 Task: Get directions from Baltimore, Maryland, United States to Joshua Tree National Park, California, United States  and explore the nearby hospitals
Action: Mouse moved to (248, 78)
Screenshot: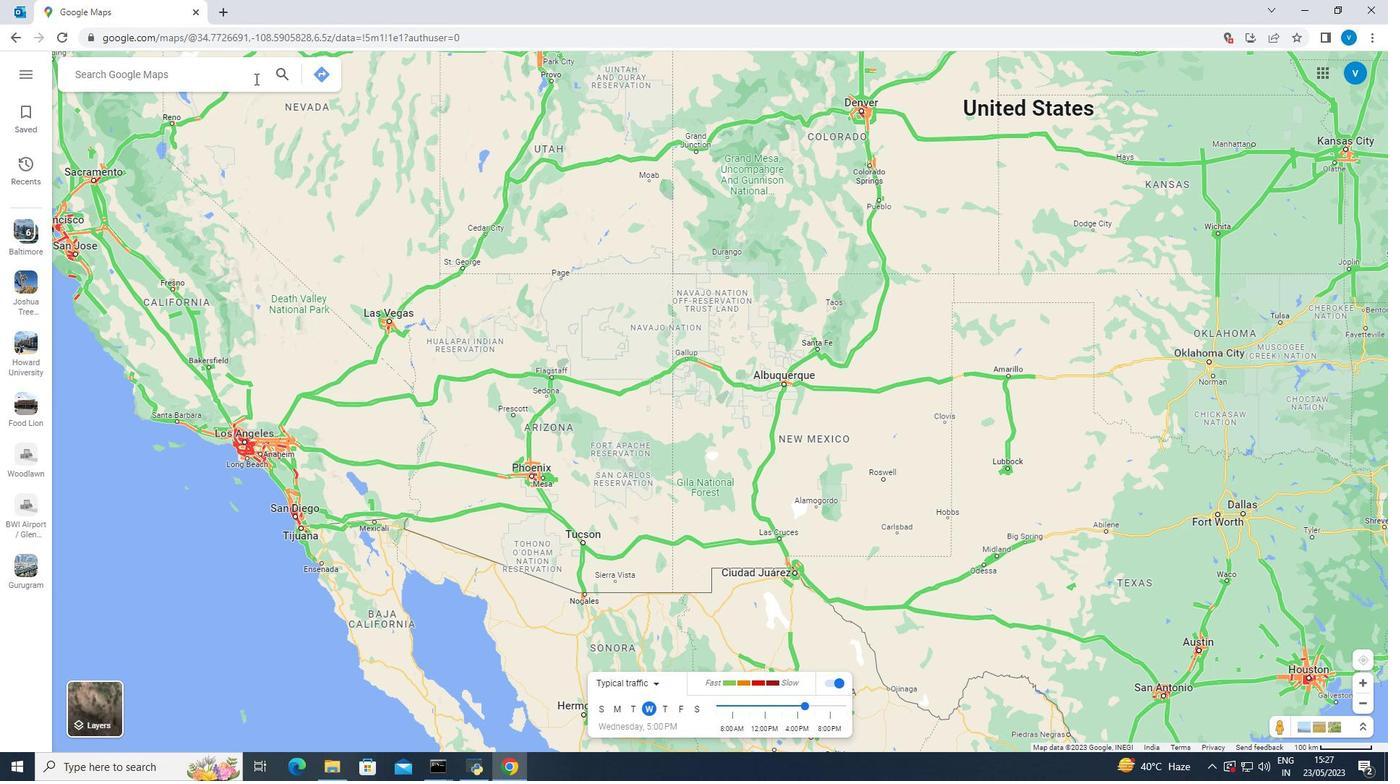 
Action: Mouse pressed left at (248, 78)
Screenshot: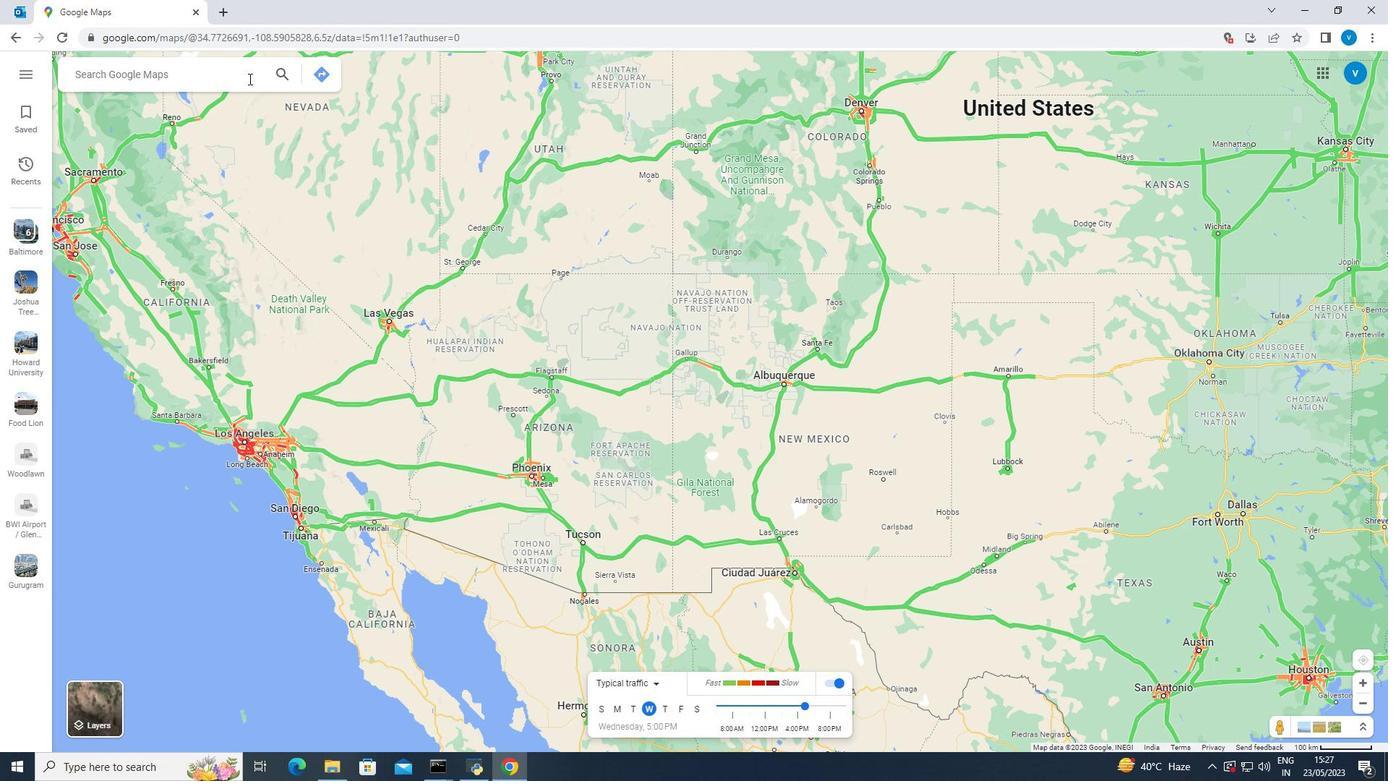 
Action: Mouse moved to (326, 71)
Screenshot: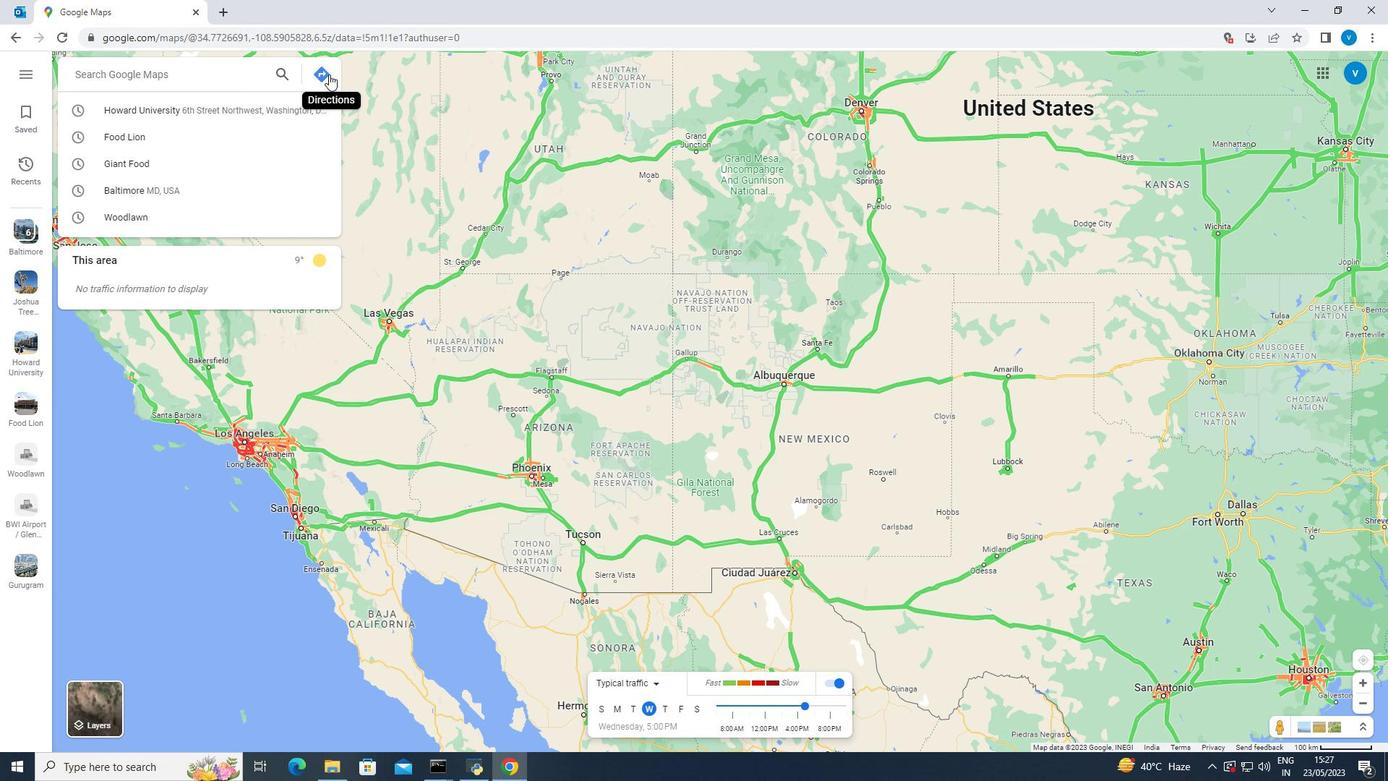 
Action: Mouse pressed left at (326, 71)
Screenshot: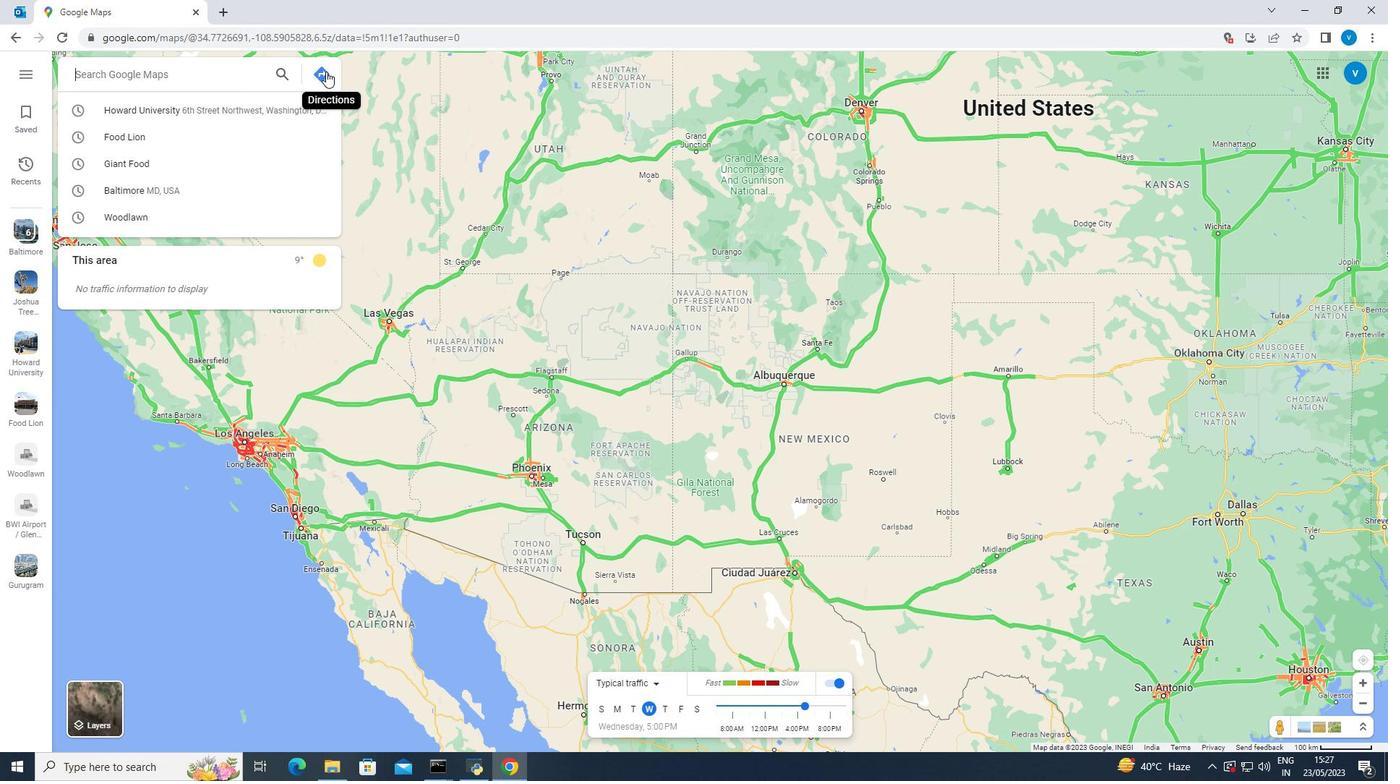 
Action: Mouse moved to (224, 118)
Screenshot: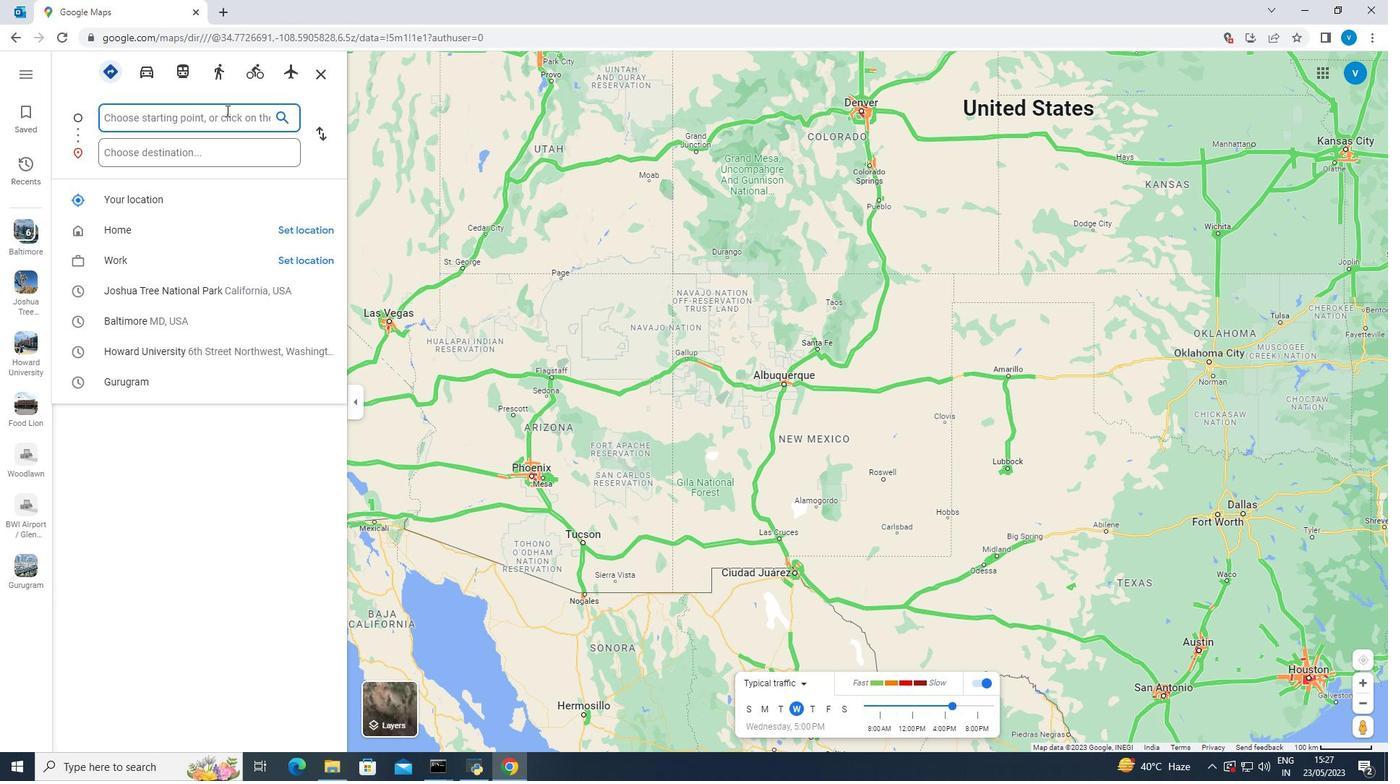 
Action: Mouse pressed left at (224, 118)
Screenshot: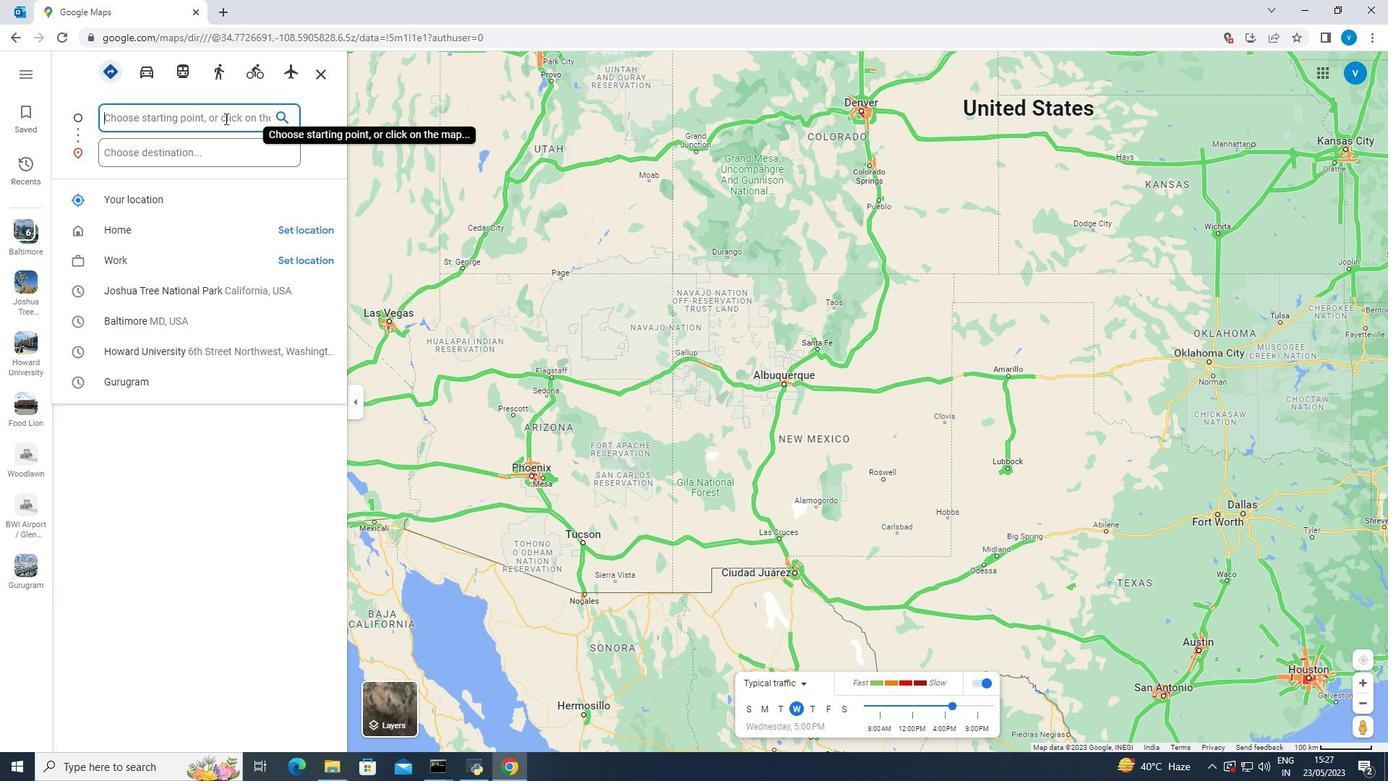 
Action: Key pressed <Key.shift><Key.shift><Key.shift><Key.shift><Key.shift><Key.shift><Key.shift>Baltimore,<Key.space><Key.shift><Key.shift><Key.shift><Key.shift>Maryland,
Screenshot: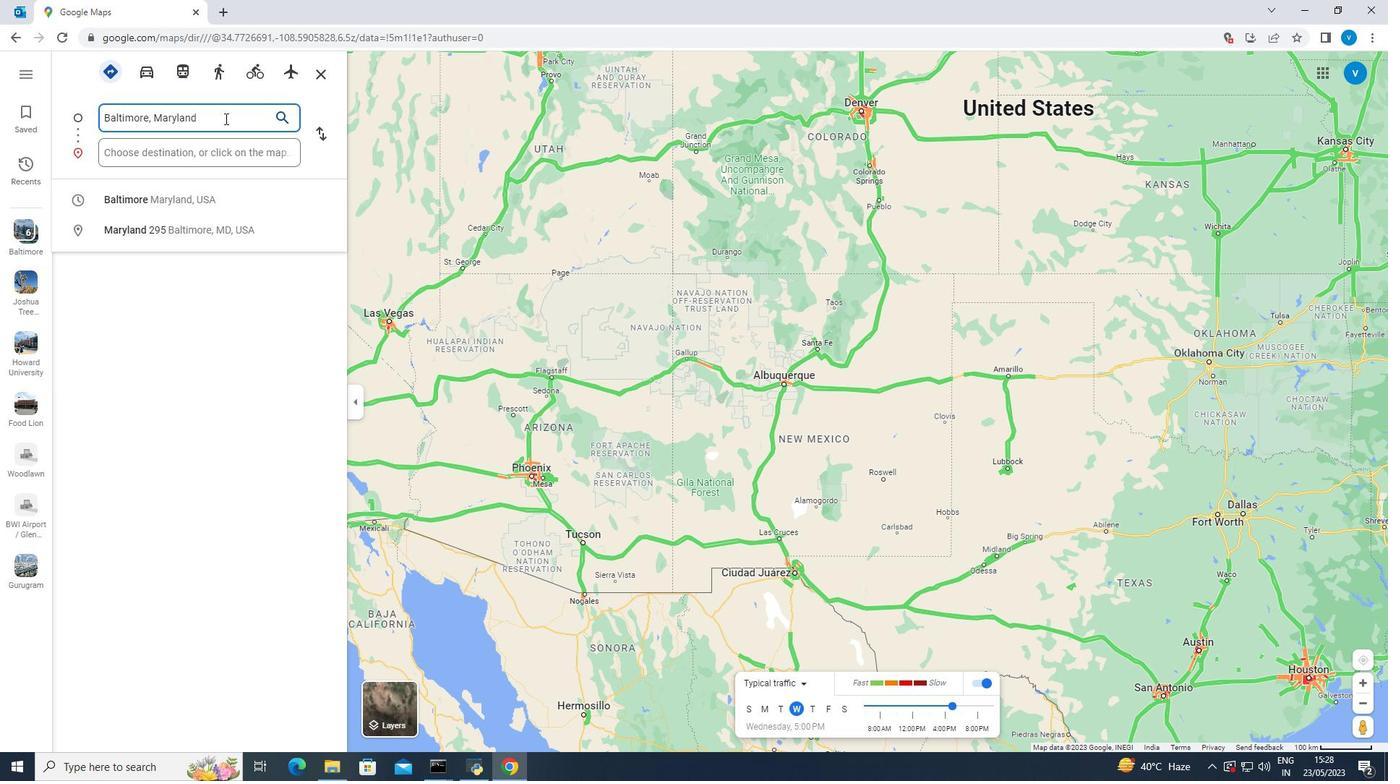 
Action: Mouse moved to (213, 193)
Screenshot: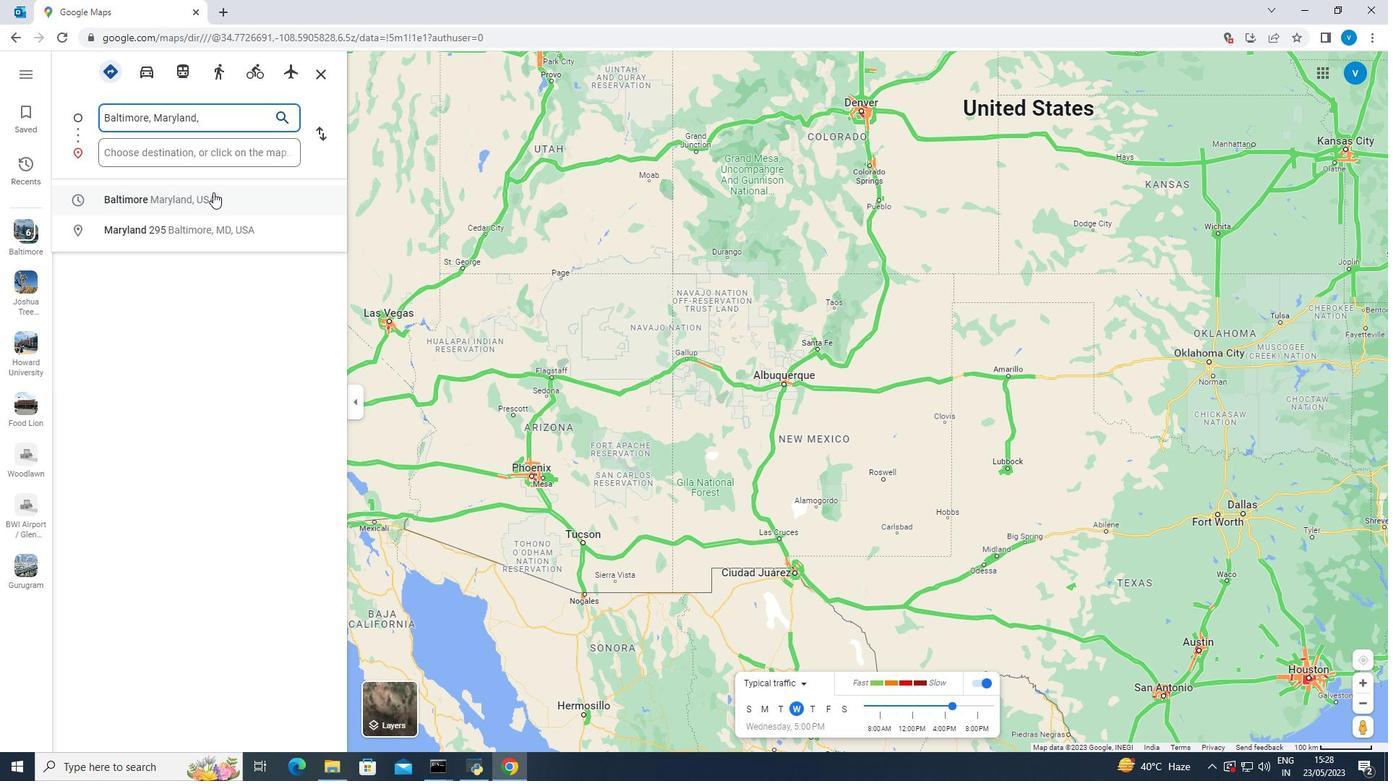 
Action: Mouse pressed left at (213, 193)
Screenshot: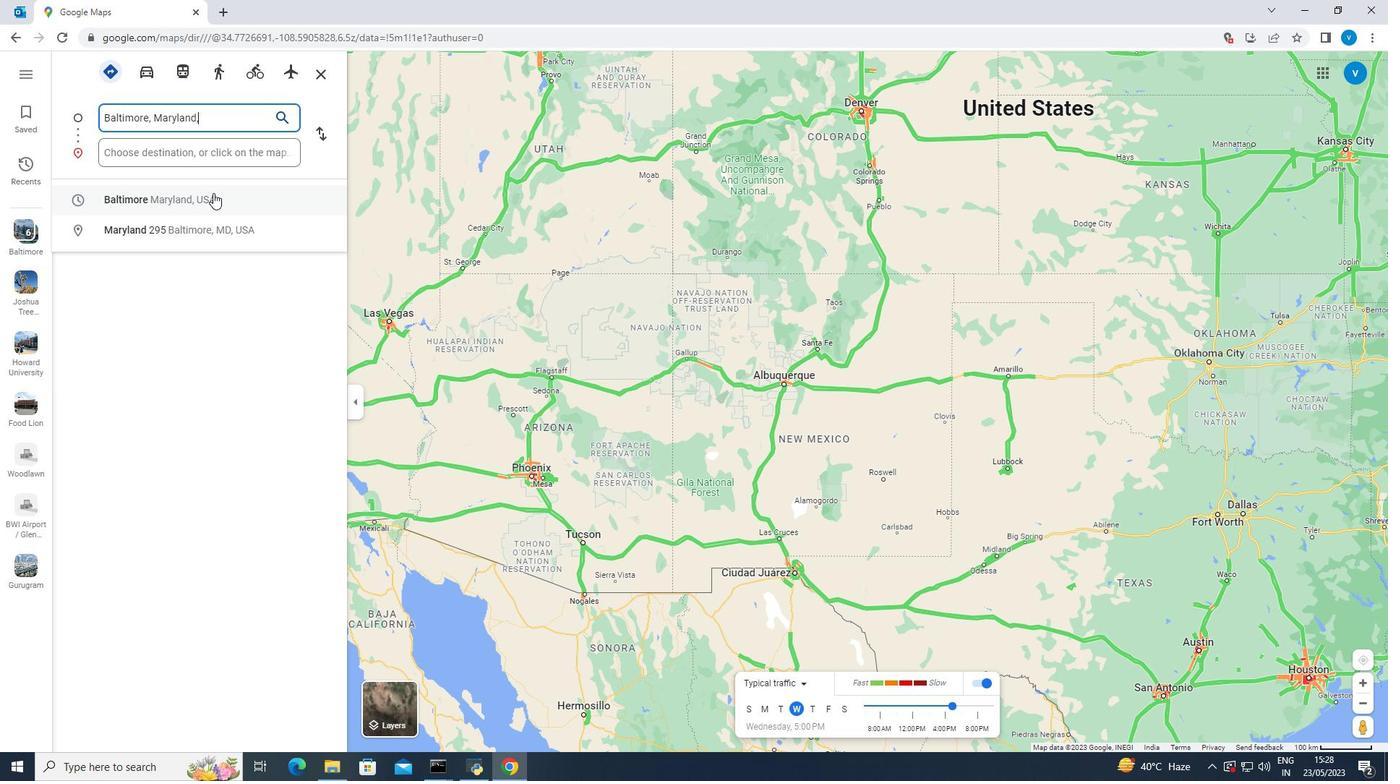 
Action: Mouse moved to (218, 148)
Screenshot: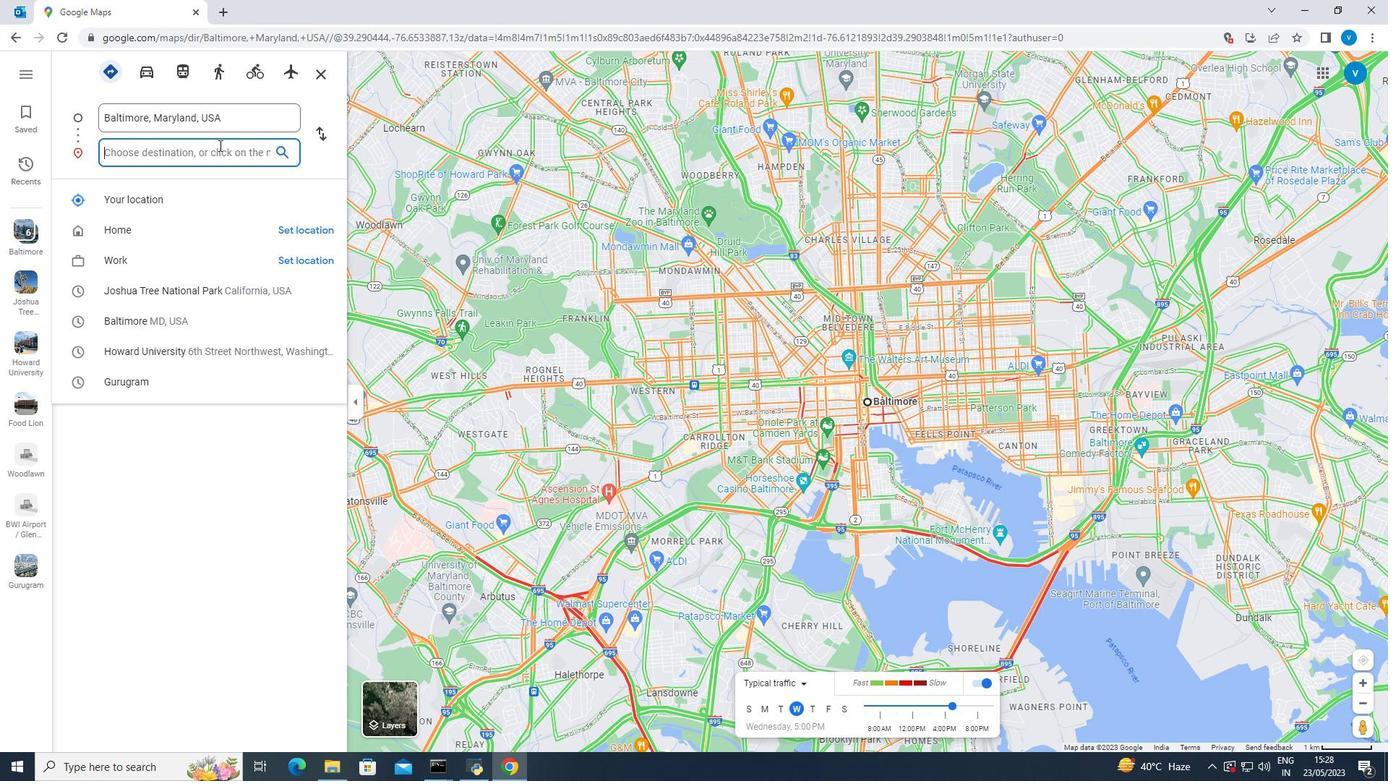
Action: Mouse pressed left at (218, 148)
Screenshot: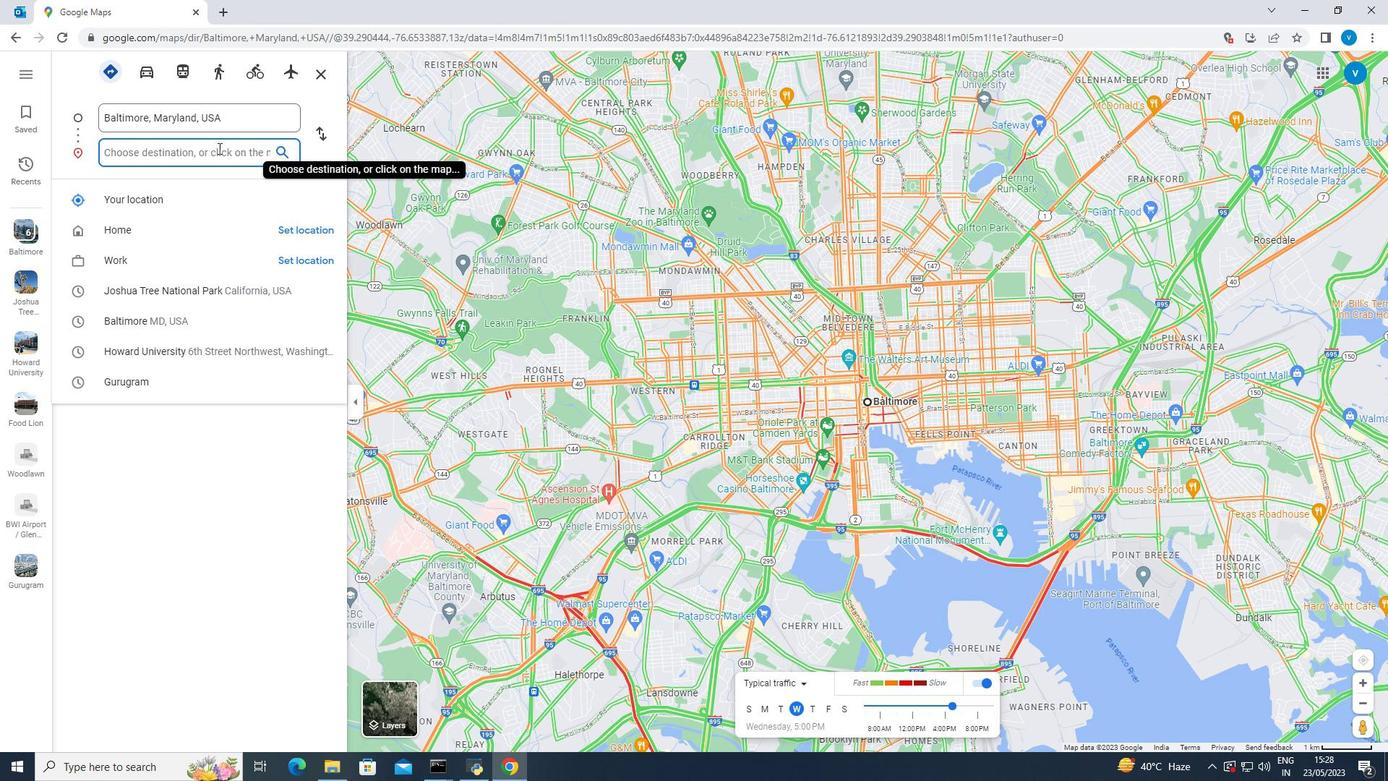 
Action: Mouse moved to (218, 148)
Screenshot: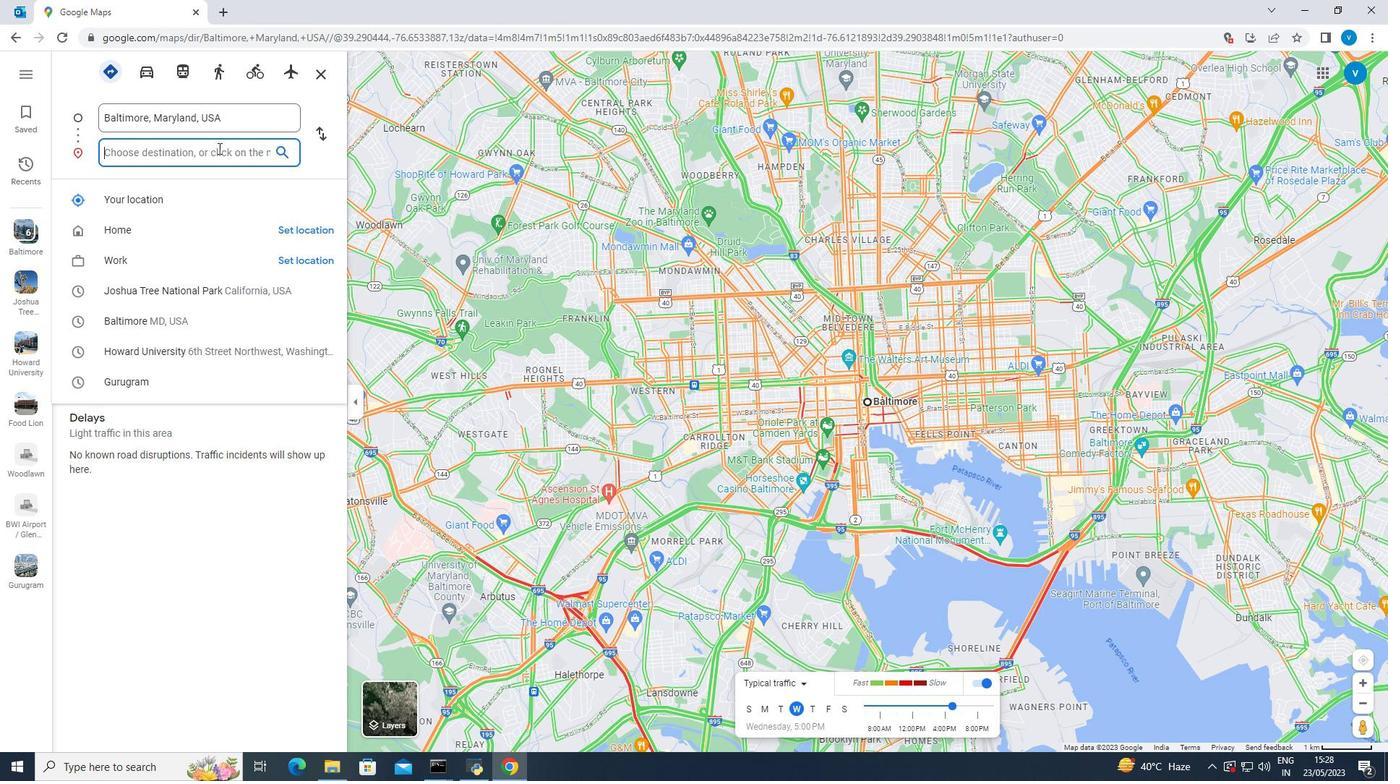 
Action: Key pressed <Key.shift><Key.shift><Key.shift><Key.shift><Key.shift><Key.shift><Key.shift>Joshua<Key.space><Key.shift><Key.shift><Key.shift><Key.shift><Key.shift><Key.shift><Key.shift><Key.shift><Key.shift><Key.shift><Key.shift>Tree<Key.space><Key.shift><Key.shift><Key.shift><Key.shift><Key.shift>National
Screenshot: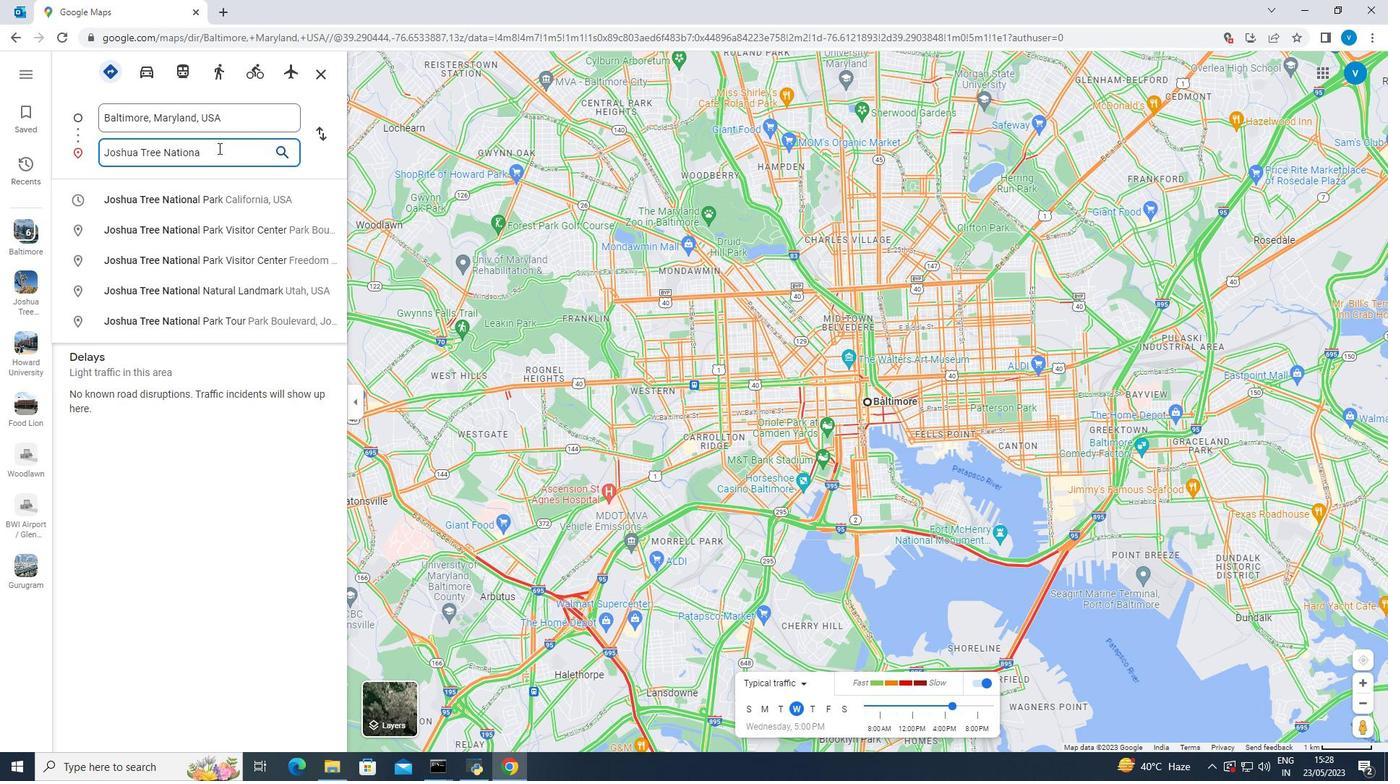 
Action: Mouse moved to (217, 198)
Screenshot: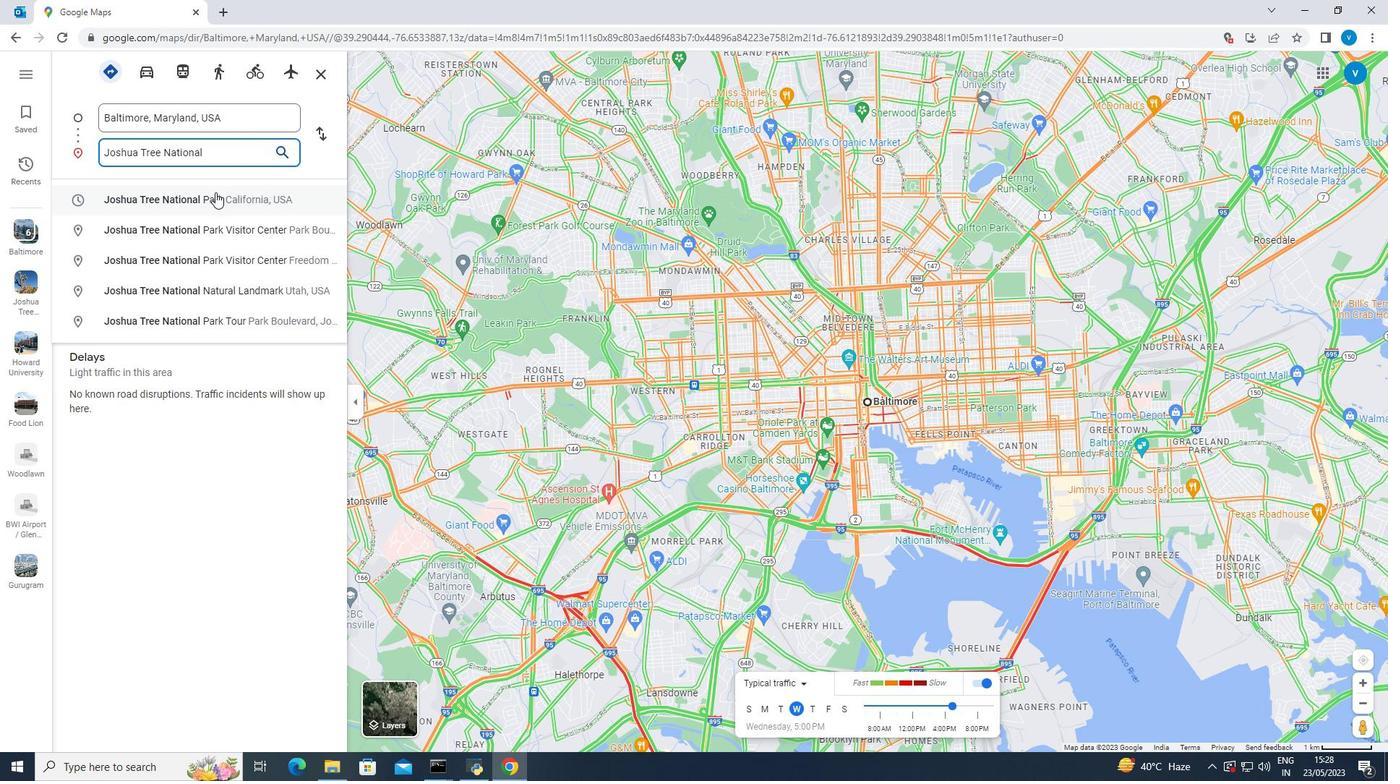 
Action: Mouse pressed left at (217, 198)
Screenshot: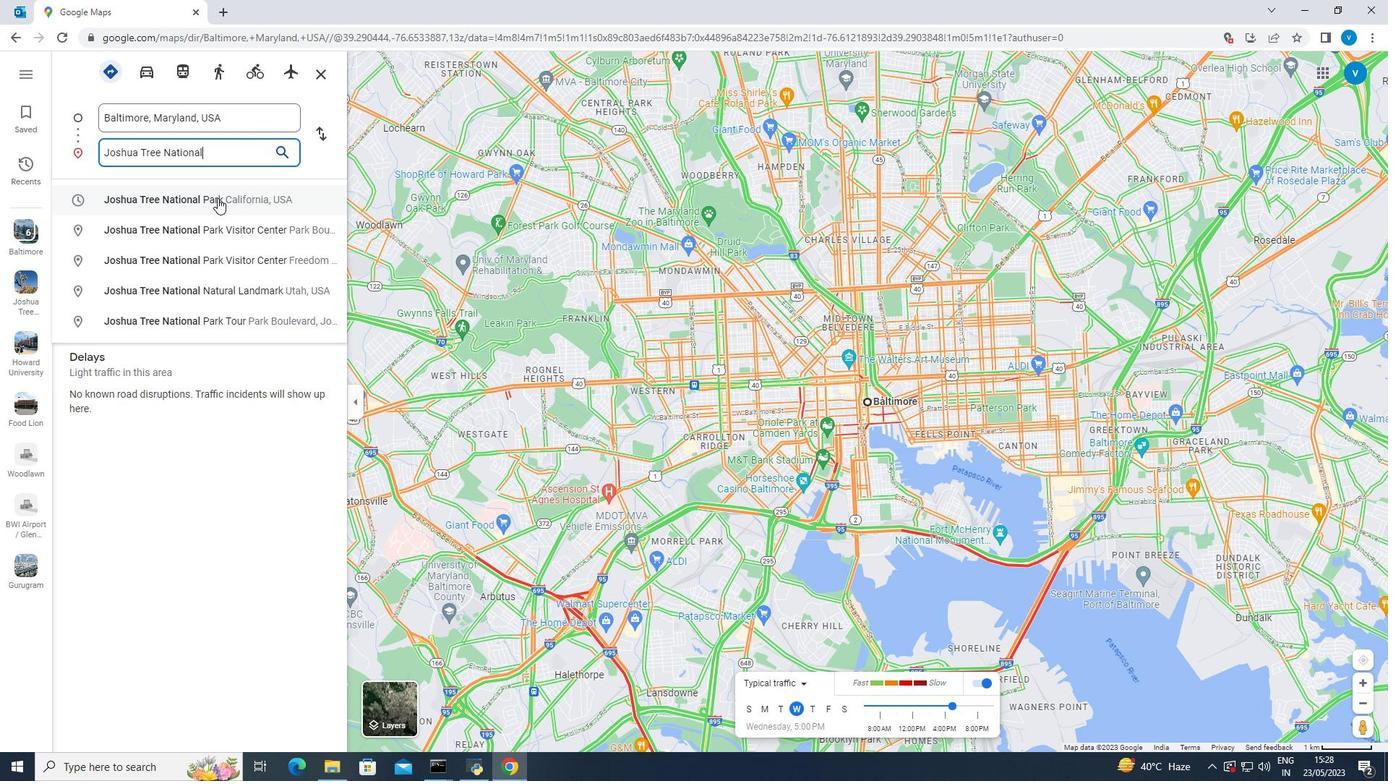 
Action: Mouse moved to (551, 497)
Screenshot: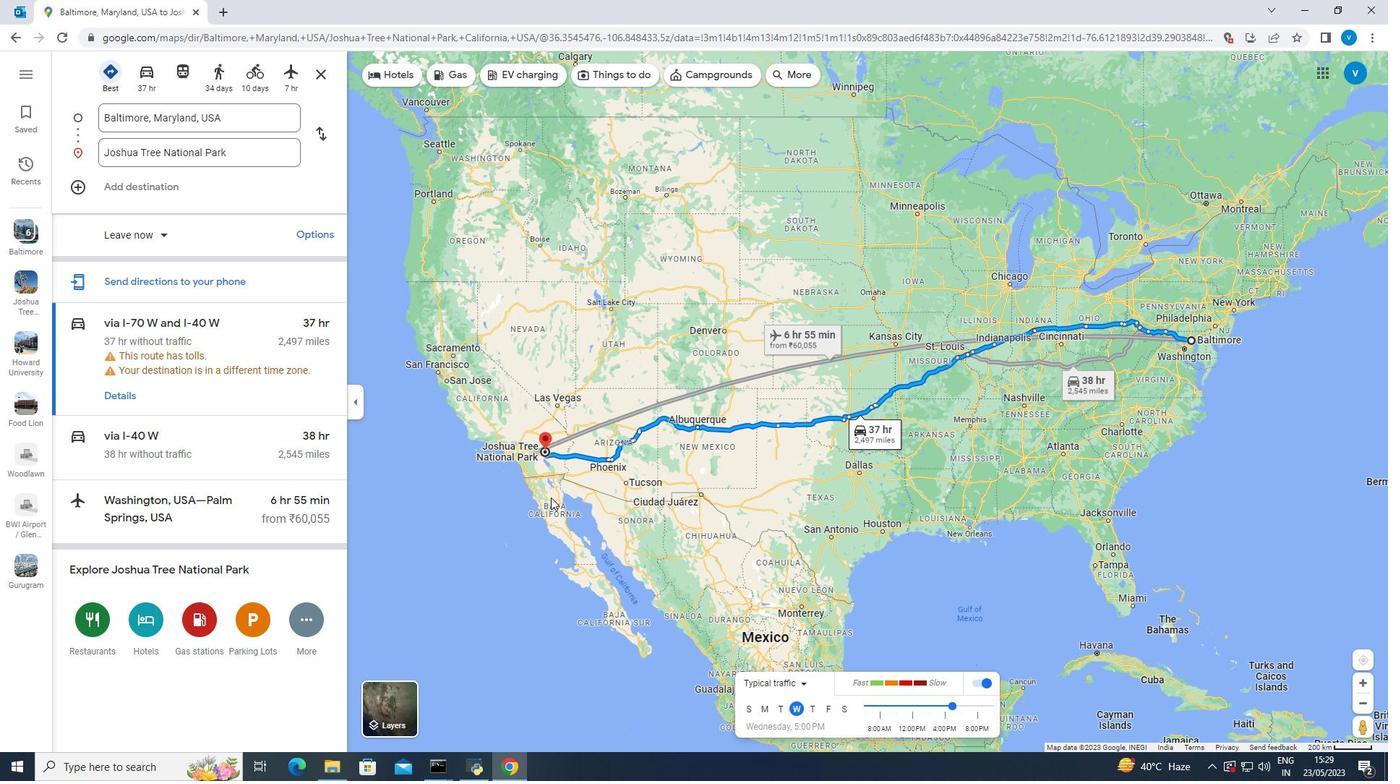 
Action: Mouse scrolled (551, 498) with delta (0, 0)
Screenshot: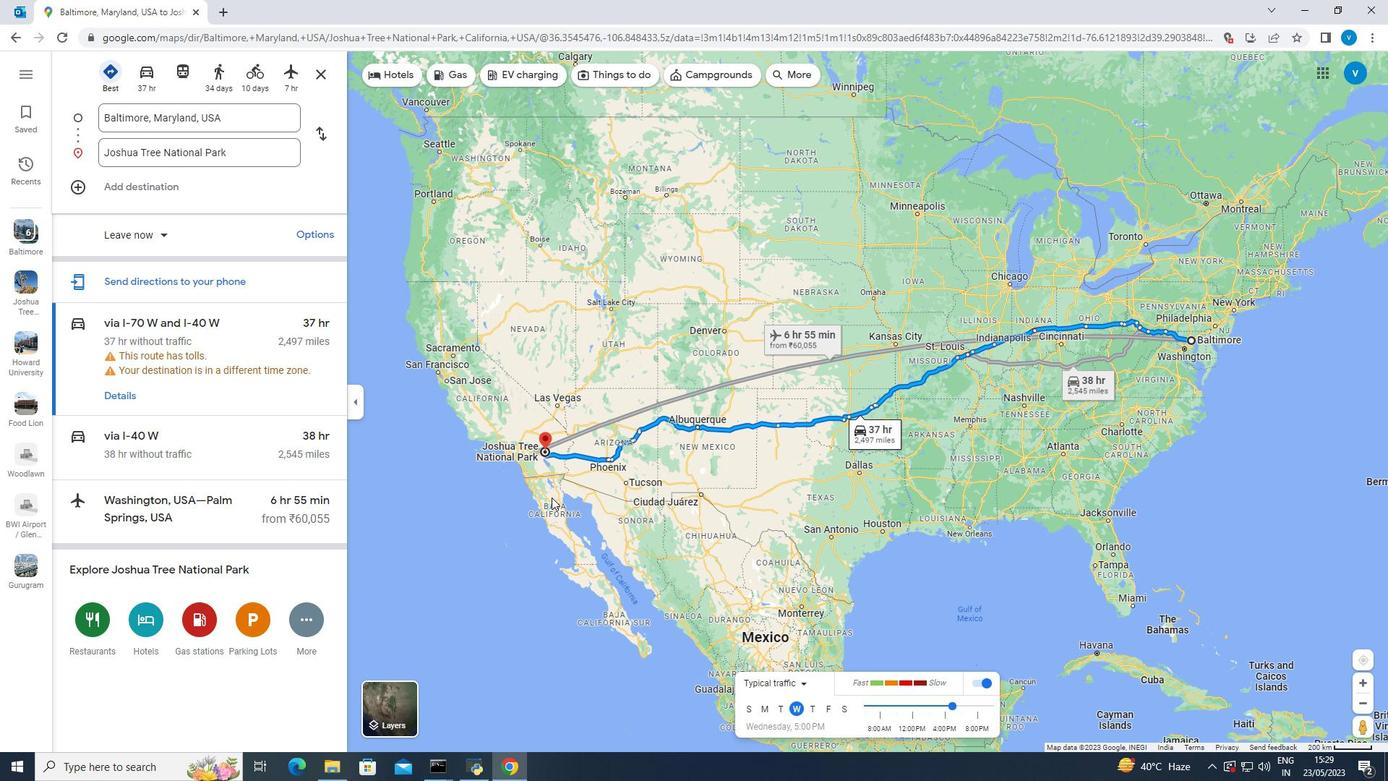 
Action: Mouse scrolled (551, 498) with delta (0, 0)
Screenshot: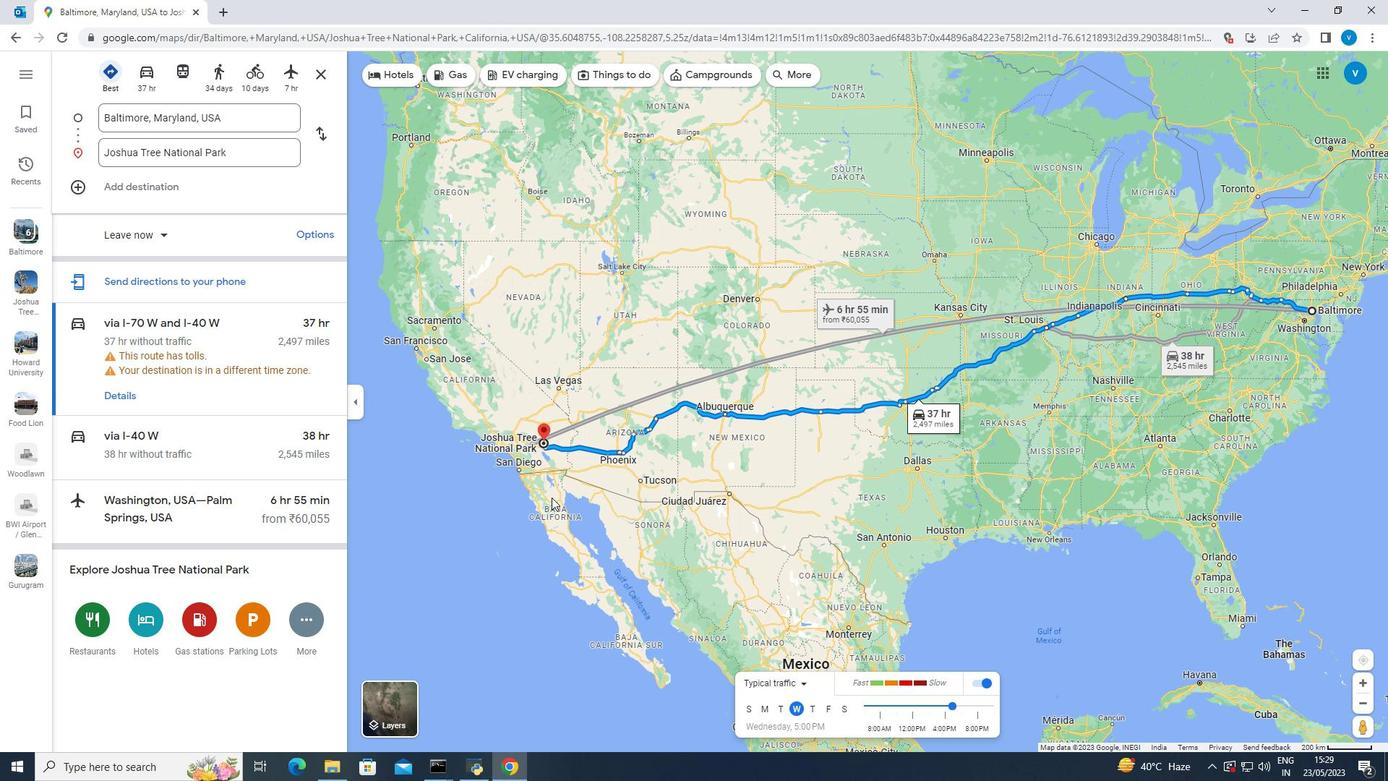 
Action: Mouse moved to (552, 481)
Screenshot: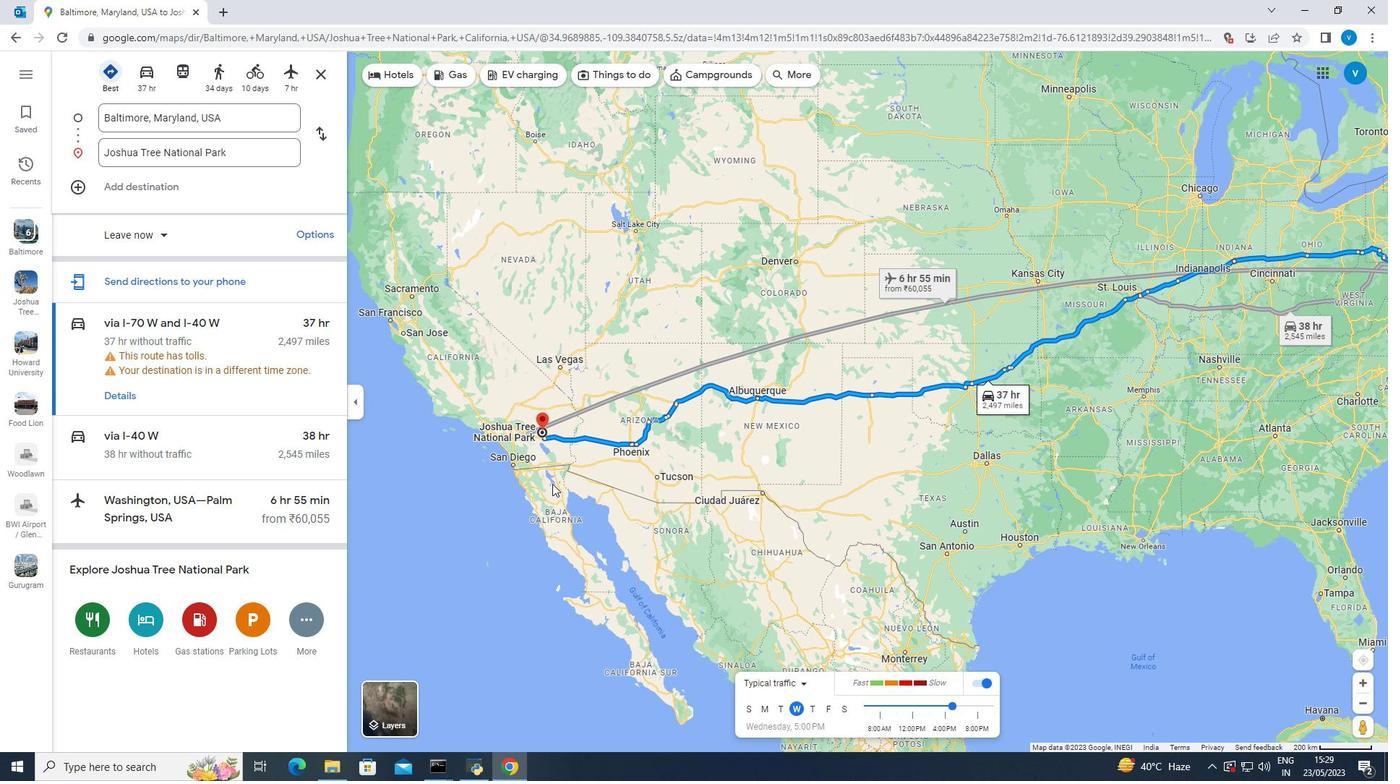 
Action: Mouse scrolled (552, 481) with delta (0, 0)
Screenshot: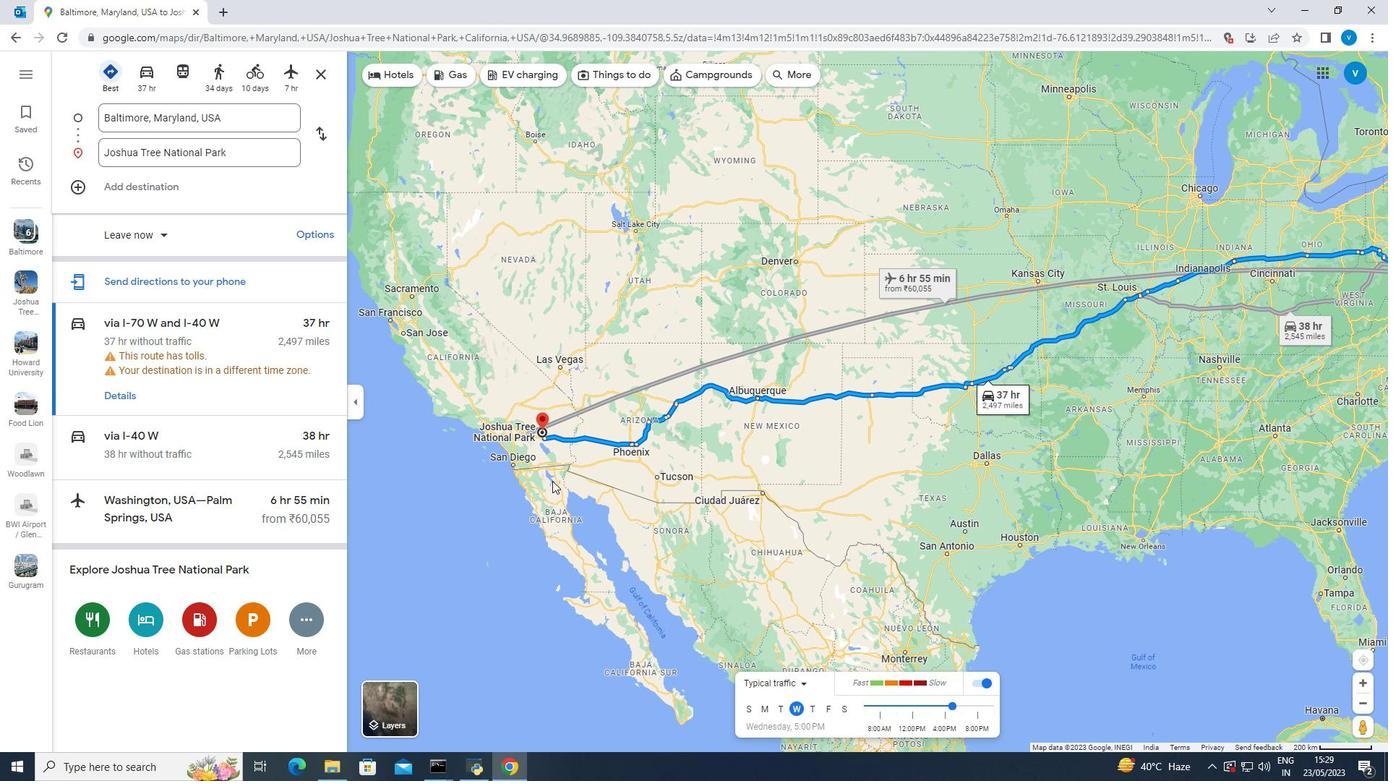 
Action: Mouse scrolled (552, 481) with delta (0, 0)
Screenshot: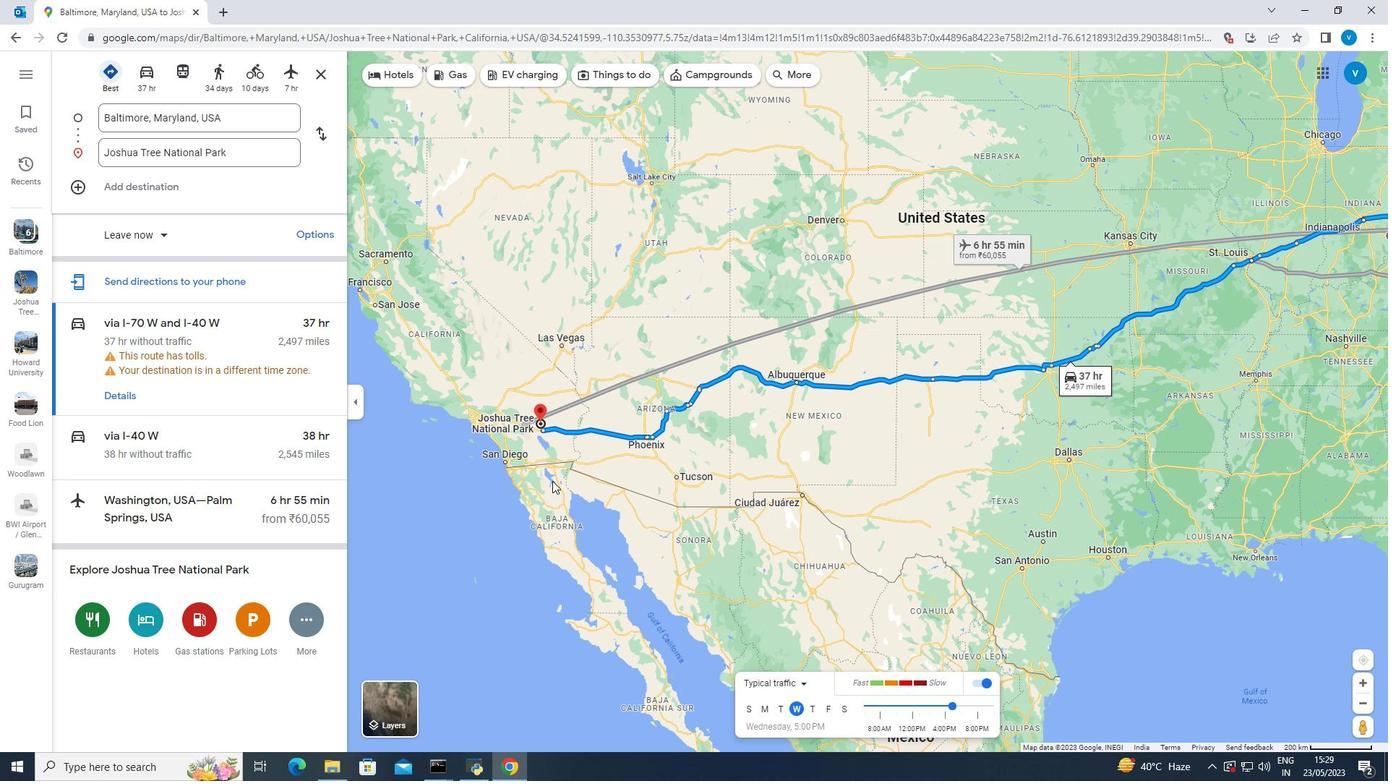 
Action: Mouse moved to (738, 457)
Screenshot: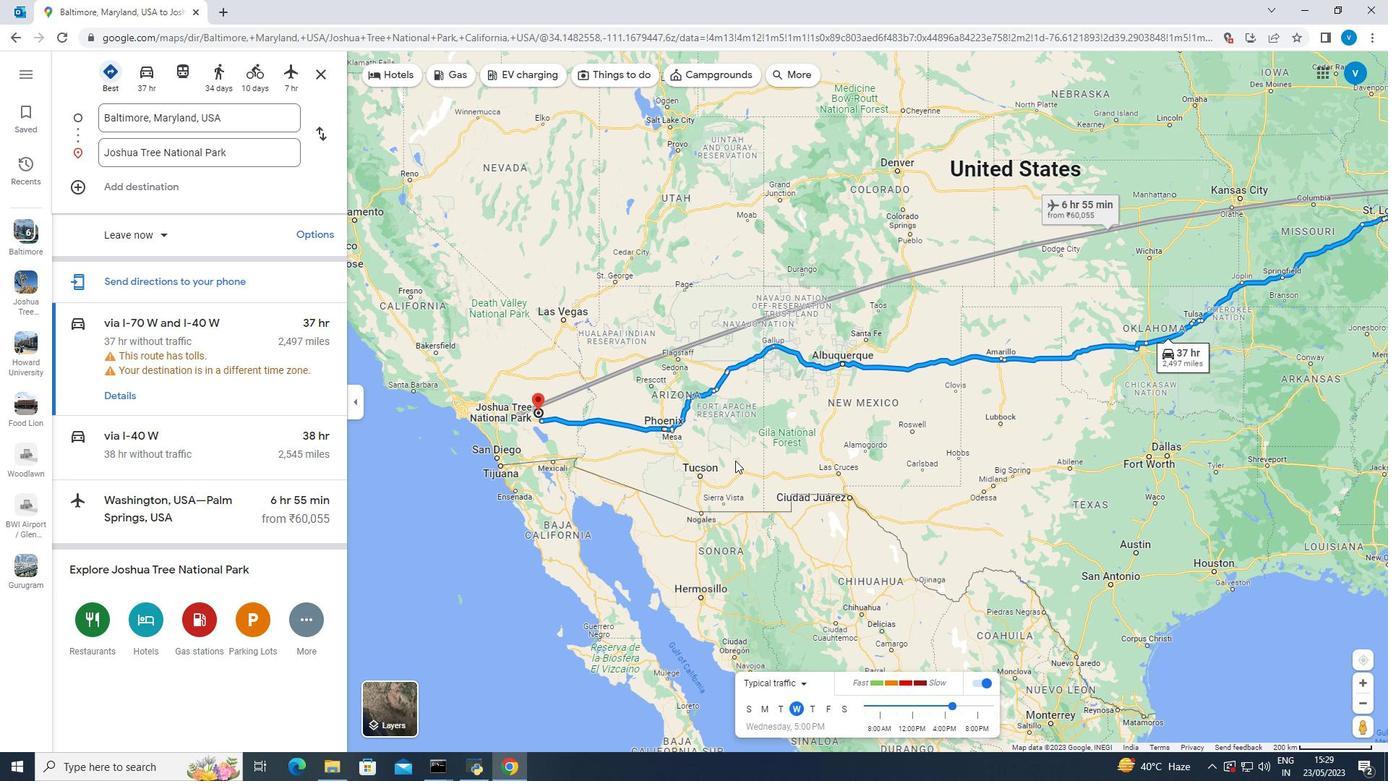 
Action: Mouse pressed left at (738, 457)
Screenshot: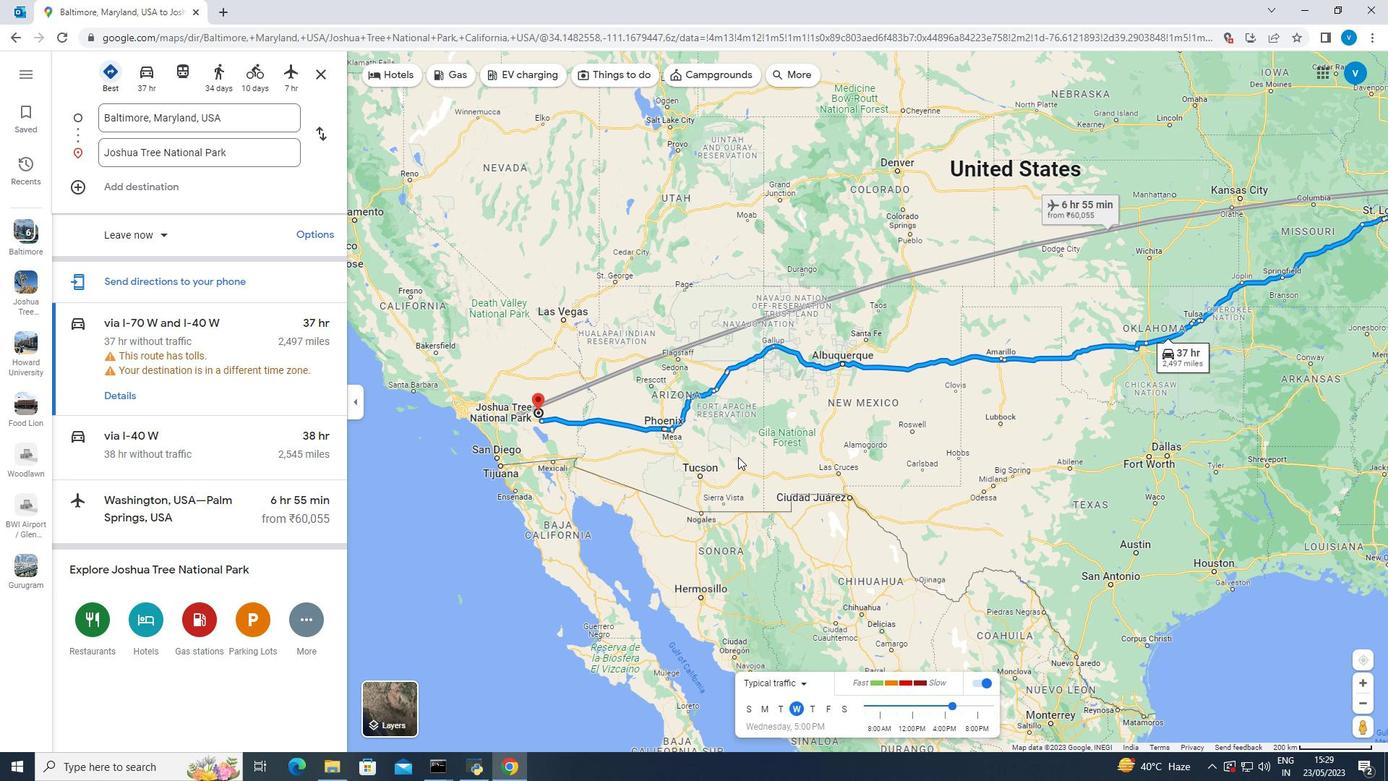 
Action: Mouse moved to (772, 420)
Screenshot: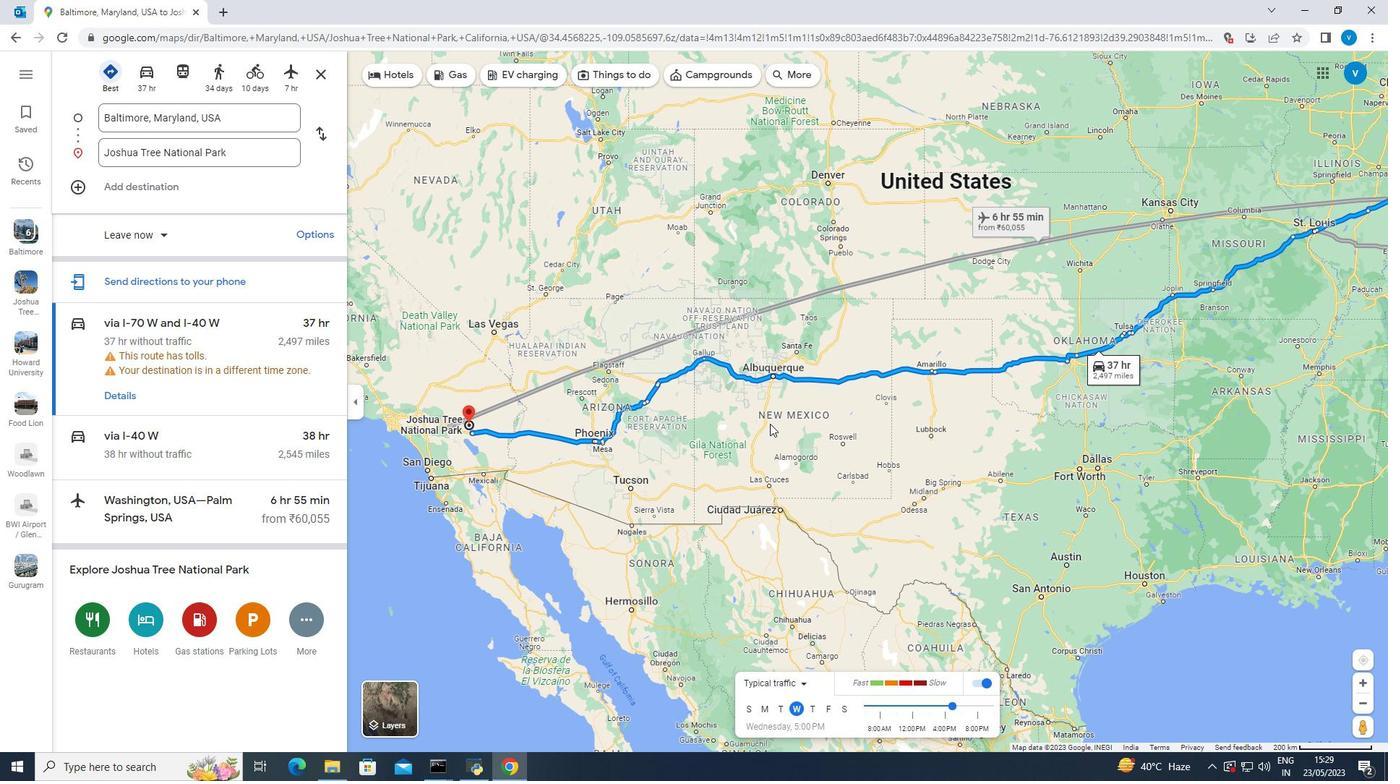 
Action: Mouse pressed left at (772, 420)
Screenshot: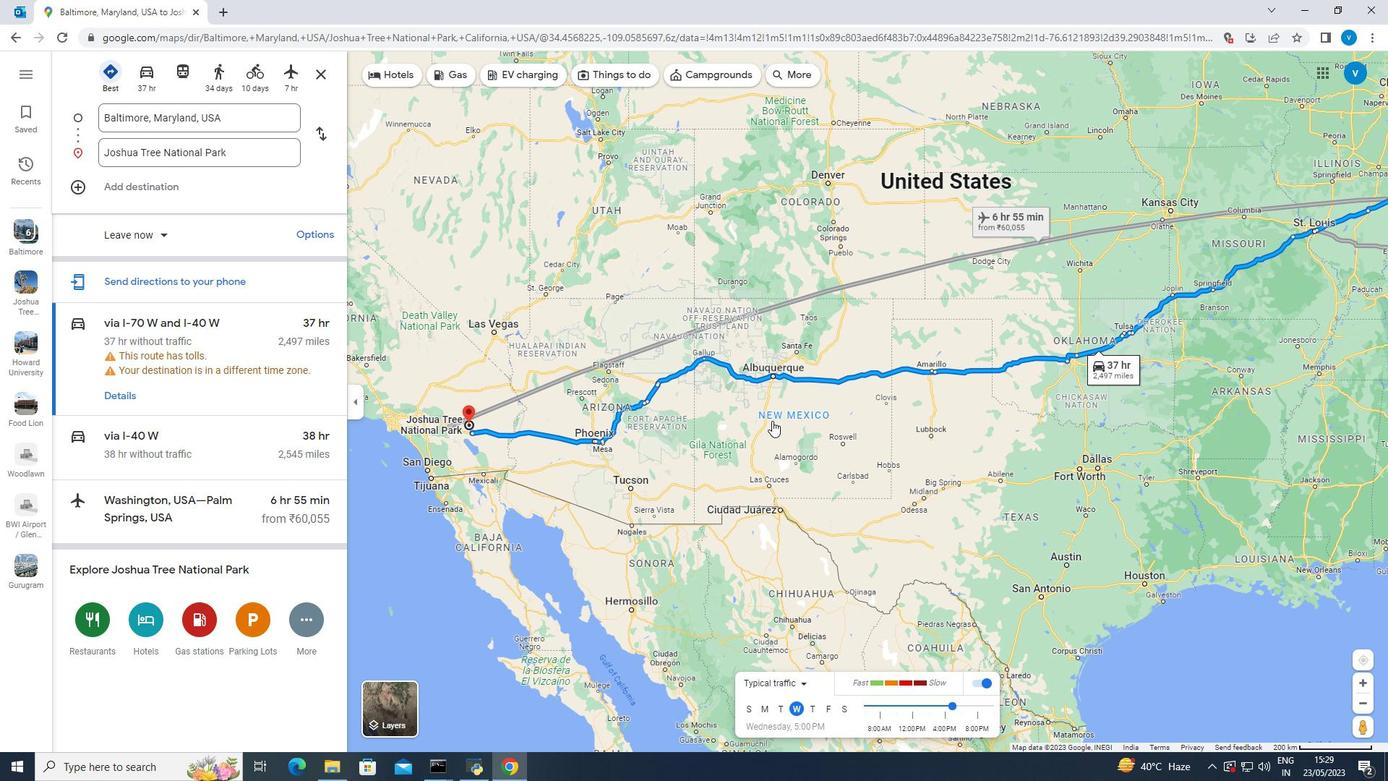 
Action: Mouse moved to (794, 433)
Screenshot: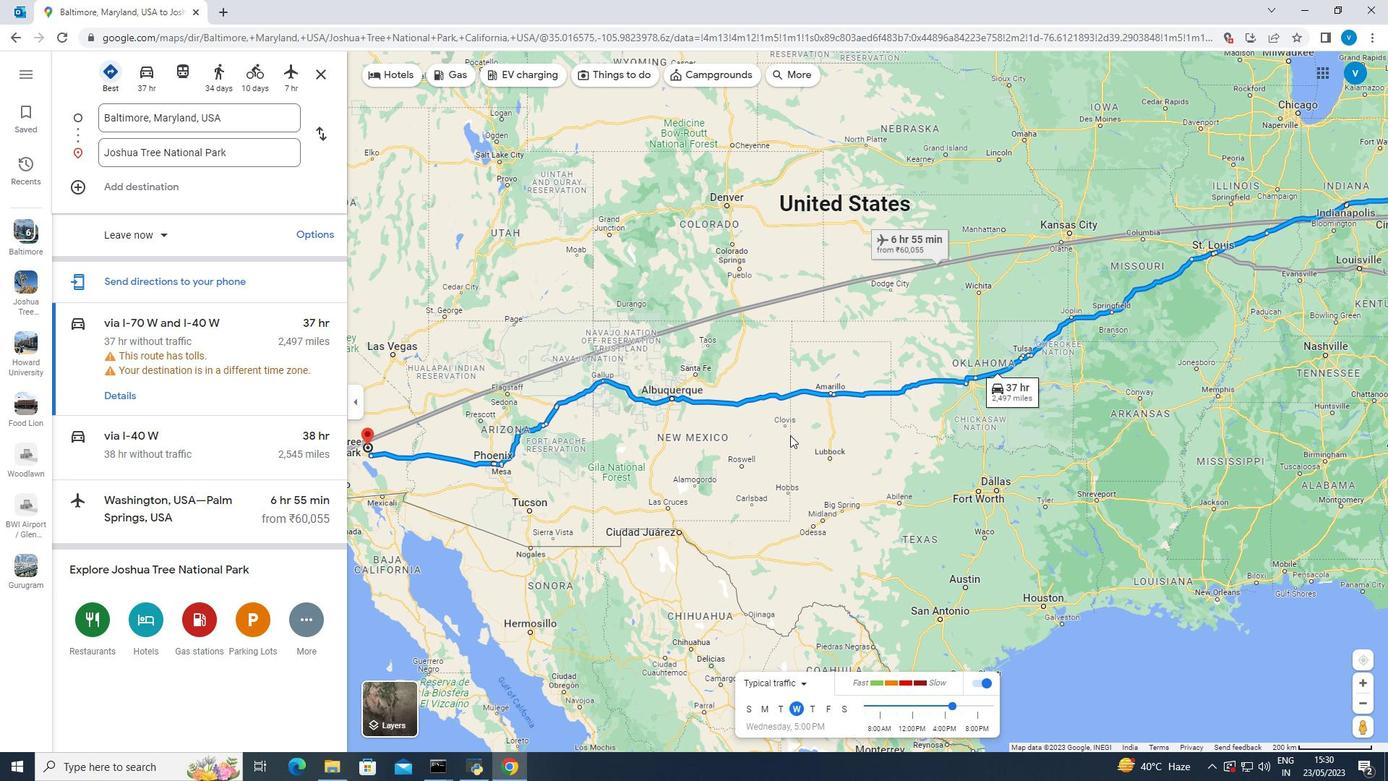 
Action: Mouse pressed left at (794, 433)
Screenshot: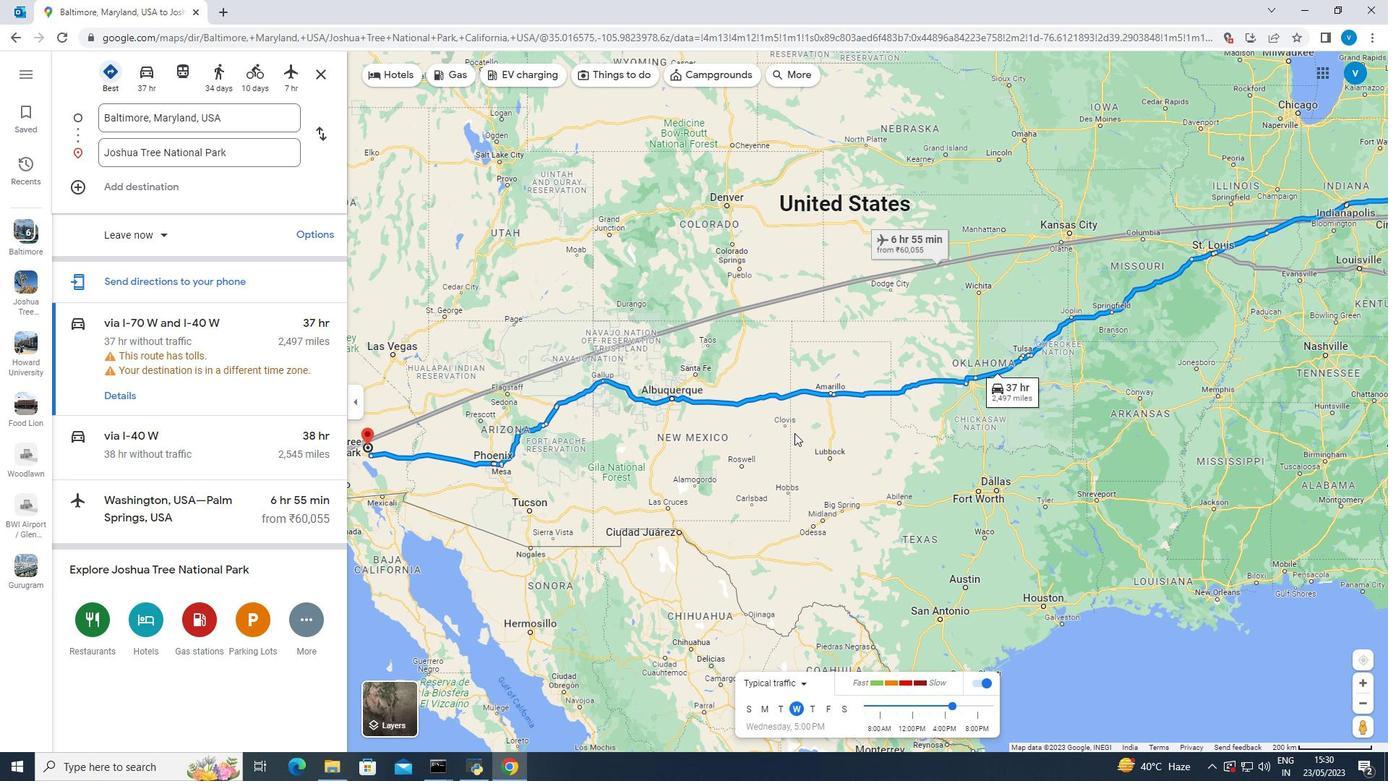 
Action: Mouse moved to (747, 435)
Screenshot: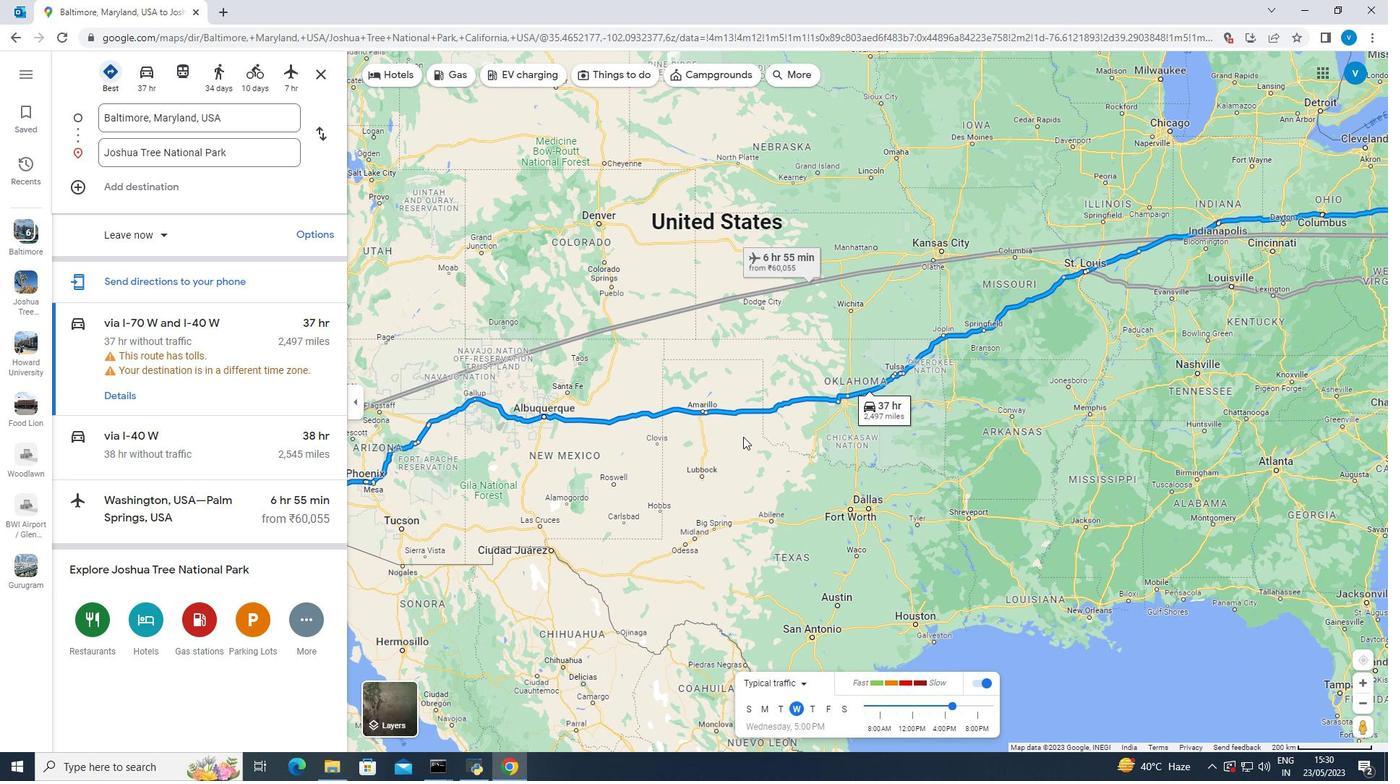 
Action: Mouse pressed left at (747, 435)
Screenshot: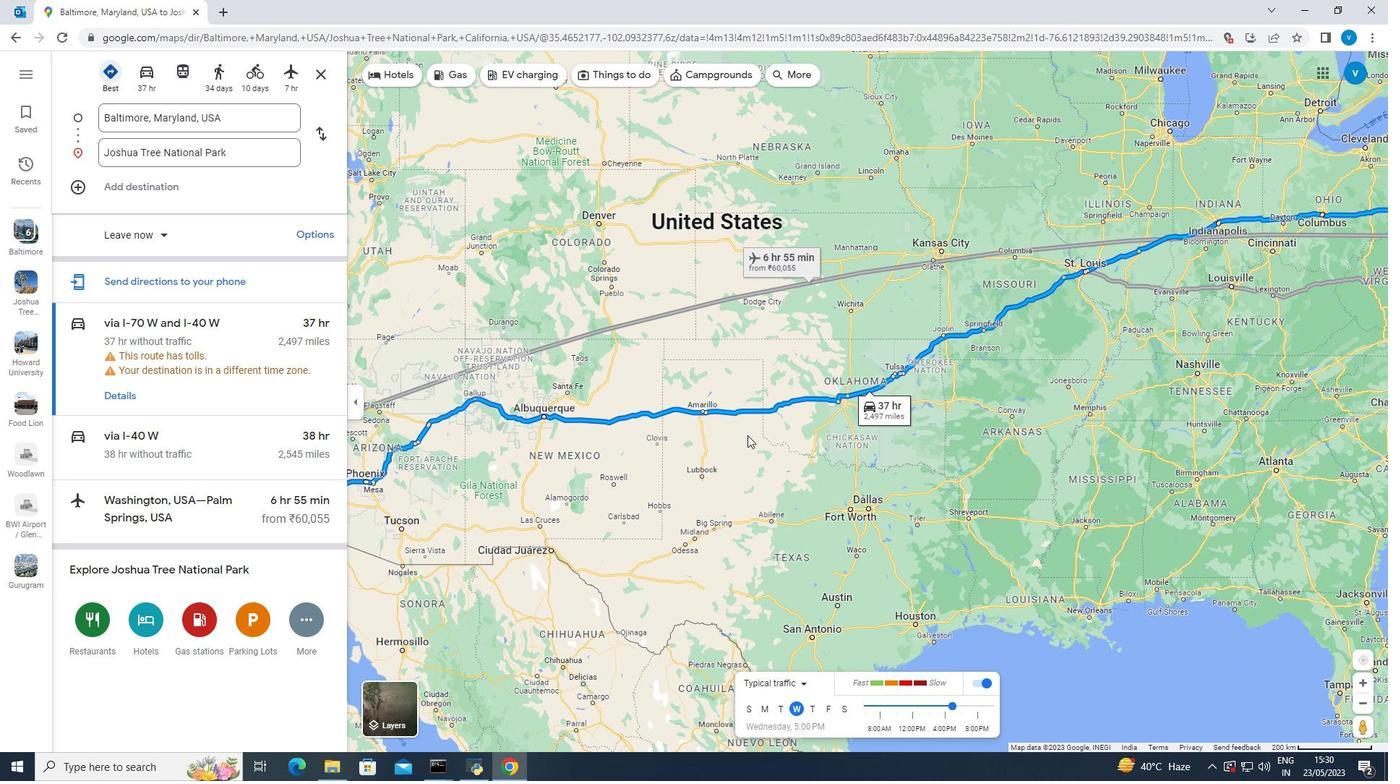 
Action: Mouse moved to (775, 442)
Screenshot: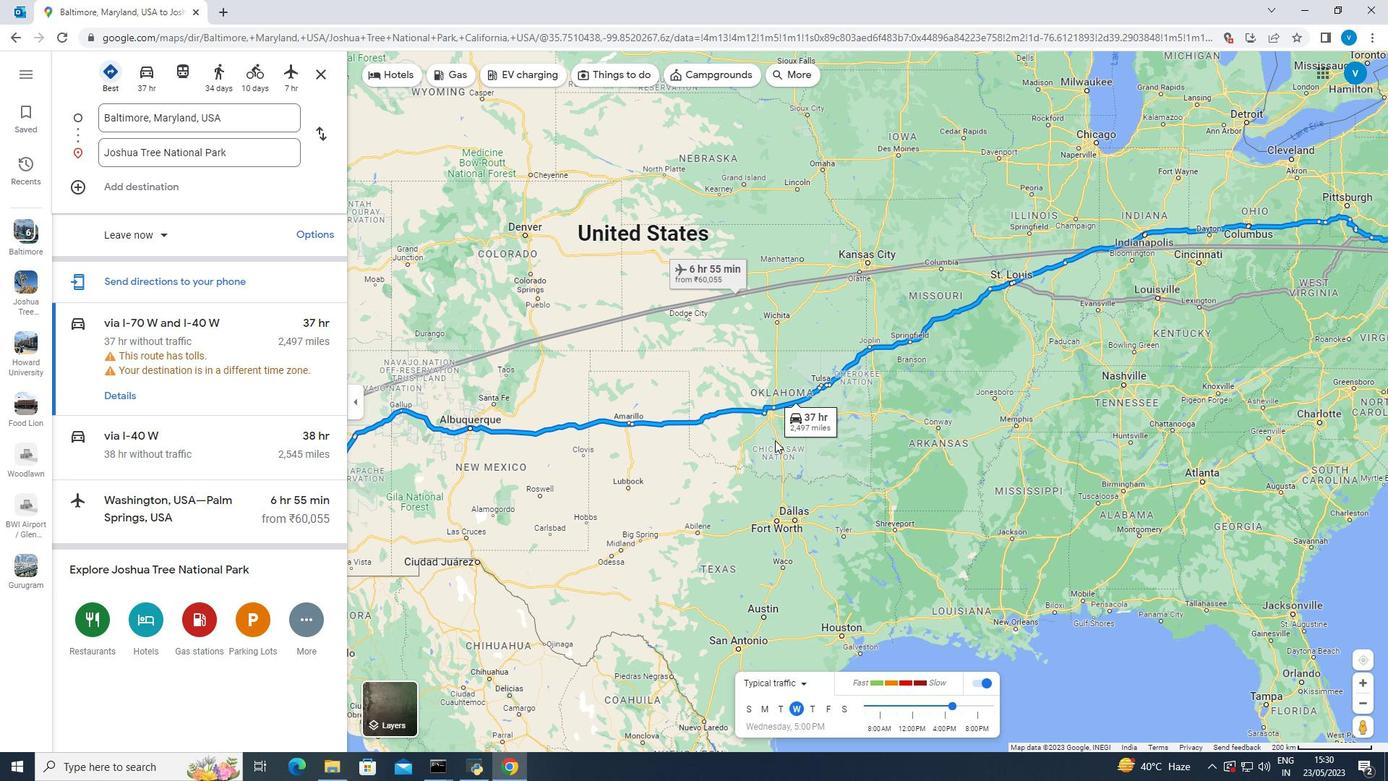 
Action: Mouse pressed left at (775, 442)
Screenshot: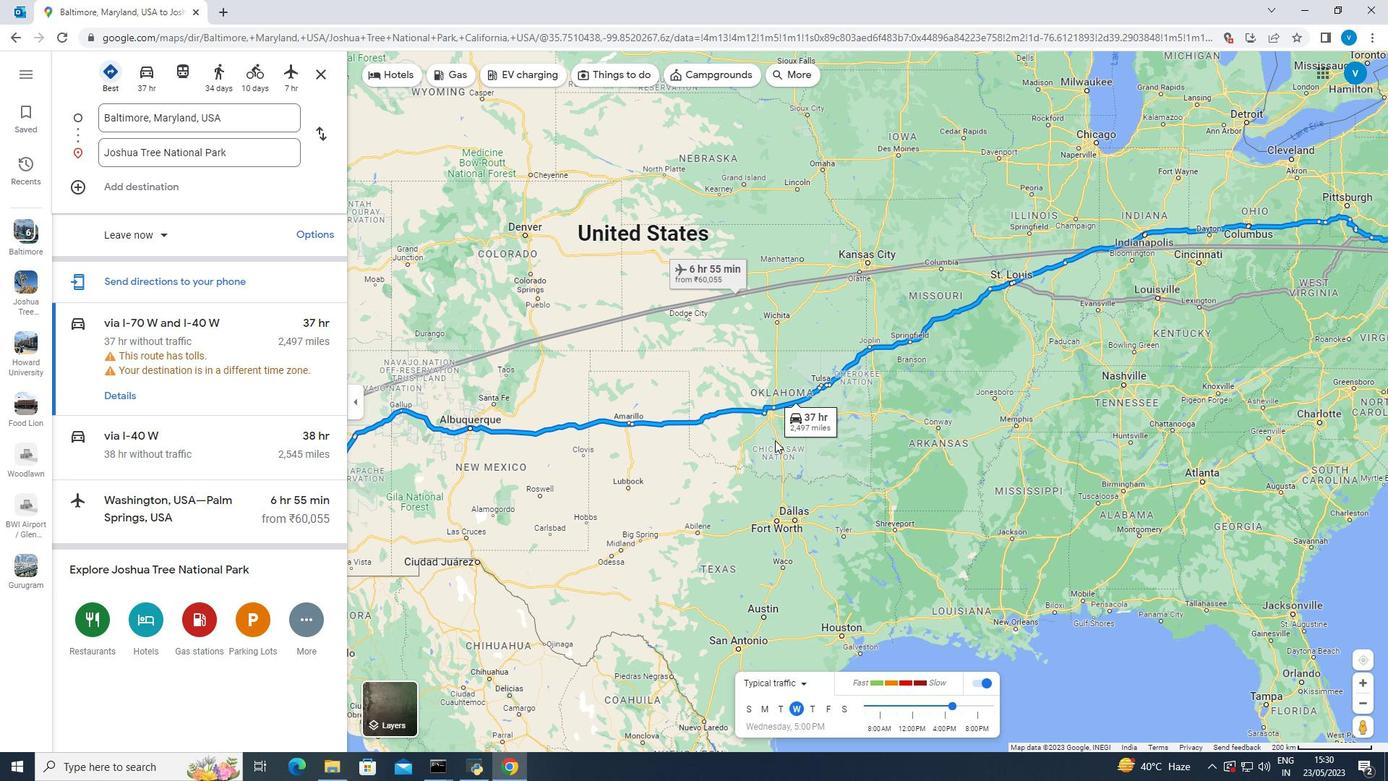 
Action: Mouse moved to (792, 411)
Screenshot: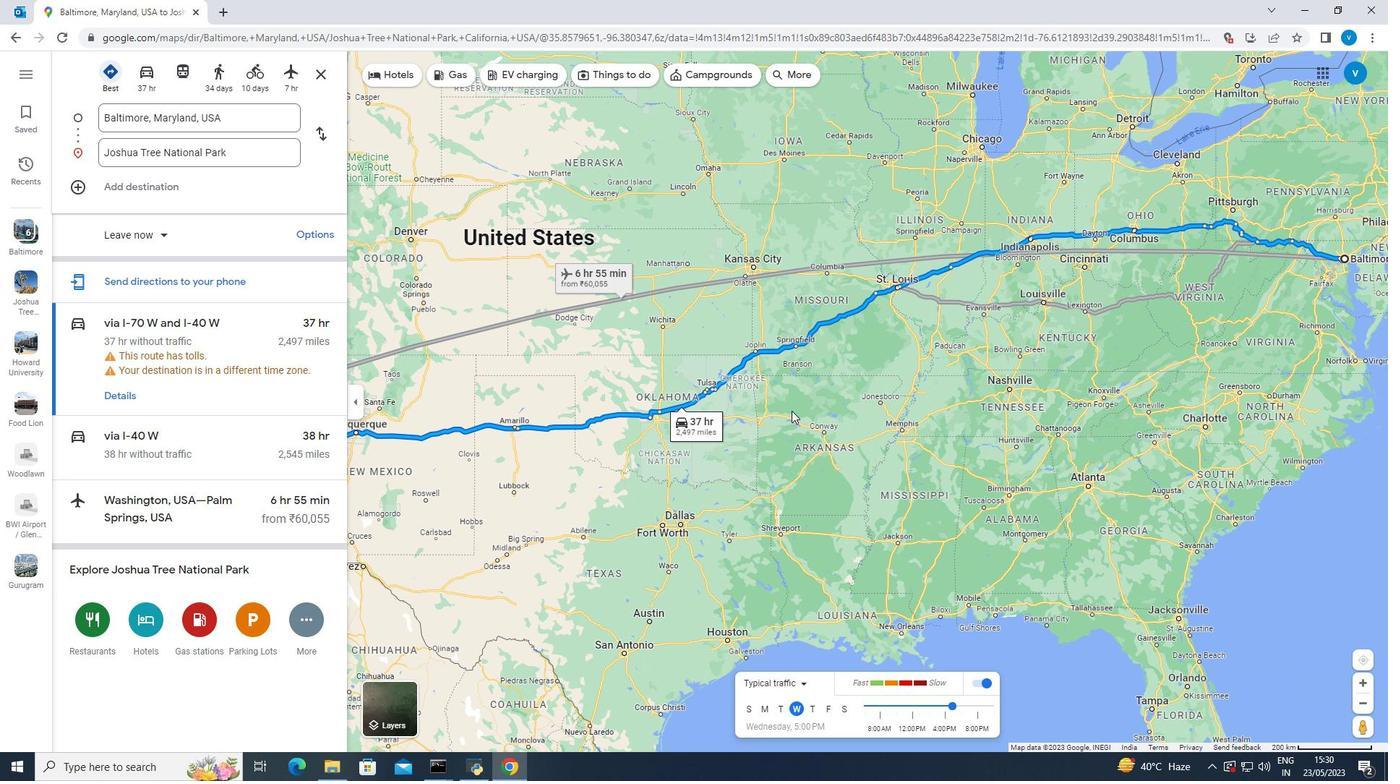 
Action: Mouse pressed left at (792, 411)
Screenshot: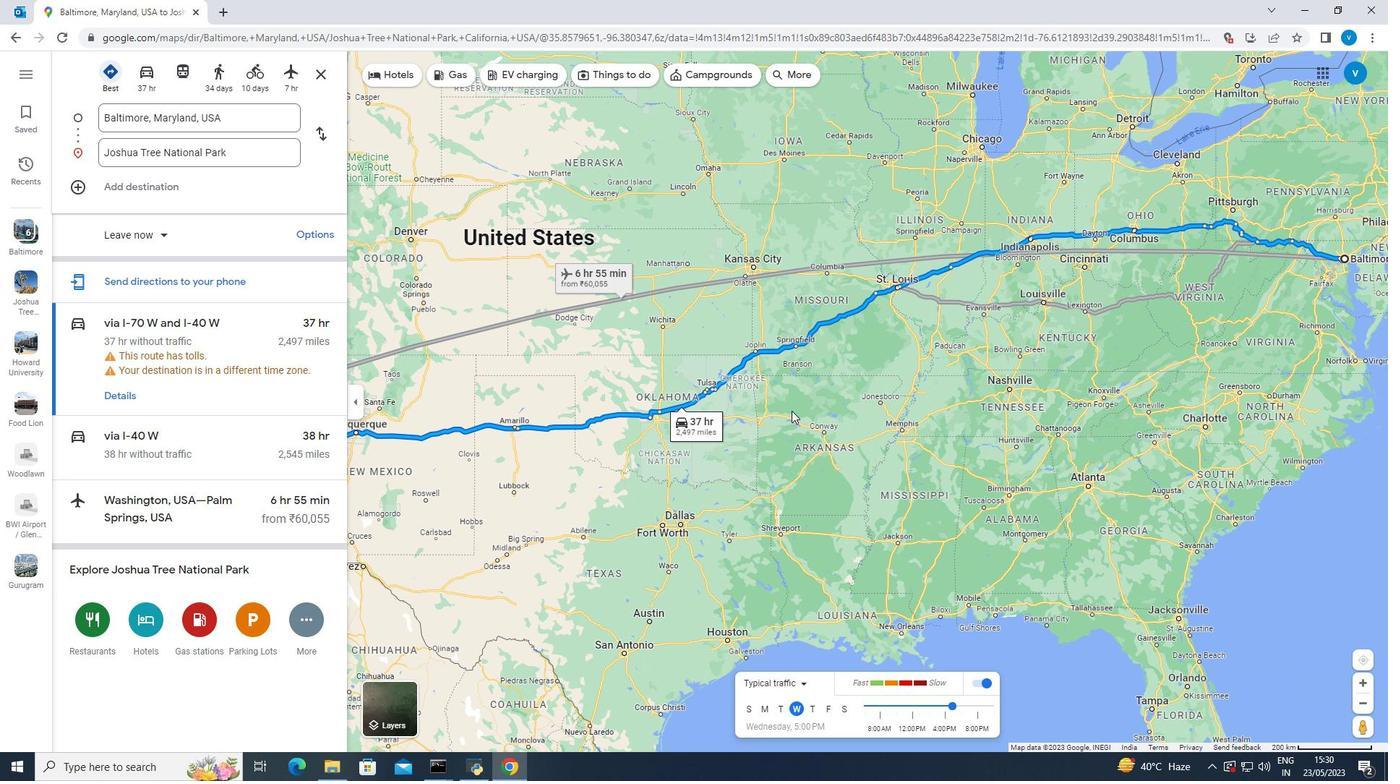 
Action: Mouse moved to (793, 420)
Screenshot: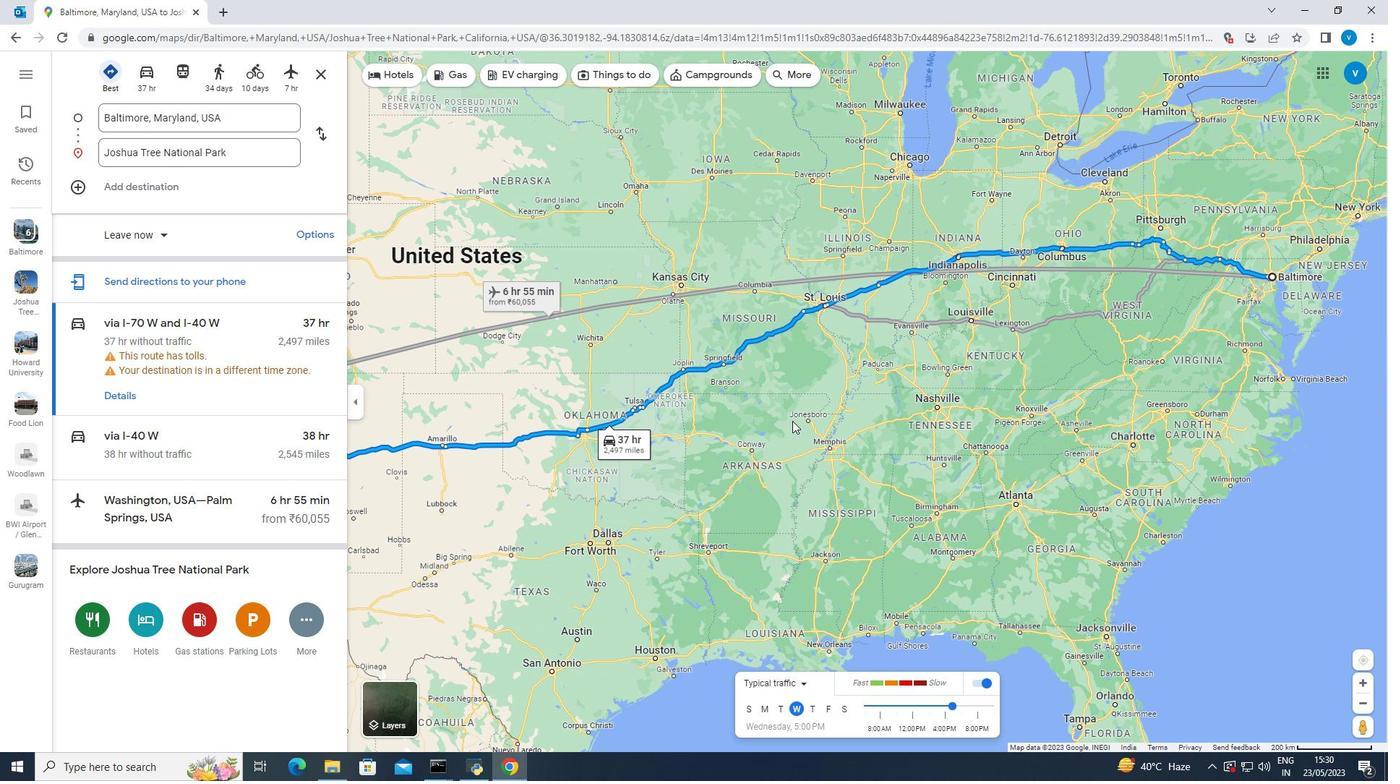 
Action: Mouse scrolled (793, 421) with delta (0, 0)
Screenshot: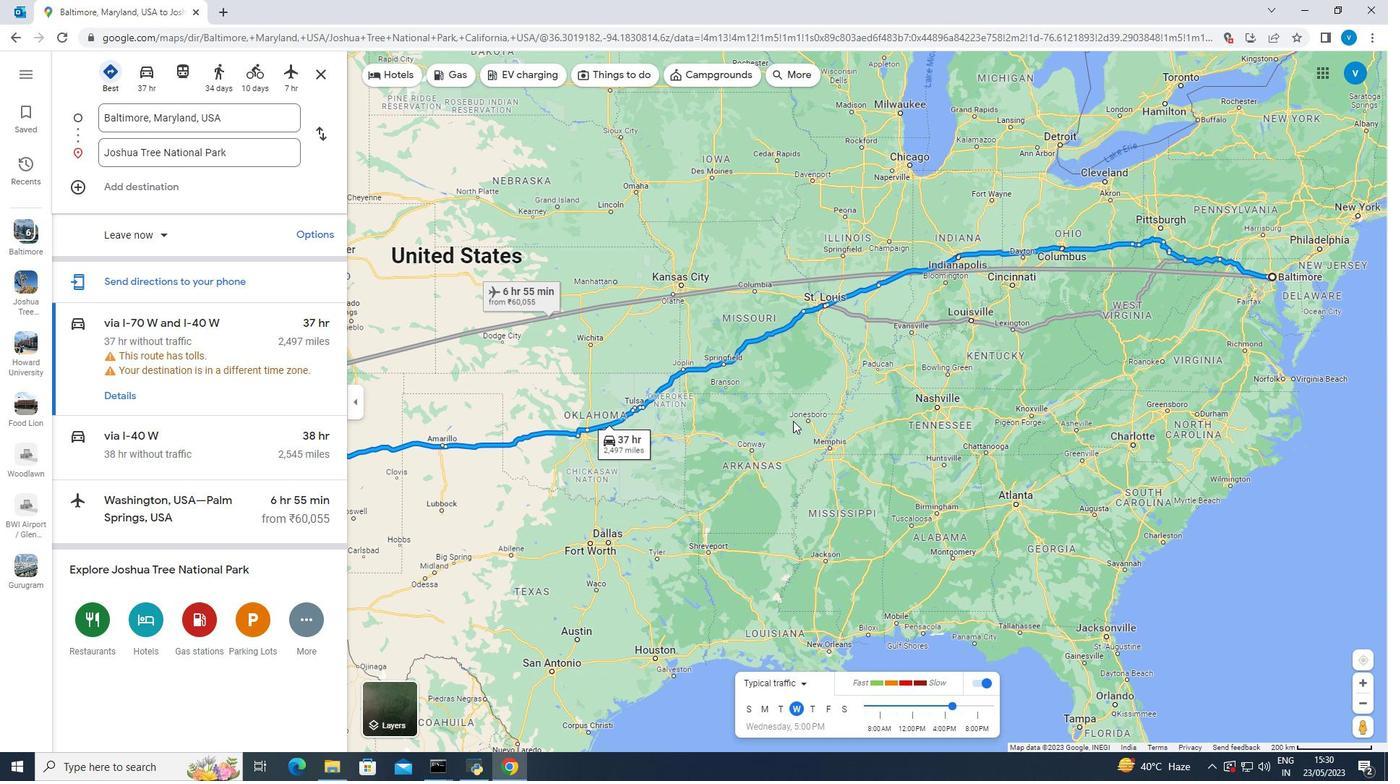 
Action: Mouse scrolled (793, 421) with delta (0, 0)
Screenshot: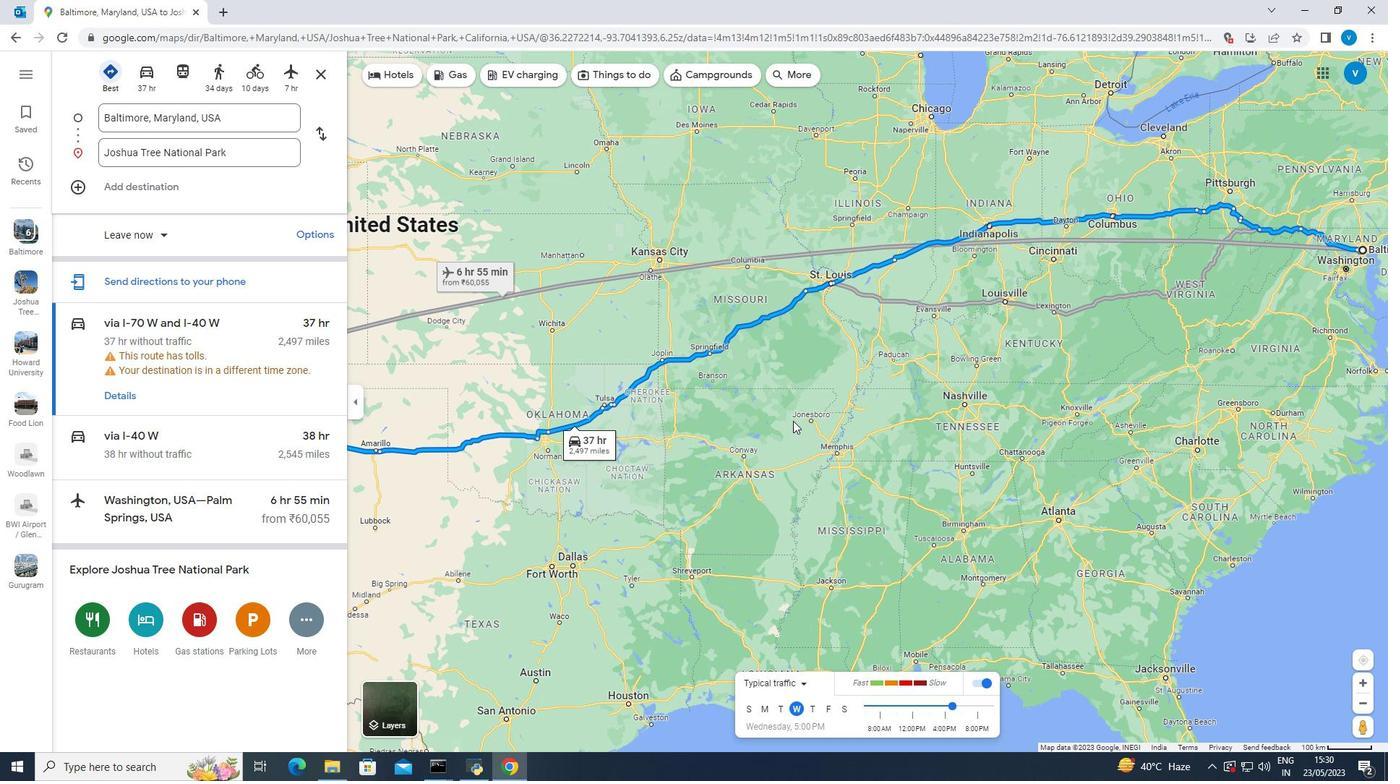 
Action: Mouse moved to (1011, 261)
Screenshot: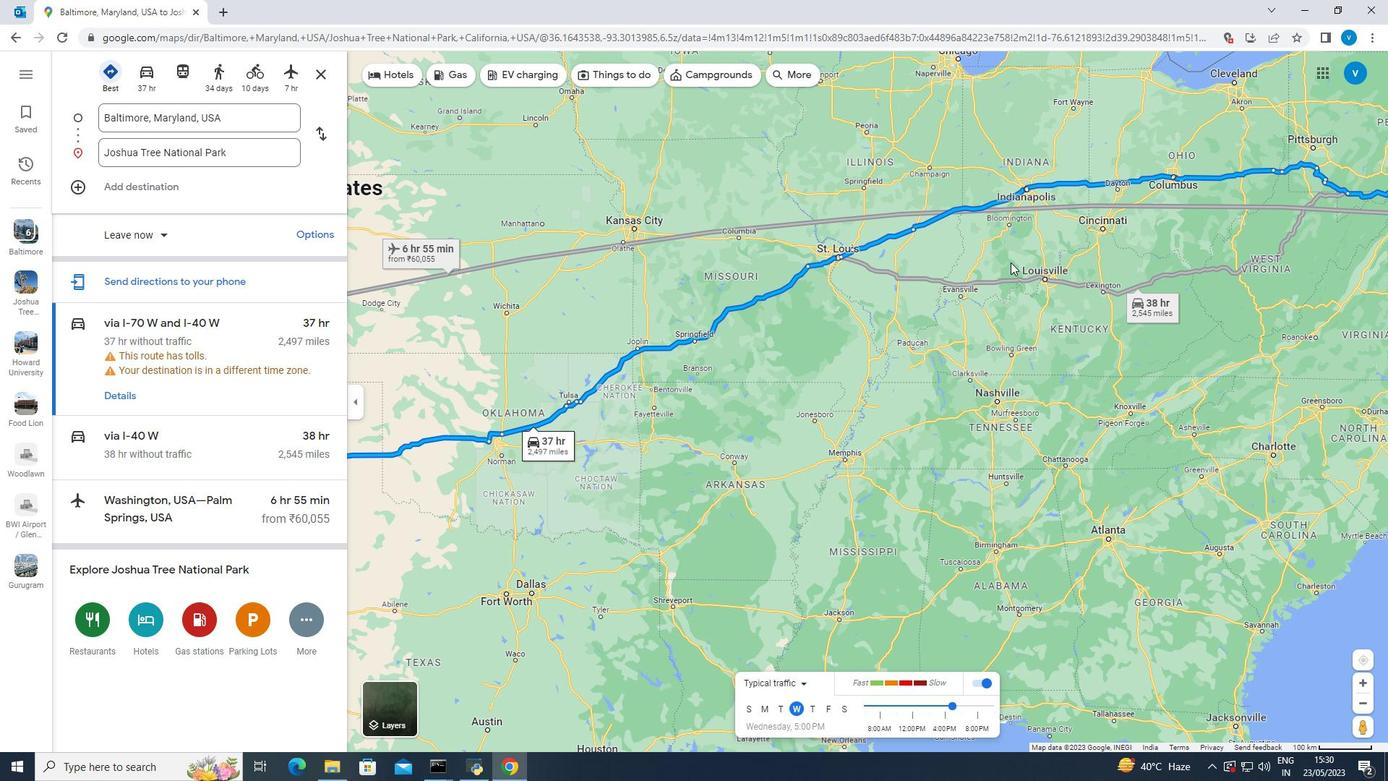 
Action: Mouse scrolled (1011, 262) with delta (0, 0)
Screenshot: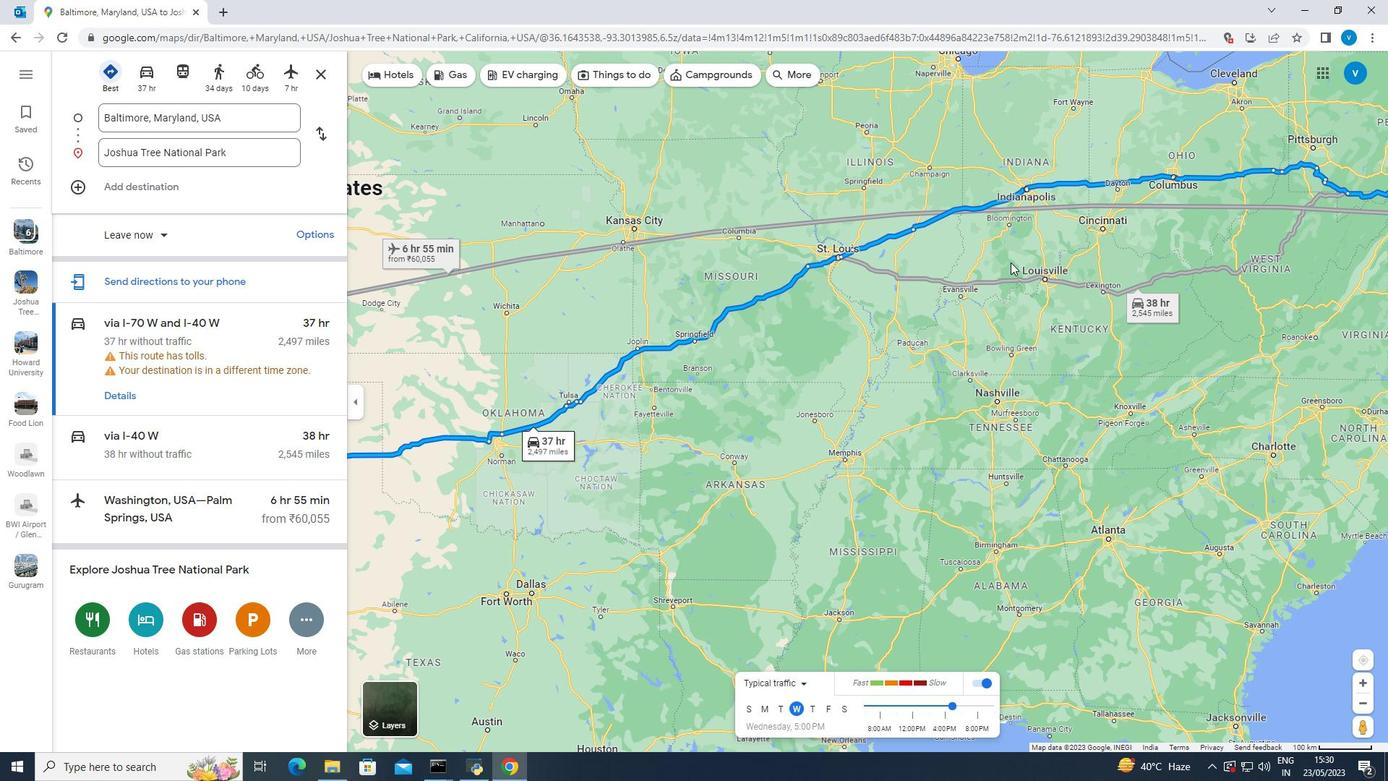 
Action: Mouse moved to (1104, 258)
Screenshot: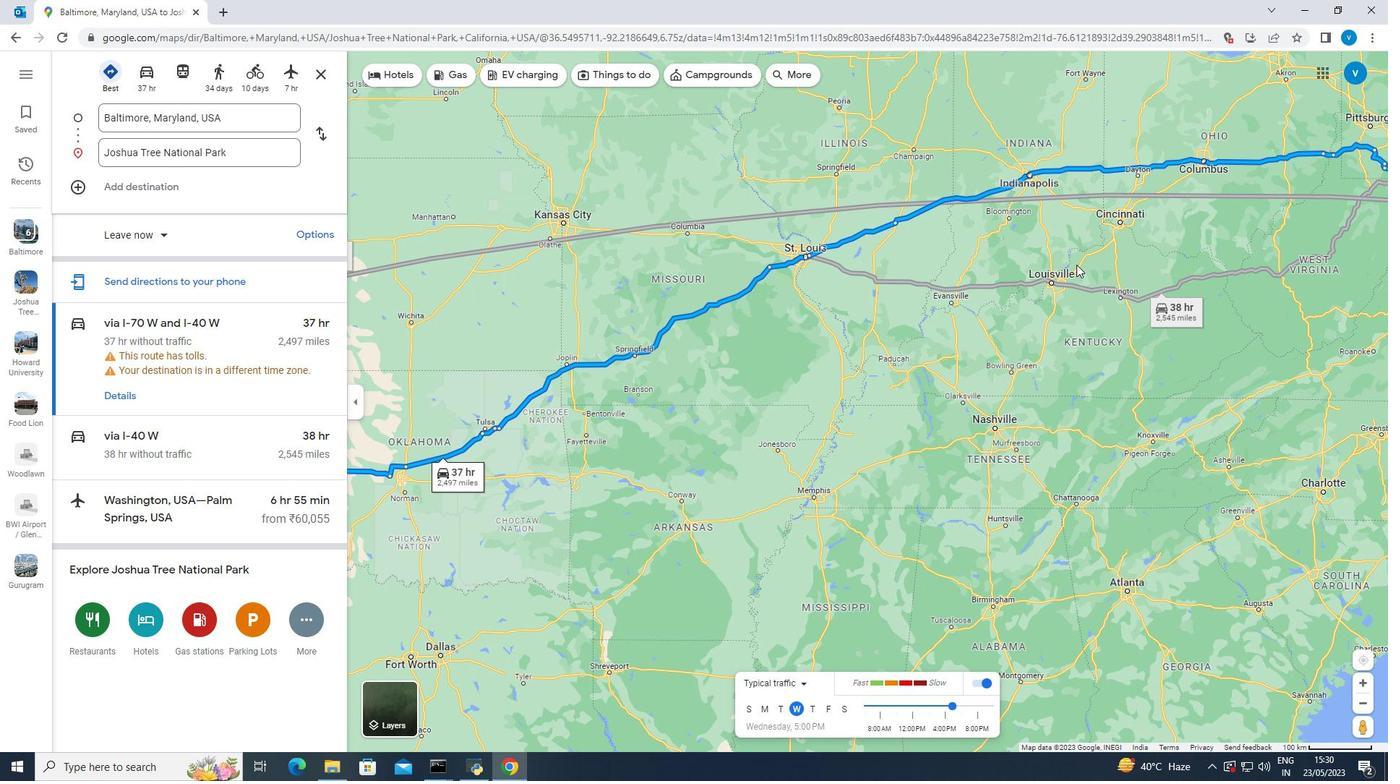 
Action: Mouse pressed left at (1104, 258)
Screenshot: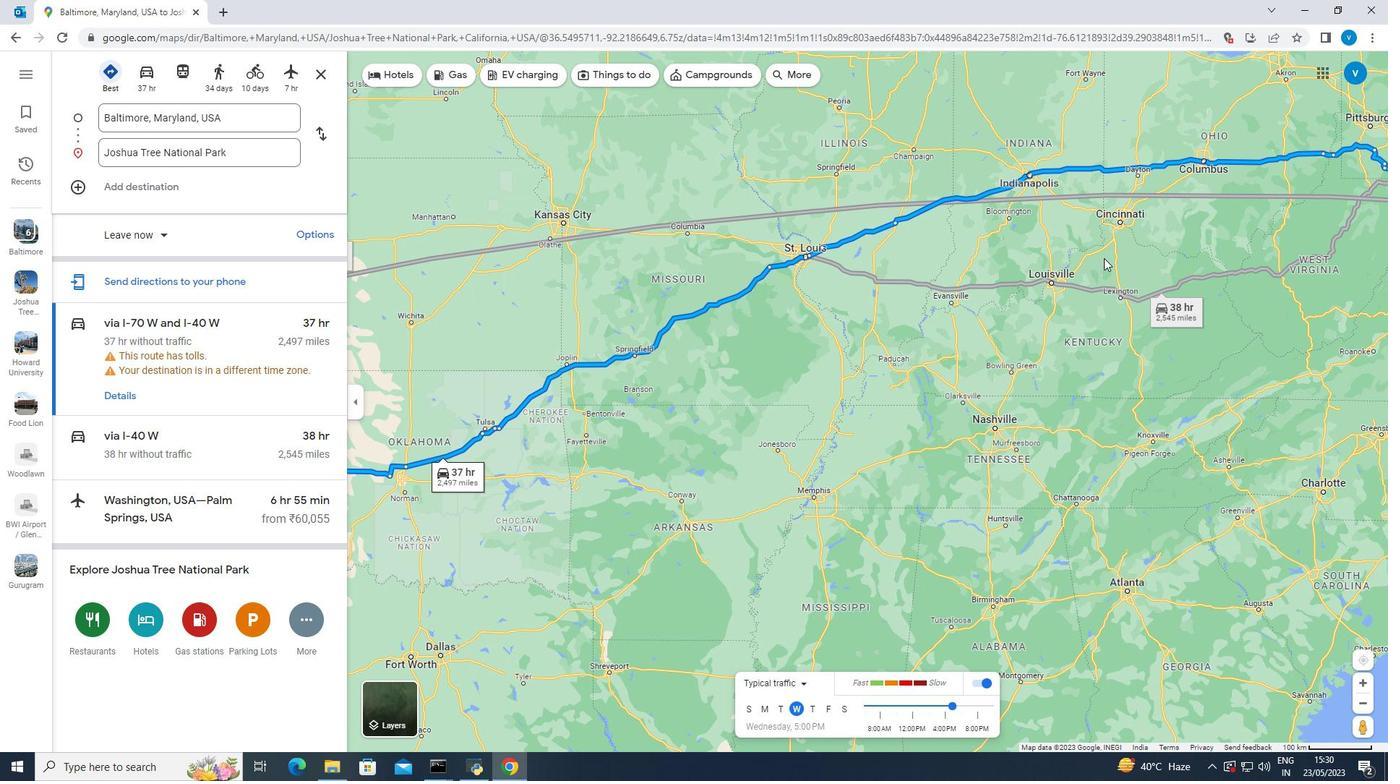 
Action: Mouse moved to (1140, 254)
Screenshot: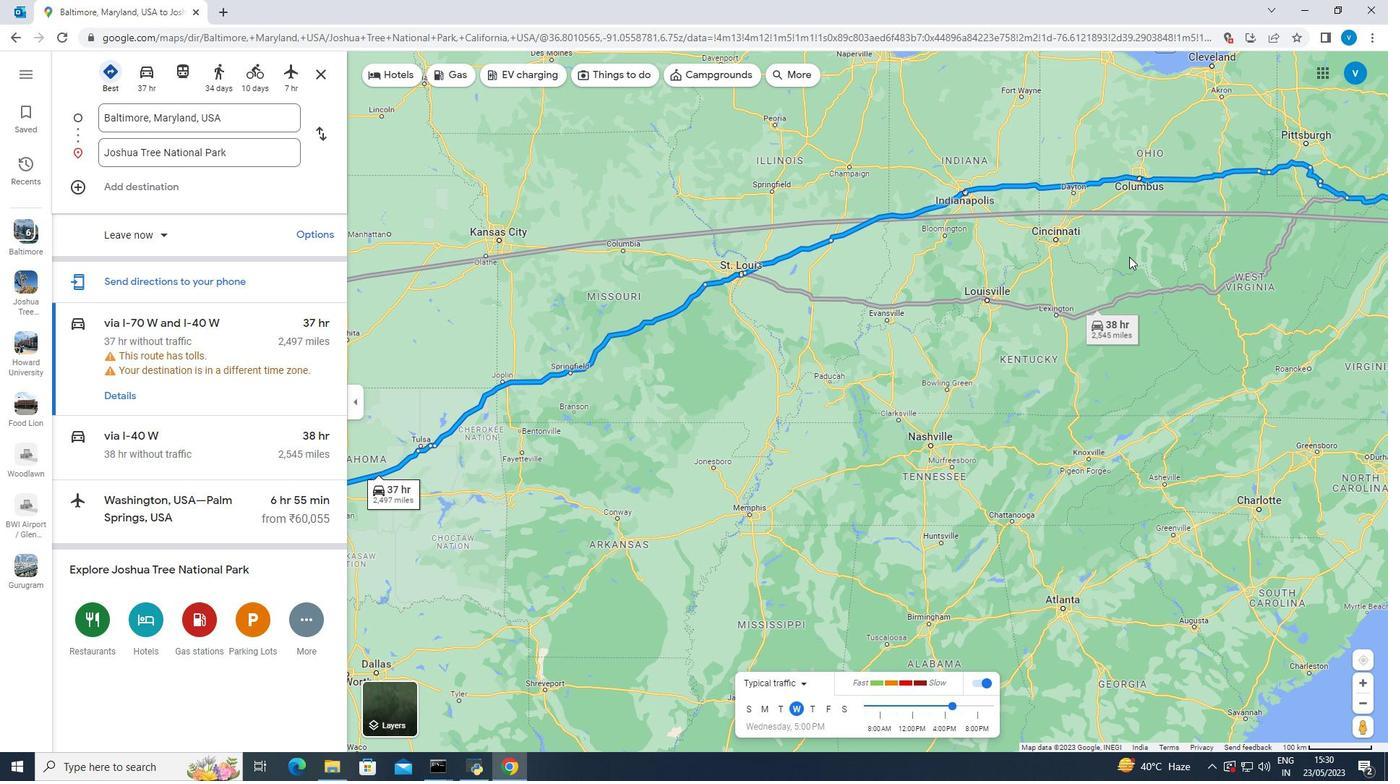 
Action: Mouse pressed left at (1140, 254)
Screenshot: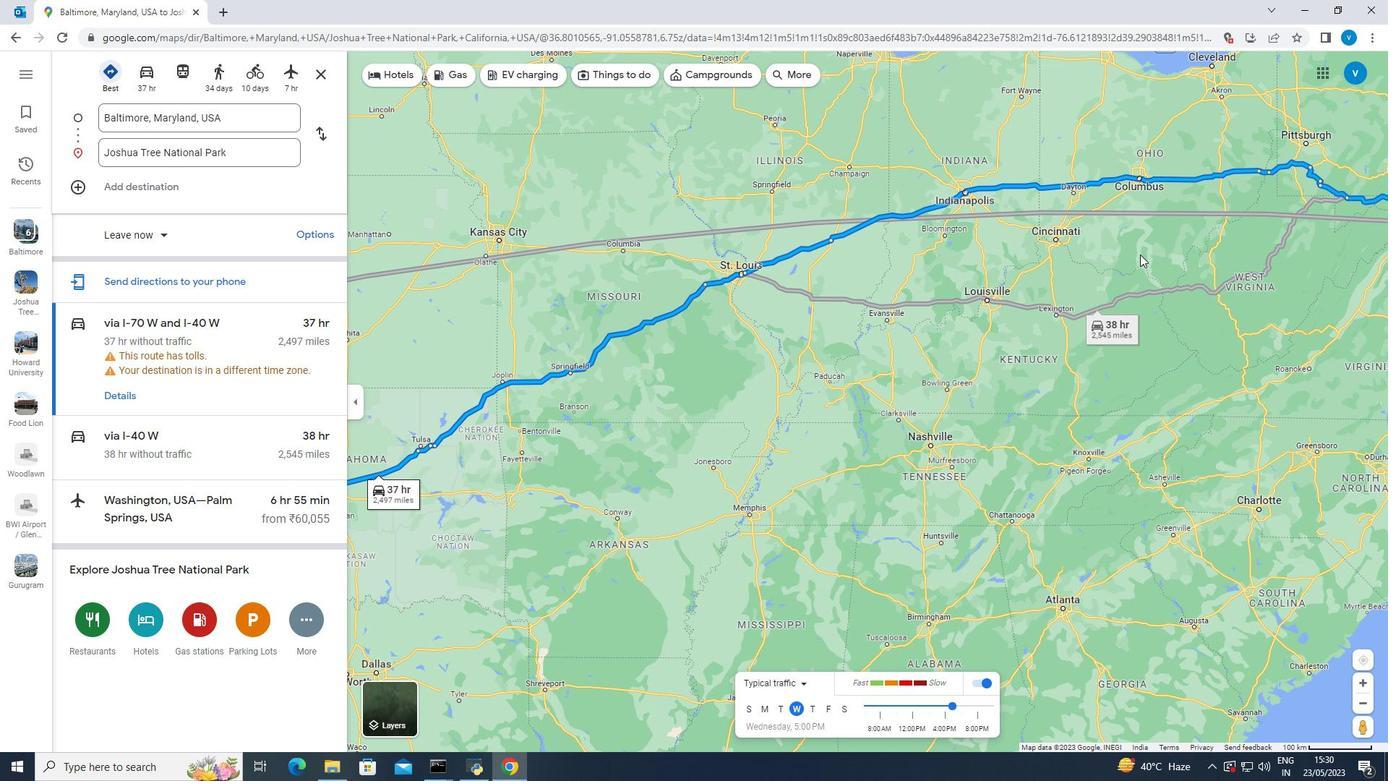 
Action: Mouse moved to (1176, 271)
Screenshot: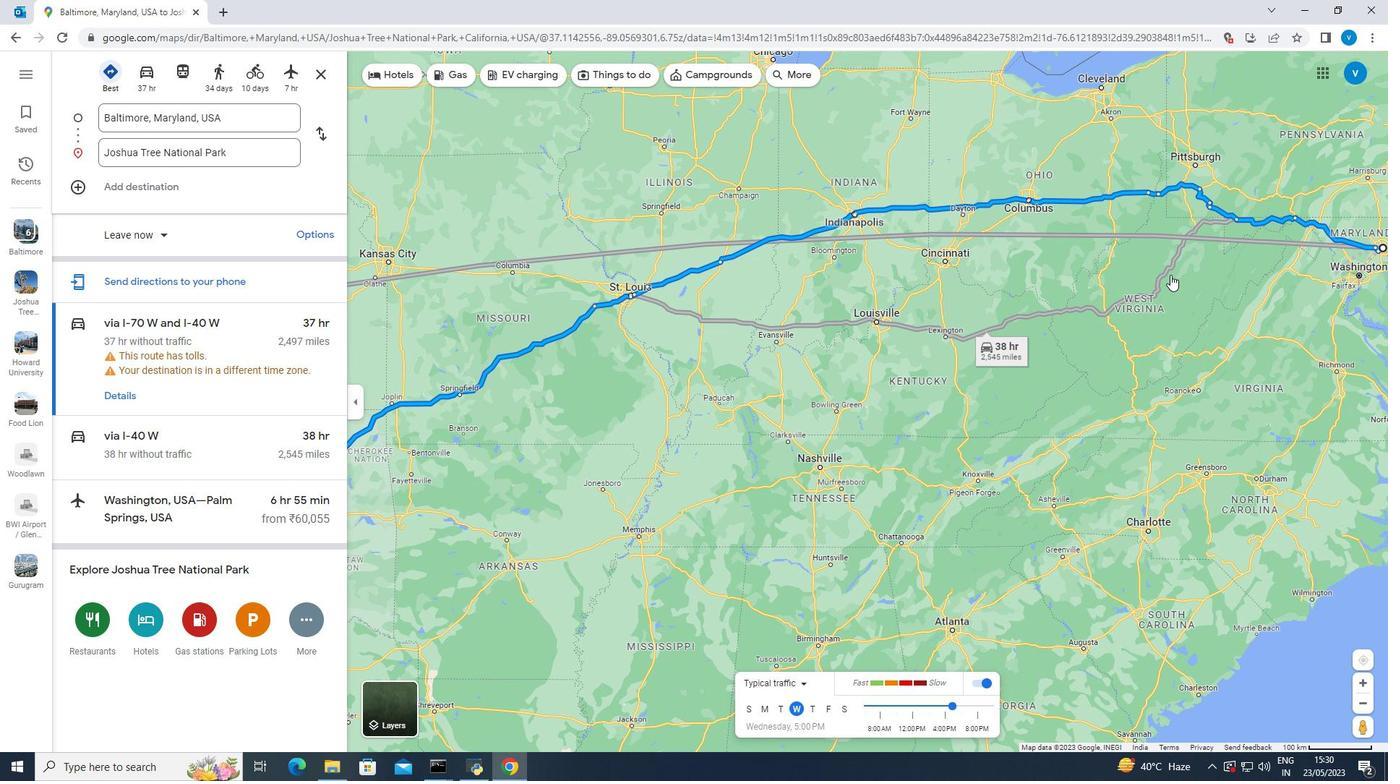 
Action: Mouse pressed left at (1176, 271)
Screenshot: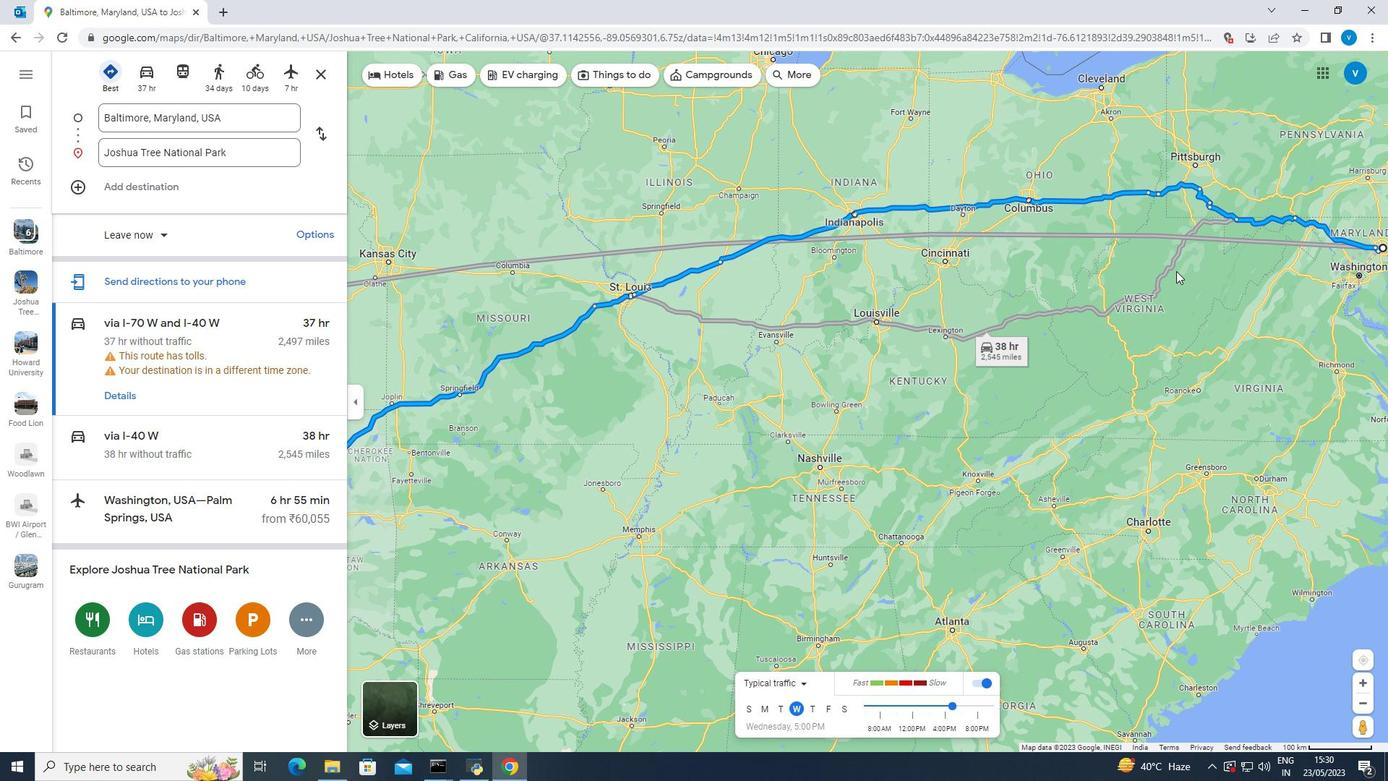 
Action: Mouse moved to (1202, 271)
Screenshot: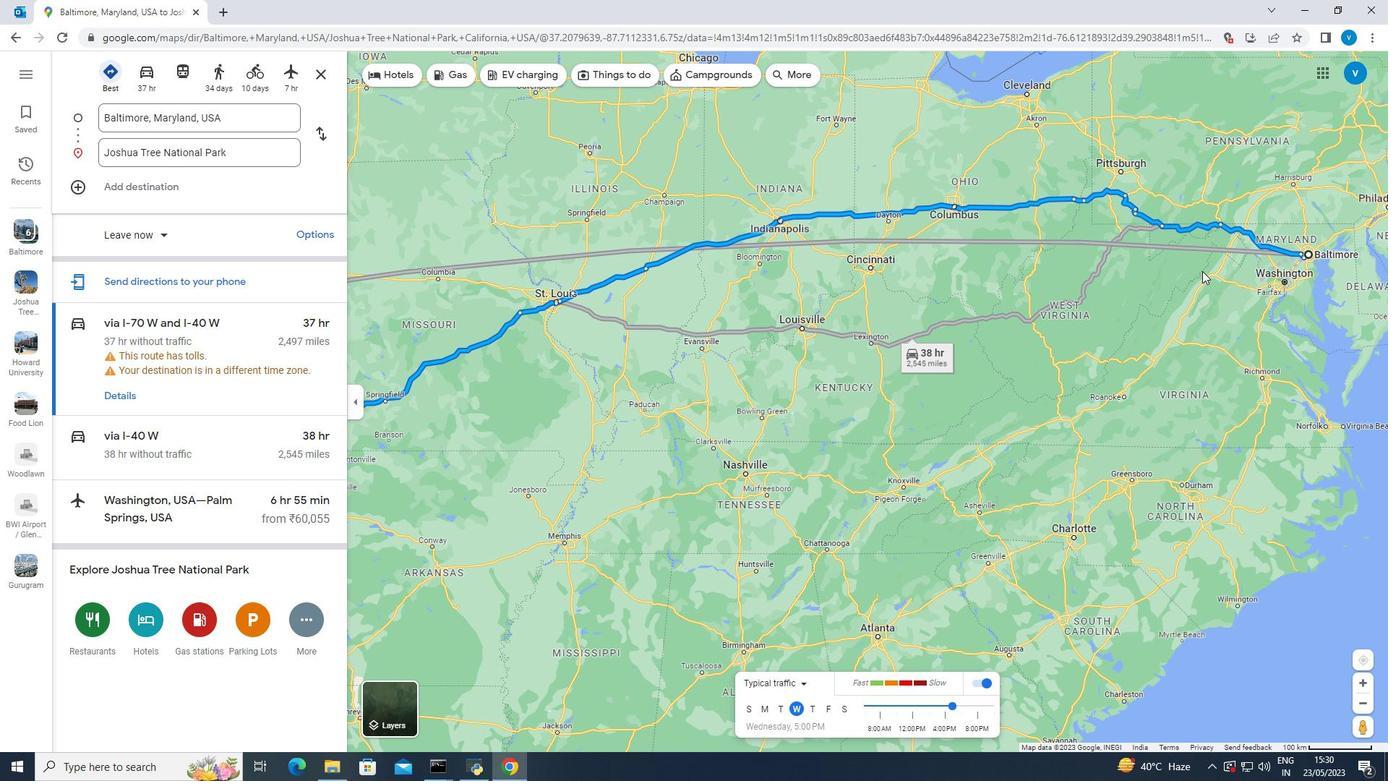 
Action: Mouse scrolled (1202, 271) with delta (0, 0)
Screenshot: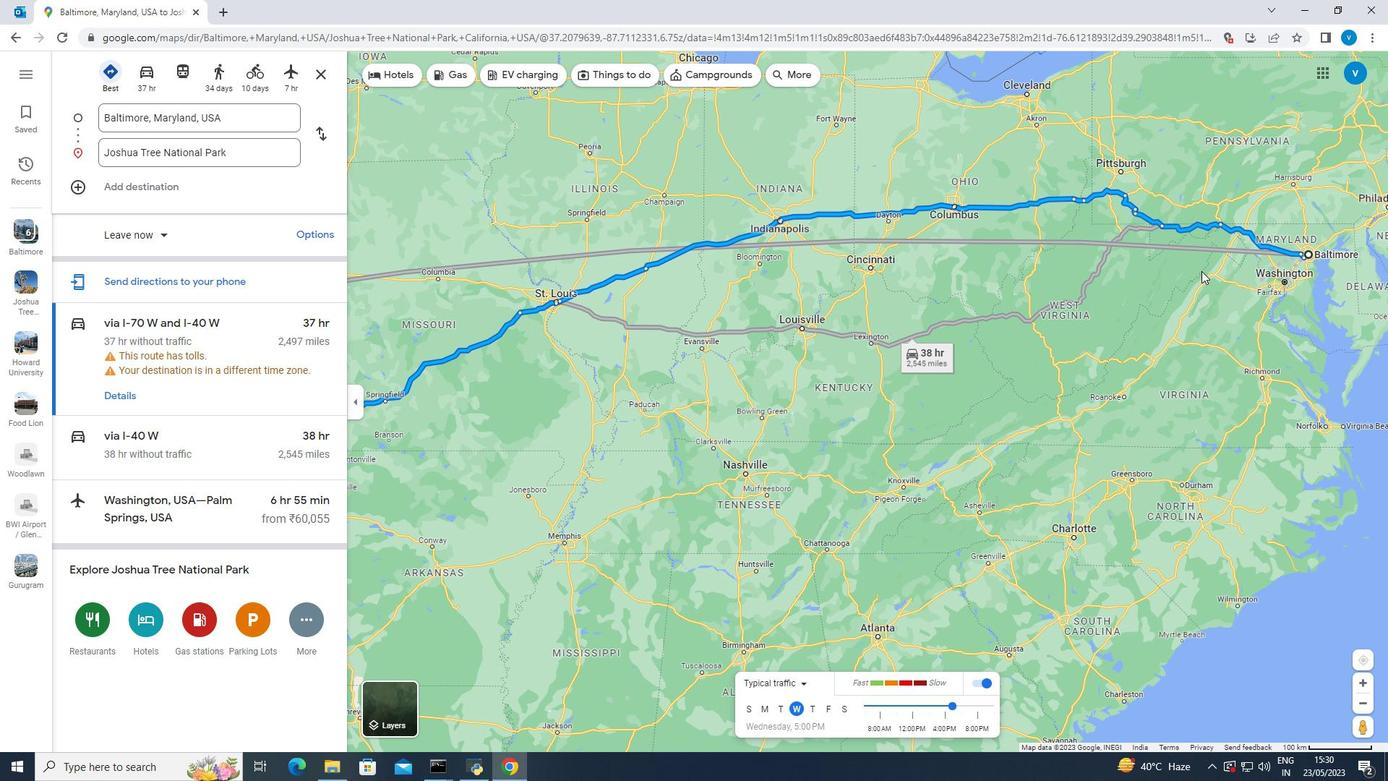 
Action: Mouse moved to (305, 630)
Screenshot: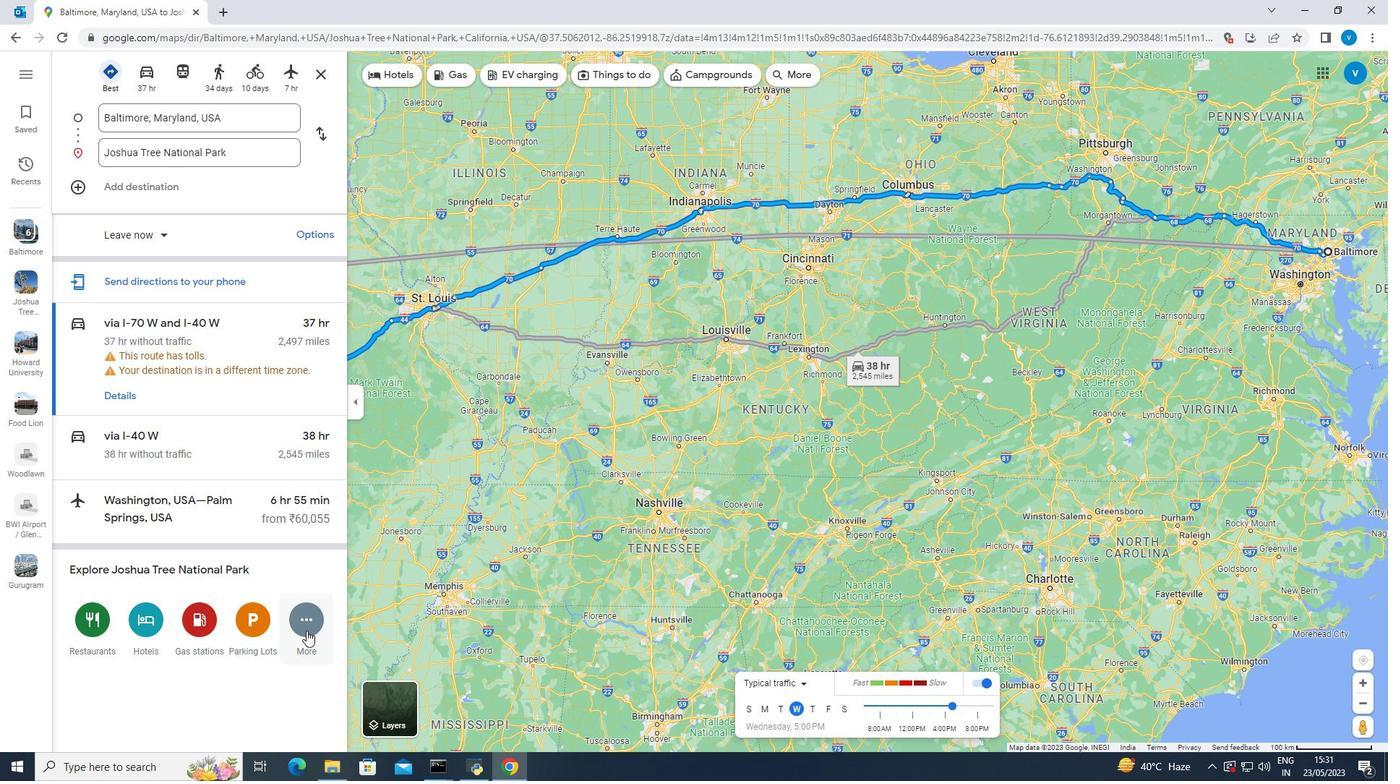 
Action: Mouse pressed left at (305, 630)
Screenshot: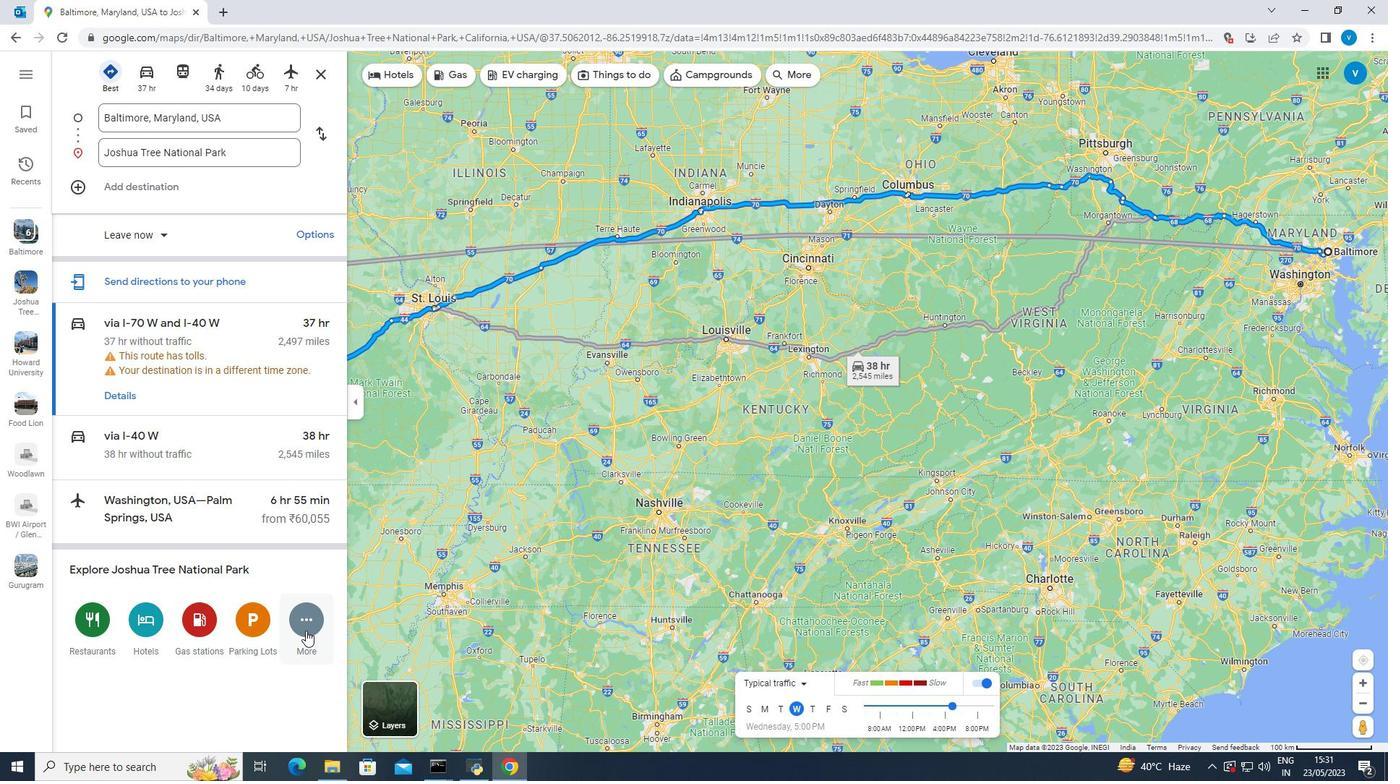 
Action: Mouse moved to (305, 630)
Screenshot: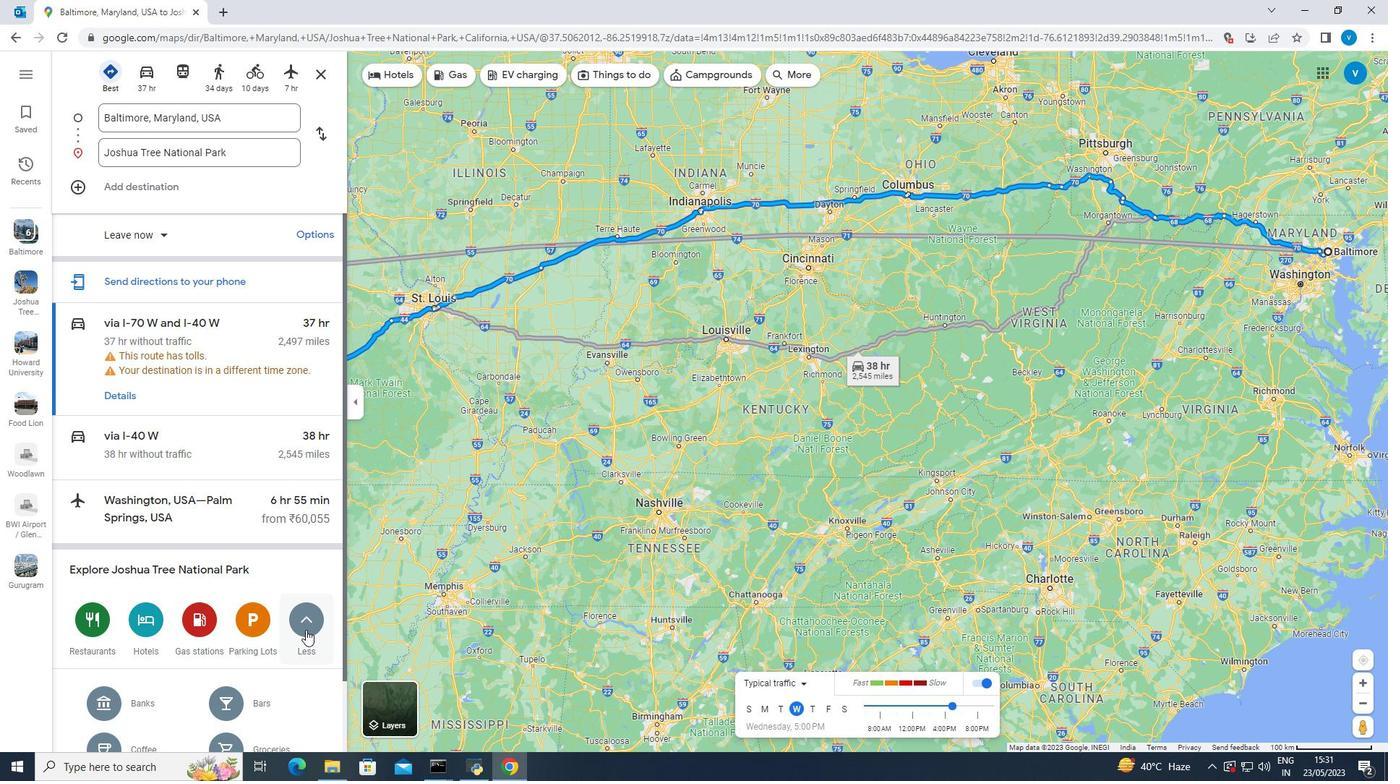 
Action: Mouse scrolled (305, 630) with delta (0, 0)
Screenshot: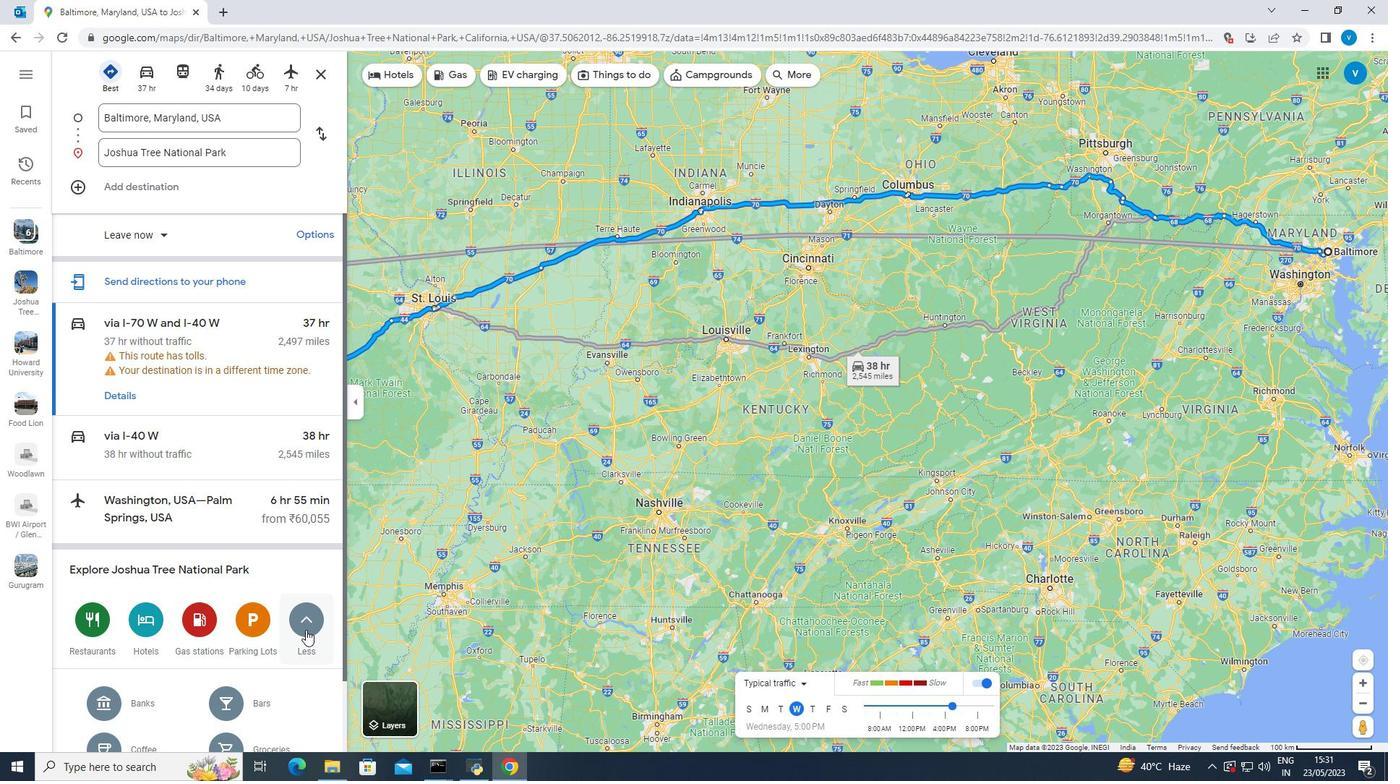 
Action: Mouse moved to (258, 641)
Screenshot: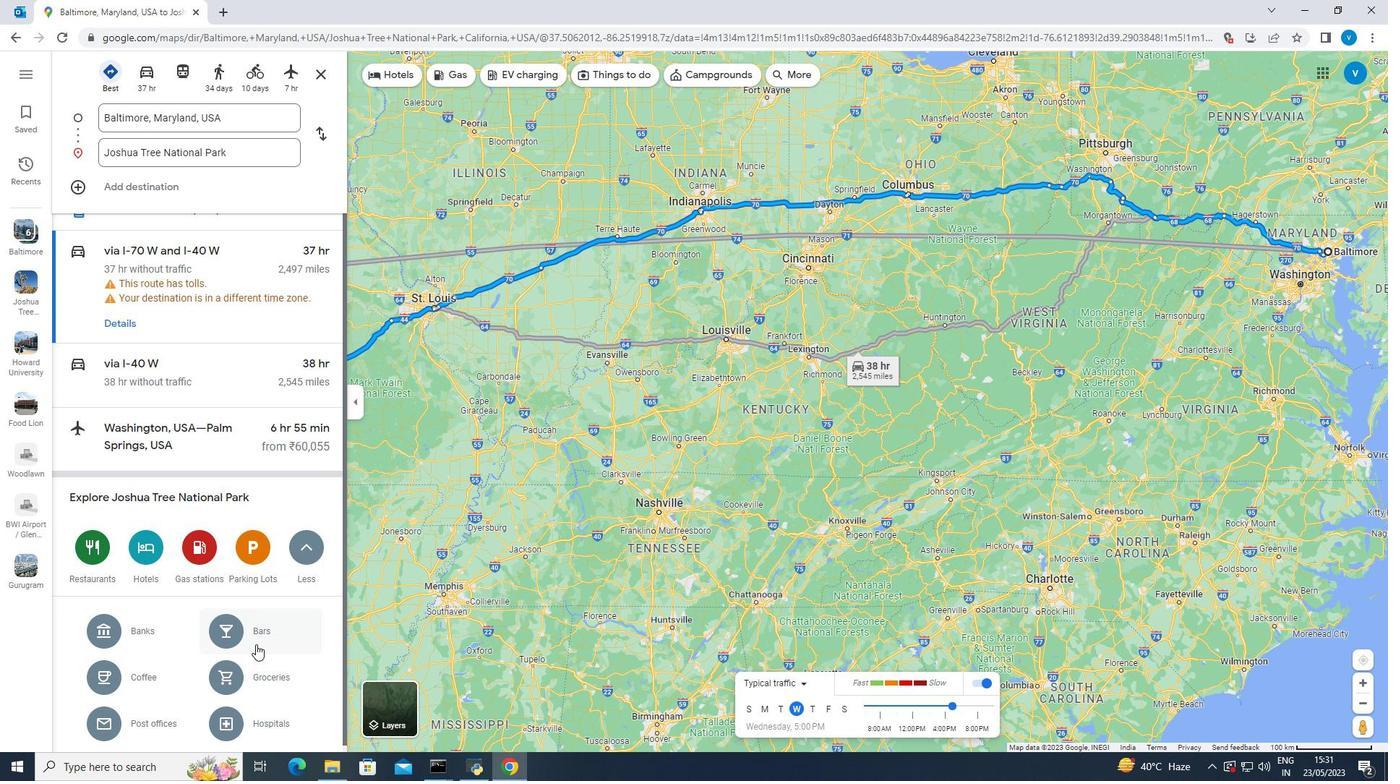 
Action: Mouse scrolled (258, 640) with delta (0, 0)
Screenshot: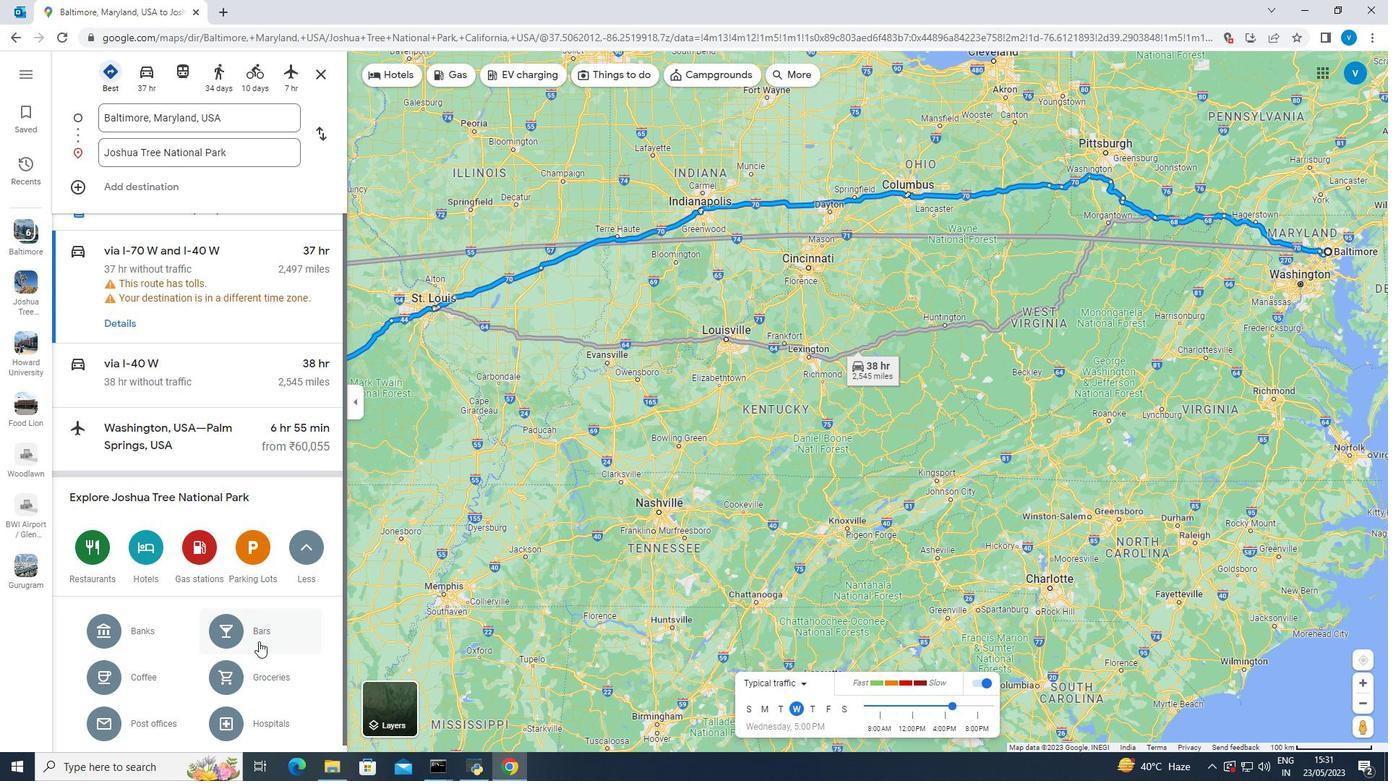 
Action: Mouse moved to (259, 638)
Screenshot: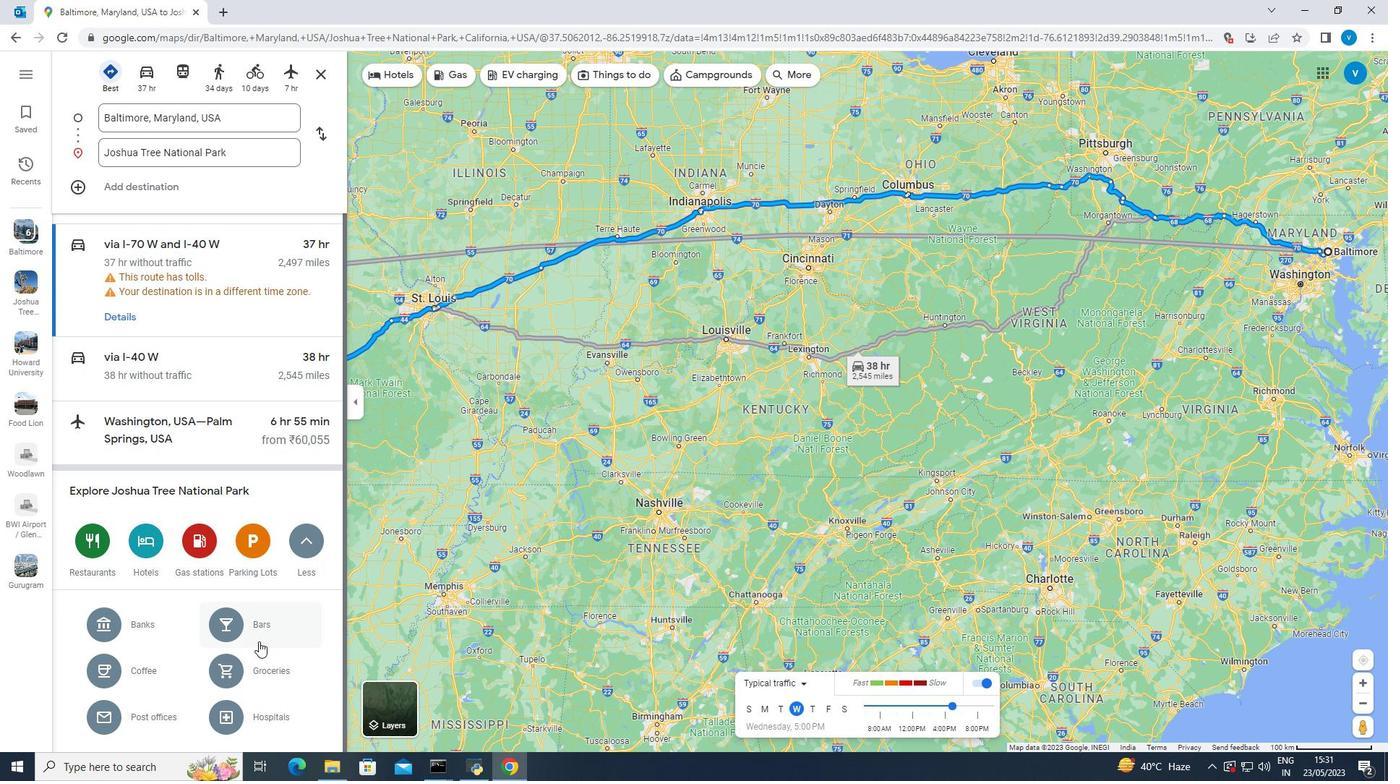
Action: Mouse scrolled (259, 637) with delta (0, 0)
Screenshot: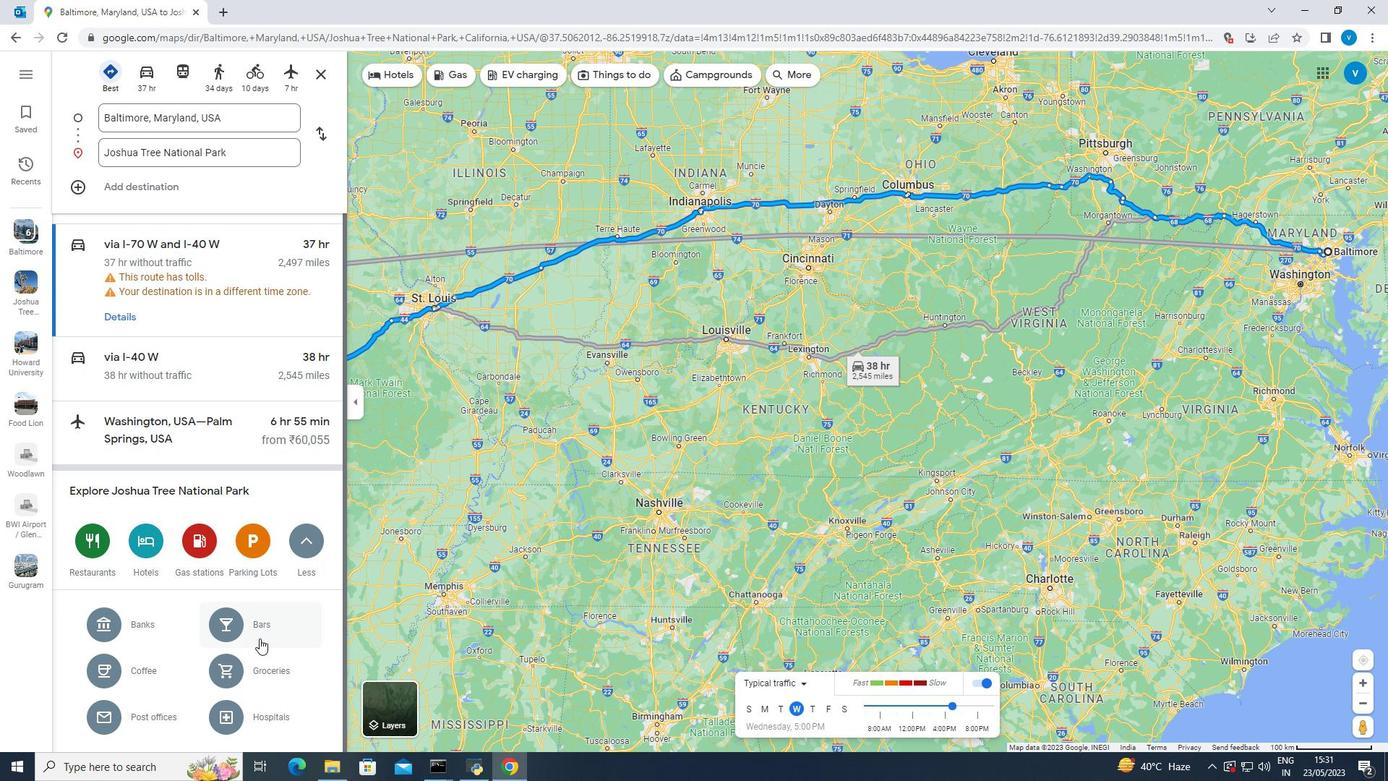 
Action: Mouse scrolled (259, 637) with delta (0, 0)
Screenshot: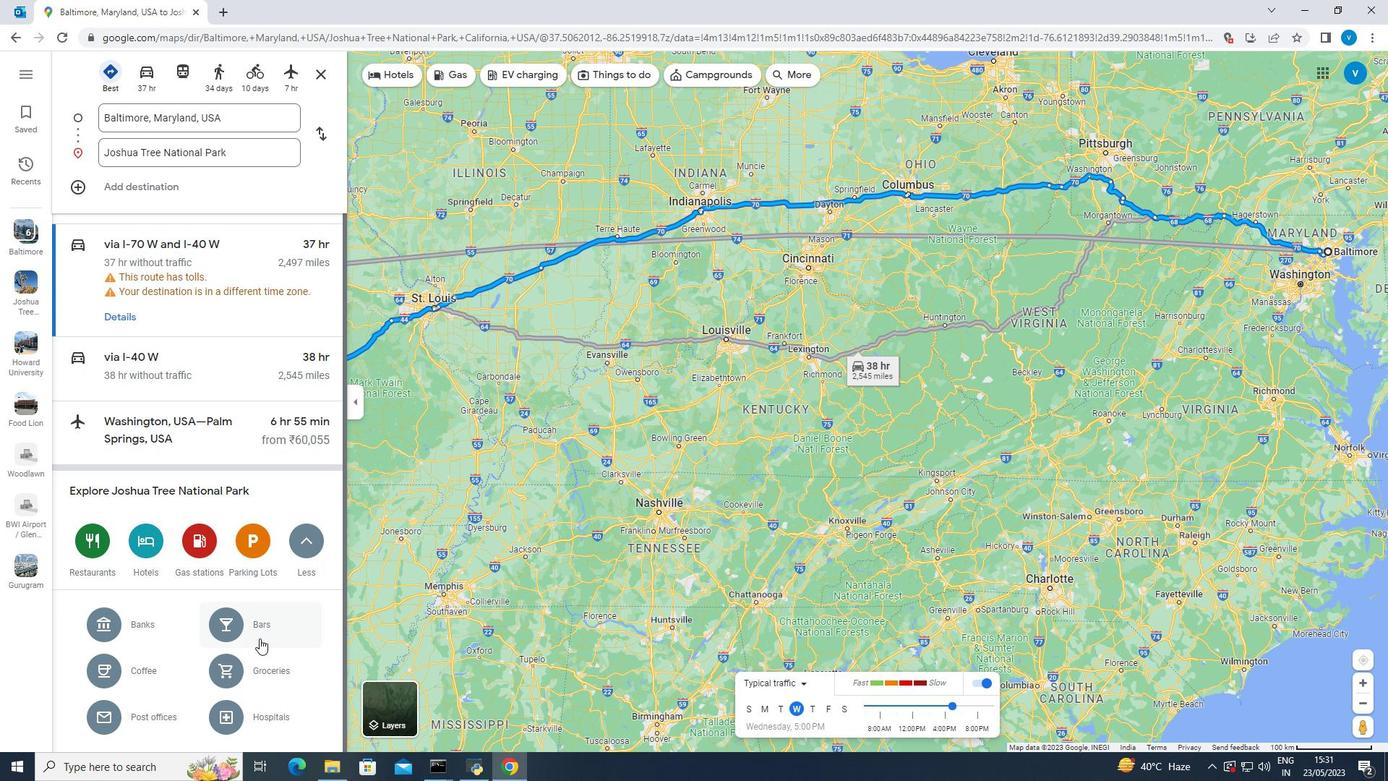 
Action: Mouse moved to (258, 638)
Screenshot: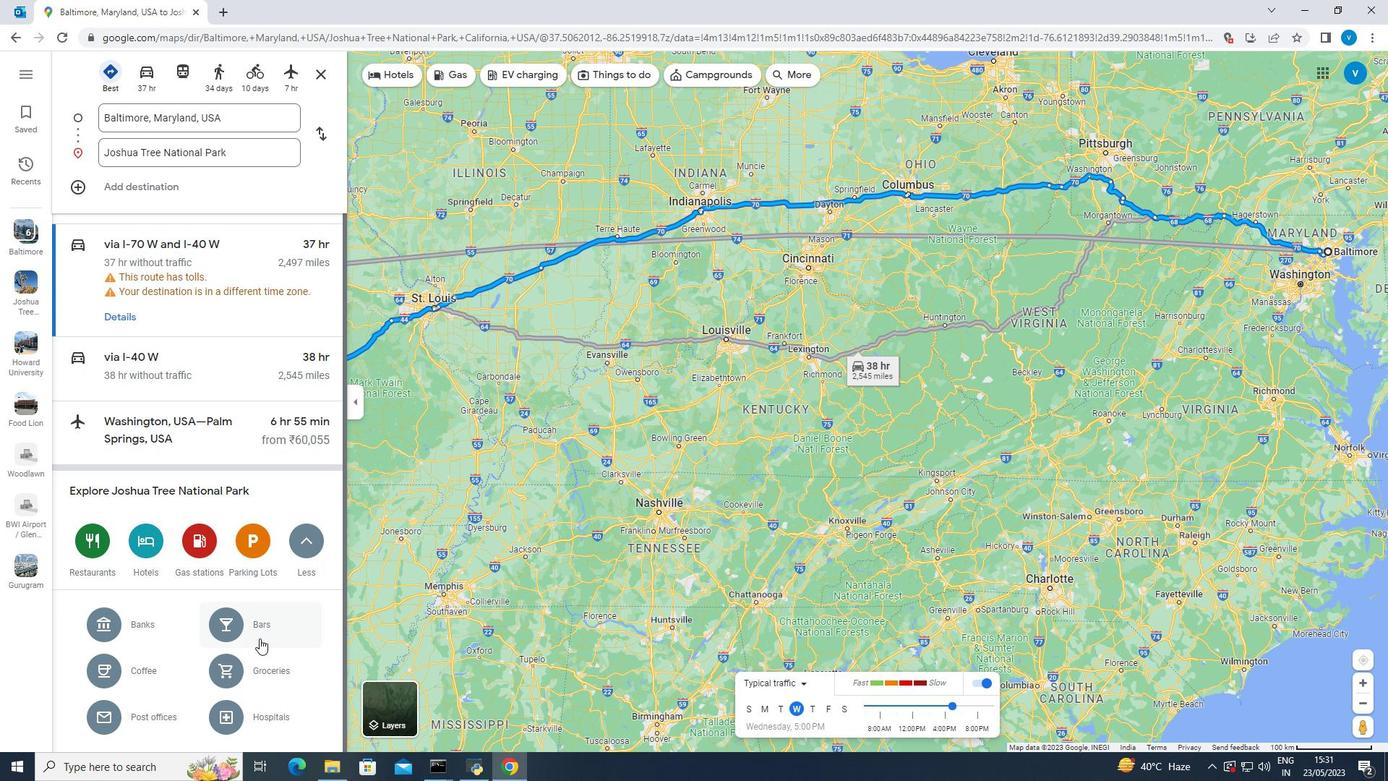 
Action: Mouse scrolled (258, 637) with delta (0, 0)
Screenshot: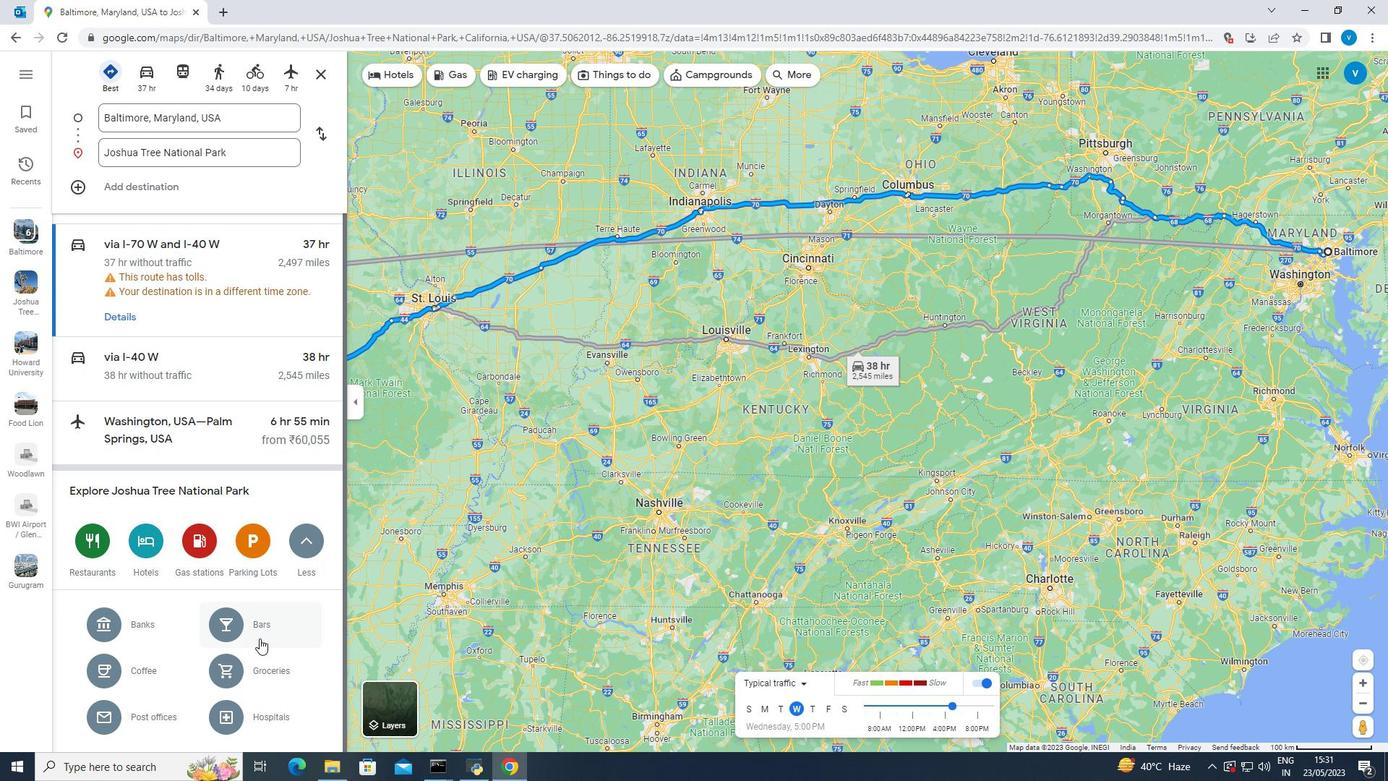 
Action: Mouse moved to (258, 638)
Screenshot: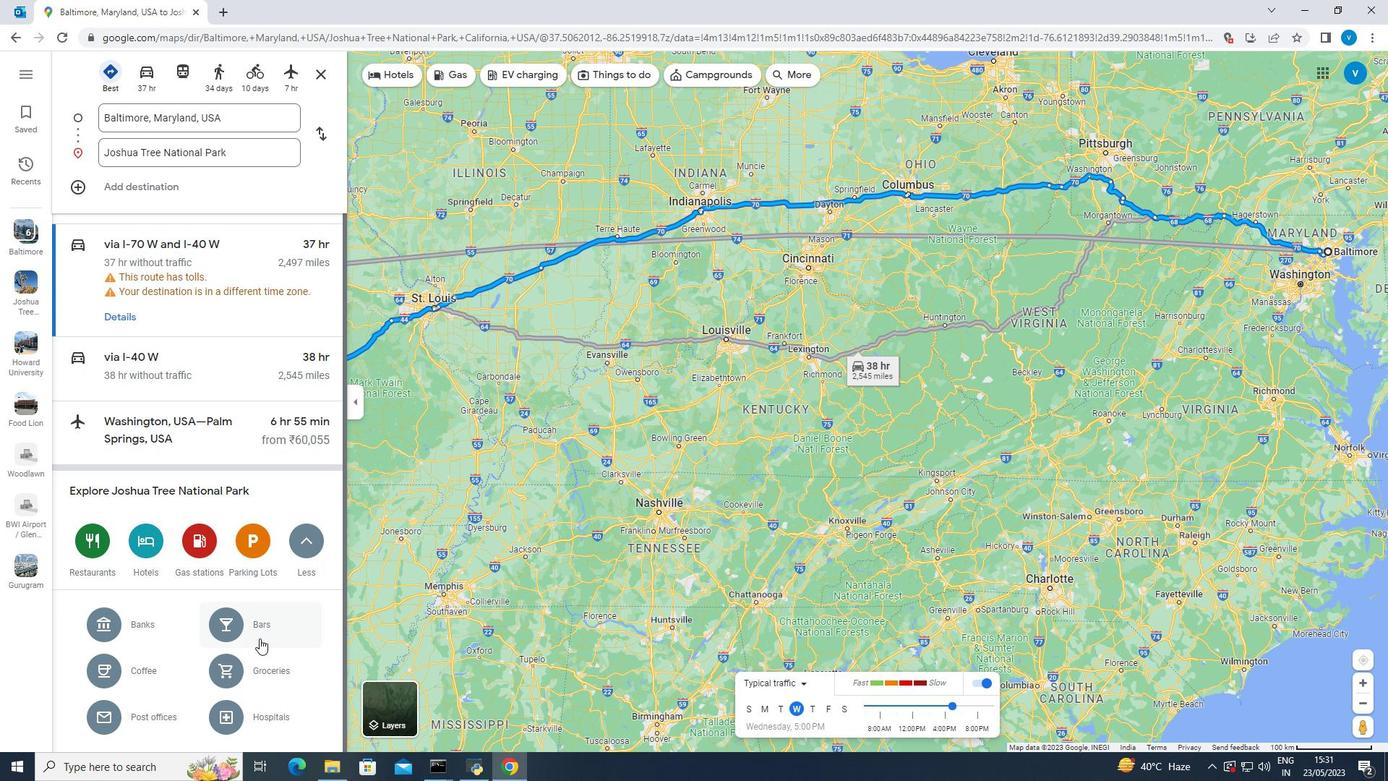 
Action: Mouse scrolled (258, 637) with delta (0, 0)
Screenshot: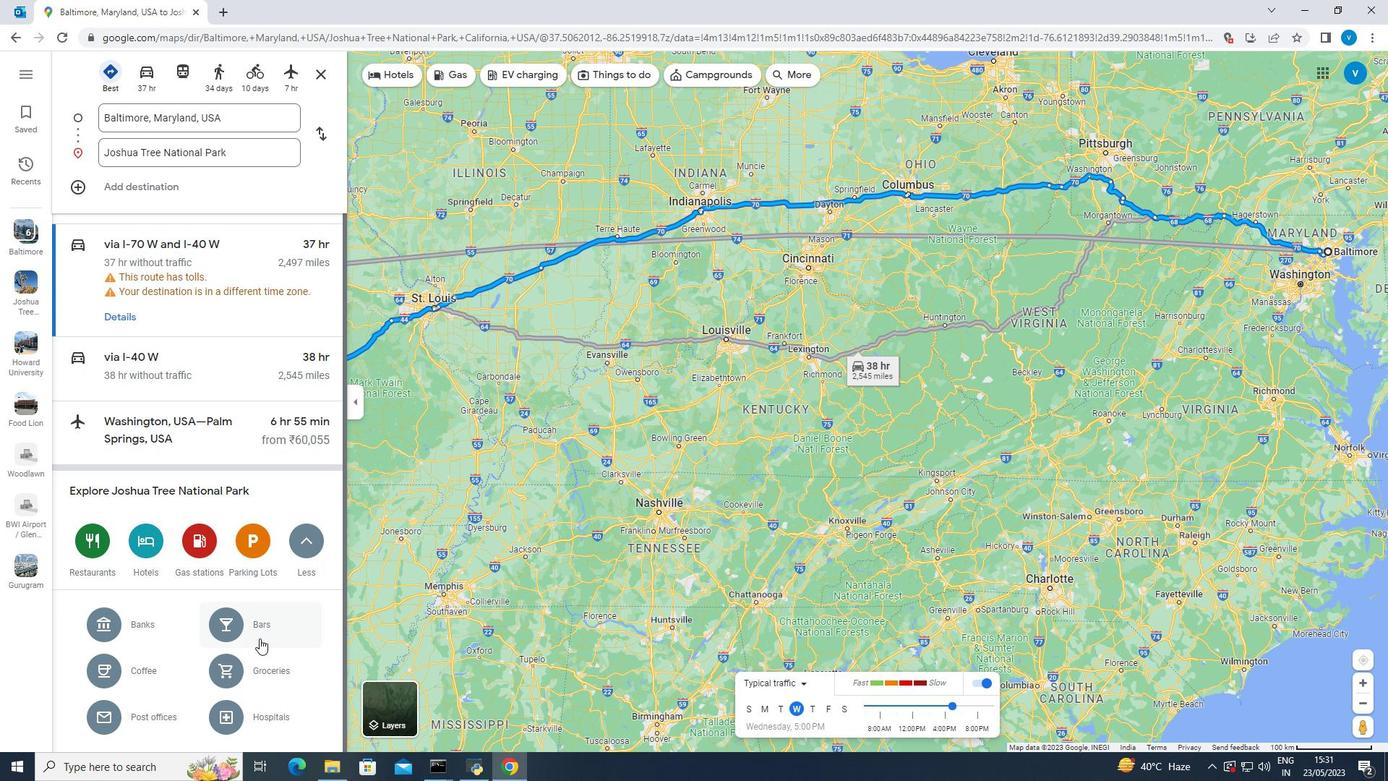 
Action: Mouse moved to (268, 721)
Screenshot: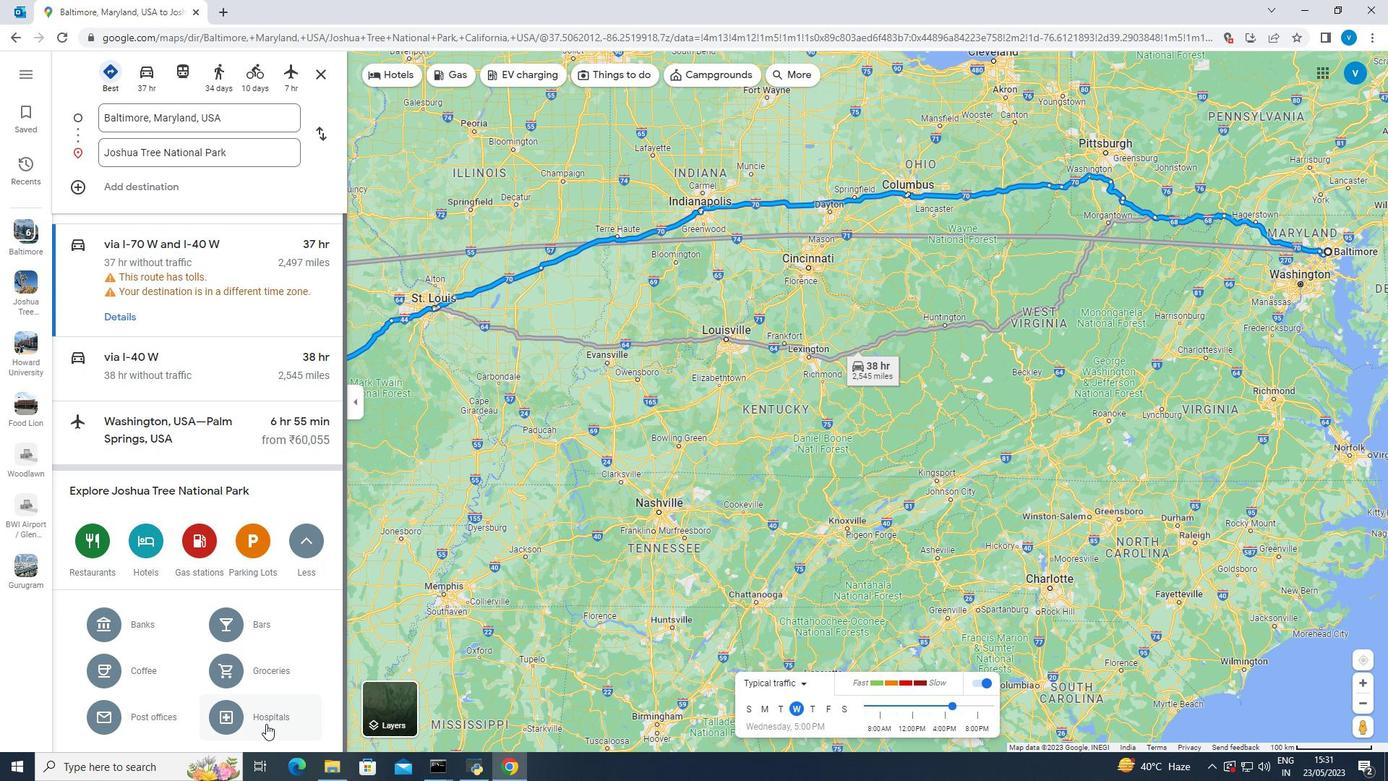 
Action: Mouse pressed left at (268, 721)
Screenshot: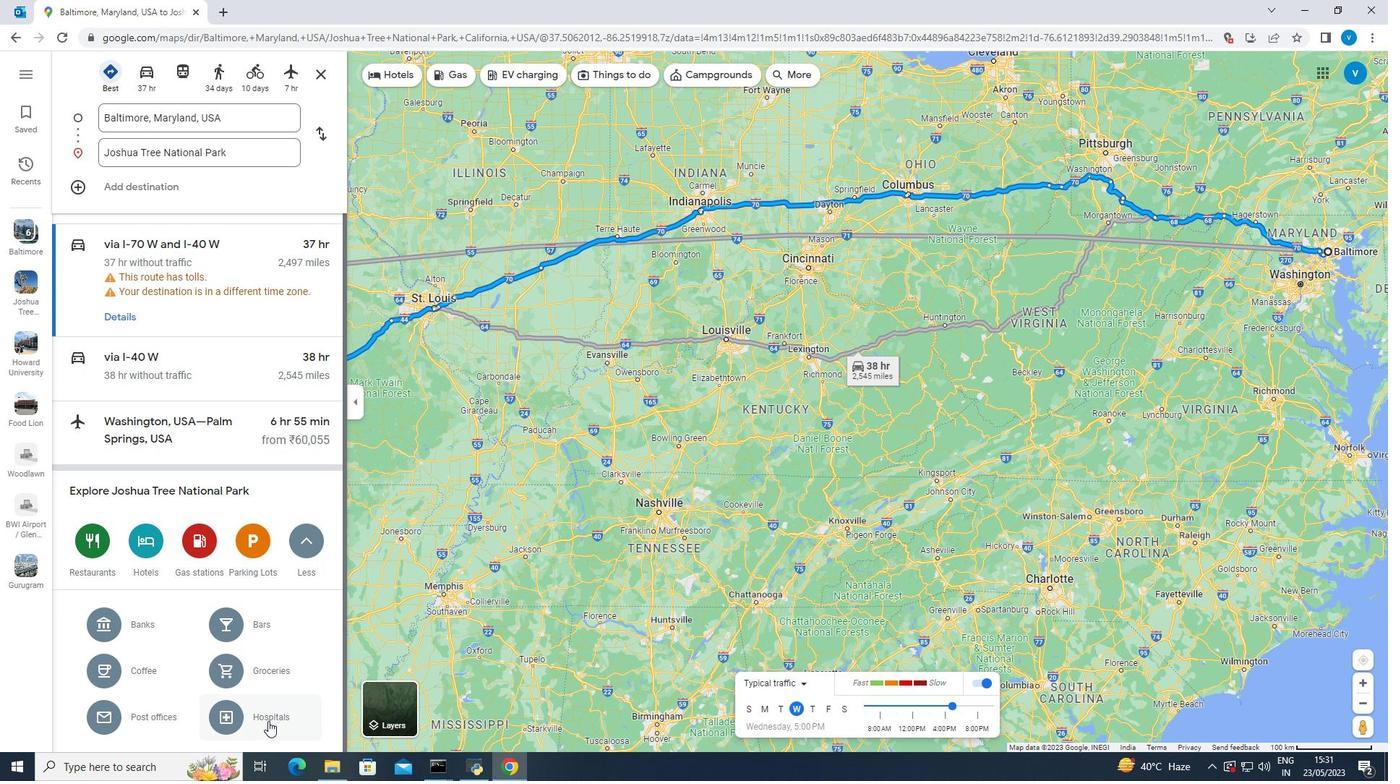 
Action: Mouse moved to (266, 317)
Screenshot: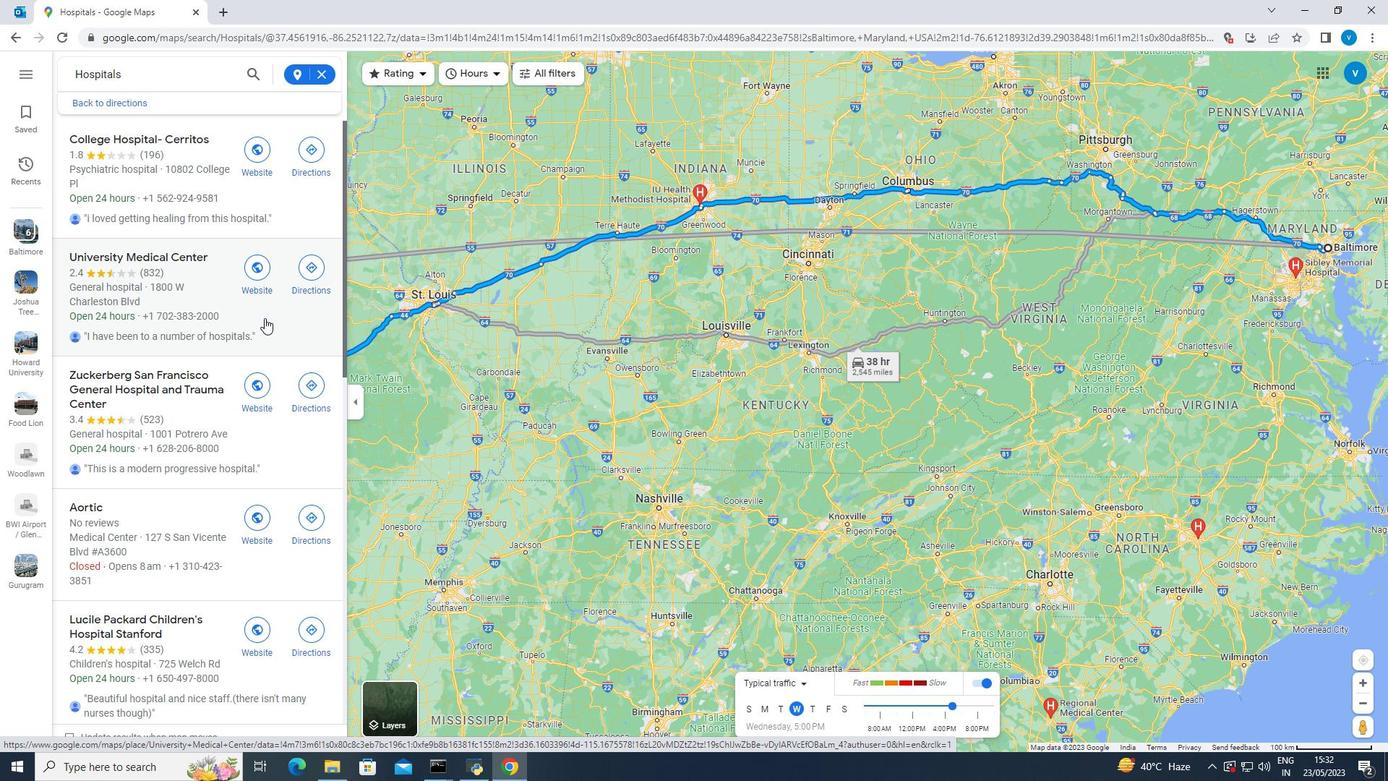 
Action: Mouse scrolled (266, 316) with delta (0, 0)
Screenshot: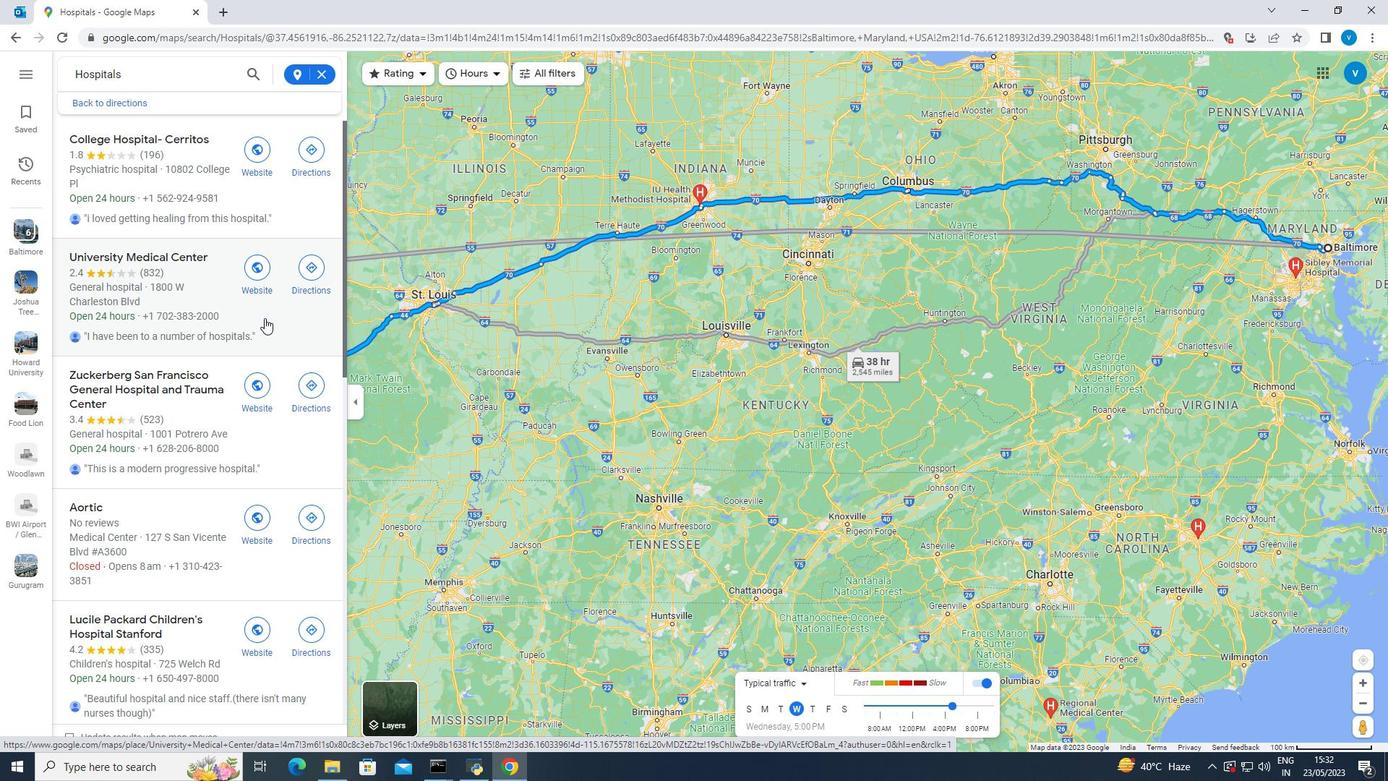 
Action: Mouse moved to (271, 326)
Screenshot: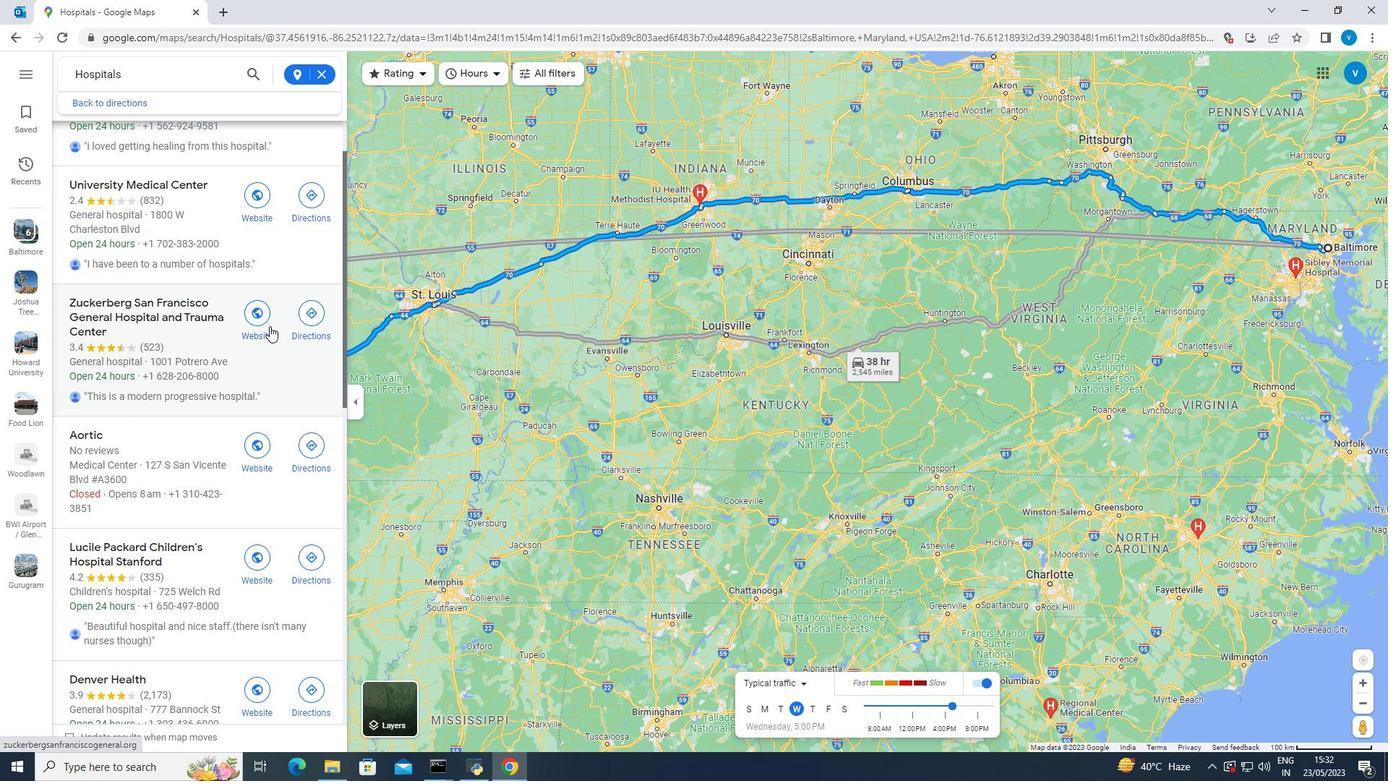 
Action: Mouse scrolled (271, 325) with delta (0, 0)
Screenshot: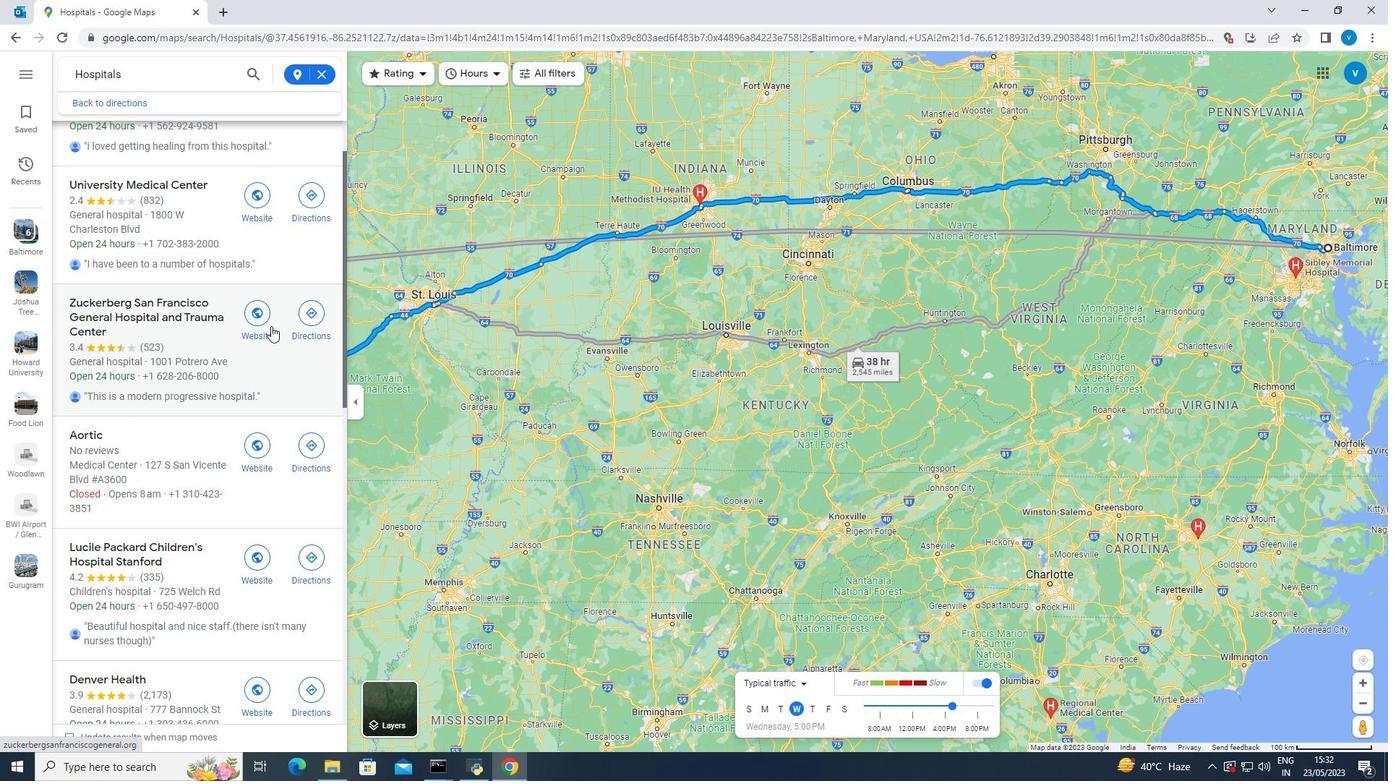 
Action: Mouse scrolled (271, 325) with delta (0, 0)
Screenshot: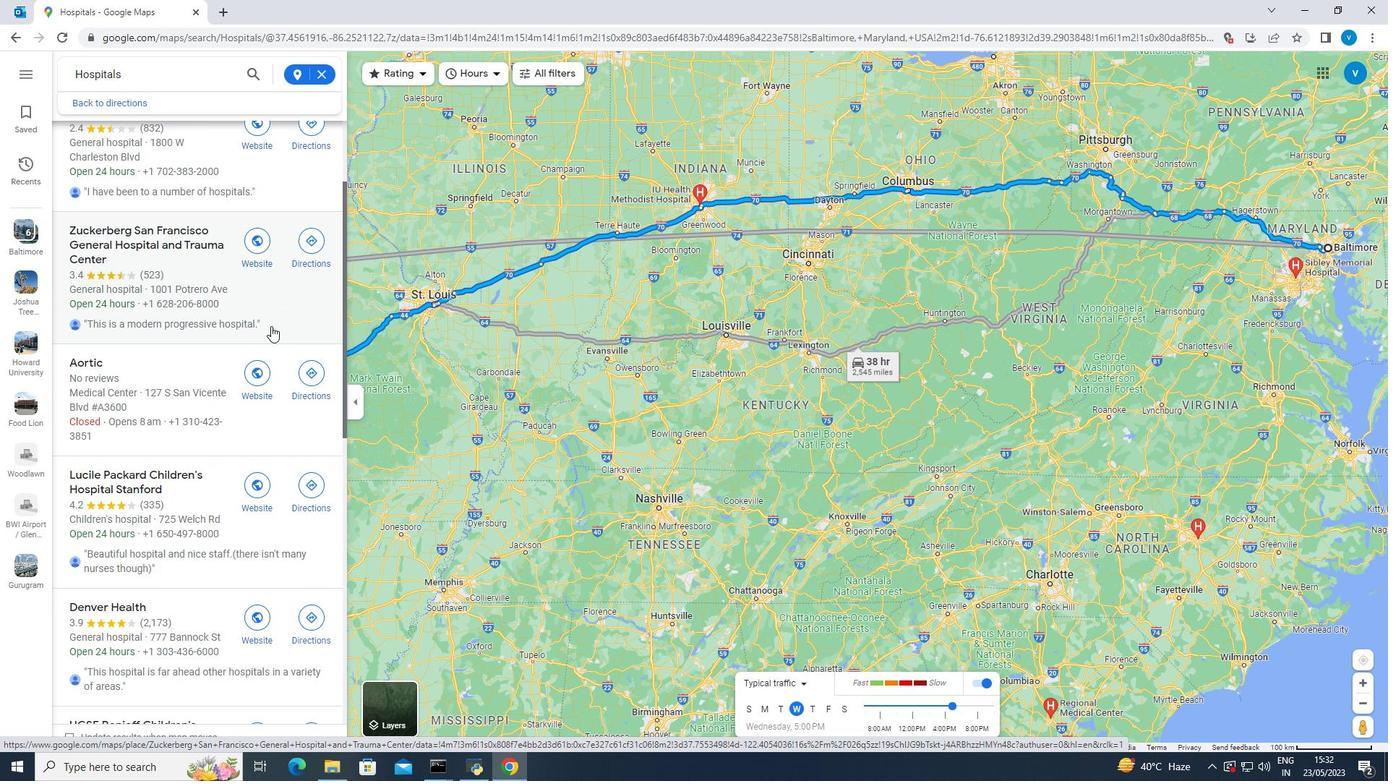 
Action: Mouse moved to (271, 326)
Screenshot: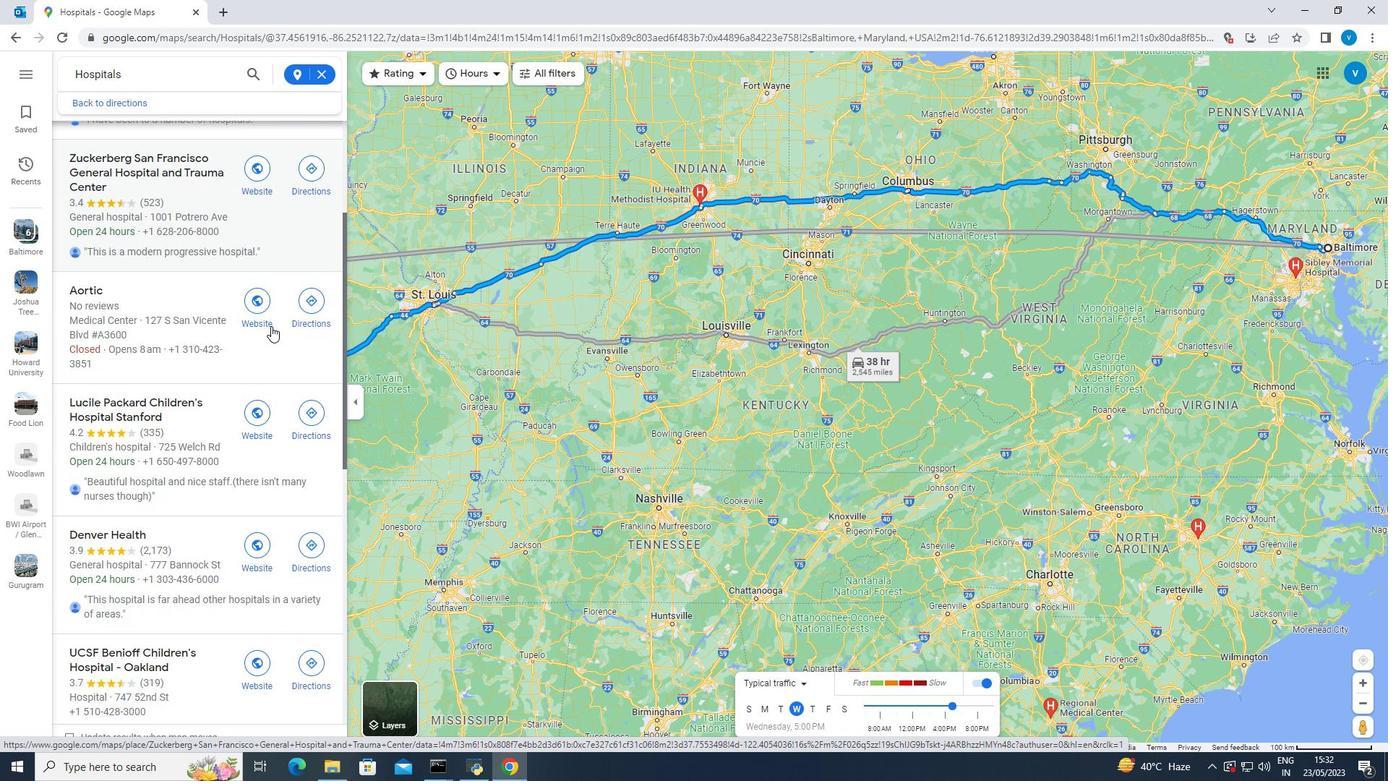 
Action: Mouse scrolled (271, 325) with delta (0, 0)
Screenshot: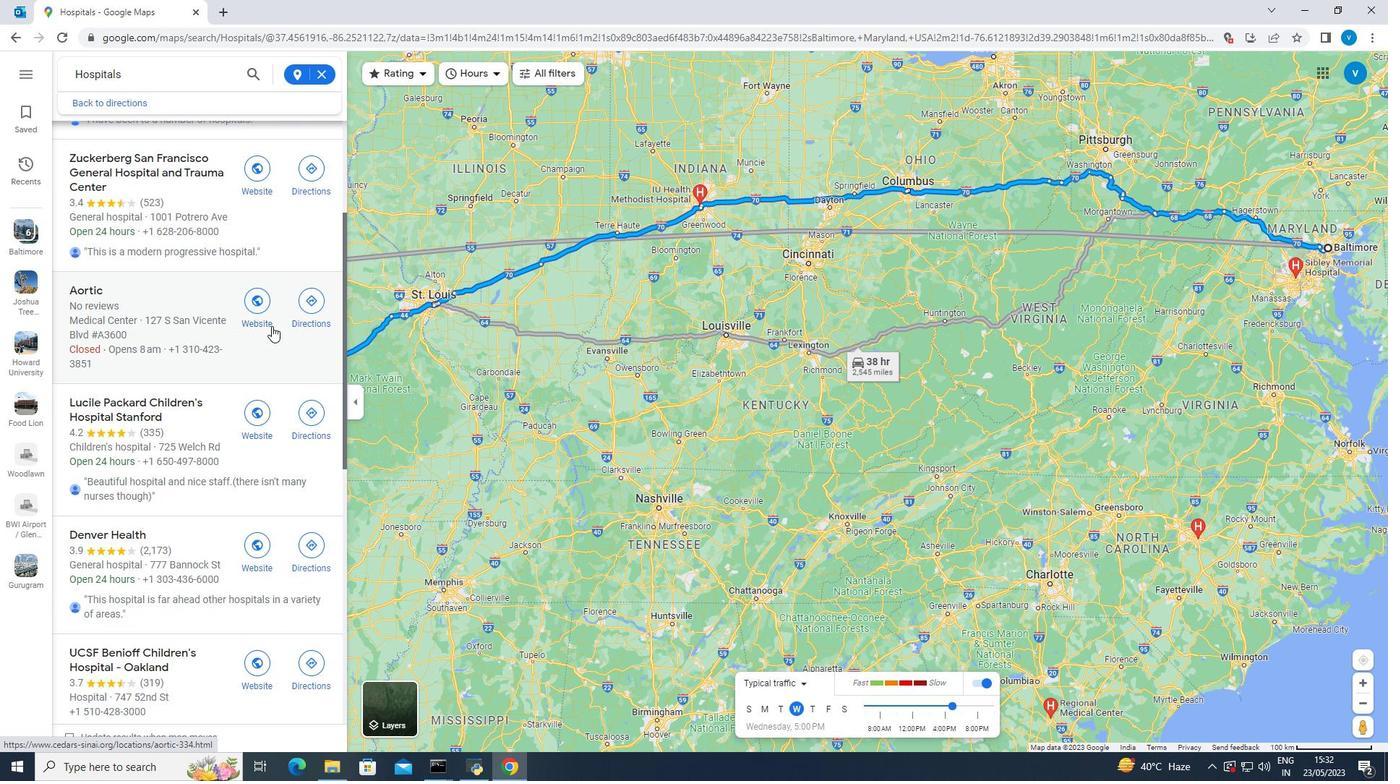 
Action: Mouse moved to (273, 326)
Screenshot: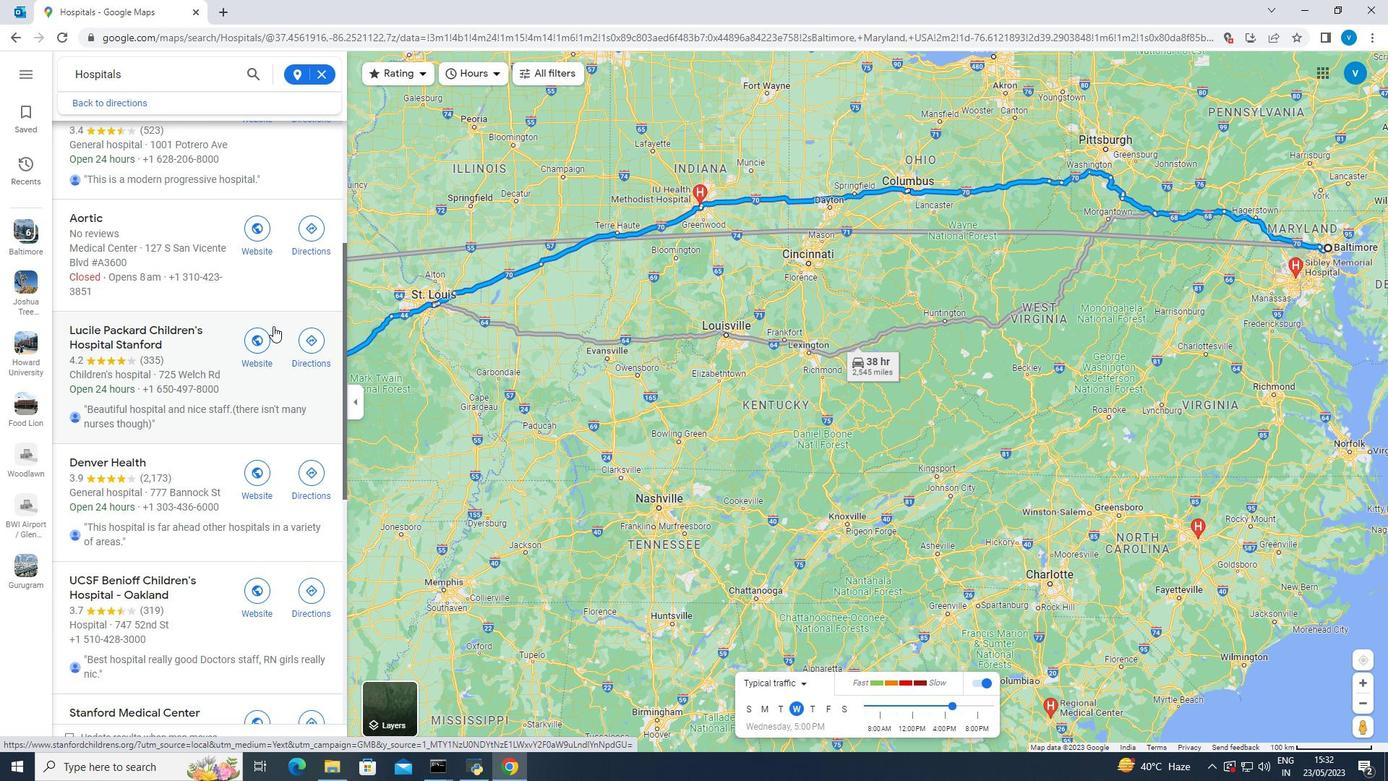 
Action: Mouse scrolled (273, 325) with delta (0, 0)
Screenshot: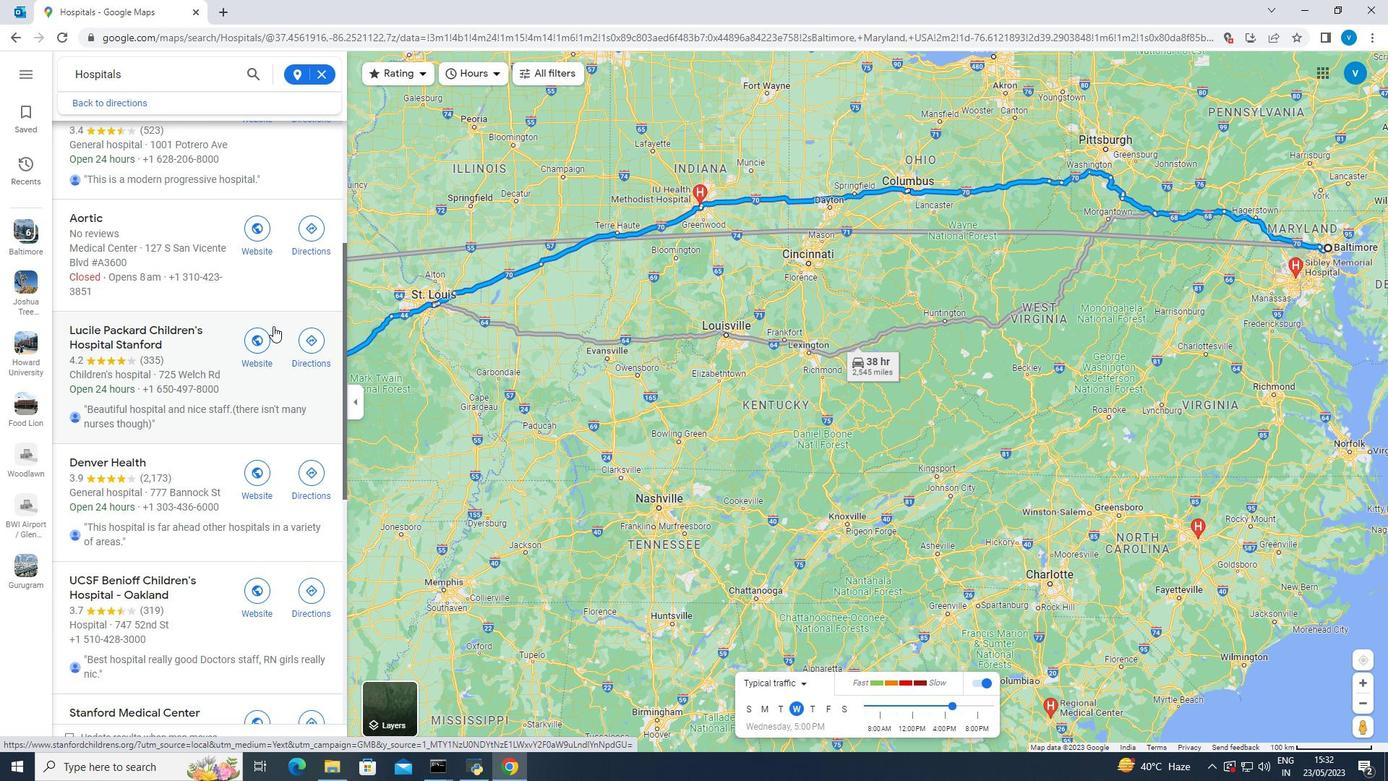 
Action: Mouse moved to (275, 324)
Screenshot: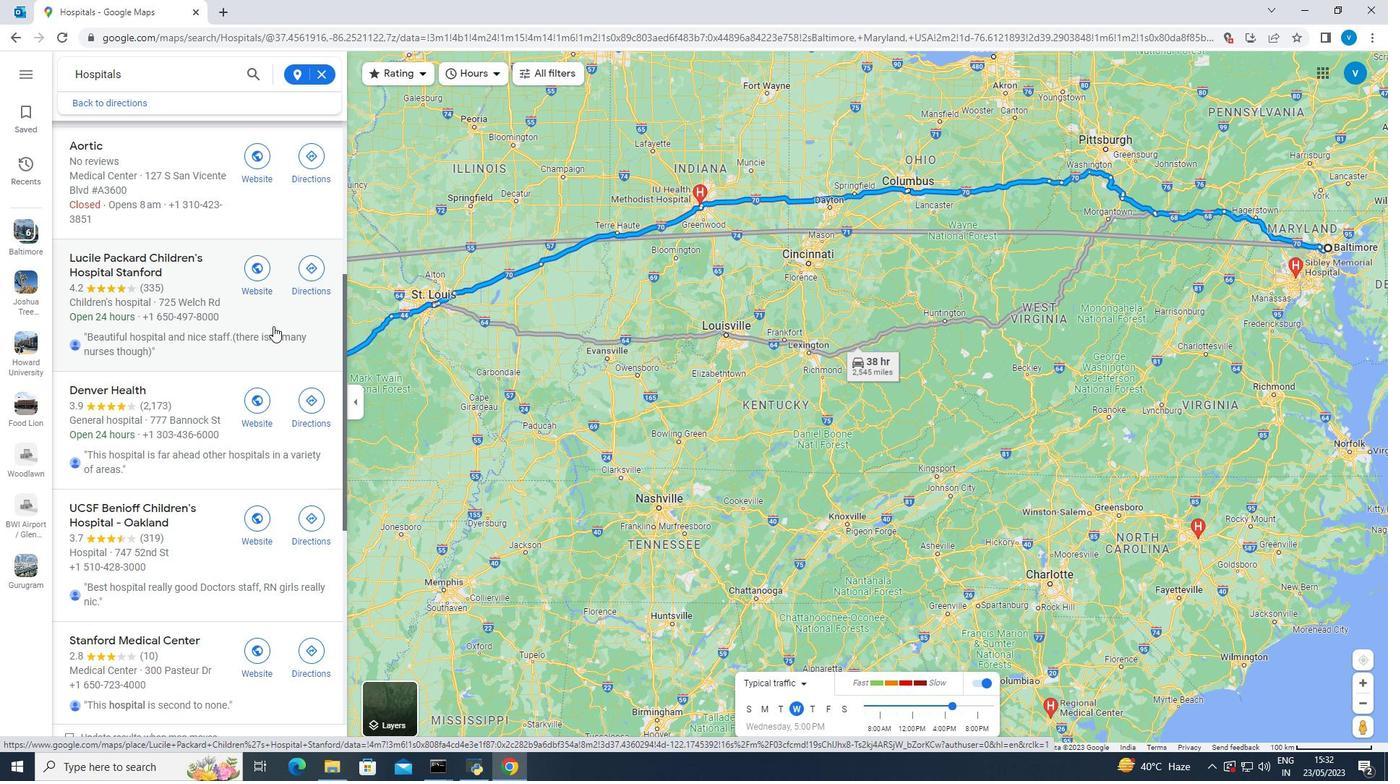 
Action: Mouse scrolled (275, 324) with delta (0, 0)
Screenshot: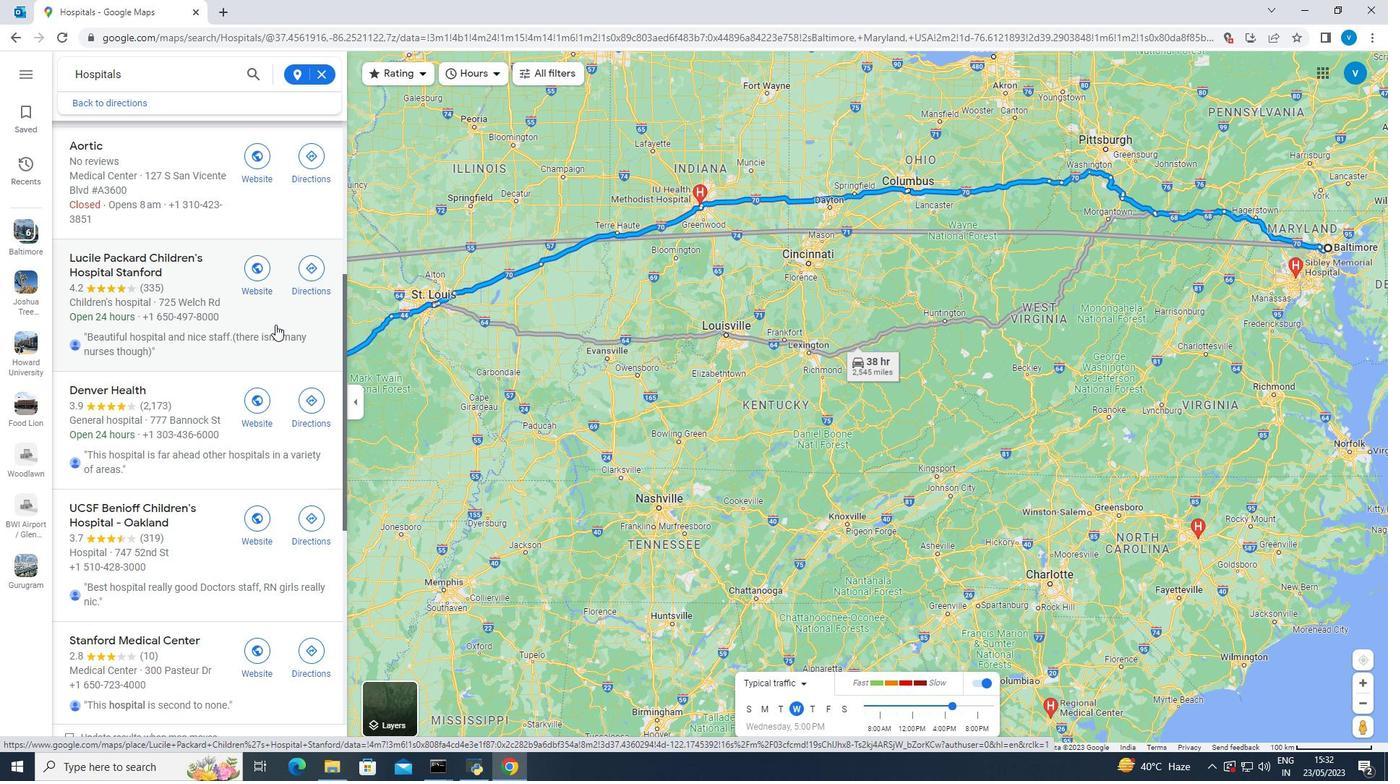 
Action: Mouse moved to (275, 324)
Screenshot: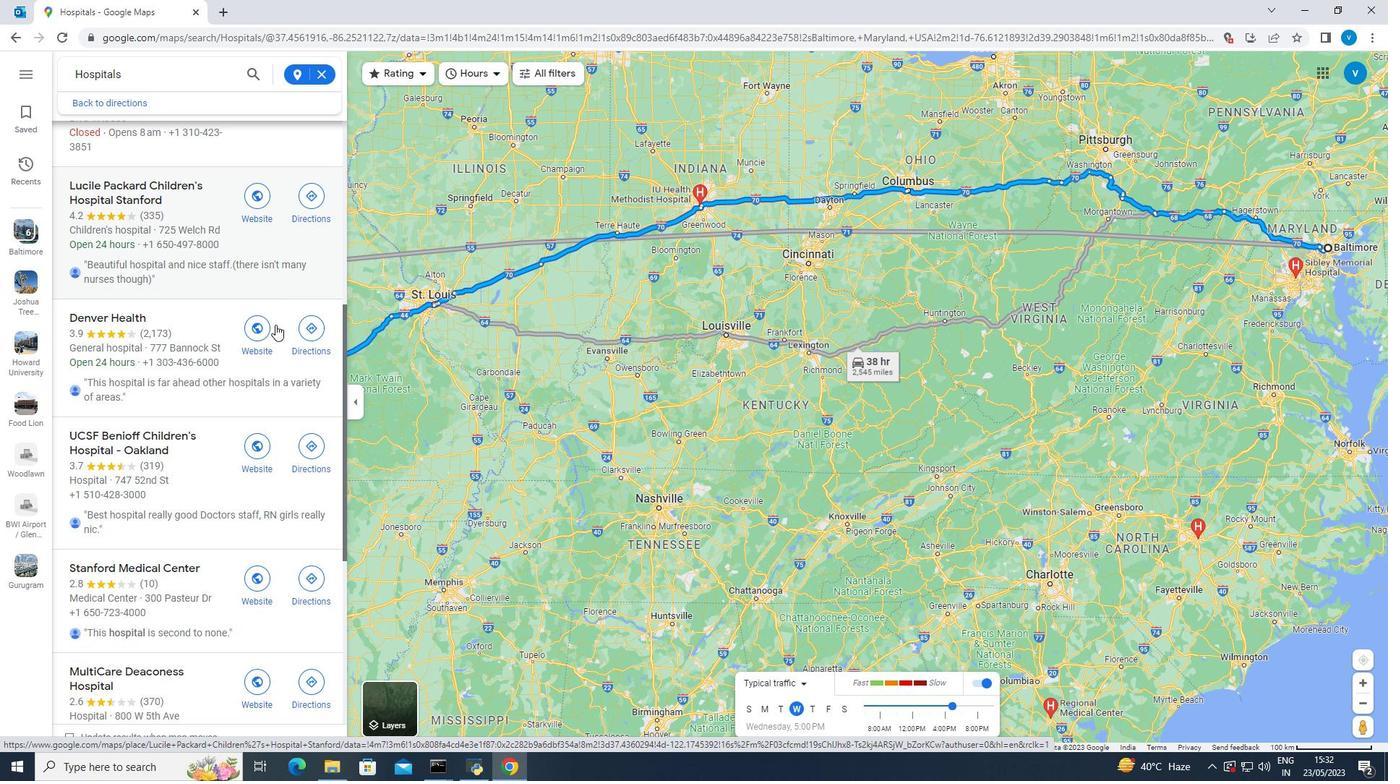 
Action: Mouse scrolled (275, 323) with delta (0, 0)
Screenshot: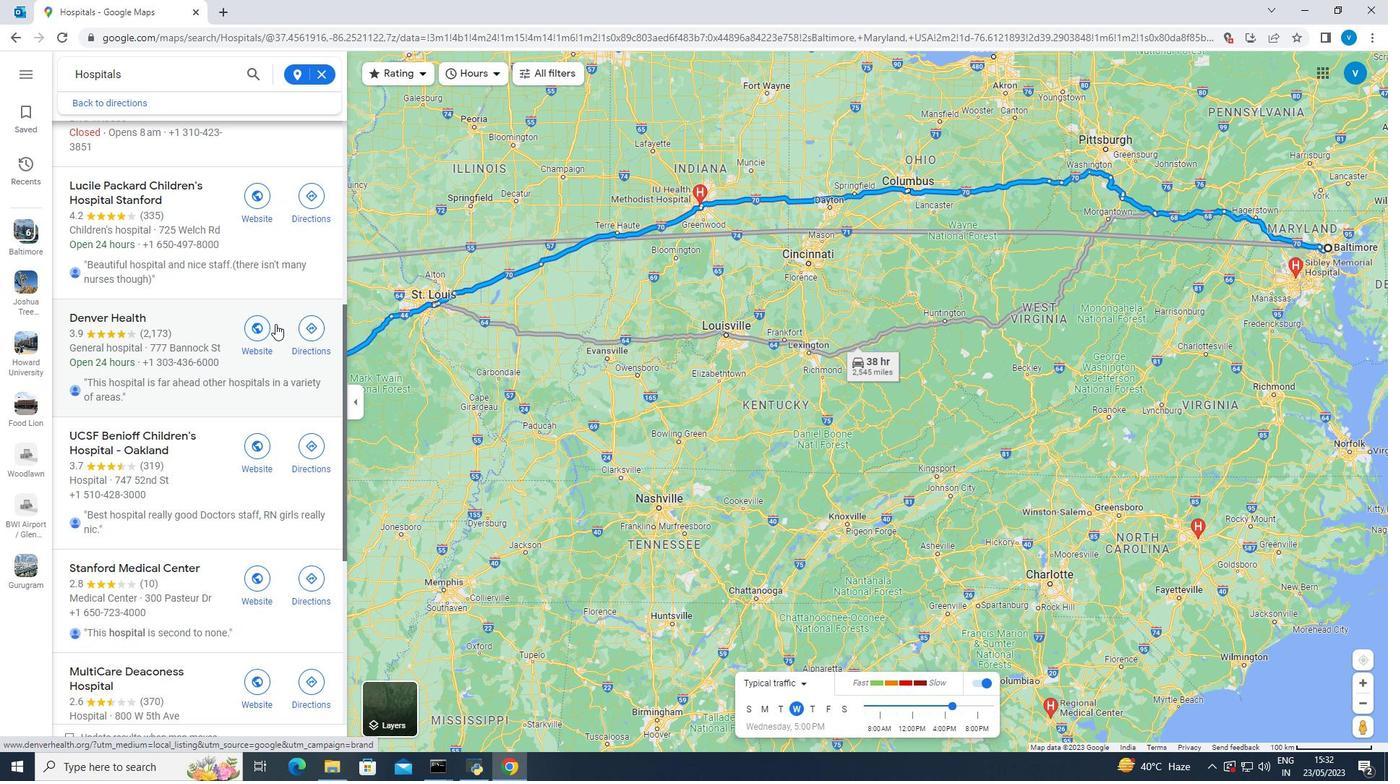 
Action: Mouse moved to (277, 323)
Screenshot: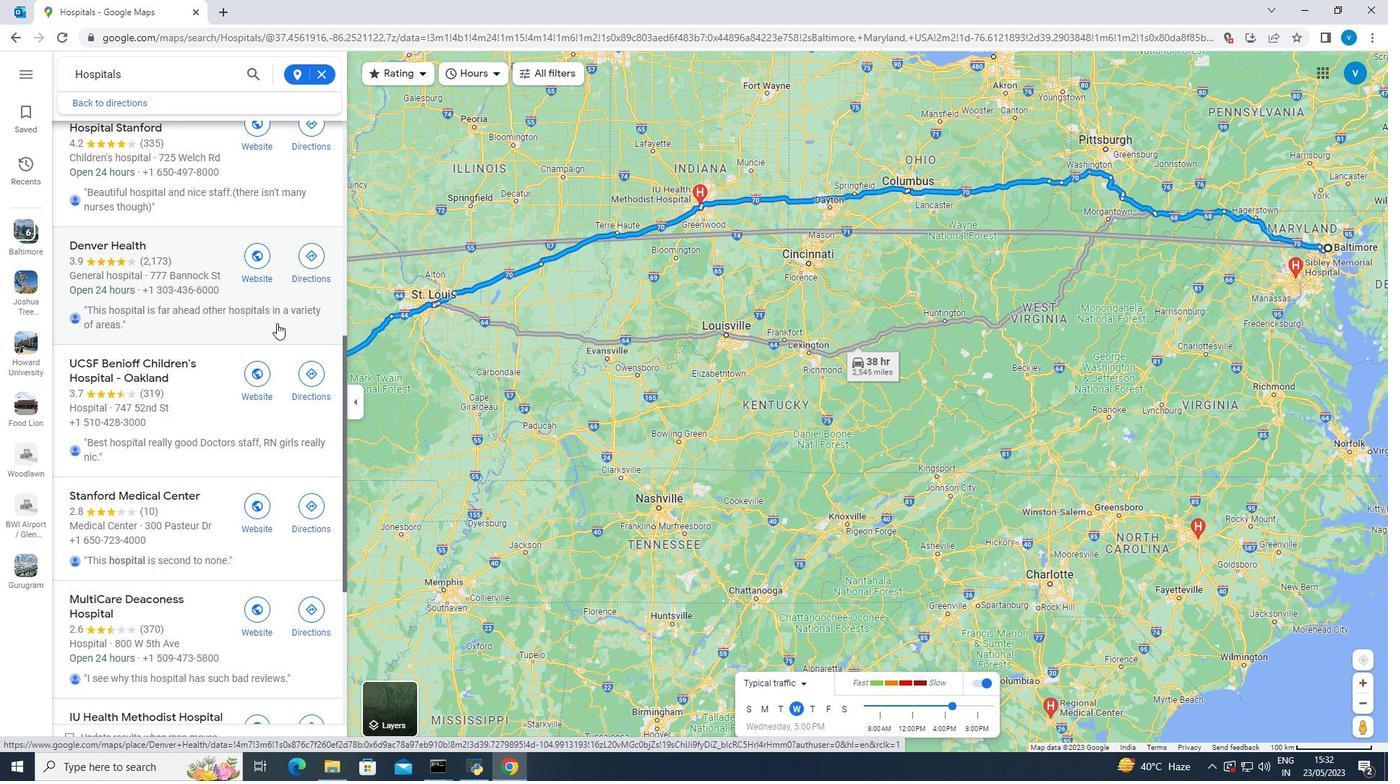 
Action: Mouse scrolled (277, 322) with delta (0, 0)
Screenshot: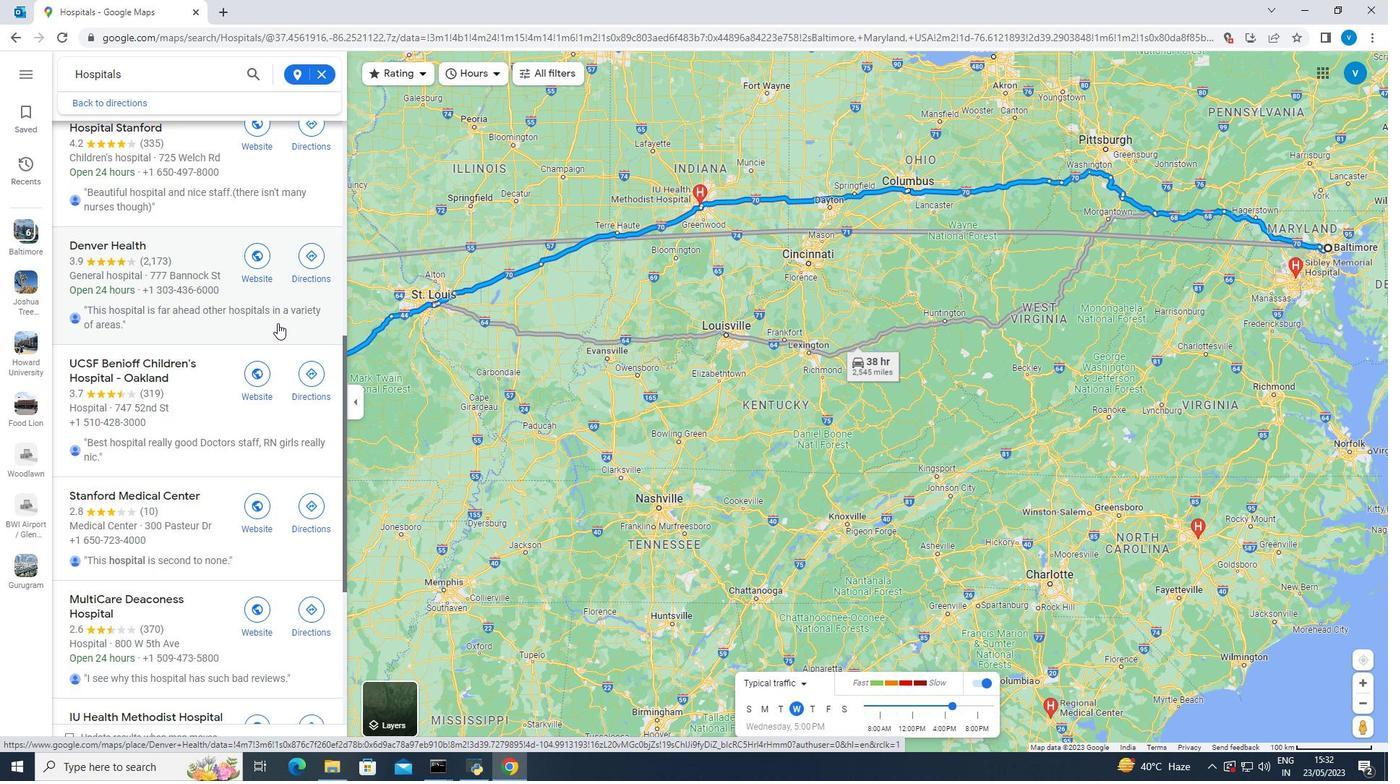 
Action: Mouse scrolled (277, 322) with delta (0, 0)
Screenshot: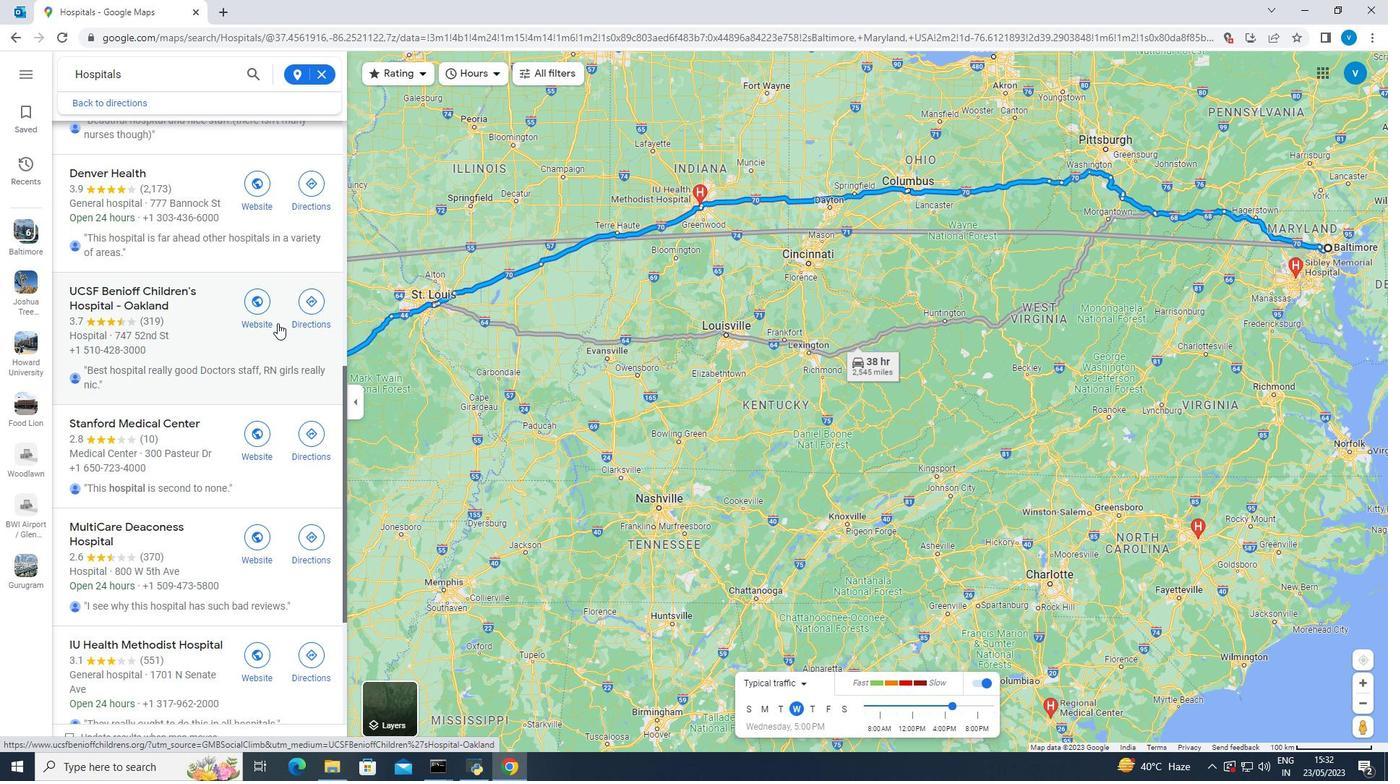 
Action: Mouse scrolled (277, 322) with delta (0, 0)
Screenshot: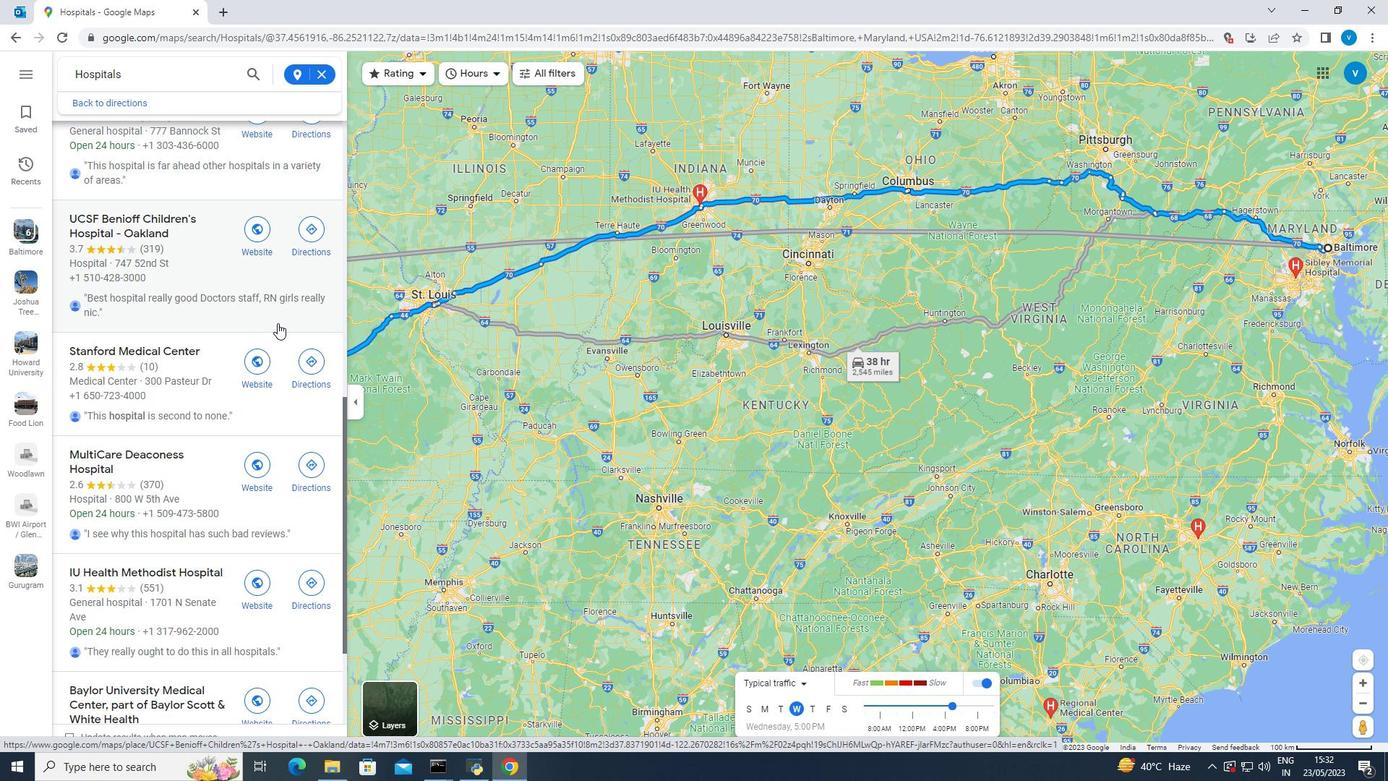 
Action: Mouse moved to (277, 321)
Screenshot: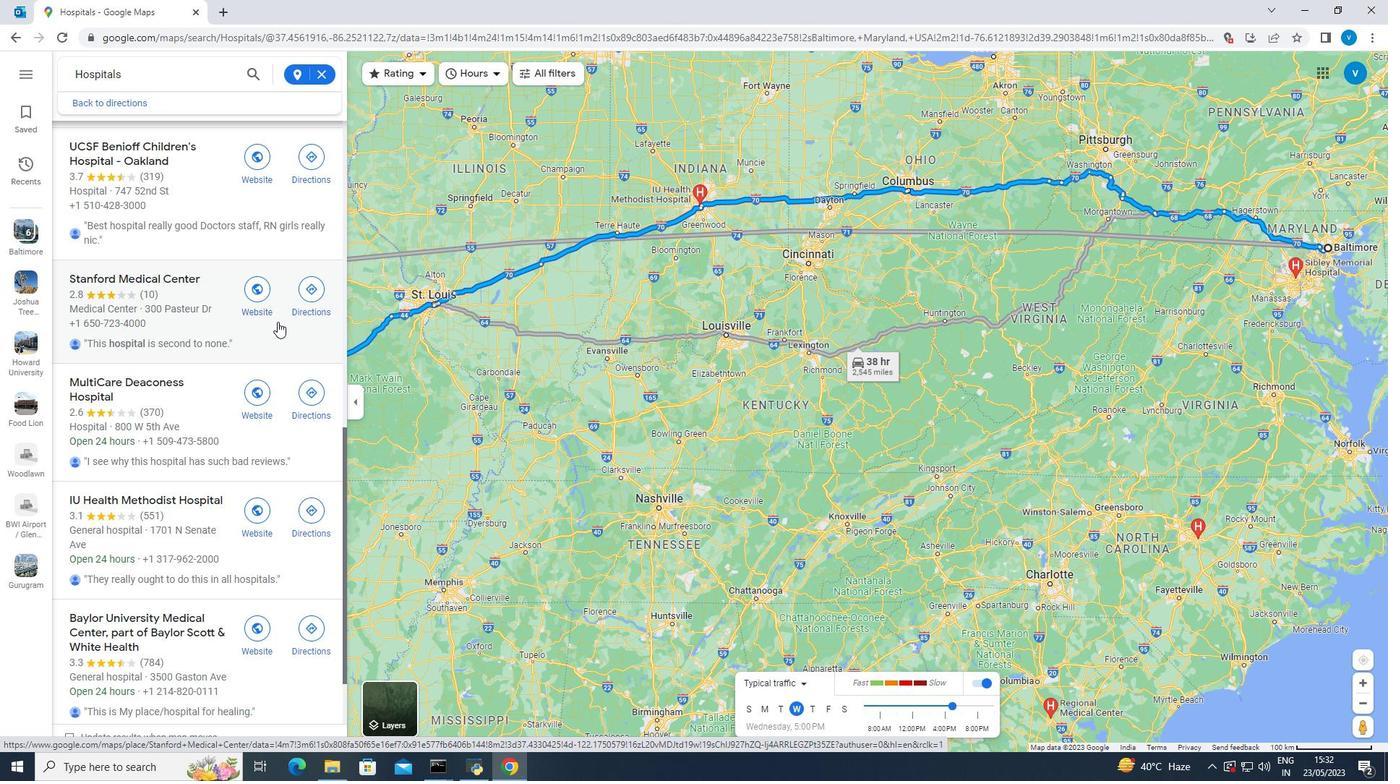 
Action: Mouse scrolled (277, 321) with delta (0, 0)
Screenshot: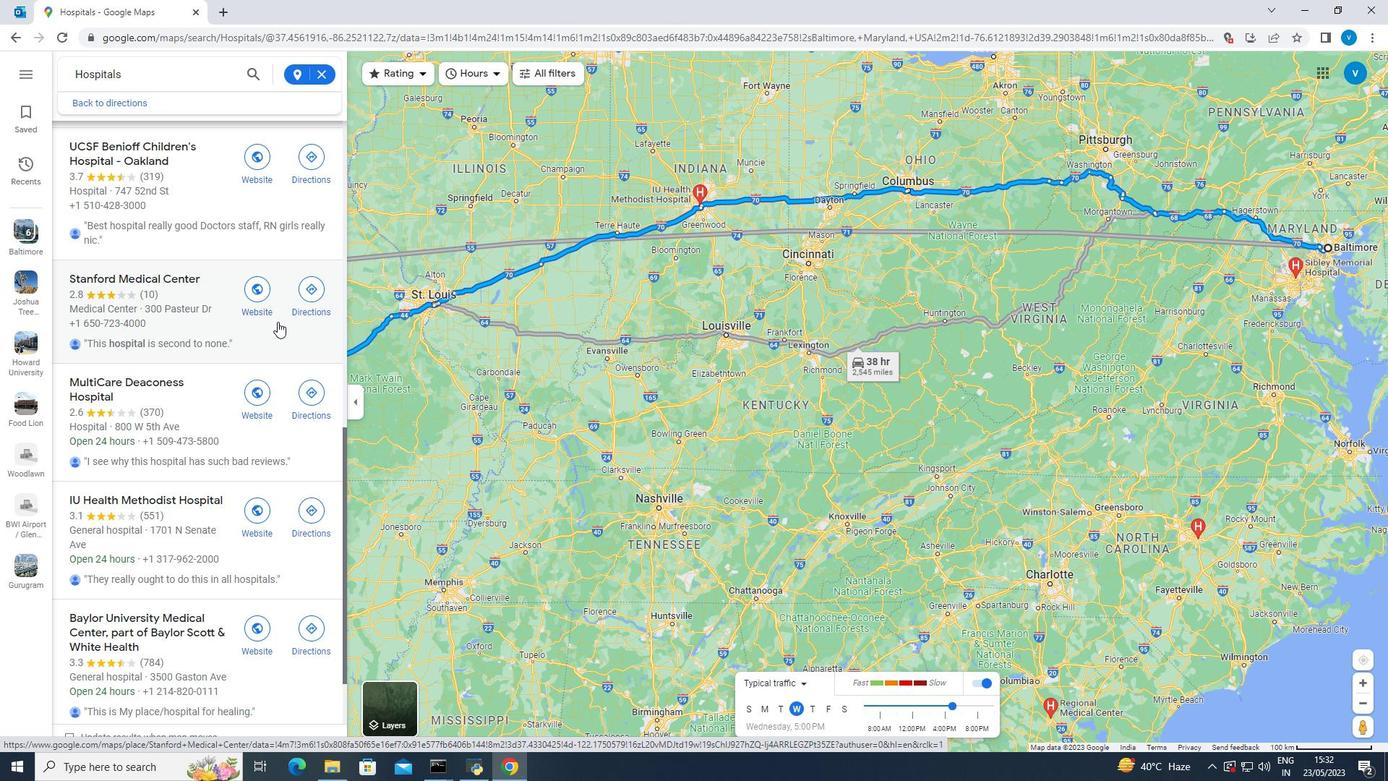 
Action: Mouse moved to (279, 320)
Screenshot: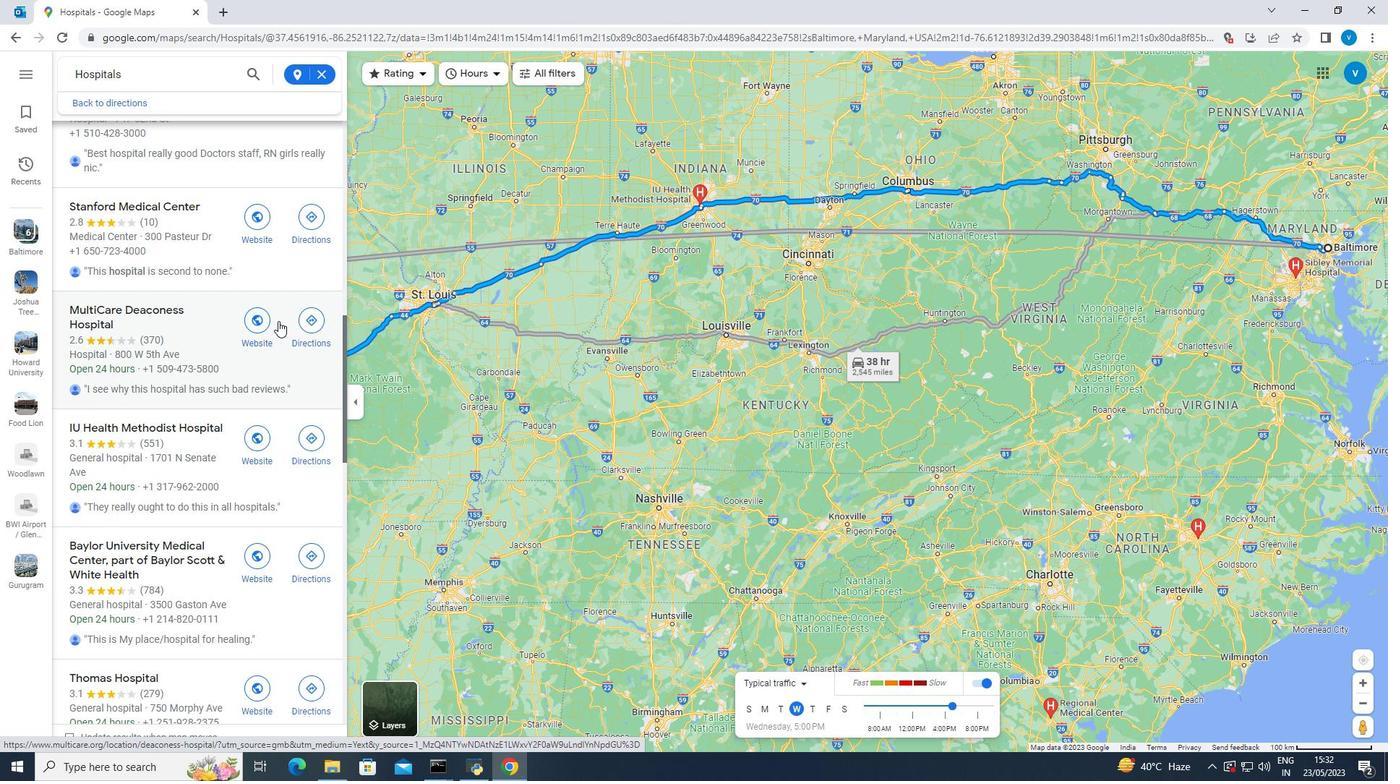 
Action: Mouse scrolled (279, 319) with delta (0, 0)
Screenshot: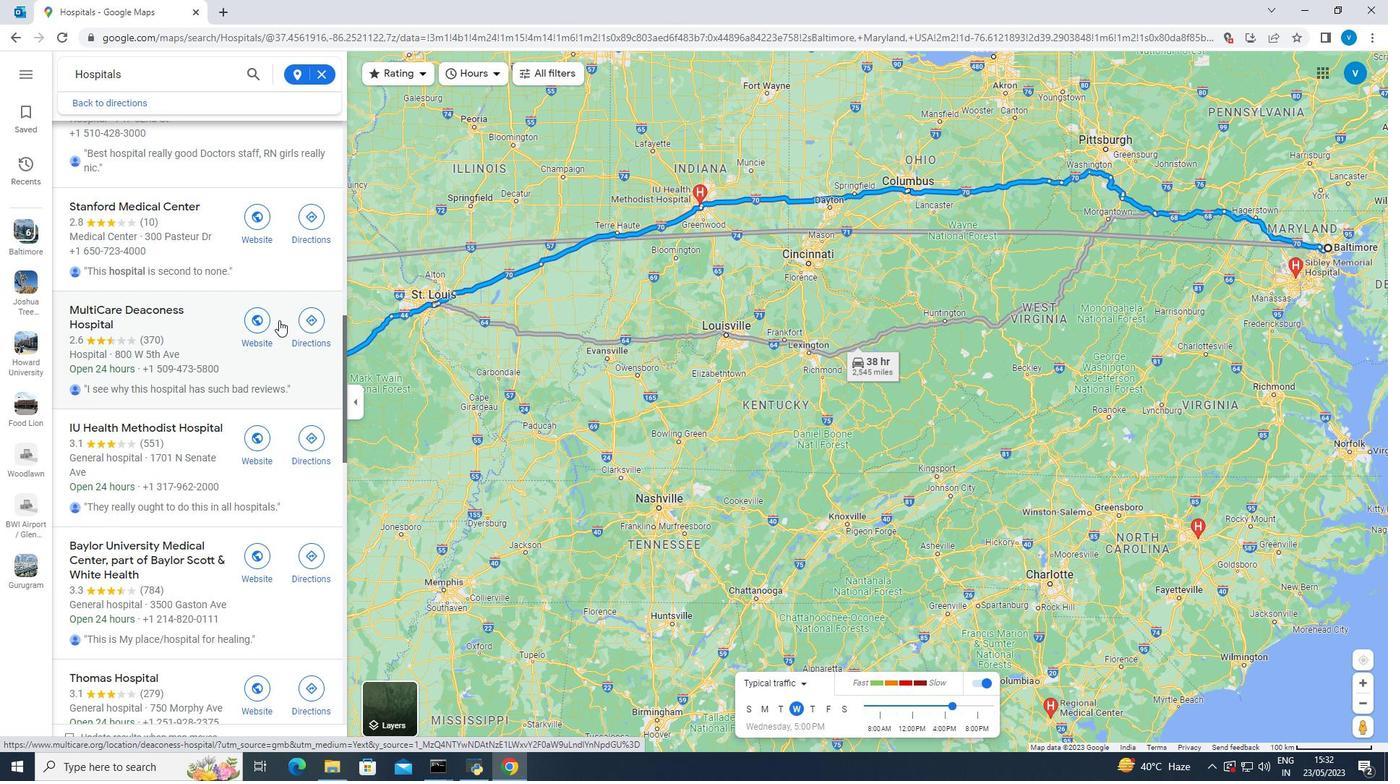 
Action: Mouse moved to (279, 319)
Screenshot: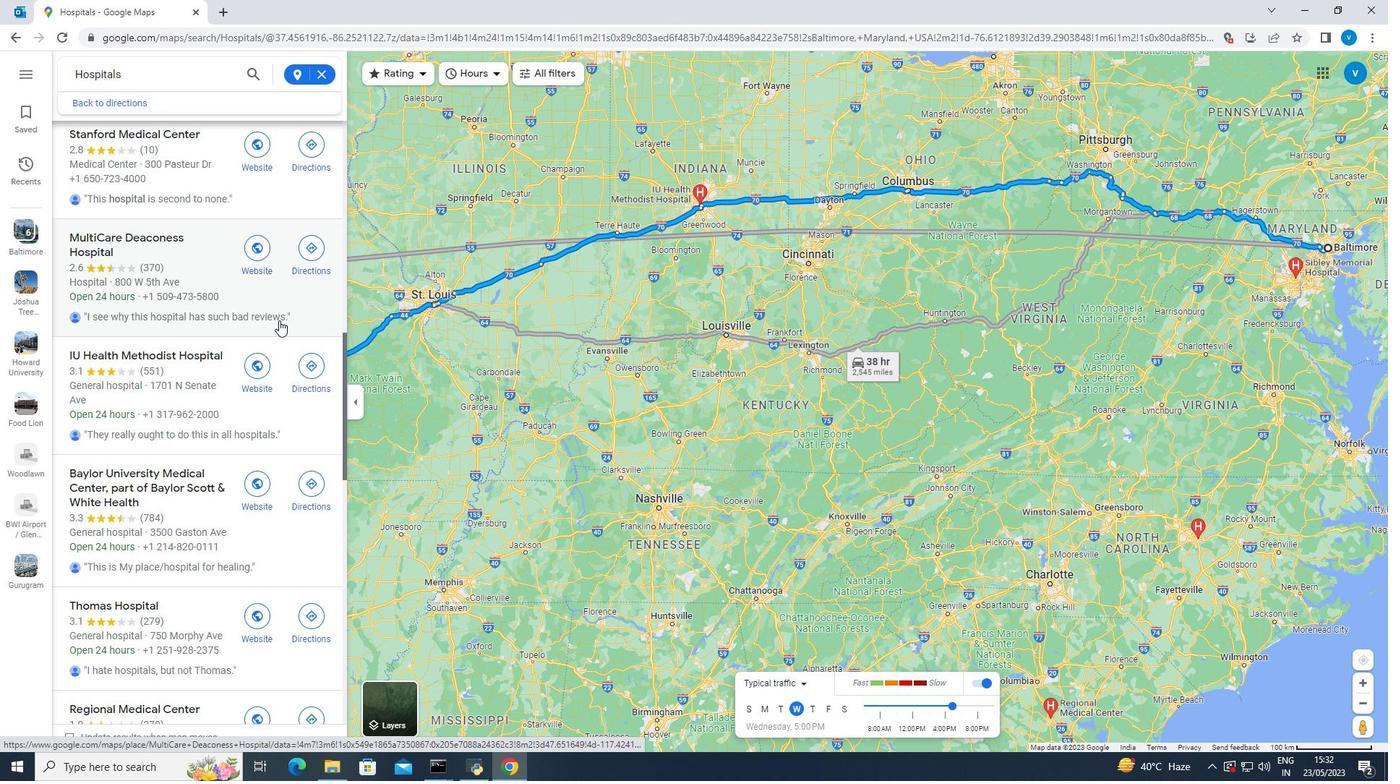 
Action: Mouse scrolled (279, 318) with delta (0, 0)
Screenshot: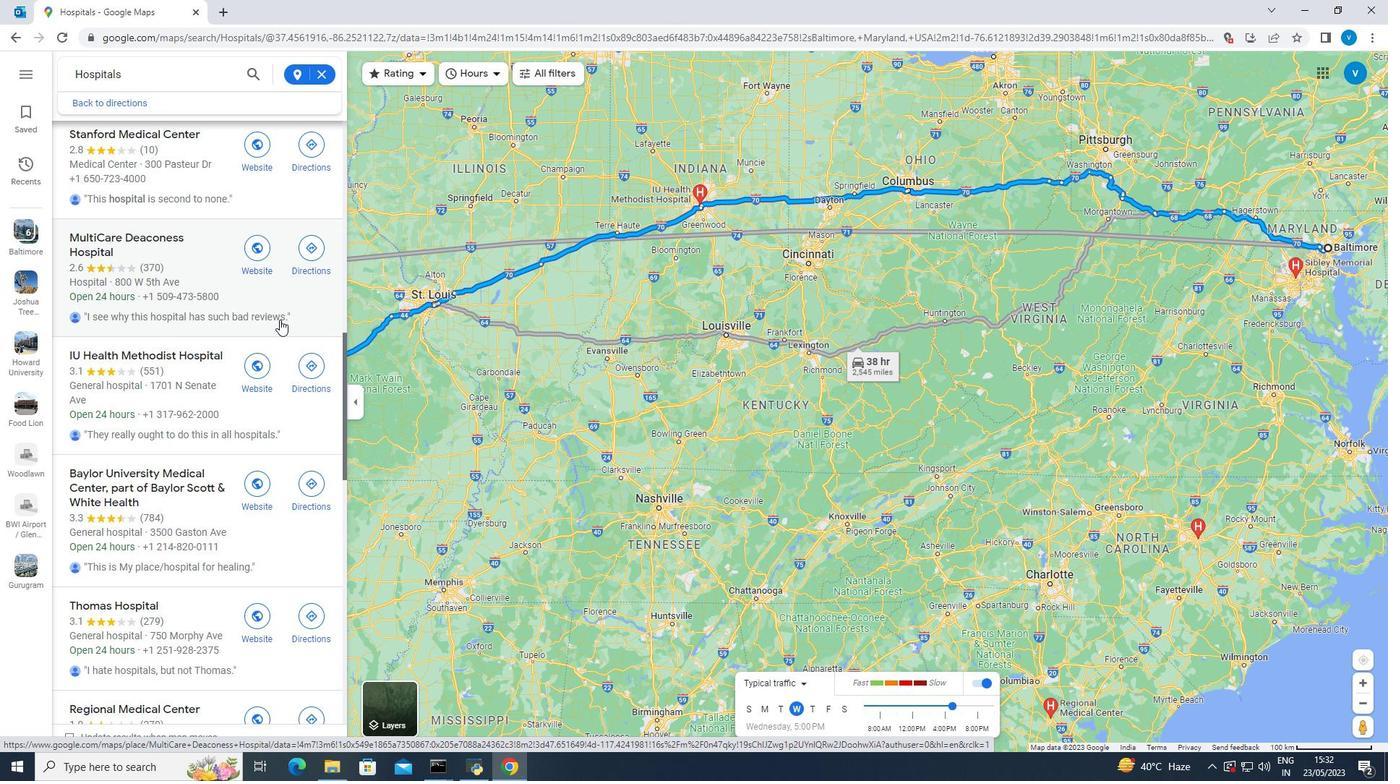 
Action: Mouse scrolled (279, 318) with delta (0, 0)
Screenshot: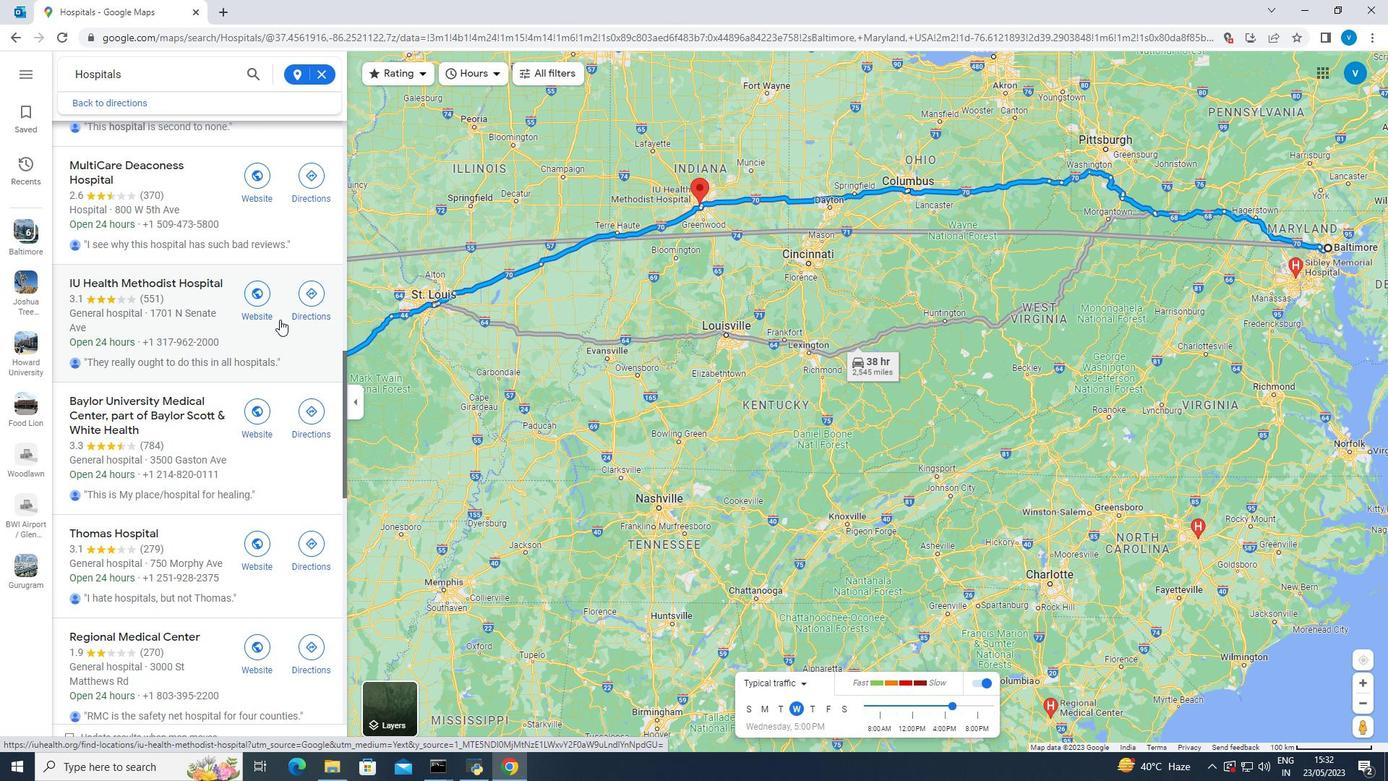 
Action: Mouse scrolled (279, 318) with delta (0, 0)
Screenshot: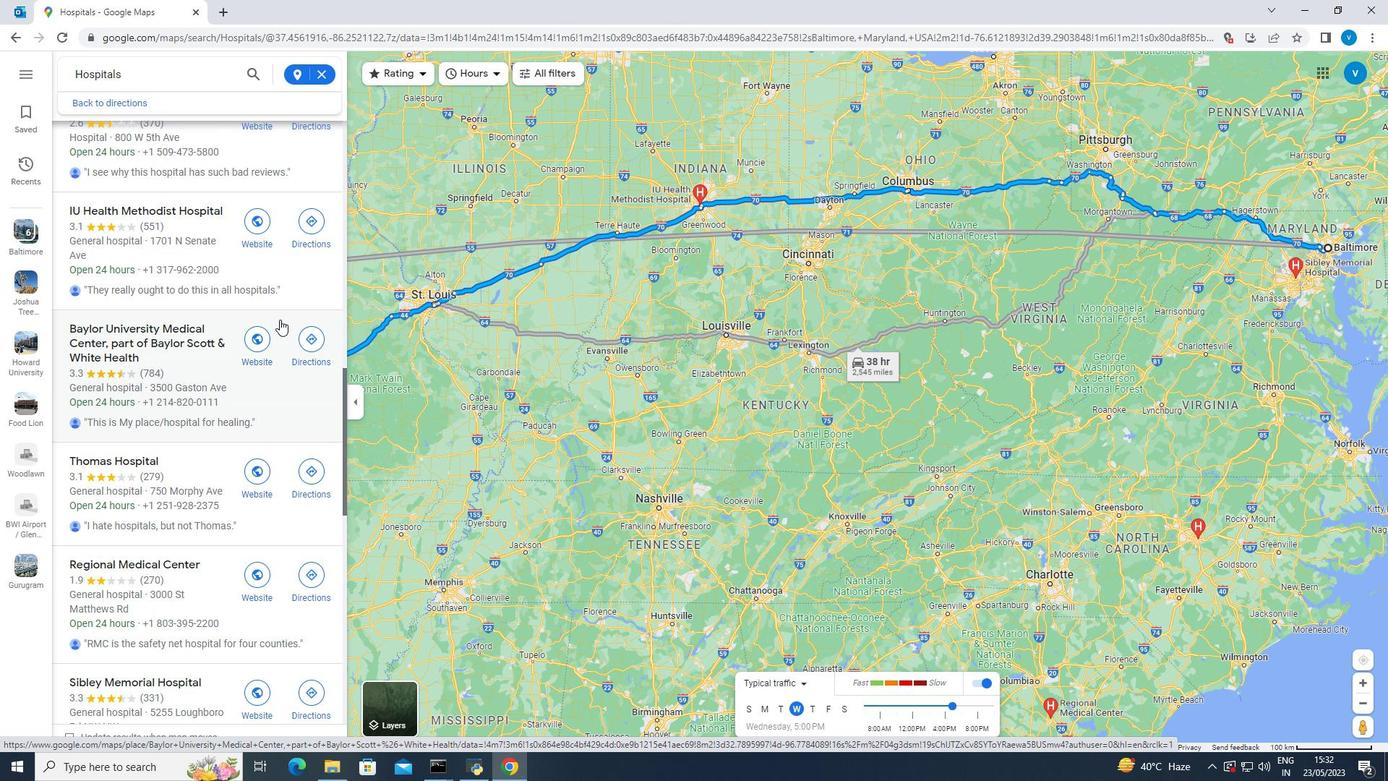 
Action: Mouse scrolled (279, 318) with delta (0, 0)
Screenshot: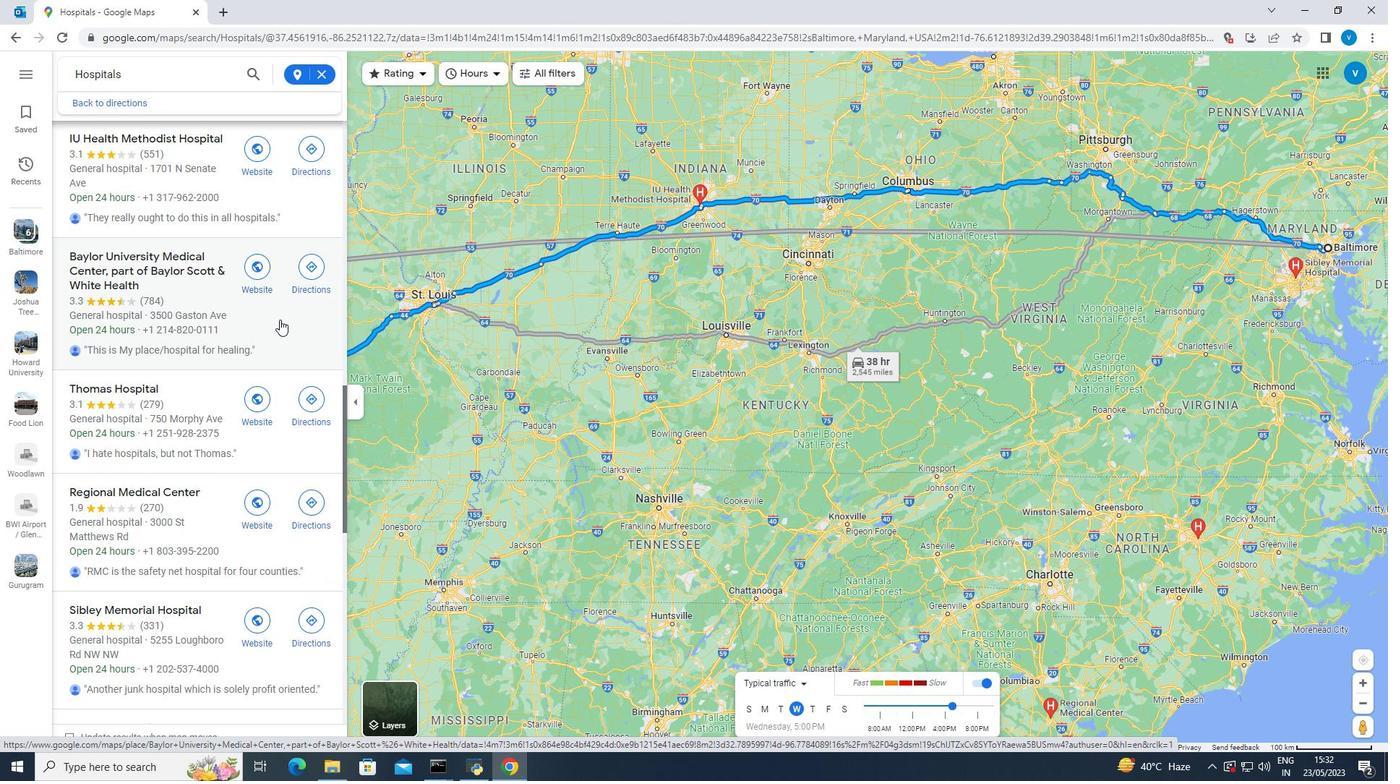 
Action: Mouse scrolled (279, 318) with delta (0, 0)
Screenshot: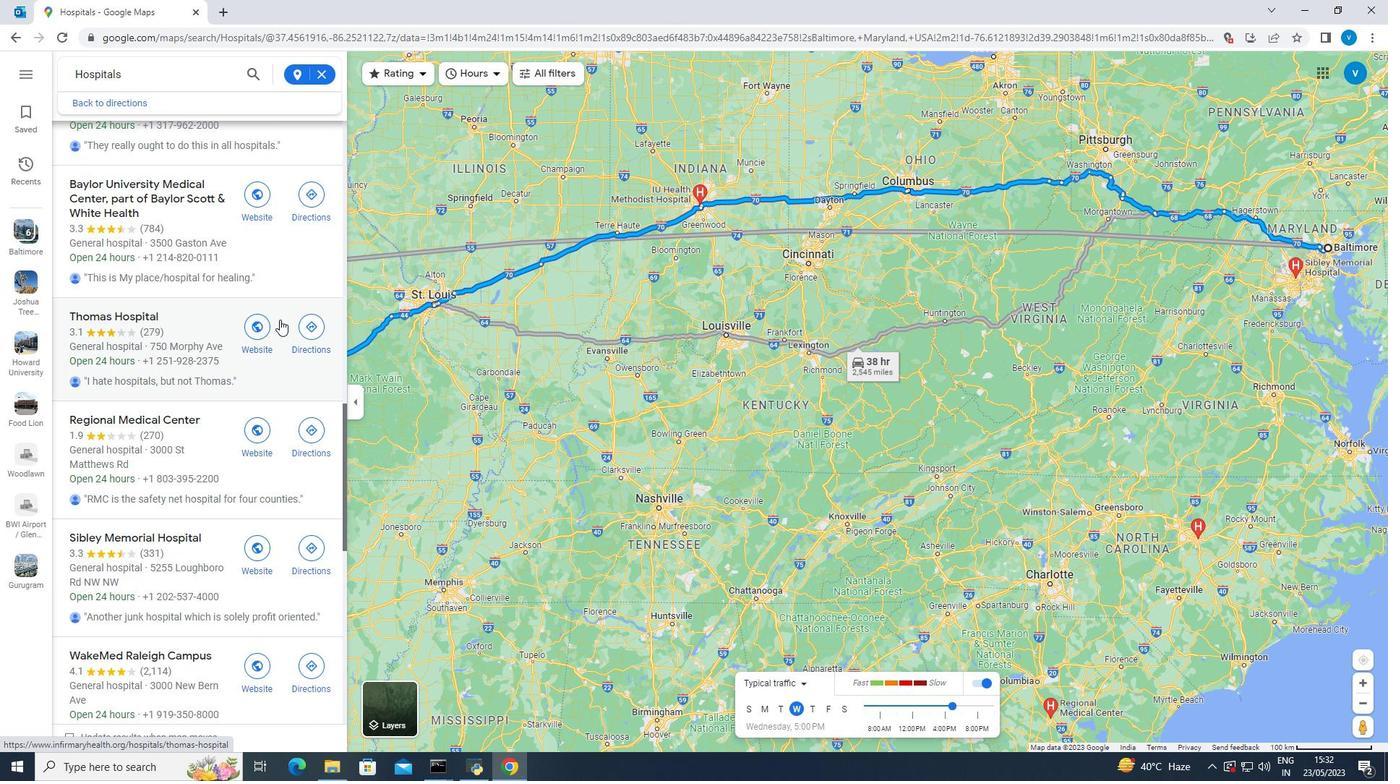 
Action: Mouse scrolled (279, 318) with delta (0, 0)
Screenshot: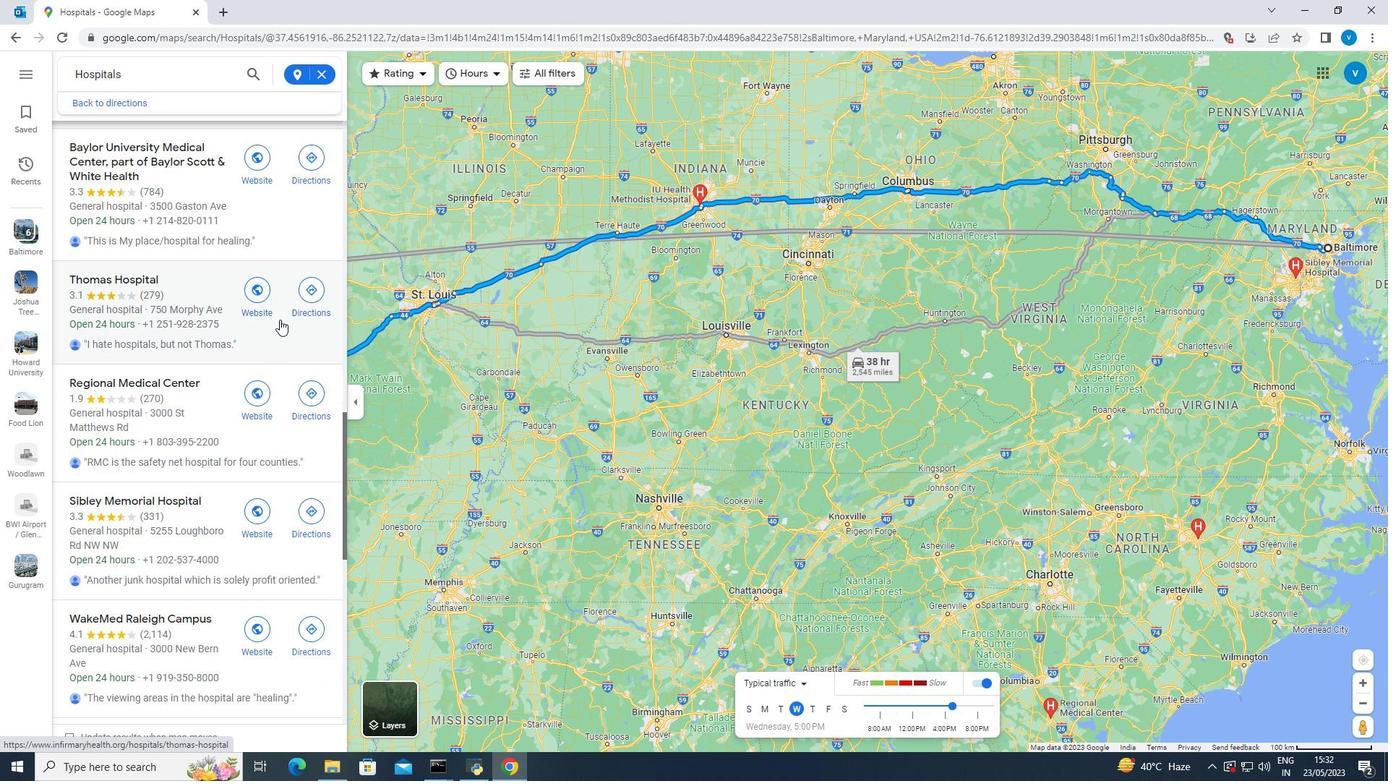 
Action: Mouse scrolled (279, 318) with delta (0, 0)
Screenshot: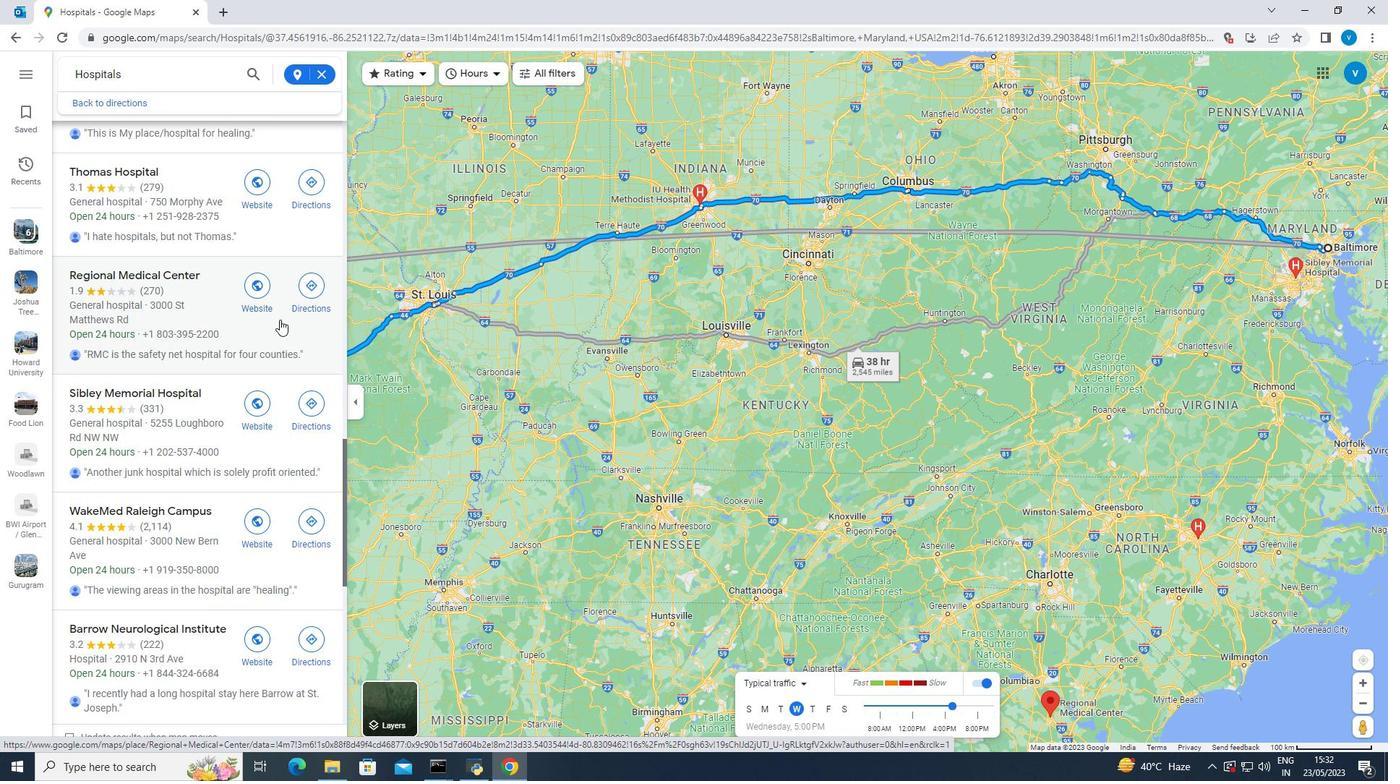 
Action: Mouse moved to (277, 321)
Screenshot: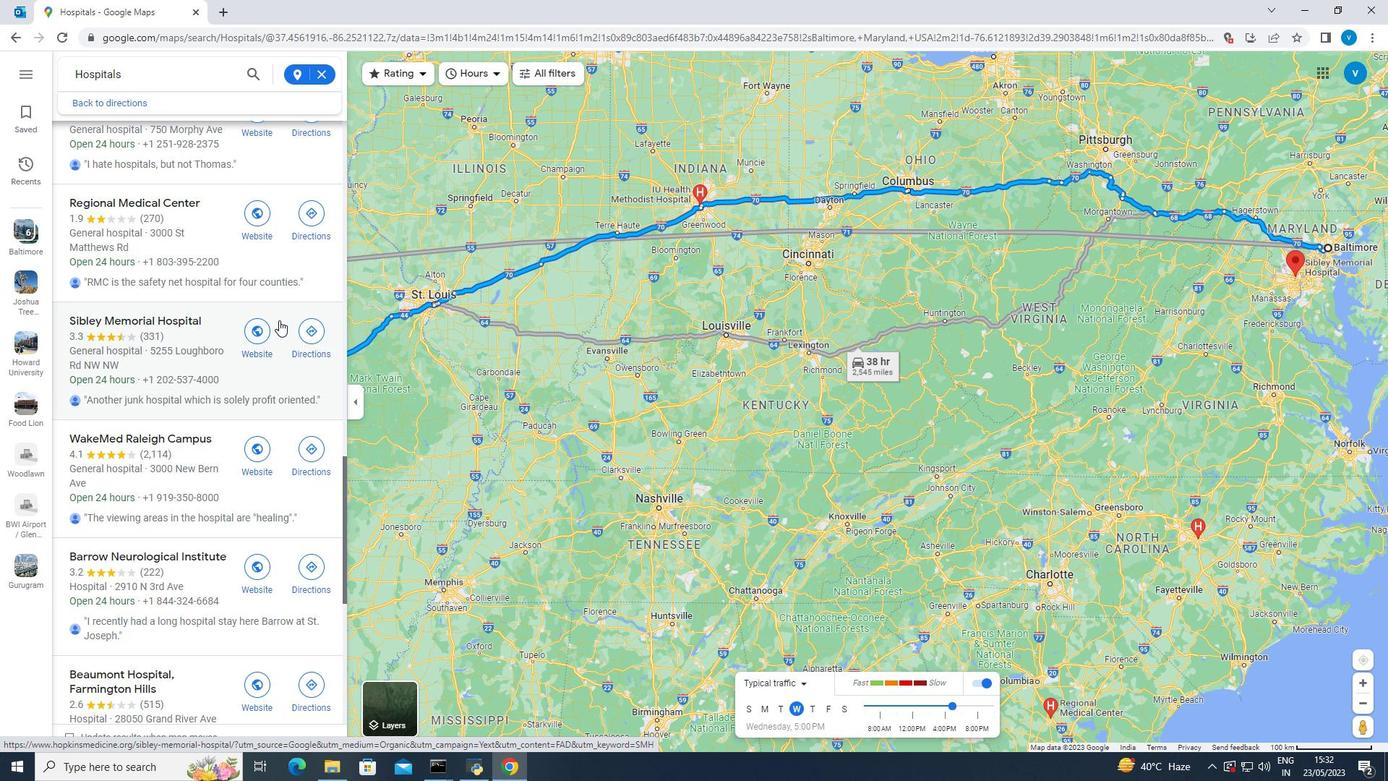 
Action: Mouse scrolled (277, 320) with delta (0, 0)
Screenshot: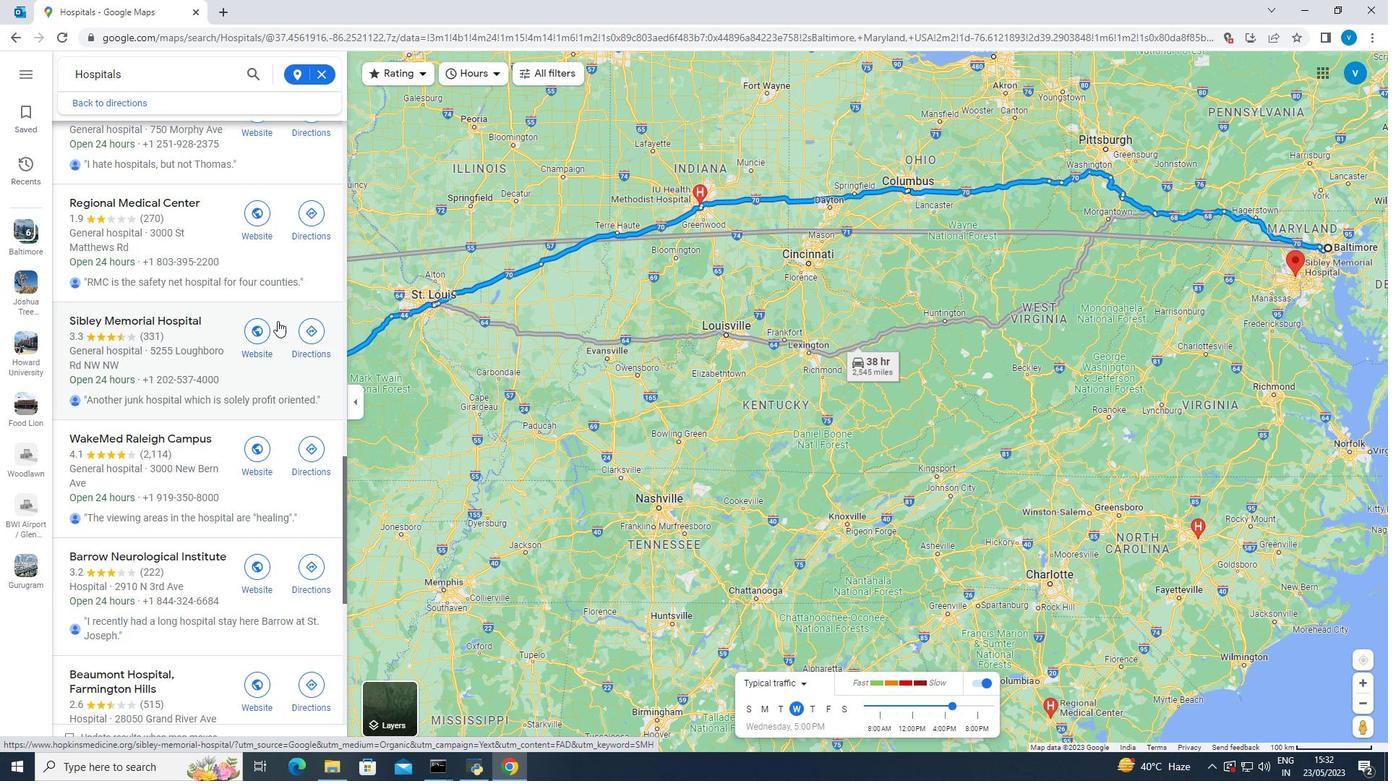 
Action: Mouse scrolled (277, 320) with delta (0, 0)
Screenshot: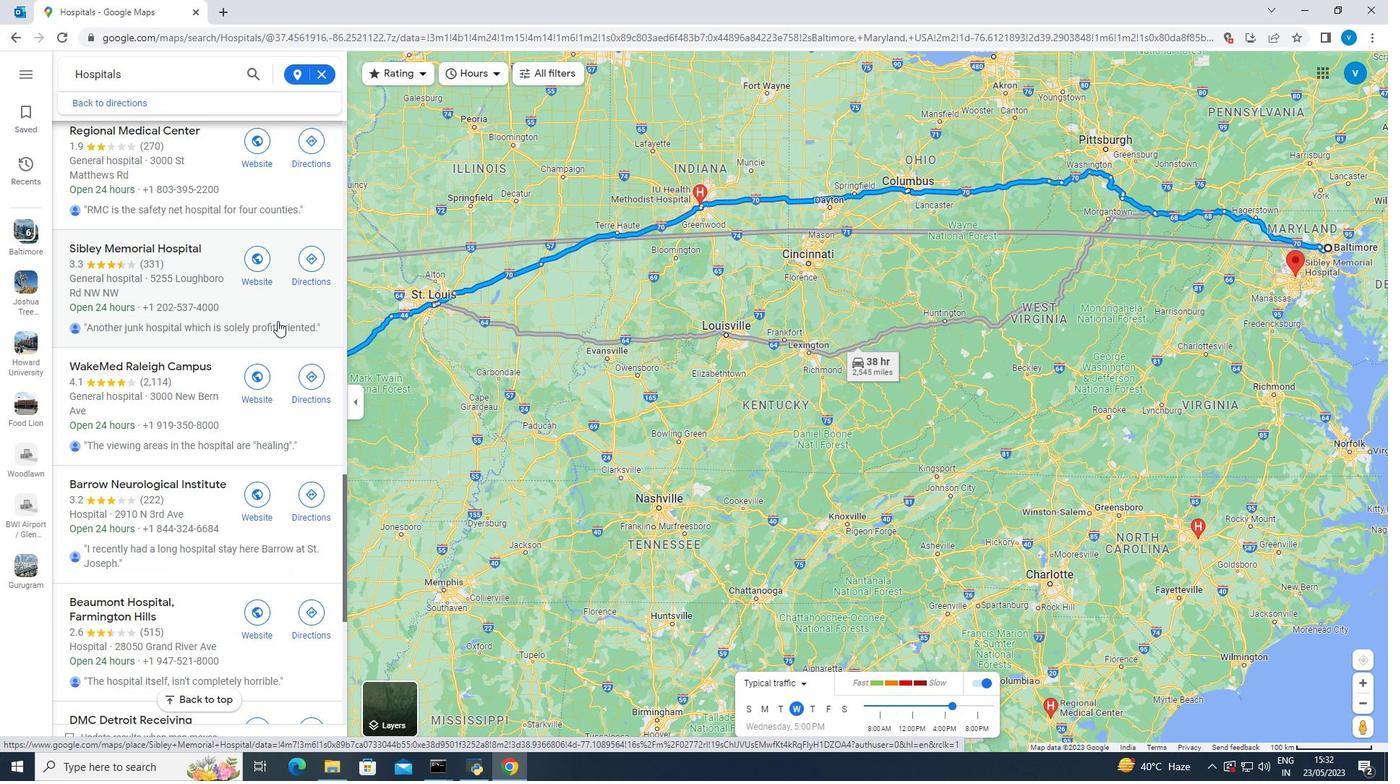 
Action: Mouse moved to (277, 321)
Screenshot: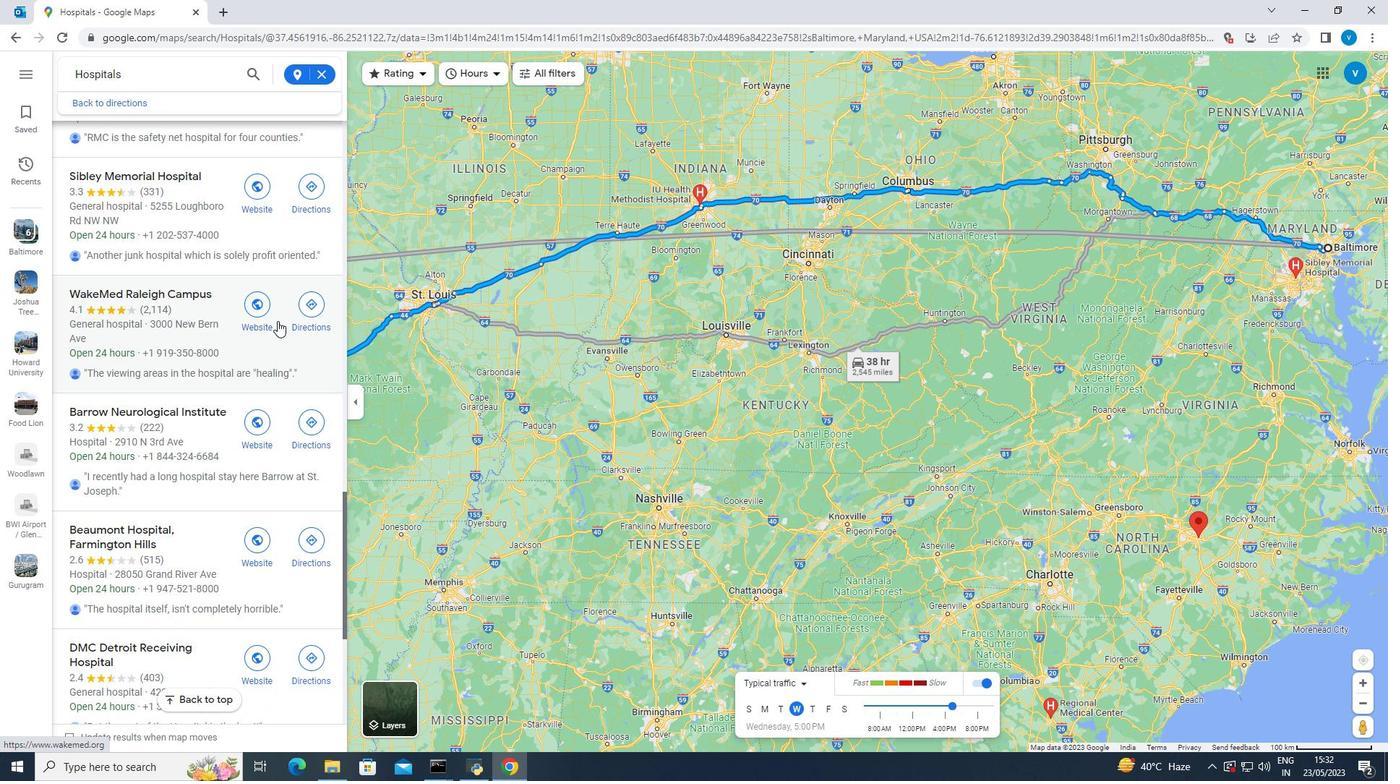 
Action: Mouse scrolled (277, 320) with delta (0, 0)
Screenshot: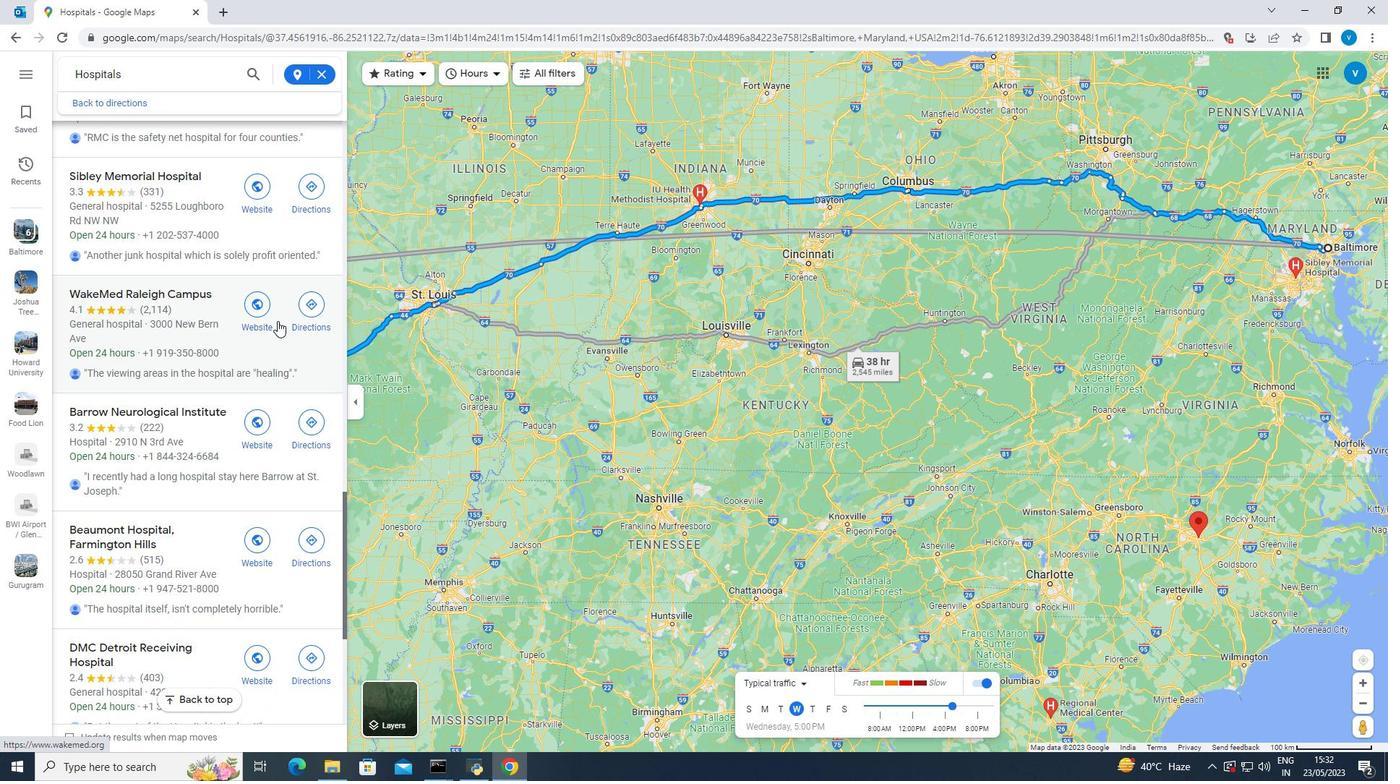 
Action: Mouse moved to (281, 320)
Screenshot: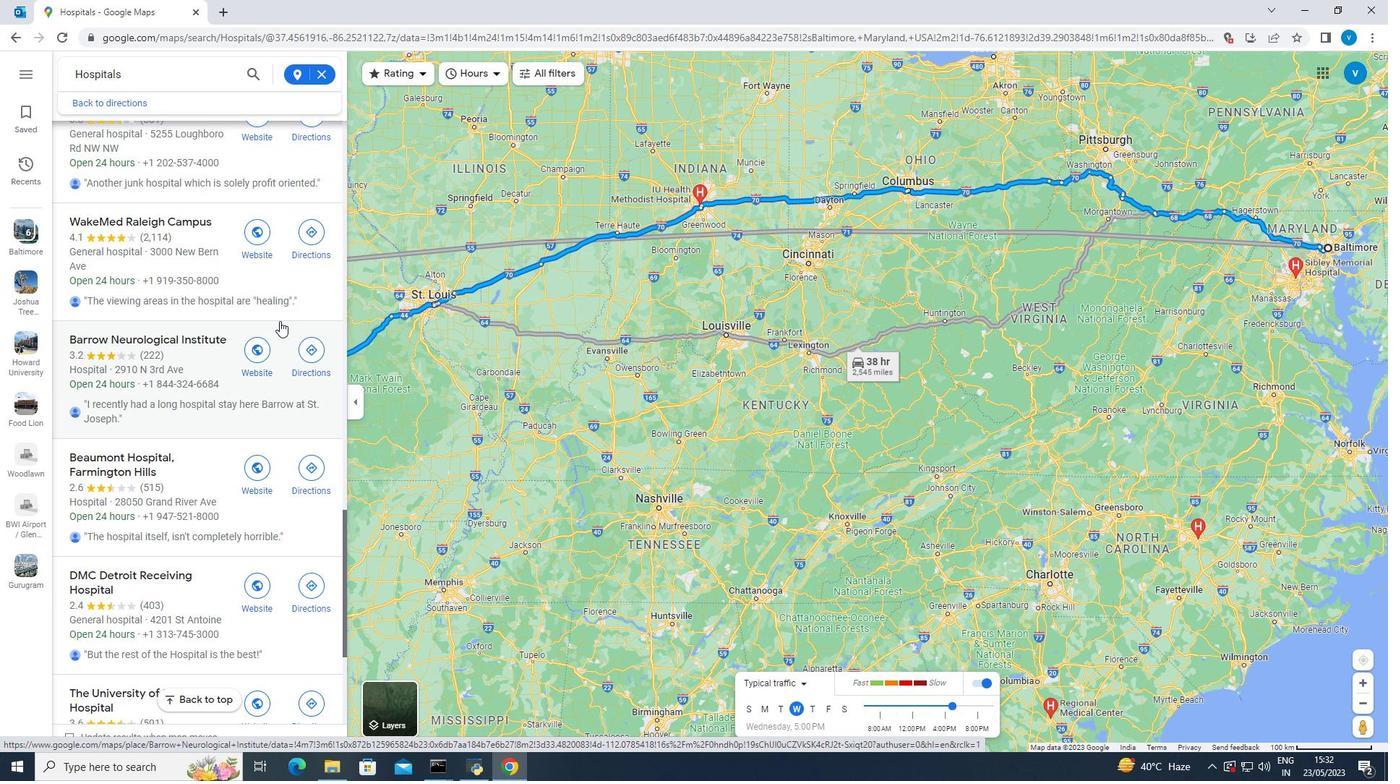 
Action: Mouse scrolled (281, 319) with delta (0, 0)
Screenshot: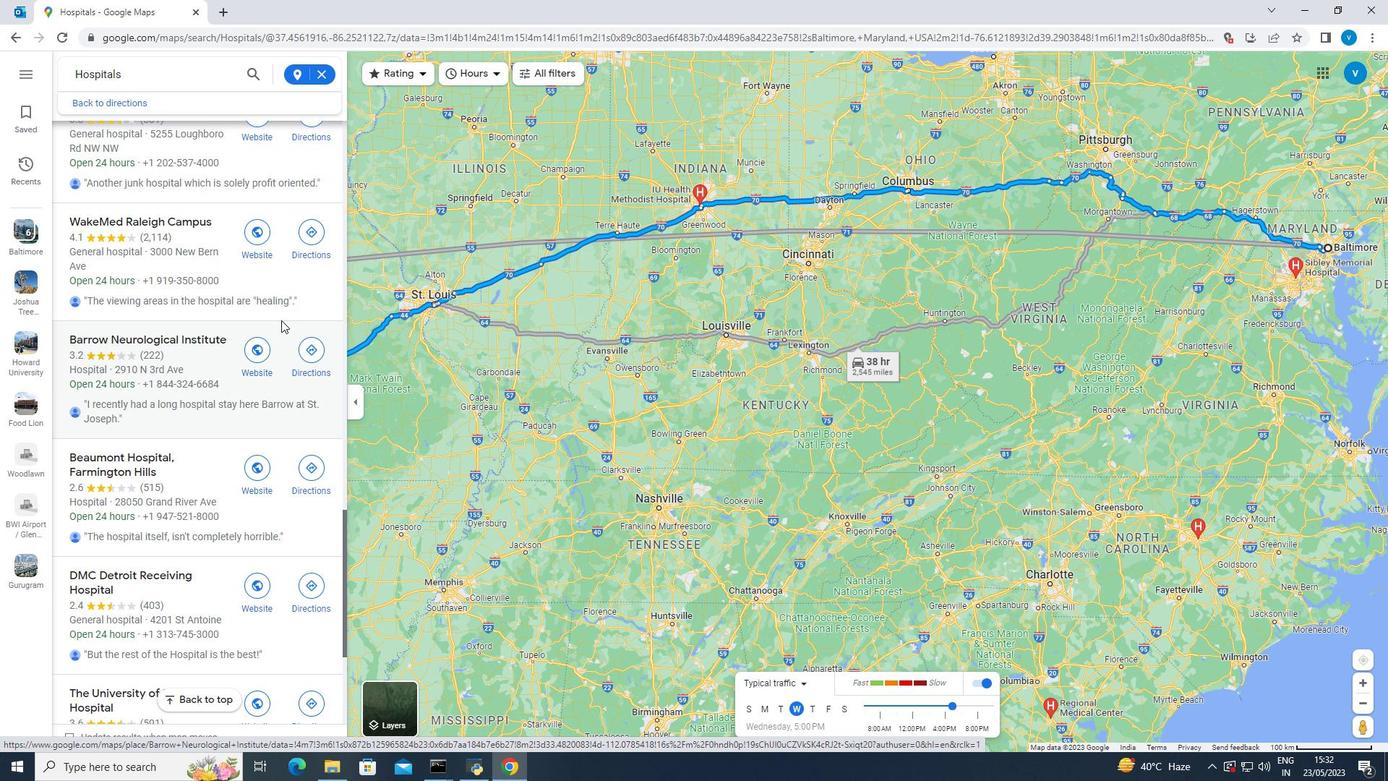 
Action: Mouse scrolled (281, 319) with delta (0, 0)
Screenshot: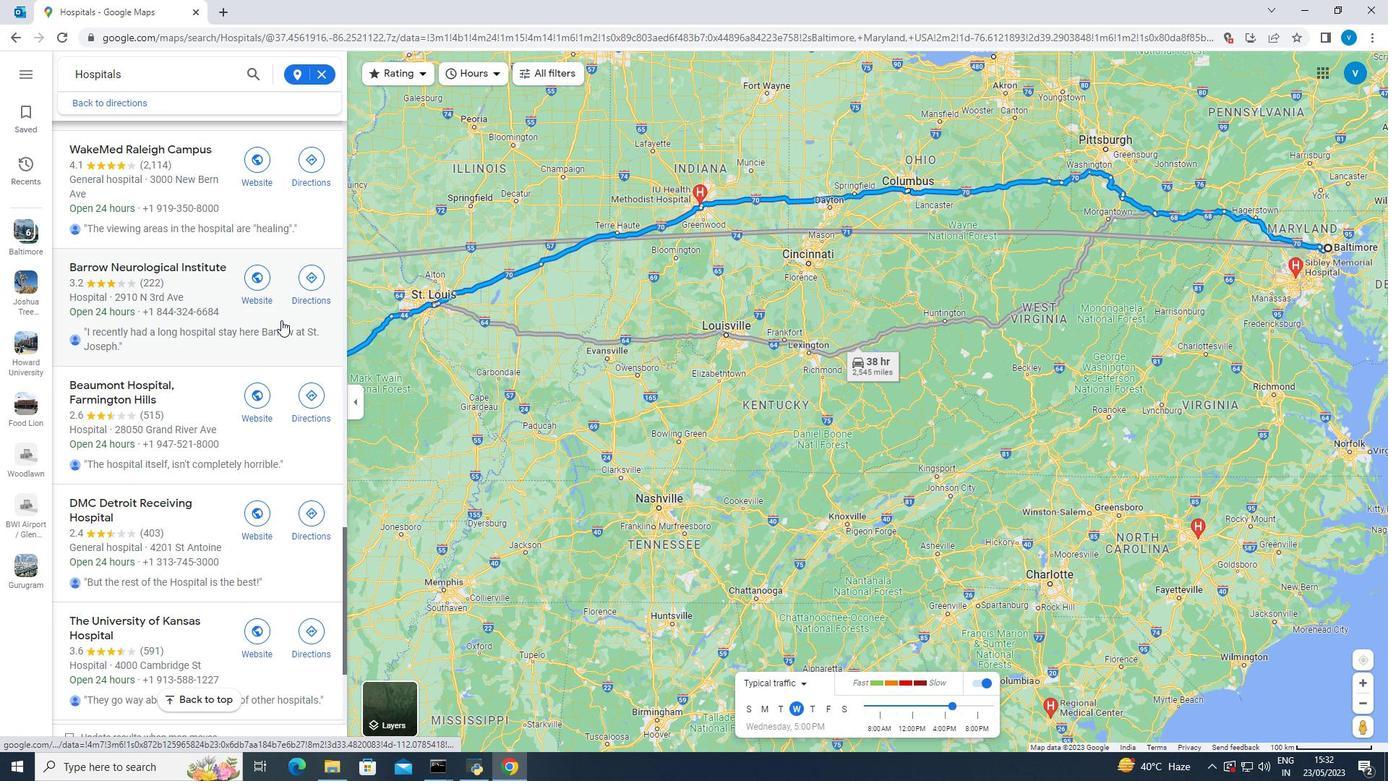 
Action: Mouse moved to (281, 319)
Screenshot: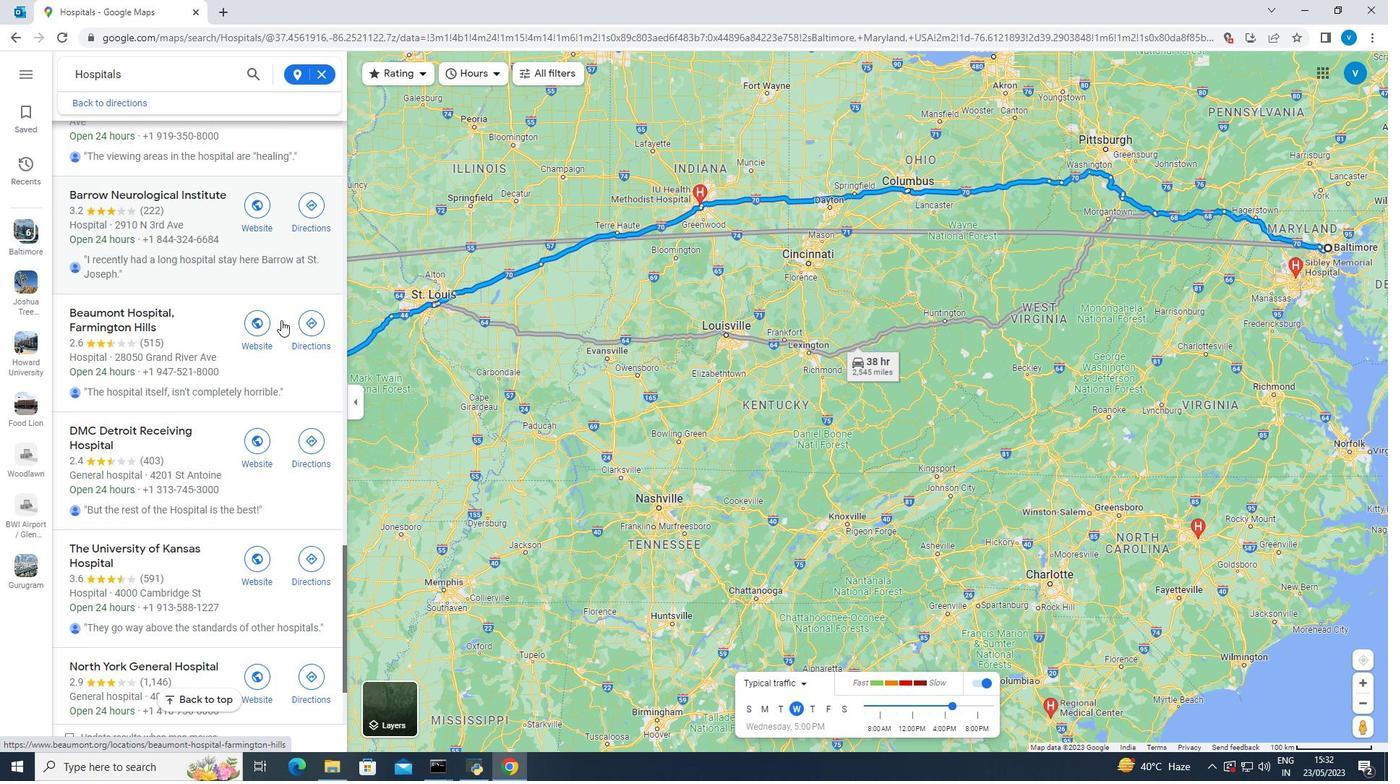 
Action: Mouse scrolled (281, 318) with delta (0, 0)
Screenshot: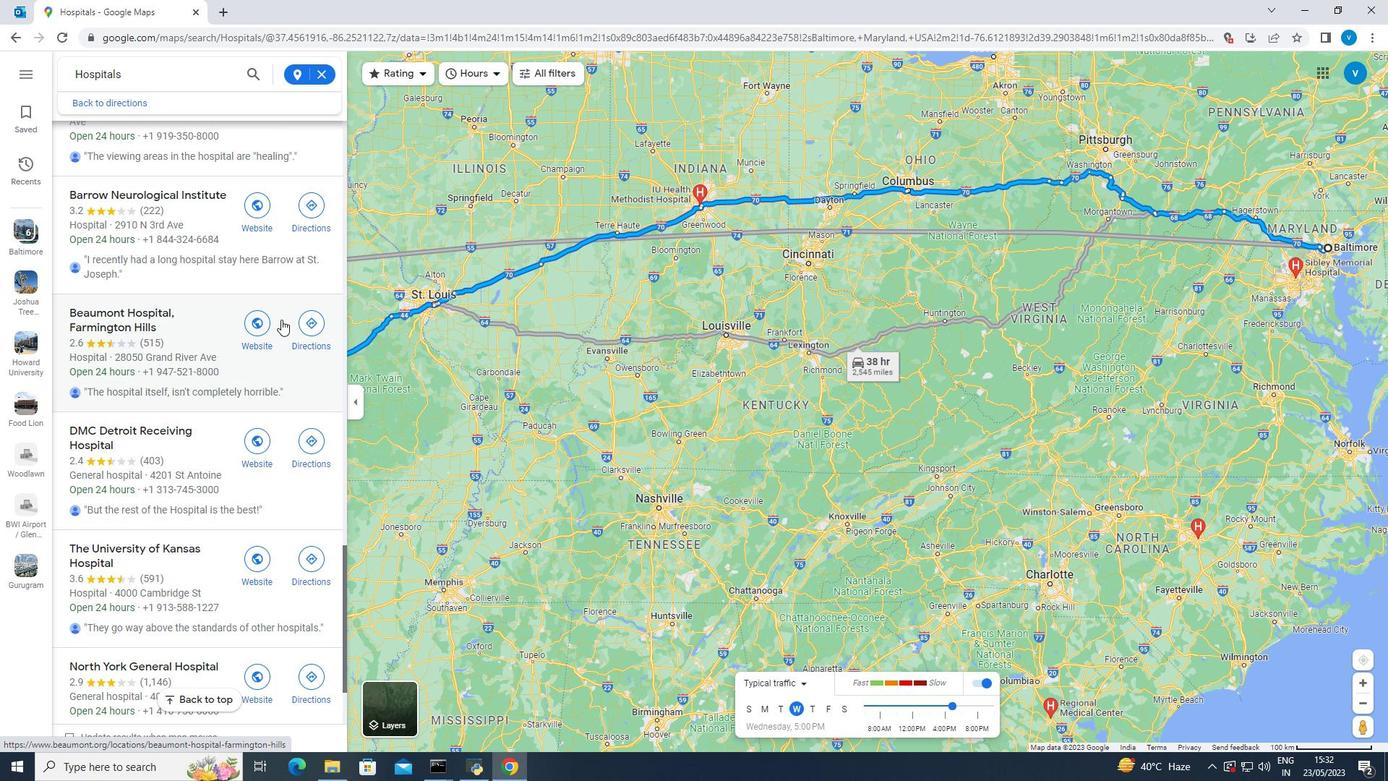 
Action: Mouse moved to (284, 317)
Screenshot: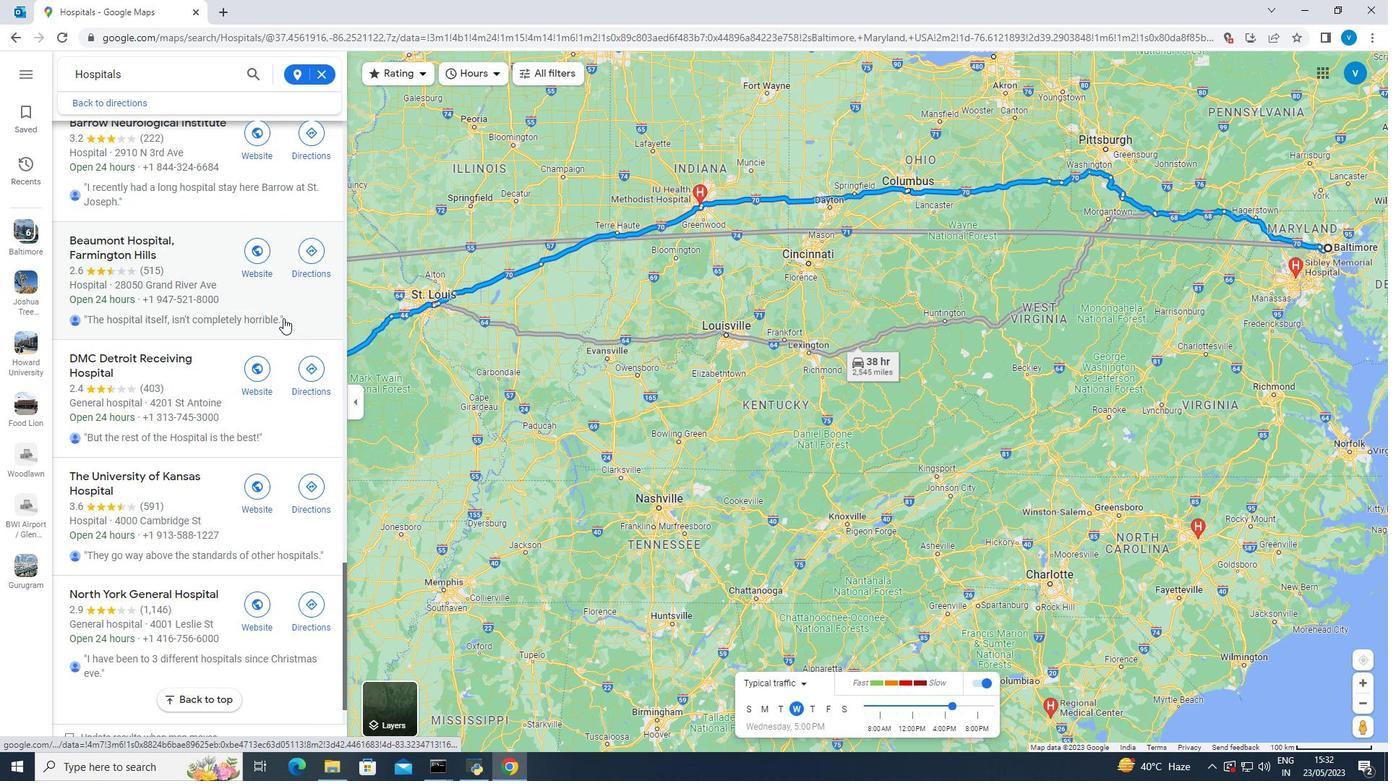 
Action: Mouse scrolled (284, 316) with delta (0, 0)
Screenshot: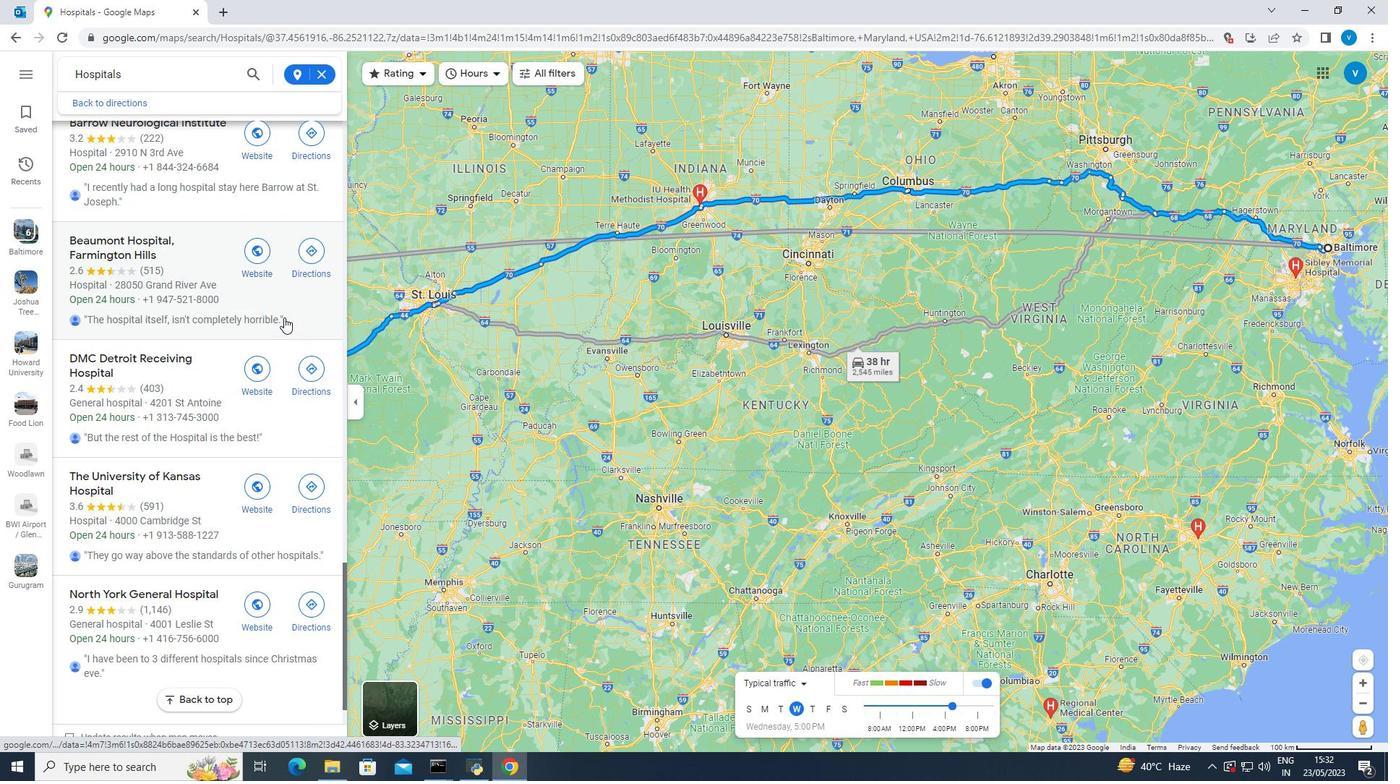 
Action: Mouse moved to (284, 316)
Screenshot: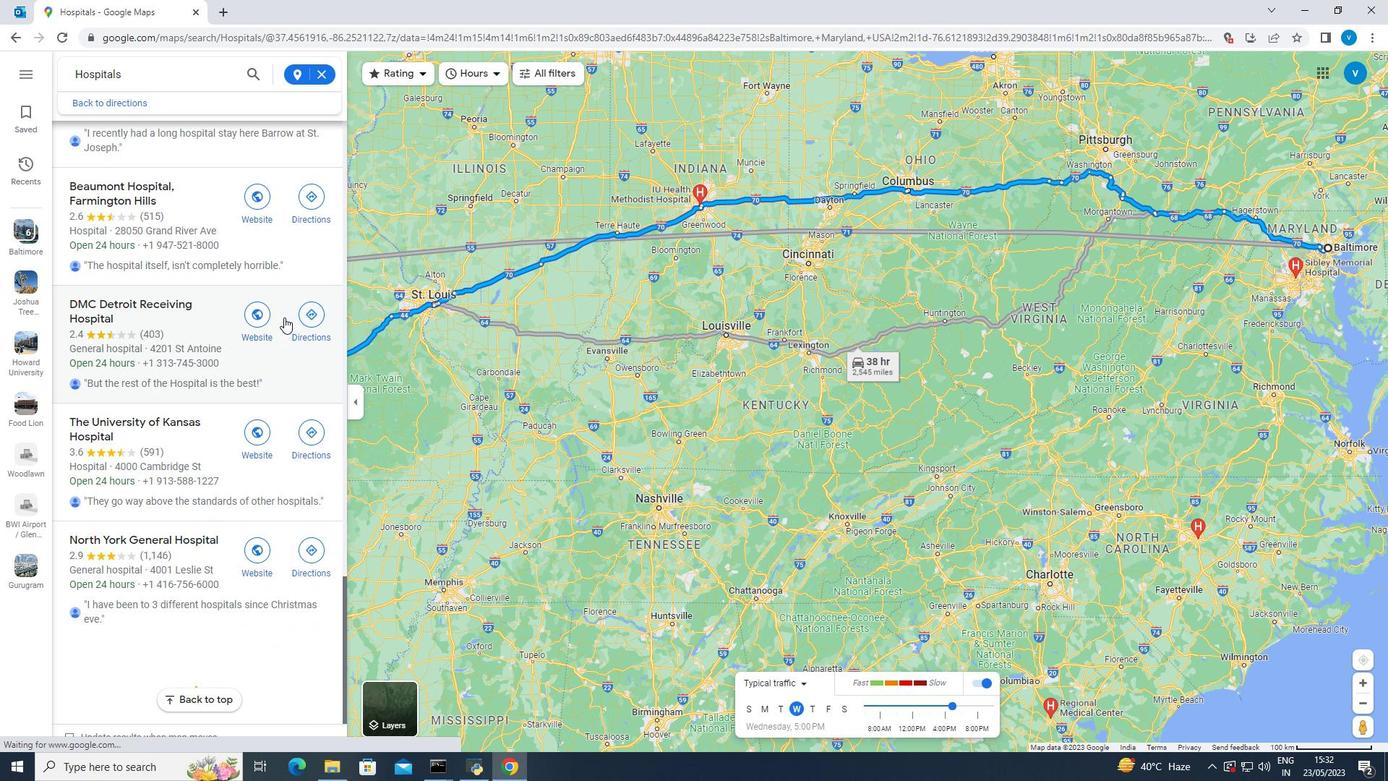 
Action: Mouse scrolled (284, 316) with delta (0, 0)
Screenshot: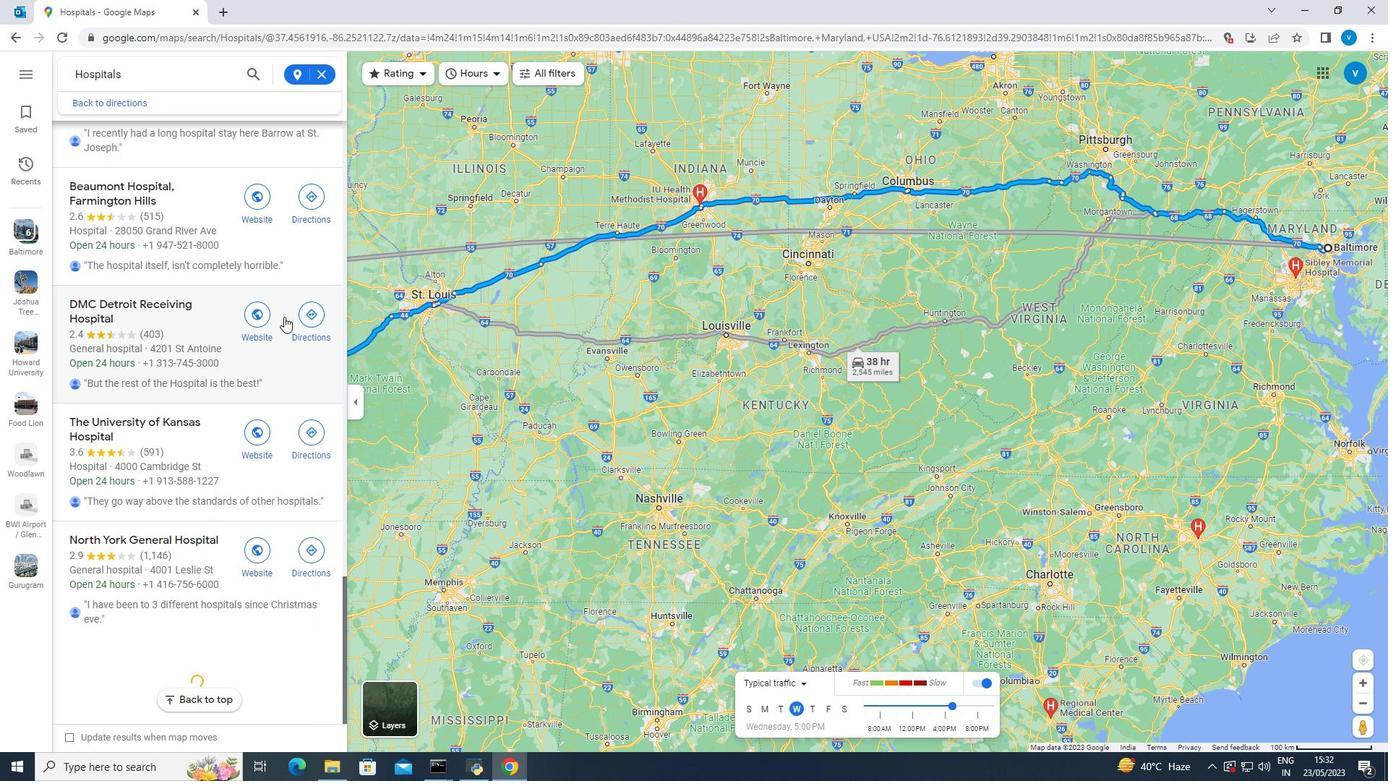 
Action: Mouse scrolled (284, 316) with delta (0, 0)
Screenshot: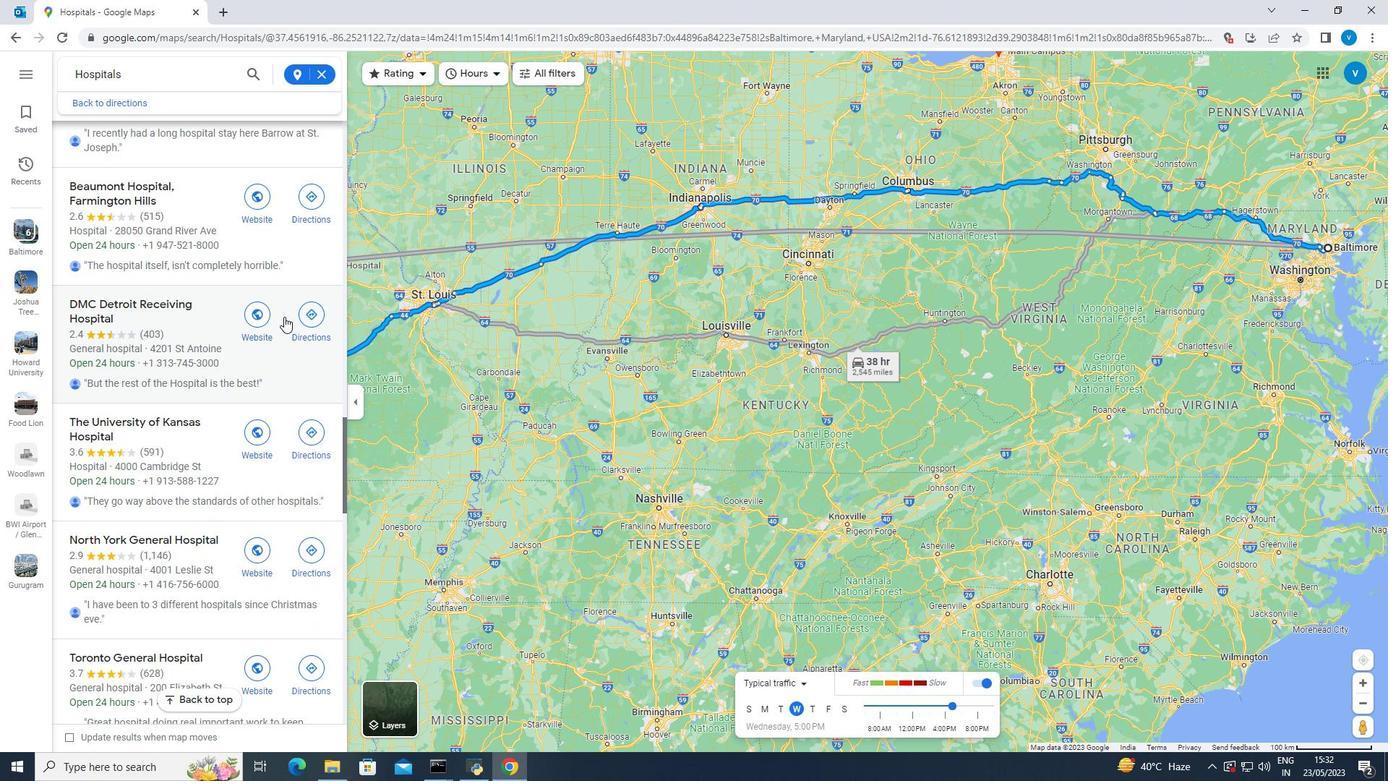 
Action: Mouse scrolled (284, 316) with delta (0, 0)
Screenshot: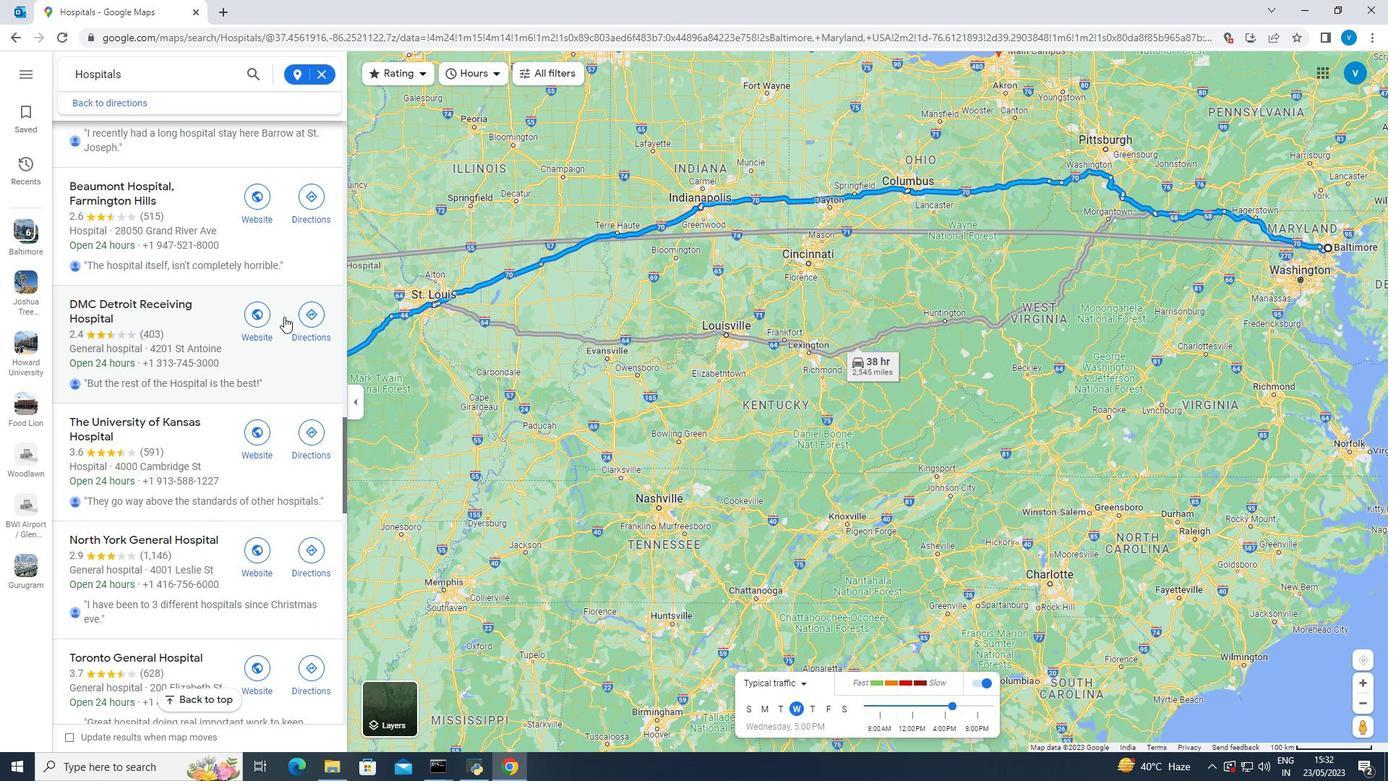 
Action: Mouse scrolled (284, 316) with delta (0, 0)
Screenshot: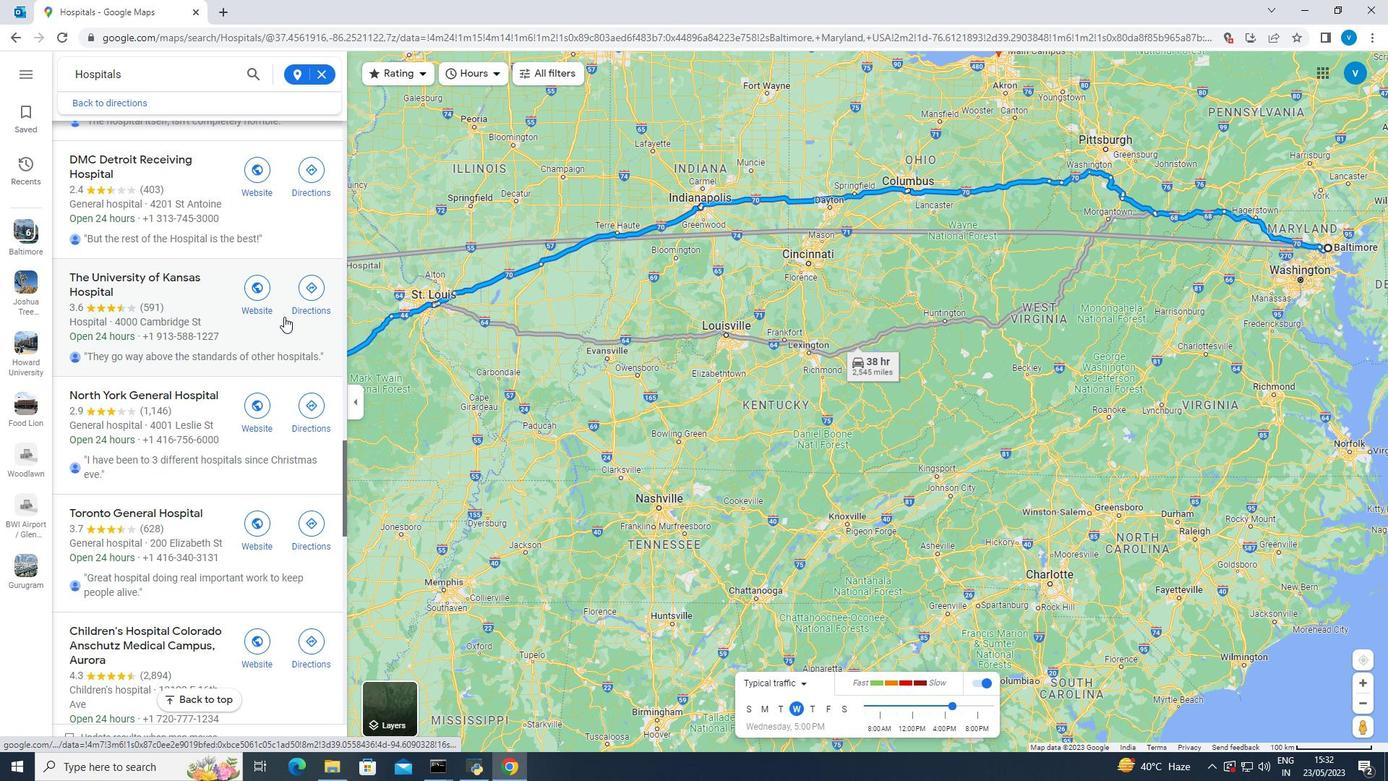 
Action: Mouse moved to (284, 316)
Screenshot: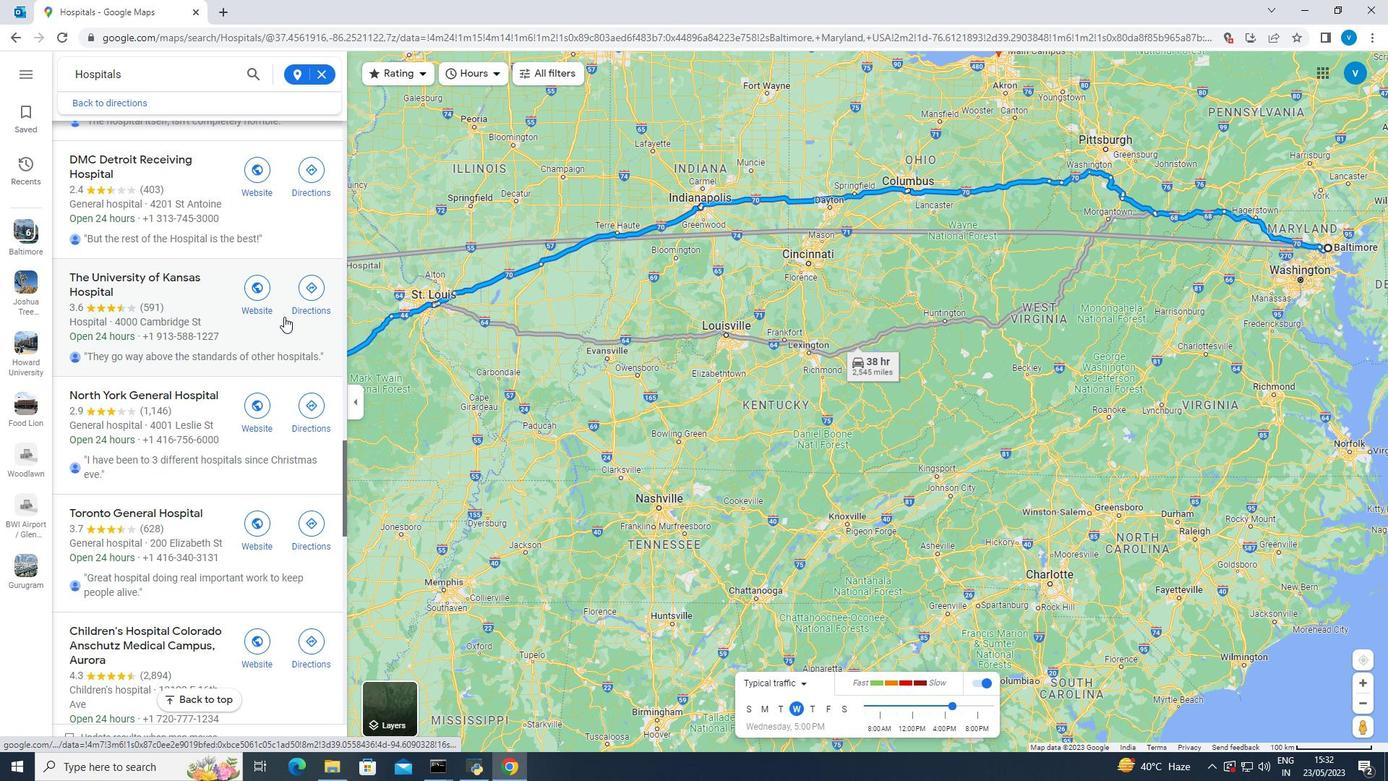
Action: Mouse scrolled (284, 316) with delta (0, 0)
Screenshot: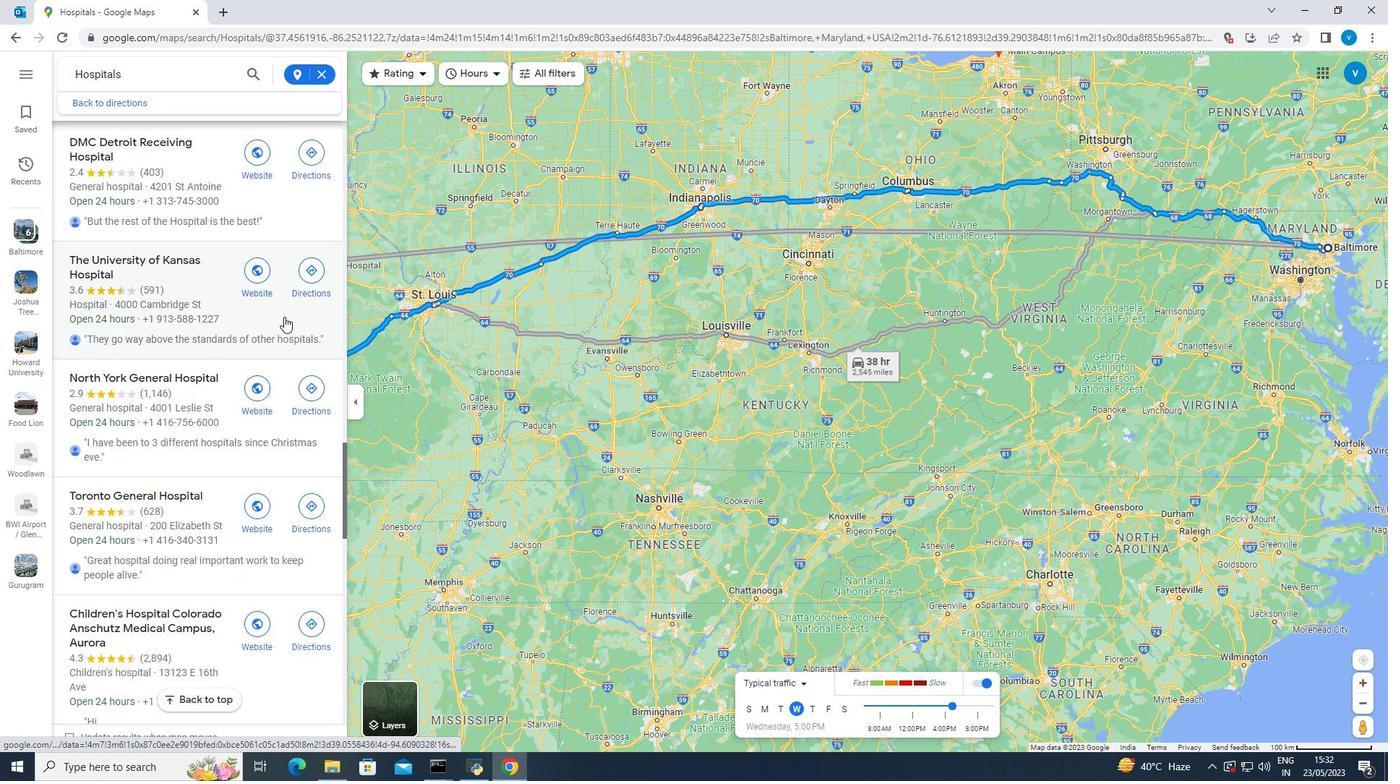 
Action: Mouse moved to (283, 317)
Screenshot: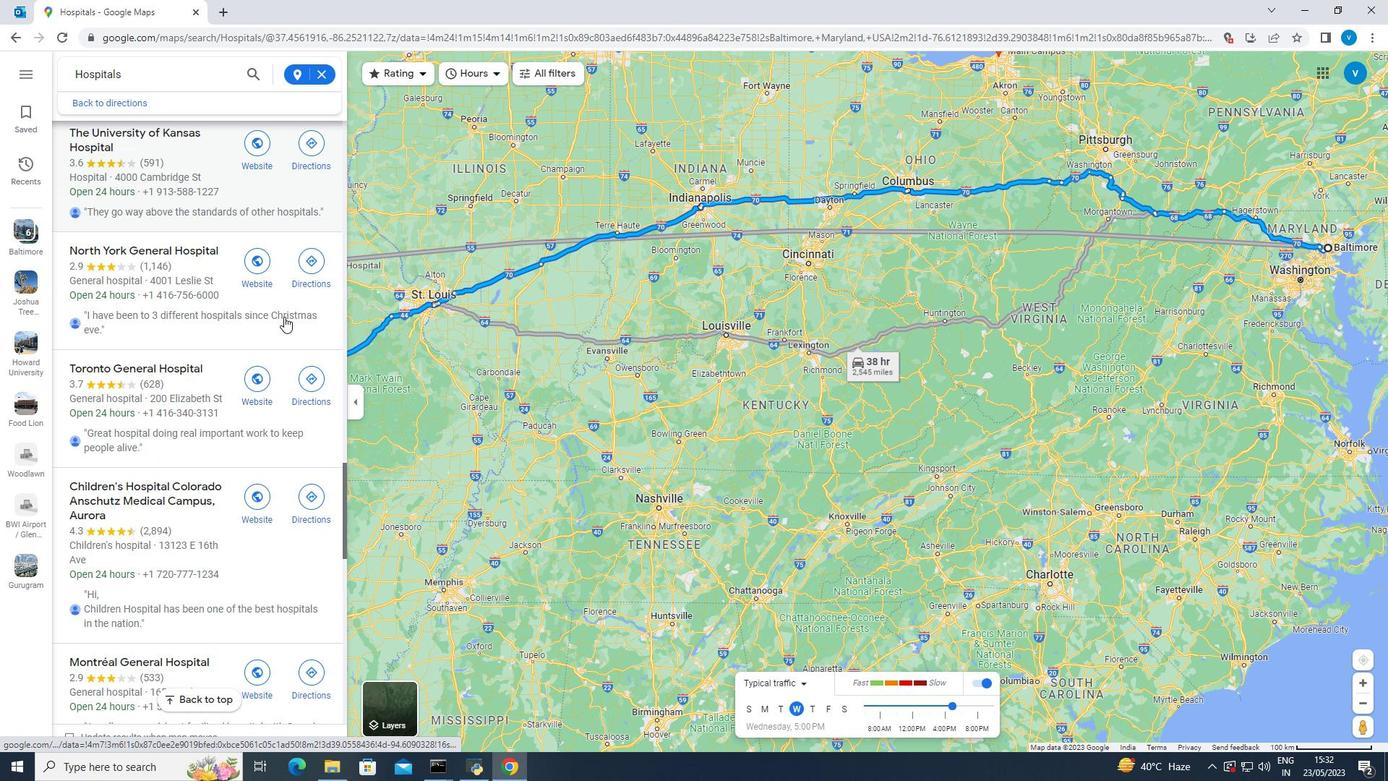 
Action: Mouse scrolled (283, 316) with delta (0, 0)
Screenshot: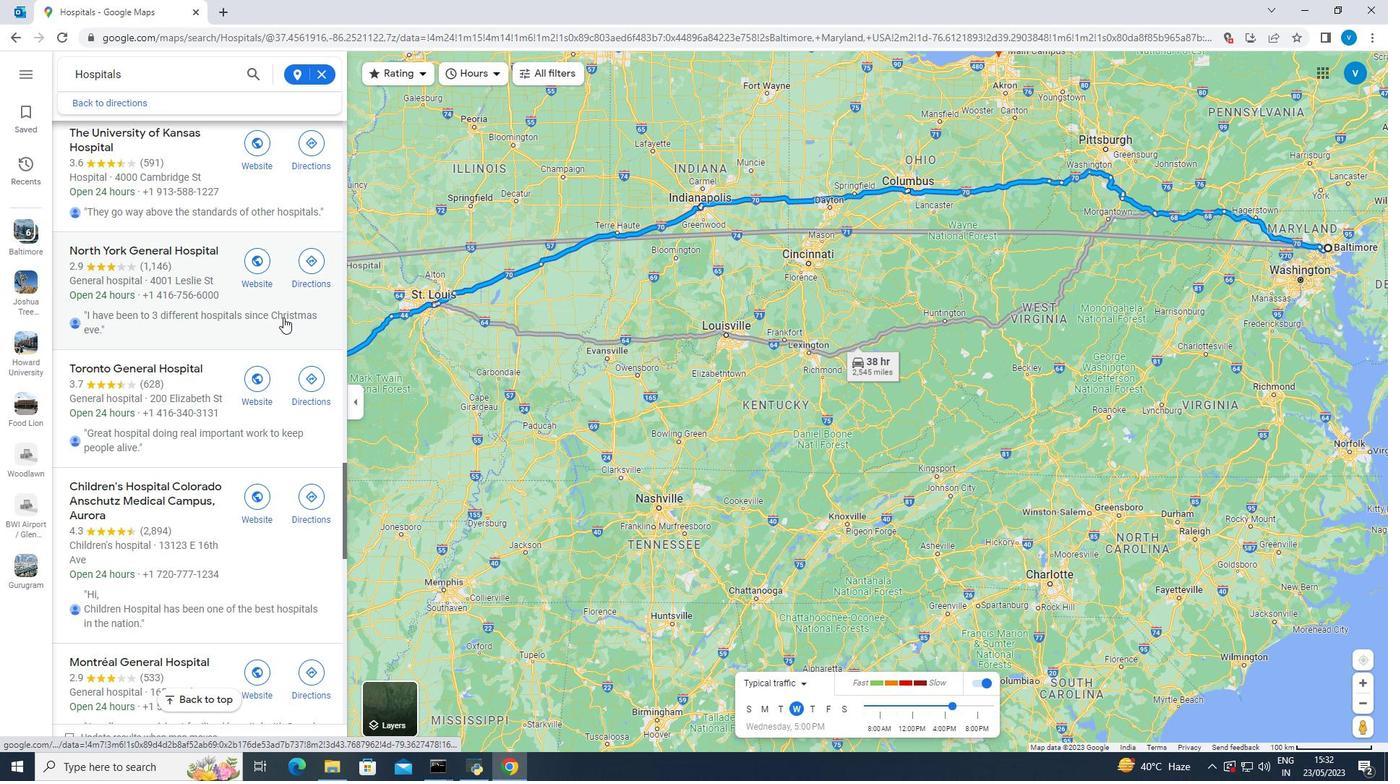 
Action: Mouse scrolled (283, 316) with delta (0, 0)
Screenshot: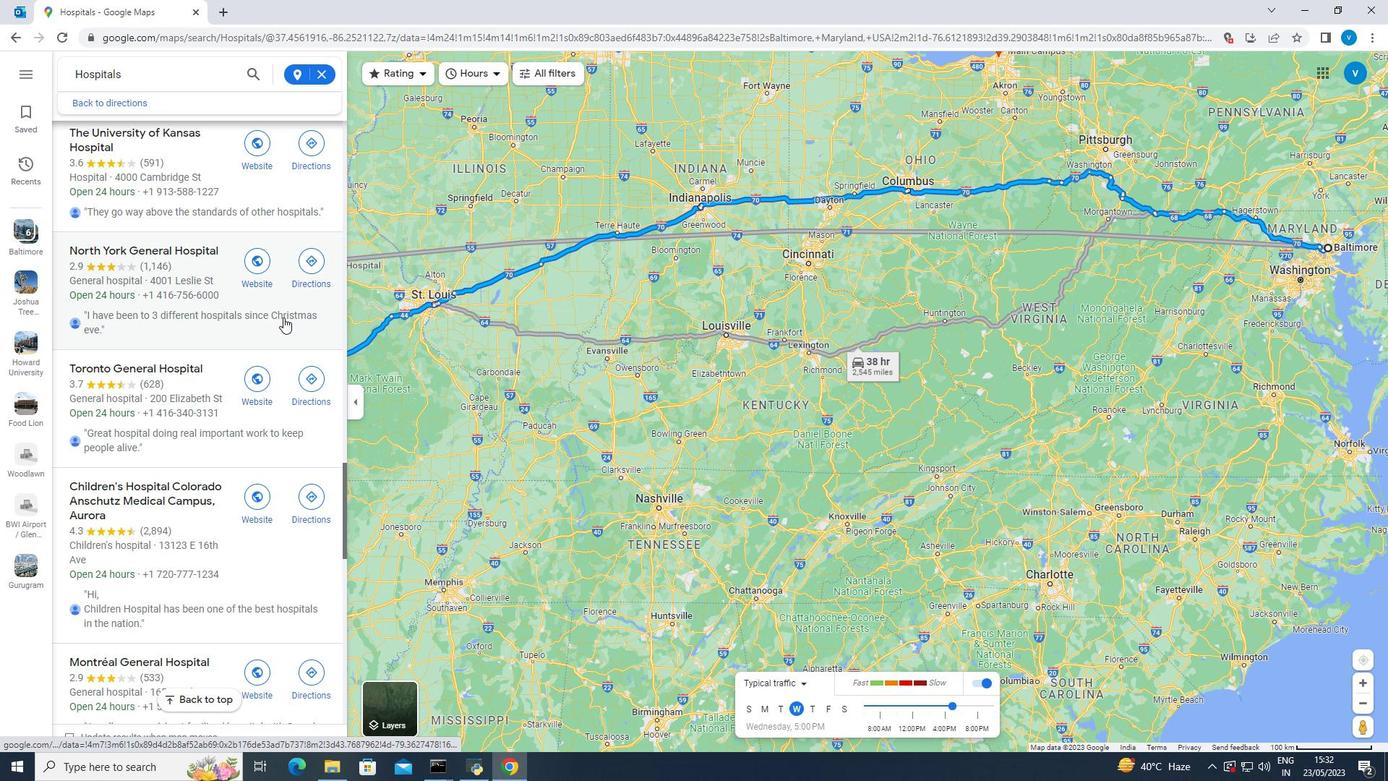 
Action: Mouse scrolled (283, 316) with delta (0, 0)
Screenshot: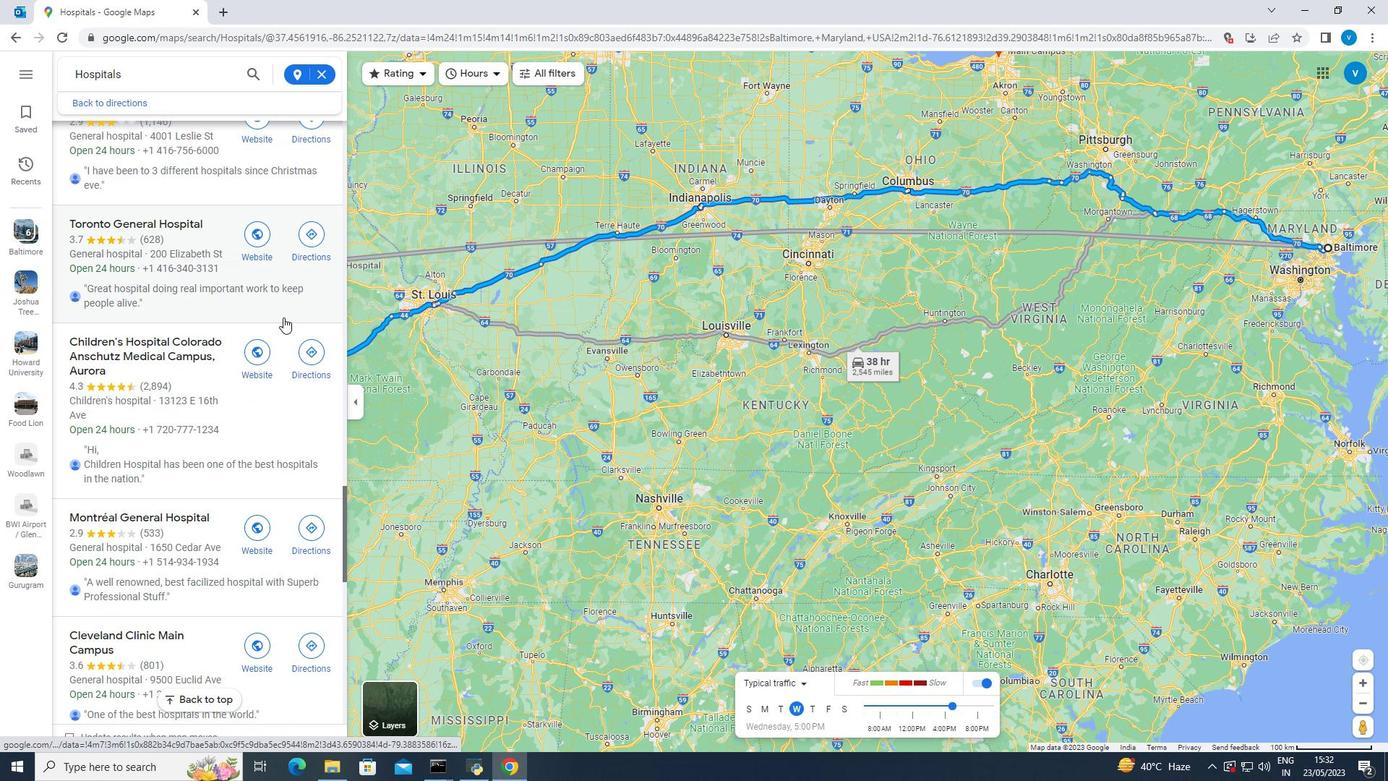 
Action: Mouse scrolled (283, 316) with delta (0, 0)
Screenshot: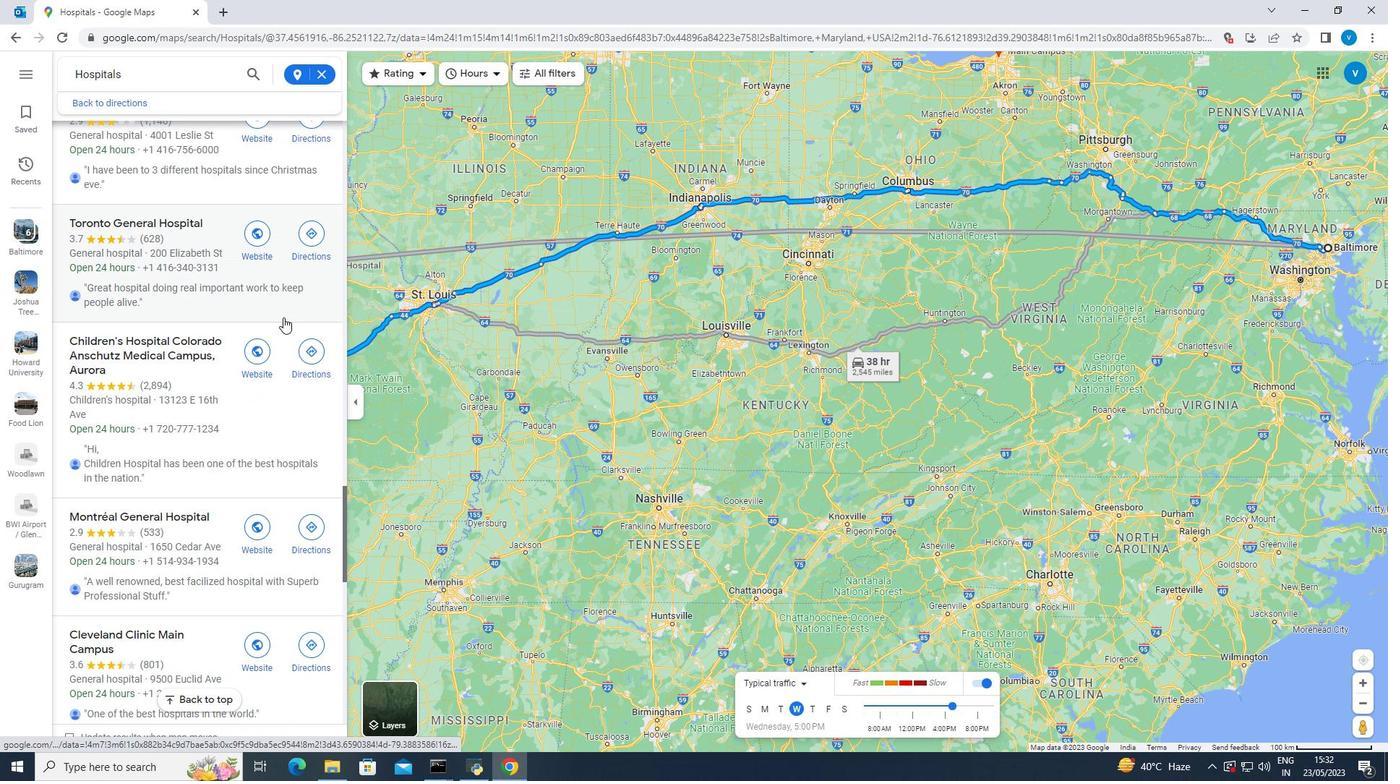 
Action: Mouse scrolled (283, 316) with delta (0, 0)
Screenshot: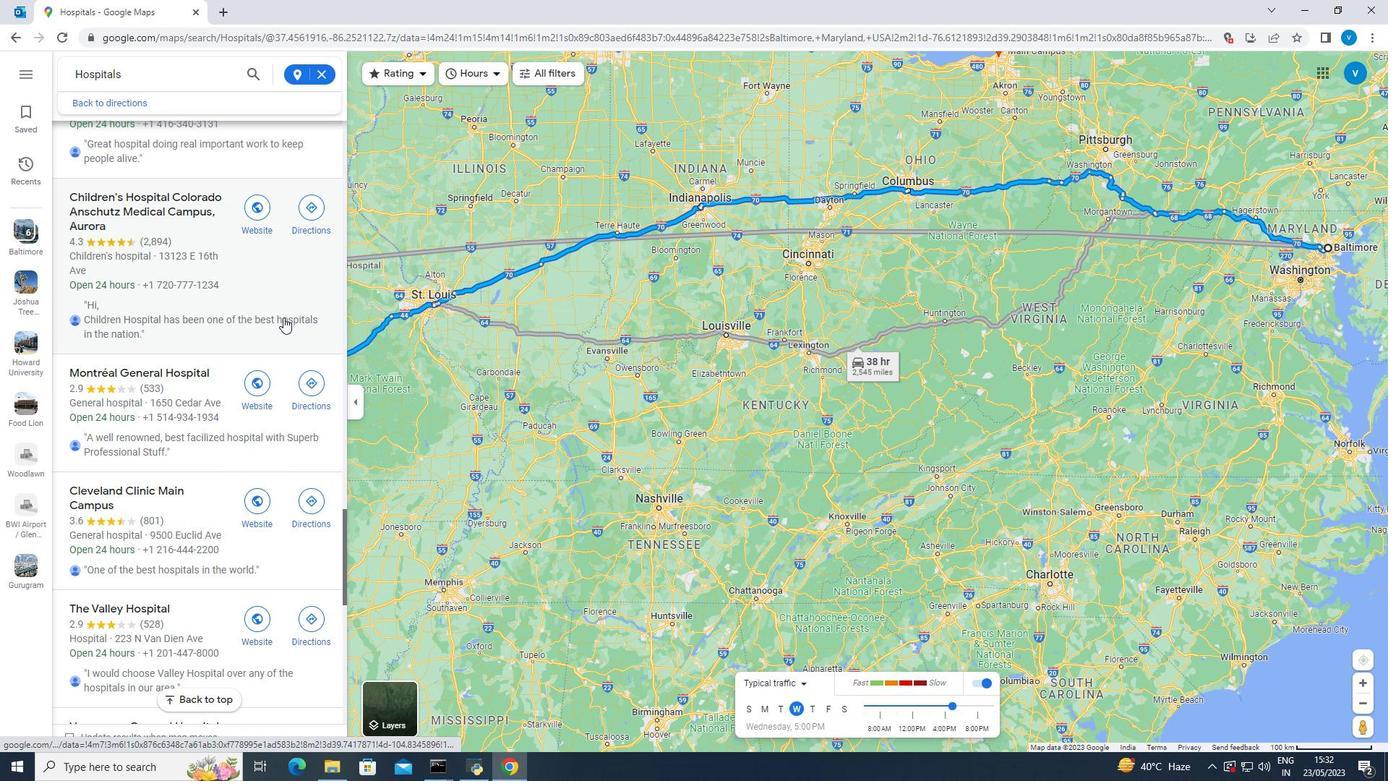 
Action: Mouse scrolled (283, 316) with delta (0, 0)
Screenshot: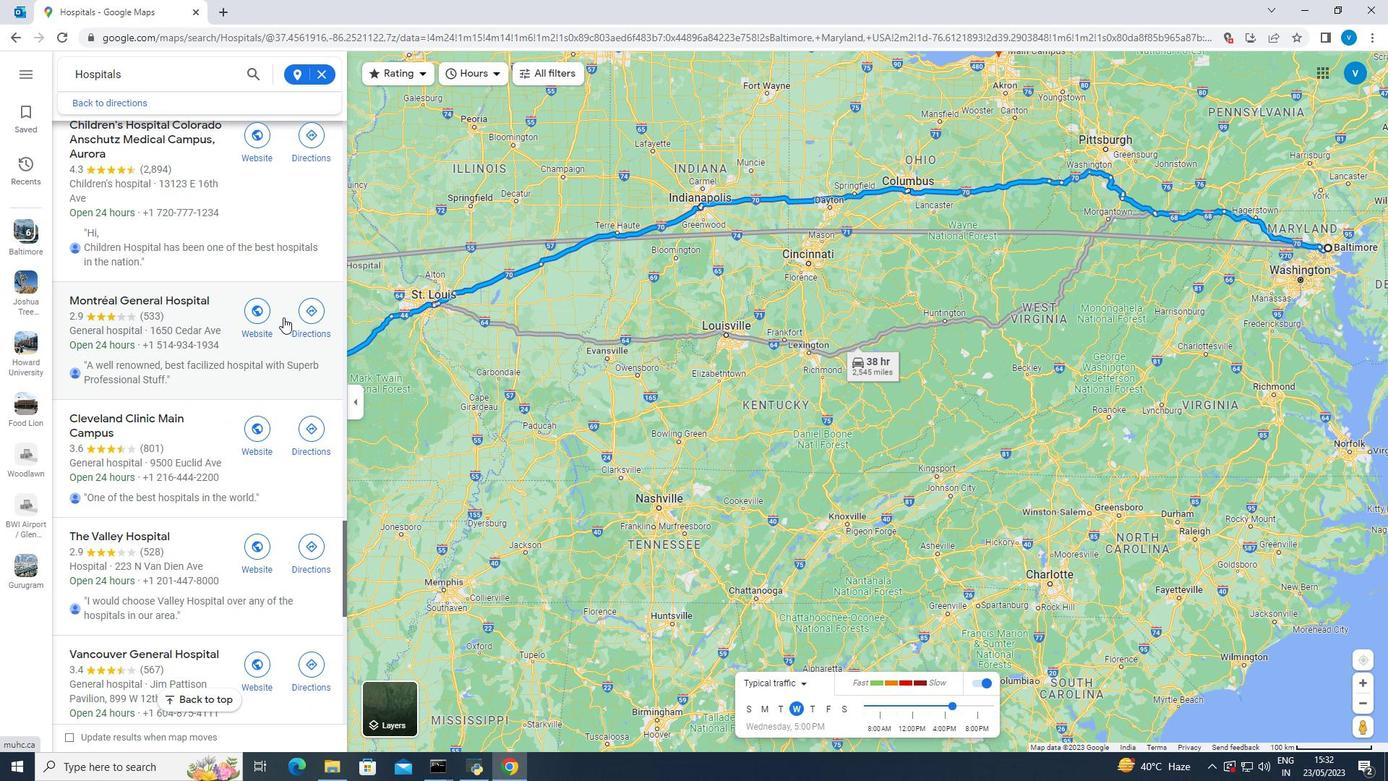 
Action: Mouse scrolled (283, 316) with delta (0, 0)
Screenshot: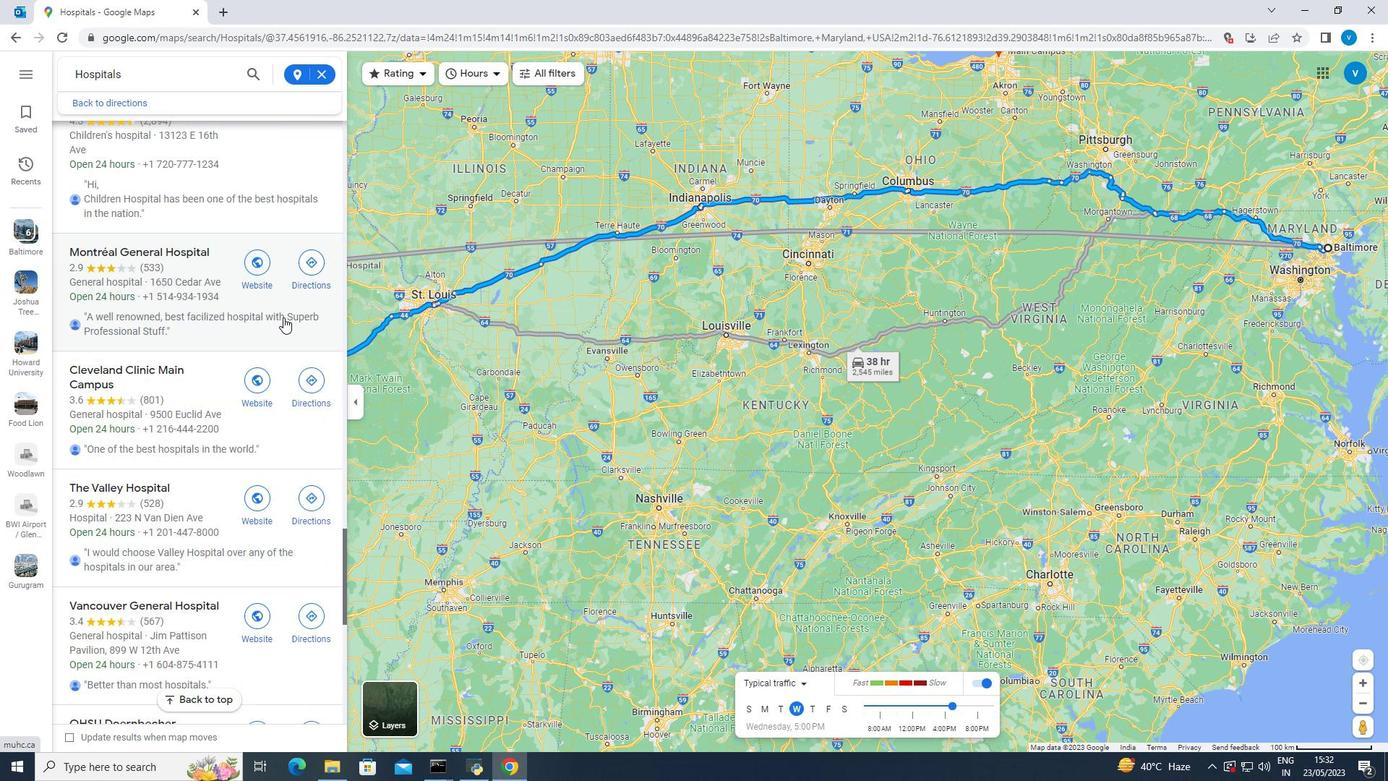 
Action: Mouse moved to (283, 318)
Screenshot: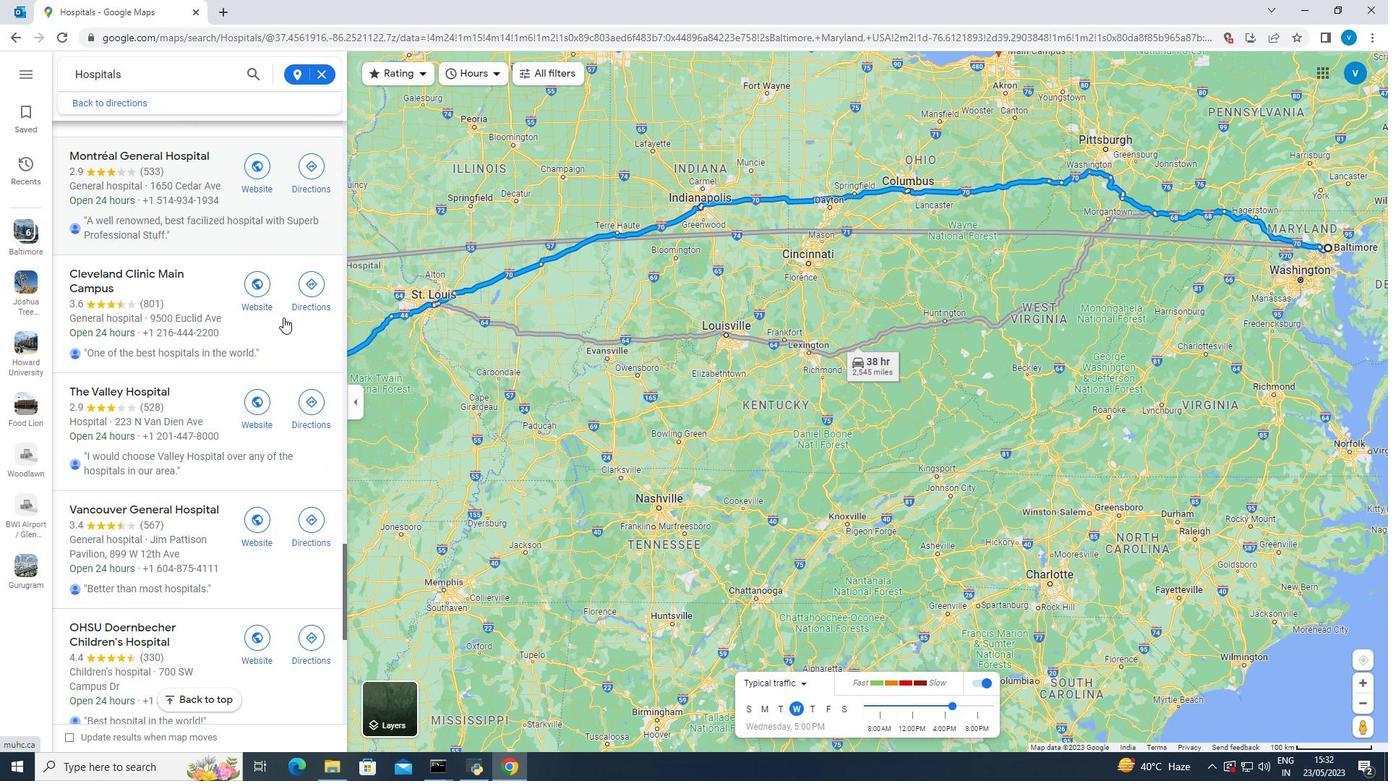 
Action: Mouse scrolled (283, 317) with delta (0, 0)
Screenshot: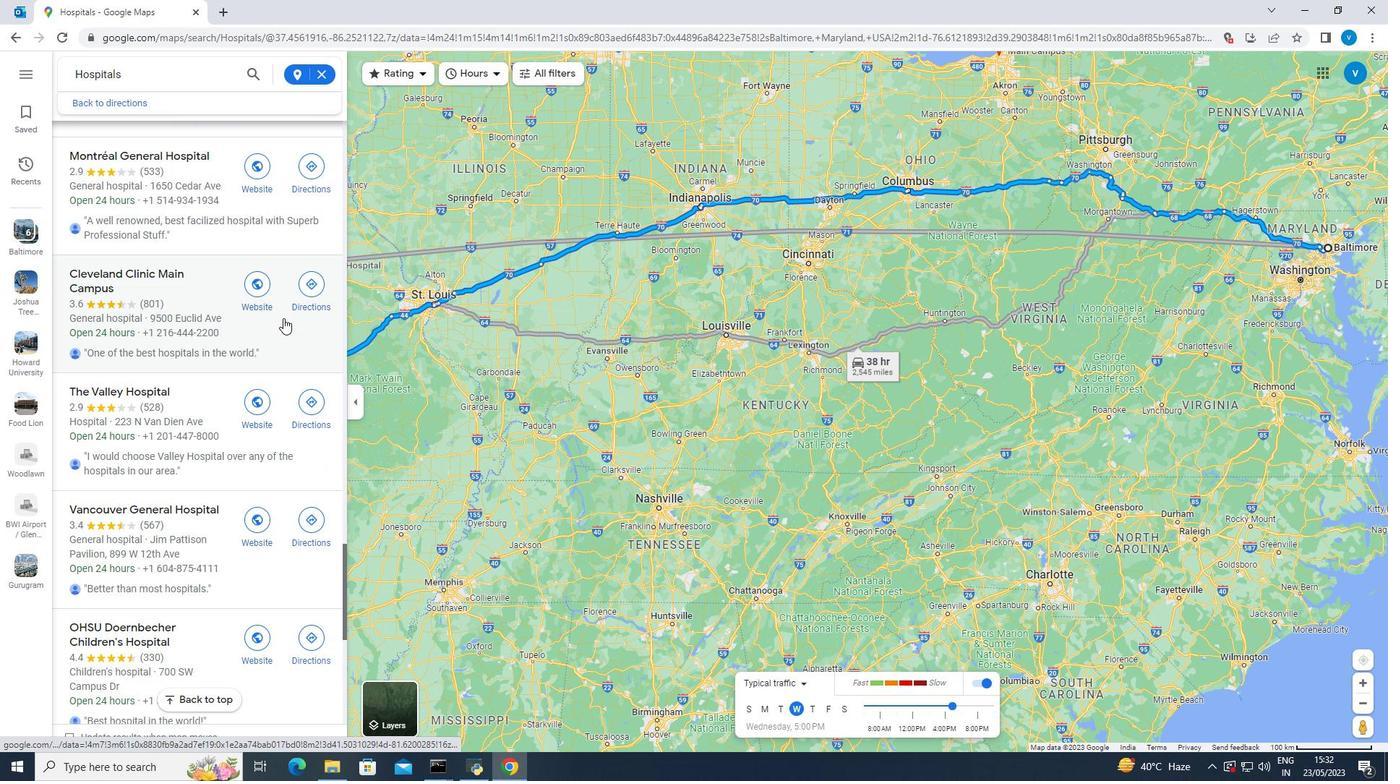 
Action: Mouse scrolled (283, 317) with delta (0, 0)
Screenshot: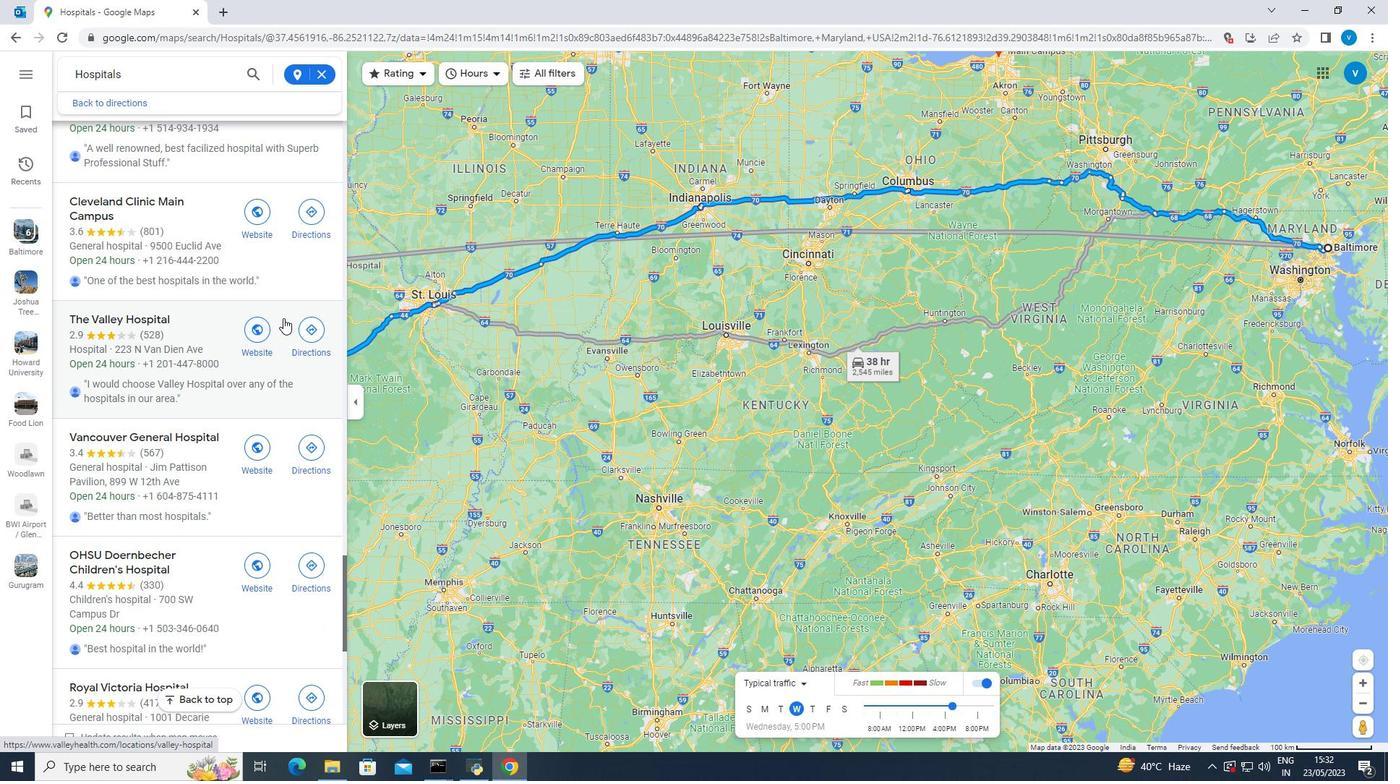 
Action: Mouse scrolled (283, 317) with delta (0, 0)
Screenshot: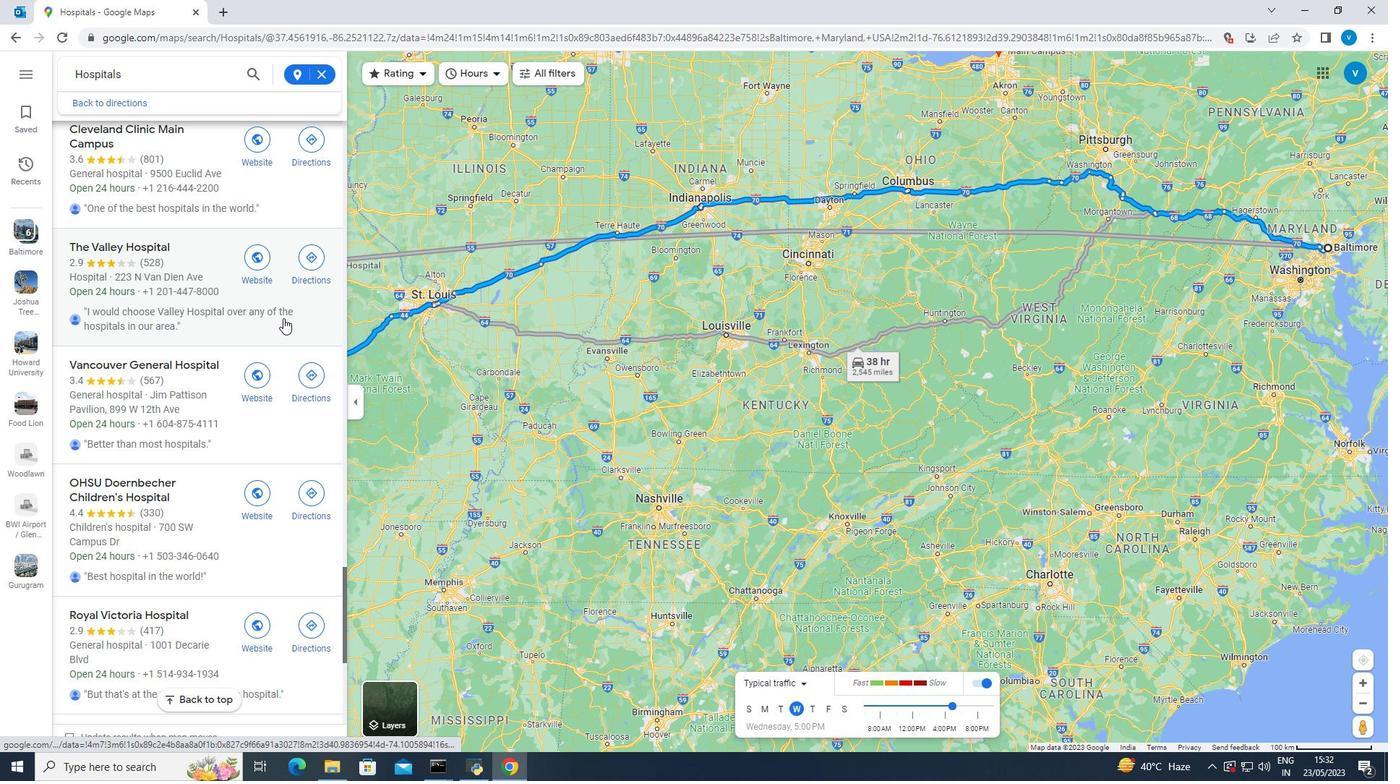 
Action: Mouse scrolled (283, 317) with delta (0, 0)
Screenshot: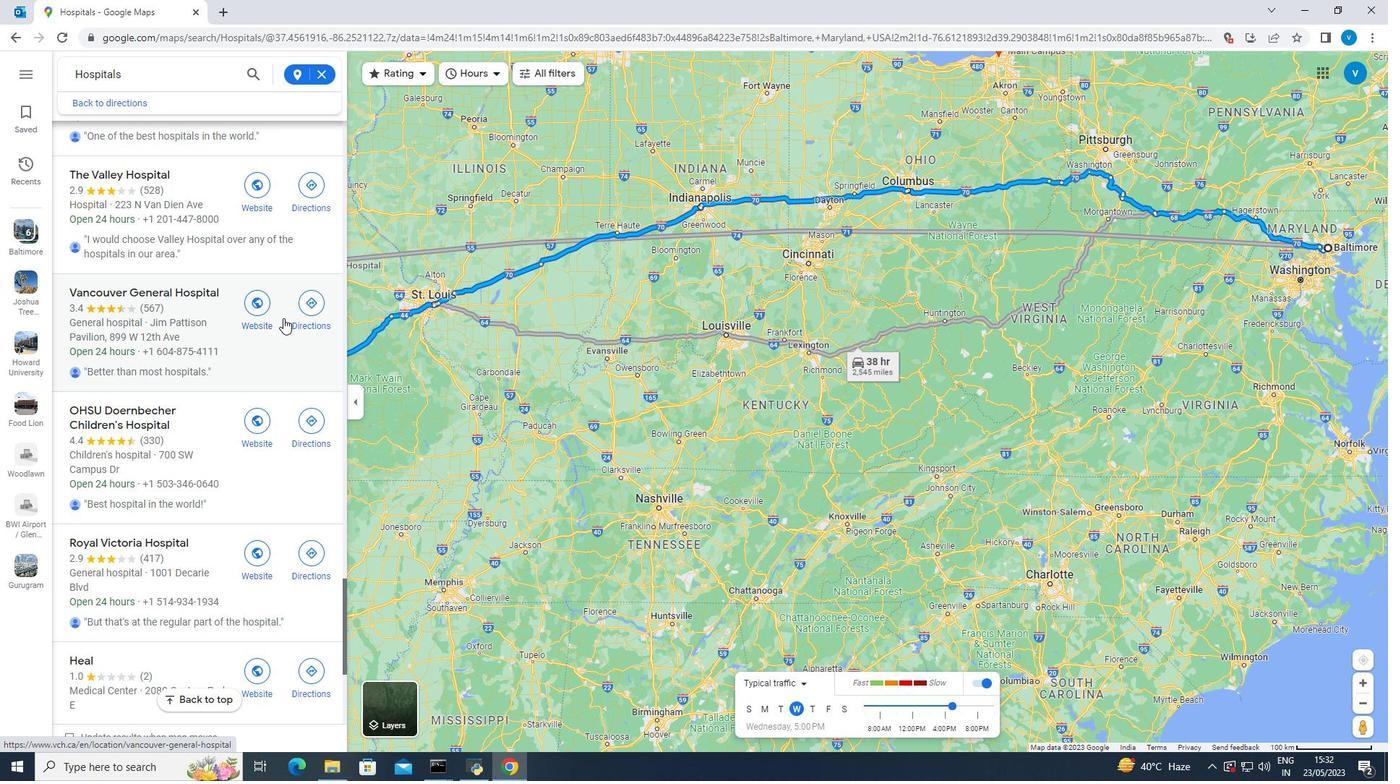 
Action: Mouse scrolled (283, 317) with delta (0, 0)
Screenshot: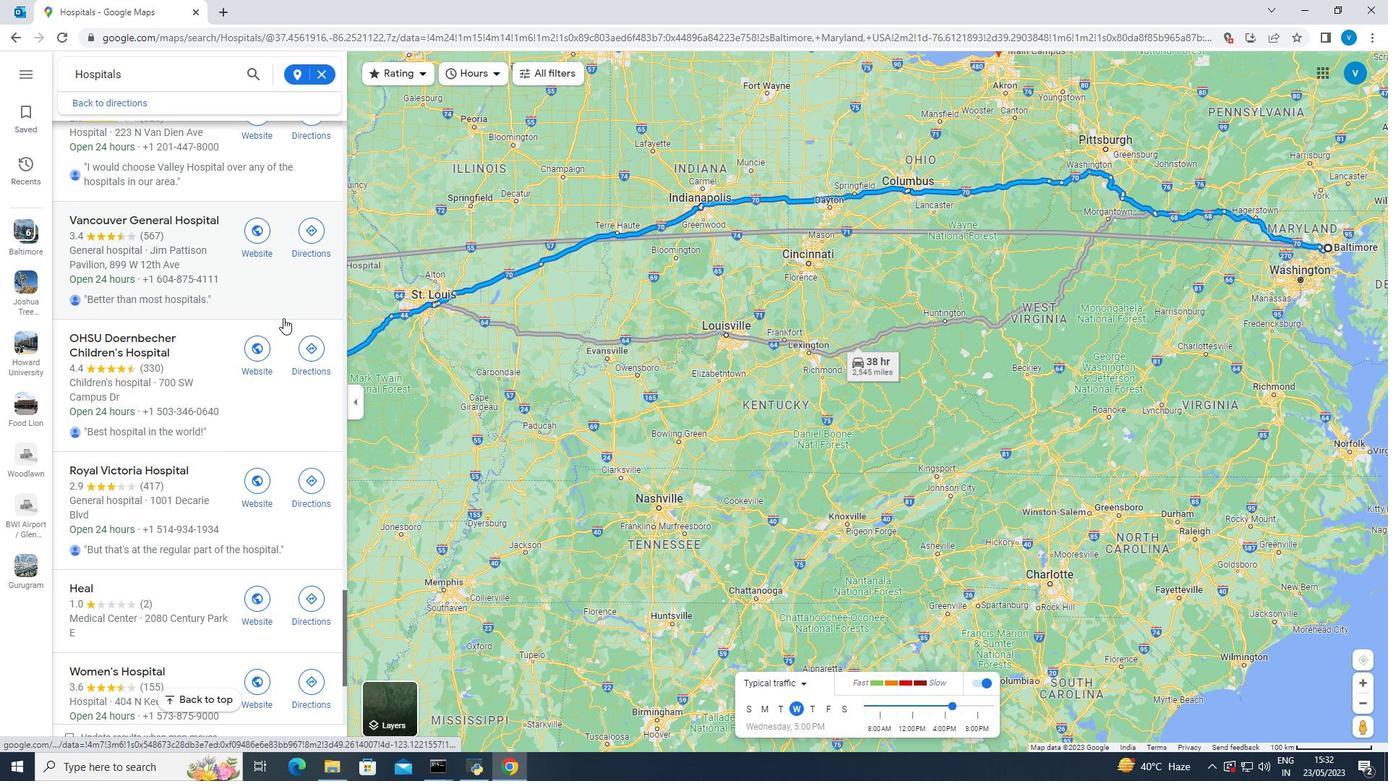 
Action: Mouse scrolled (283, 317) with delta (0, 0)
Screenshot: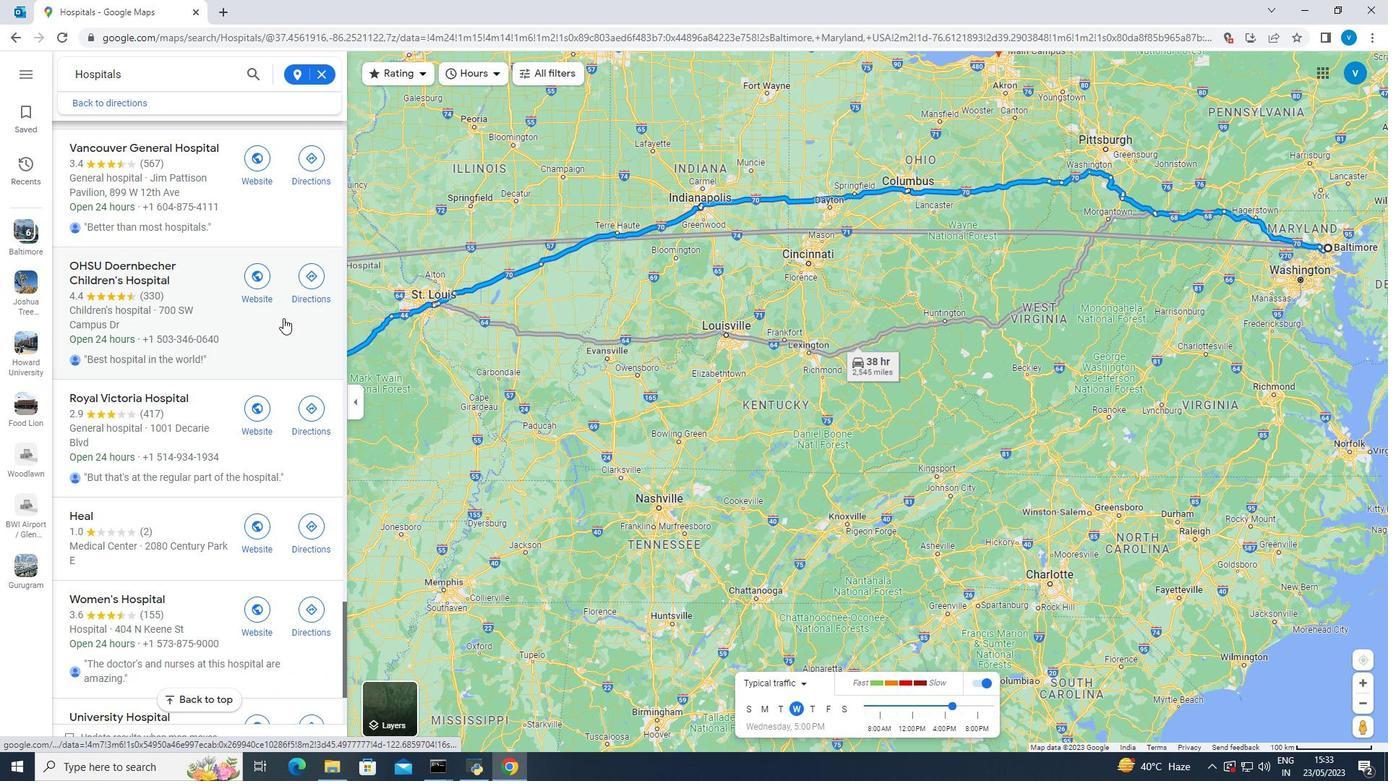 
Action: Mouse moved to (283, 318)
Screenshot: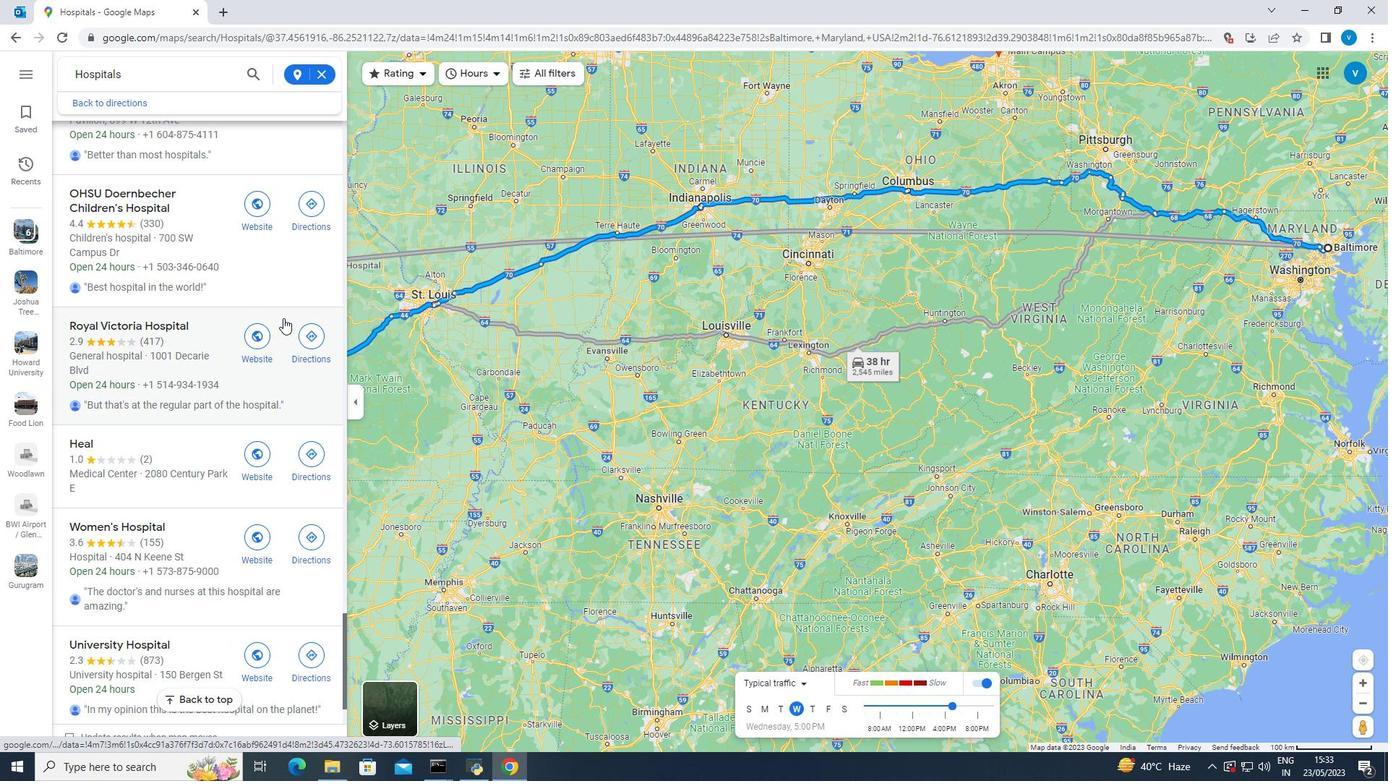
Action: Mouse scrolled (283, 317) with delta (0, 0)
Screenshot: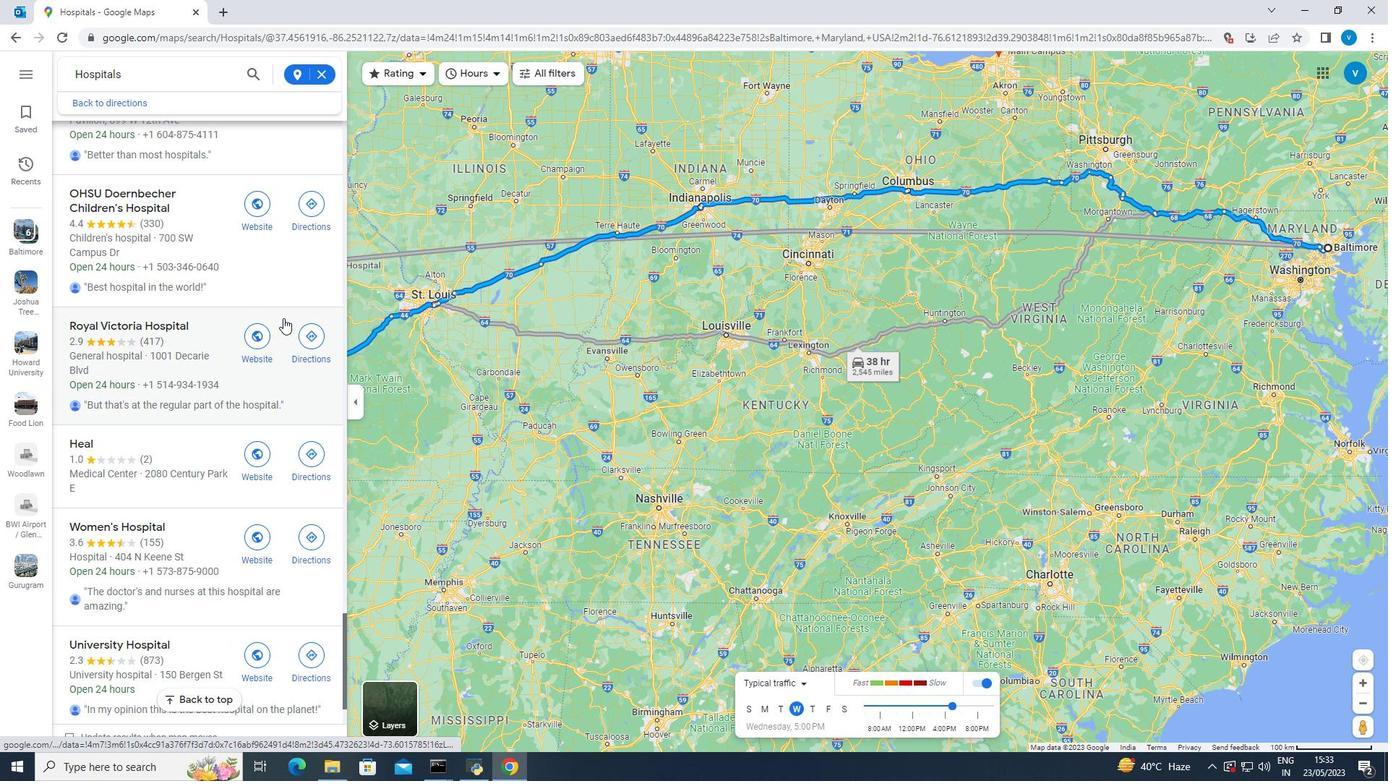 
Action: Mouse scrolled (283, 318) with delta (0, 0)
Screenshot: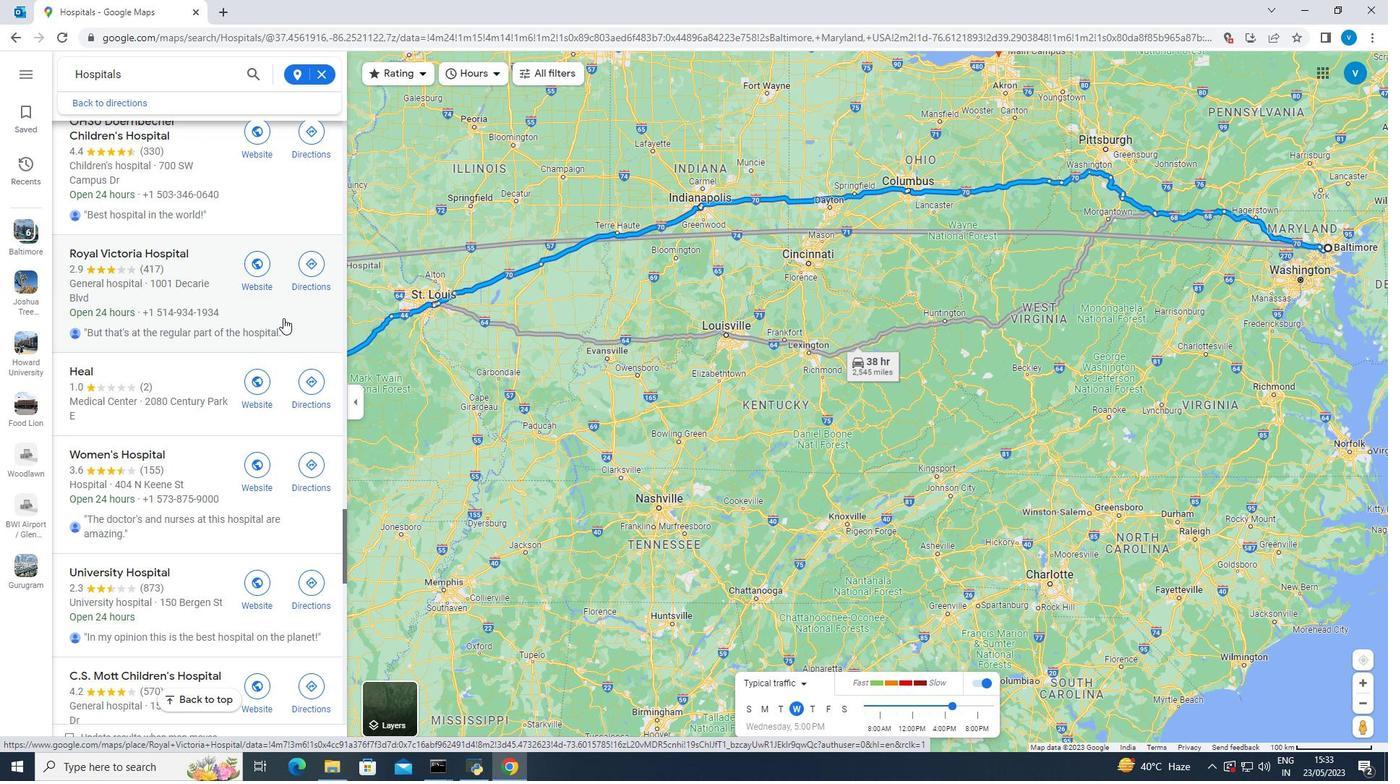 
Action: Mouse moved to (283, 318)
Screenshot: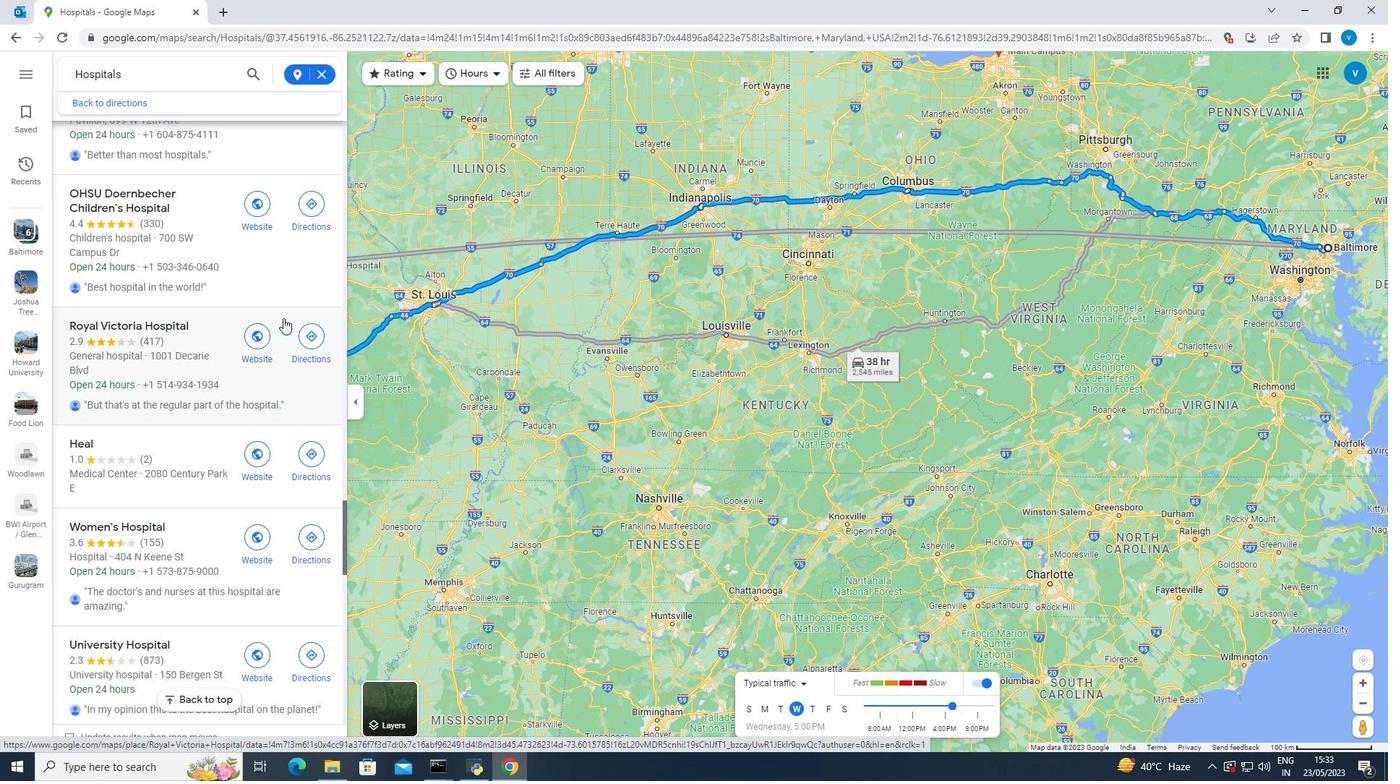
Action: Mouse scrolled (283, 317) with delta (0, 0)
Screenshot: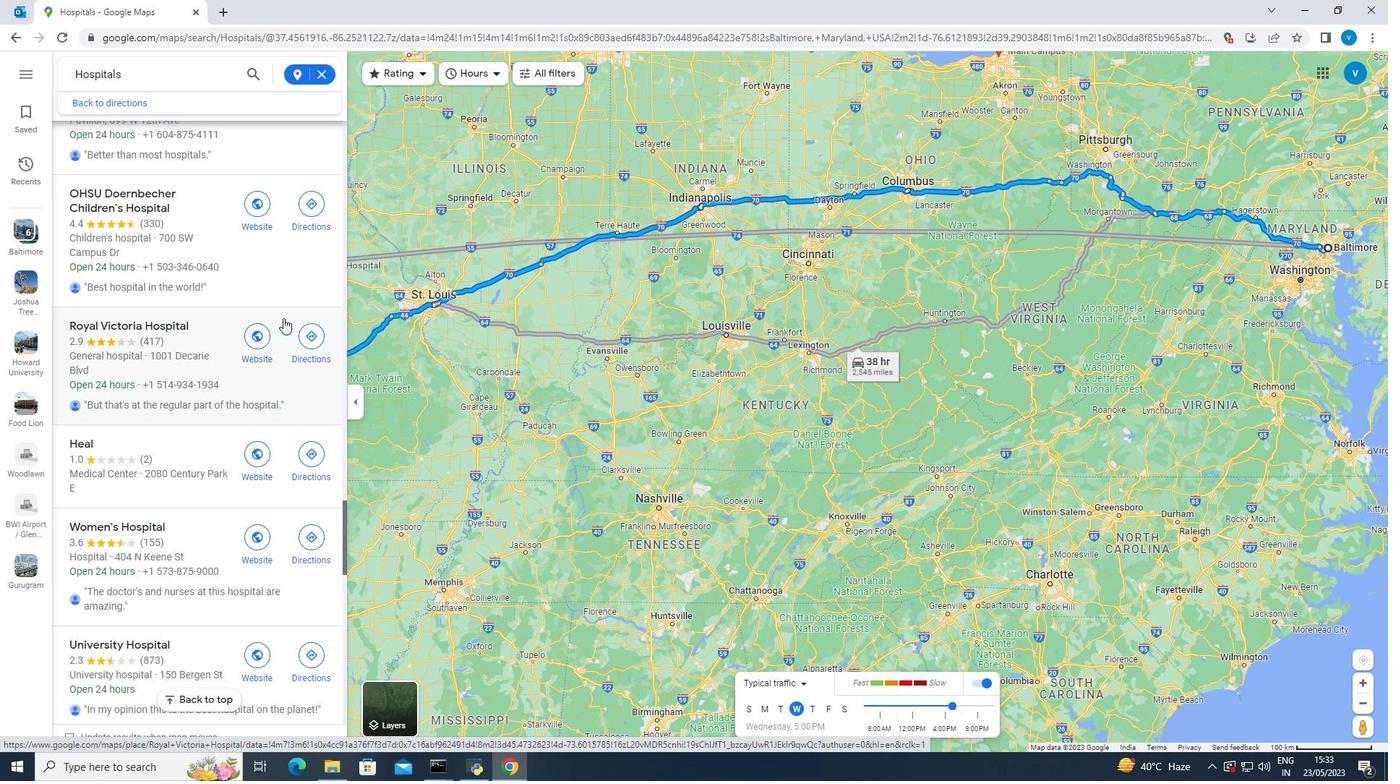 
Action: Mouse scrolled (283, 317) with delta (0, 0)
Screenshot: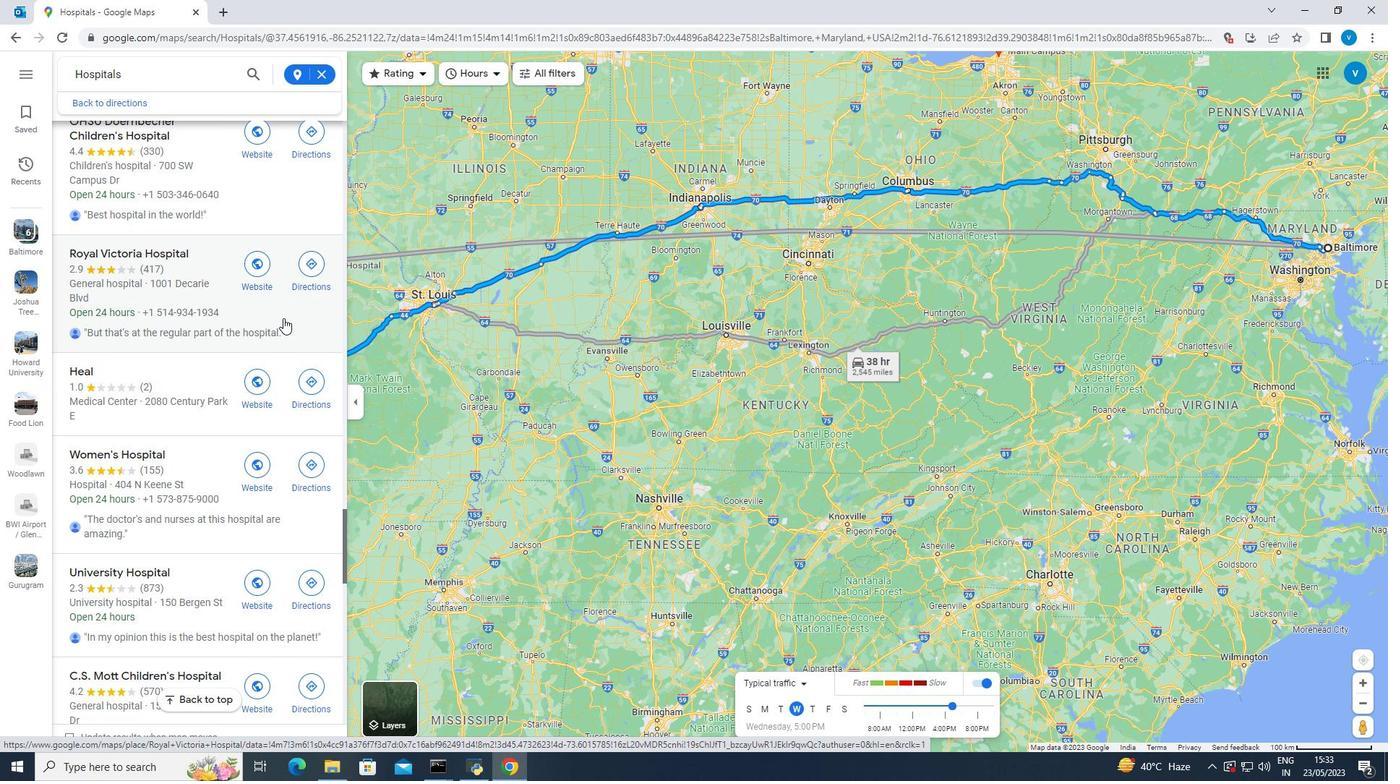 
Action: Mouse moved to (290, 313)
Screenshot: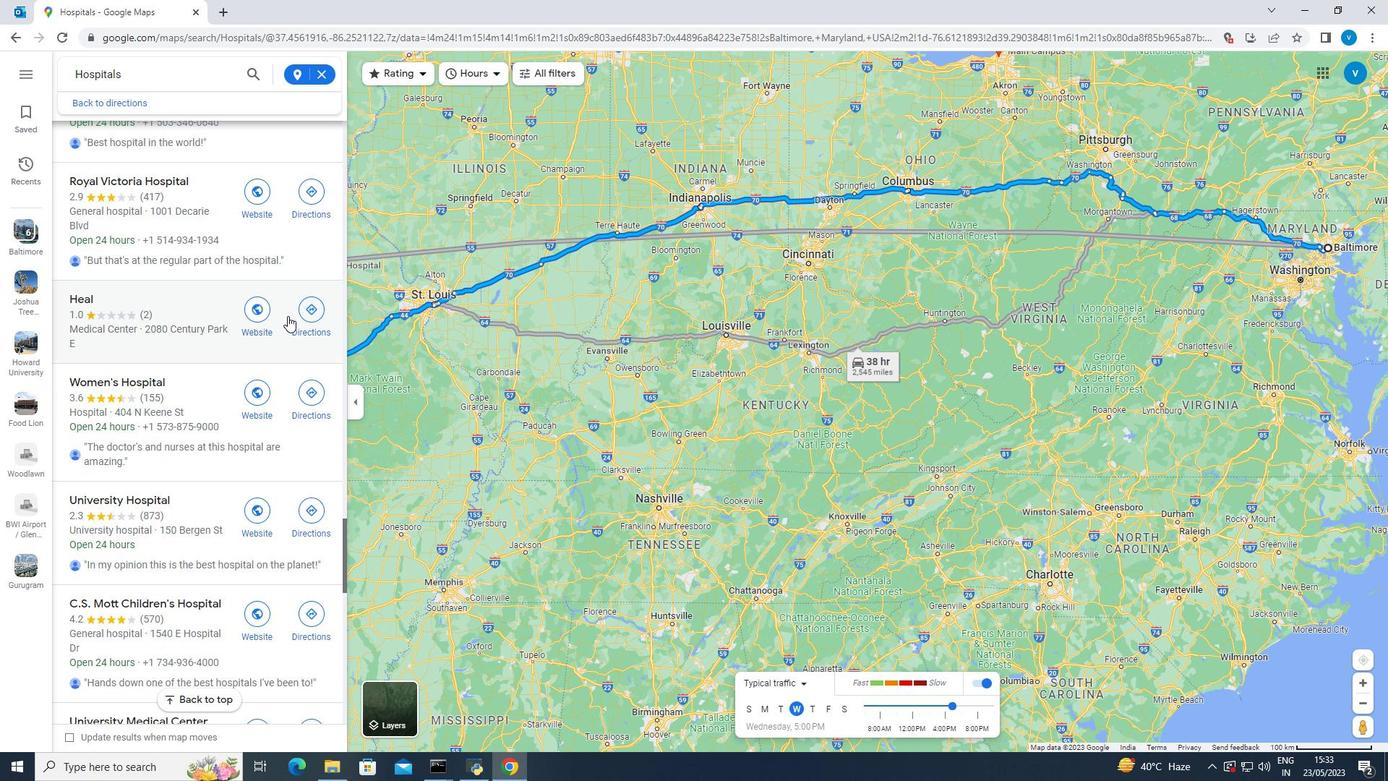 
Action: Mouse scrolled (290, 313) with delta (0, 0)
Screenshot: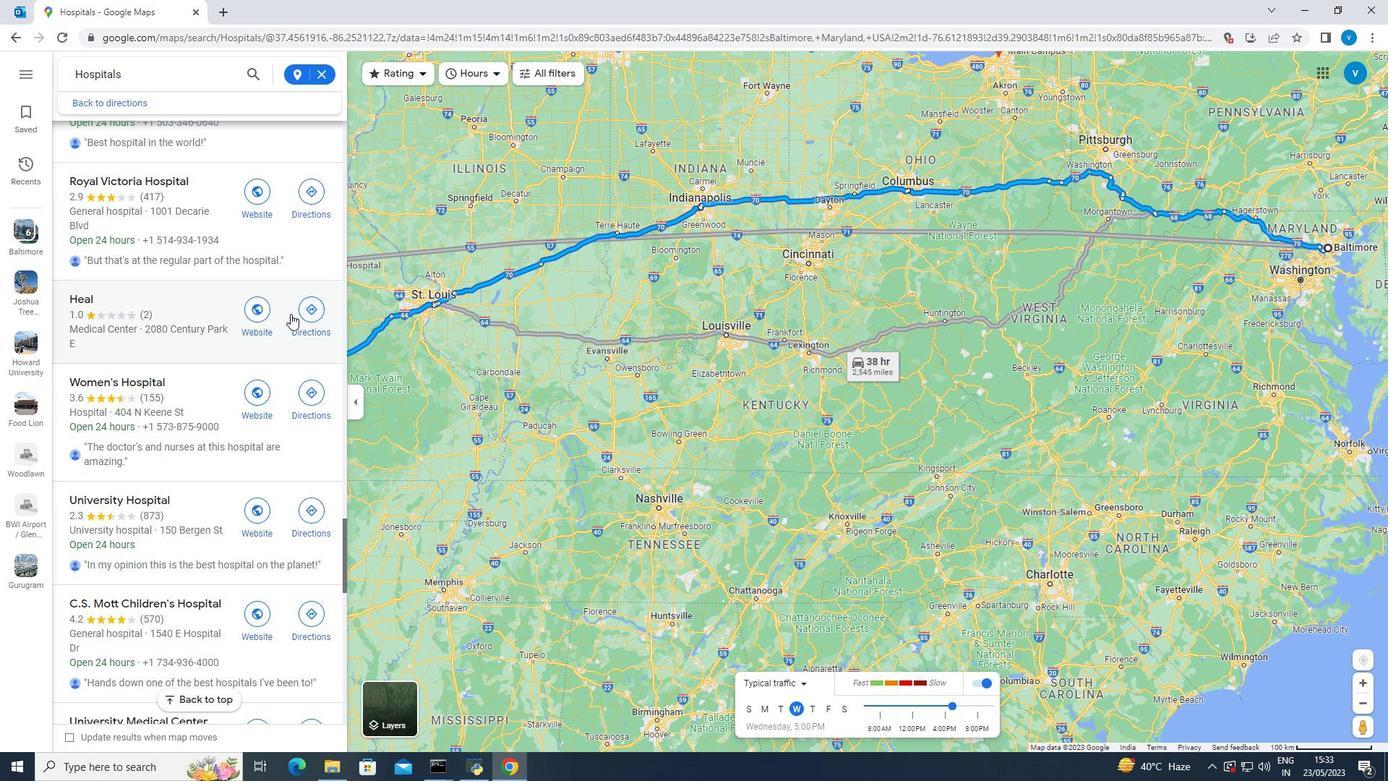
Action: Mouse moved to (290, 313)
Screenshot: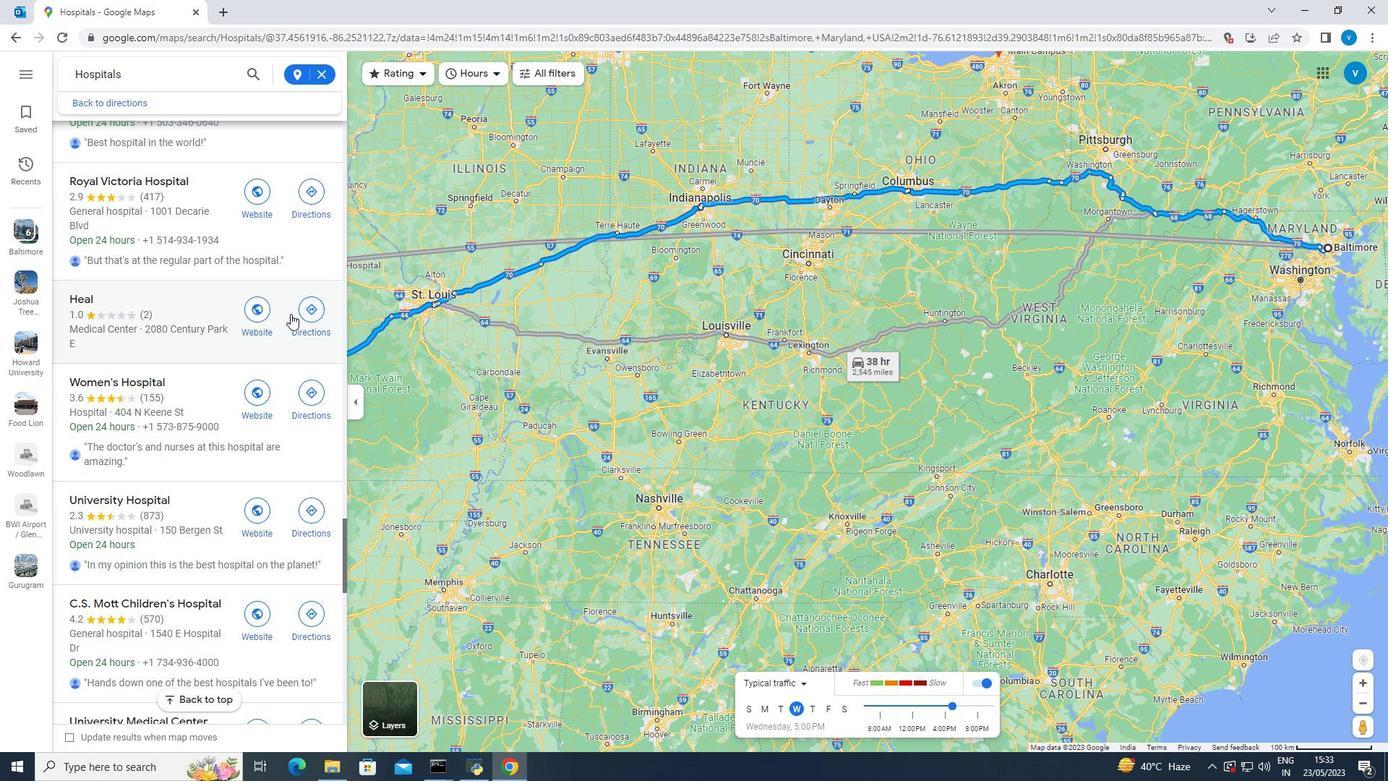 
Action: Mouse scrolled (290, 313) with delta (0, 0)
Screenshot: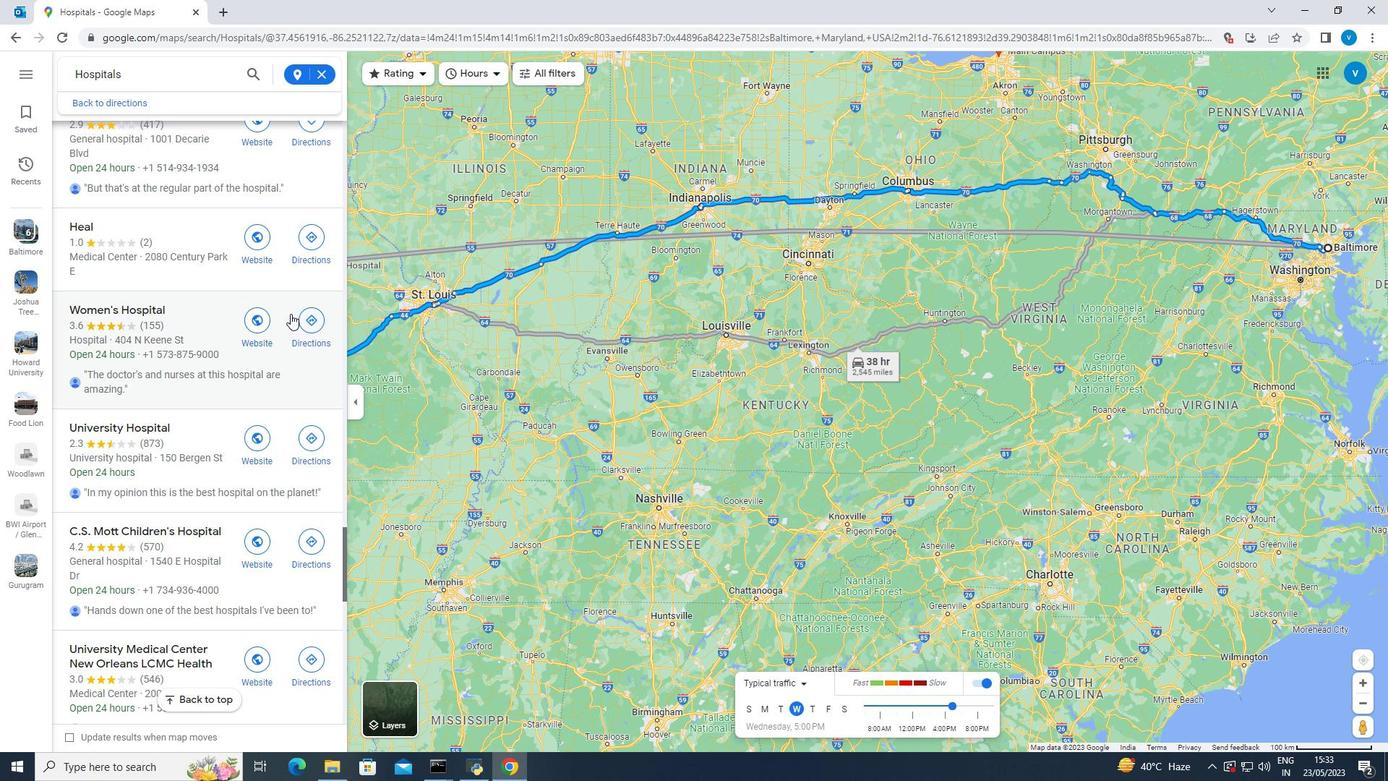 
Action: Mouse scrolled (290, 313) with delta (0, 0)
Screenshot: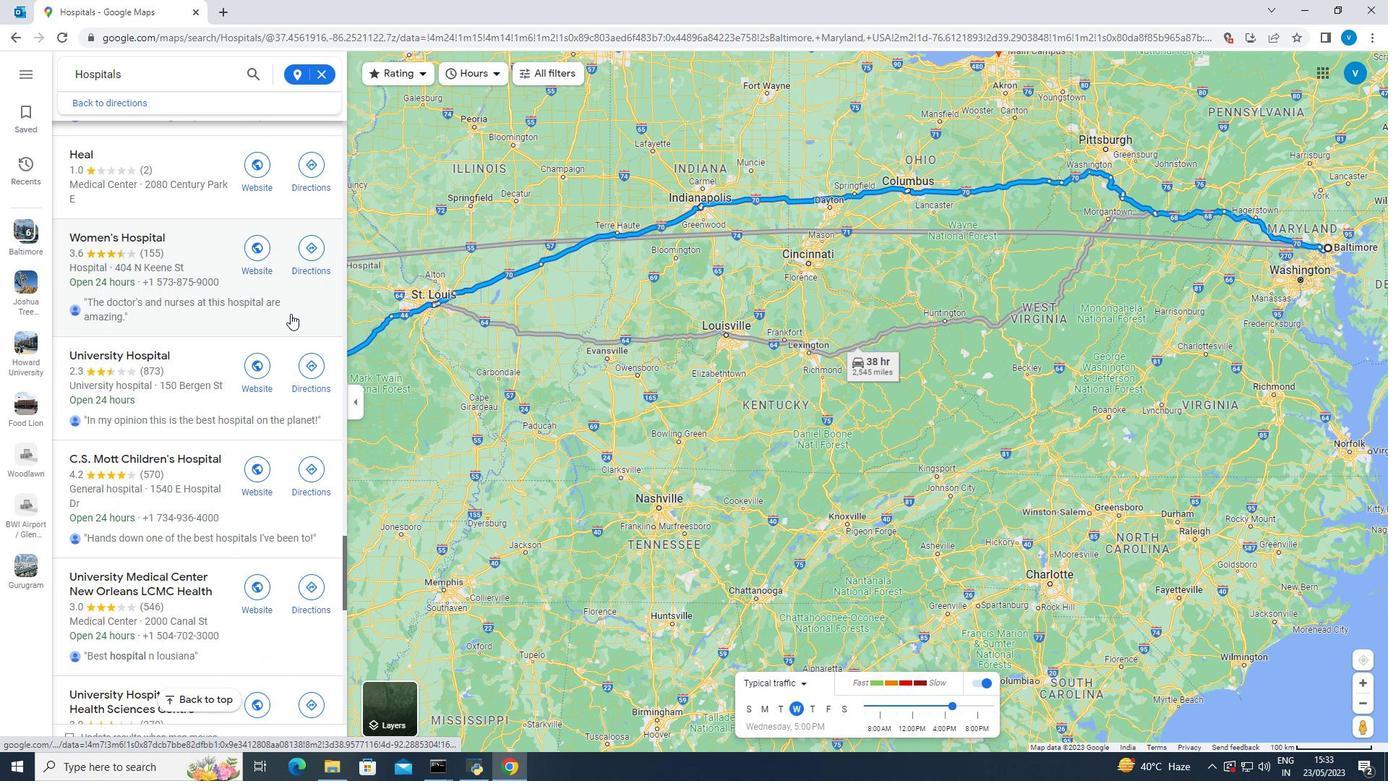 
Action: Mouse scrolled (290, 313) with delta (0, 0)
Screenshot: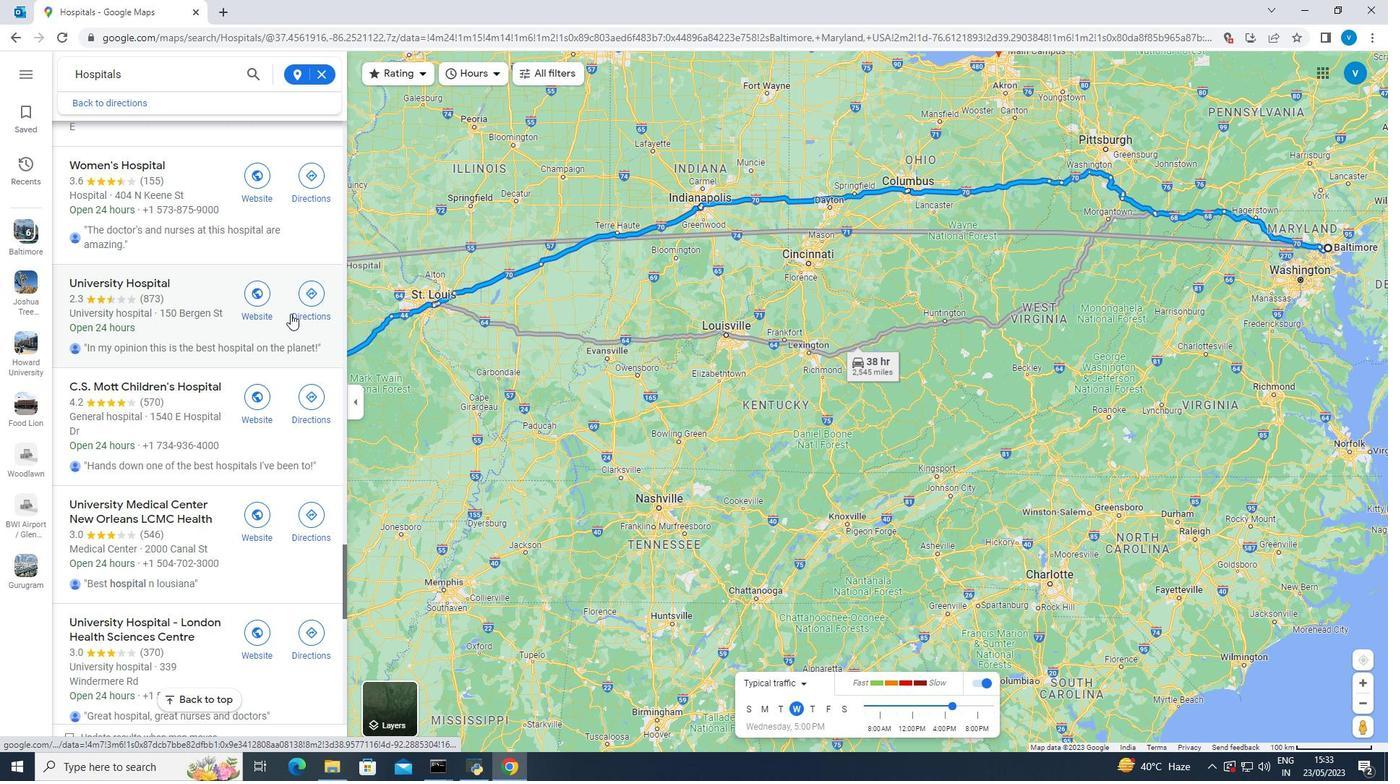 
Action: Mouse scrolled (290, 313) with delta (0, 0)
Screenshot: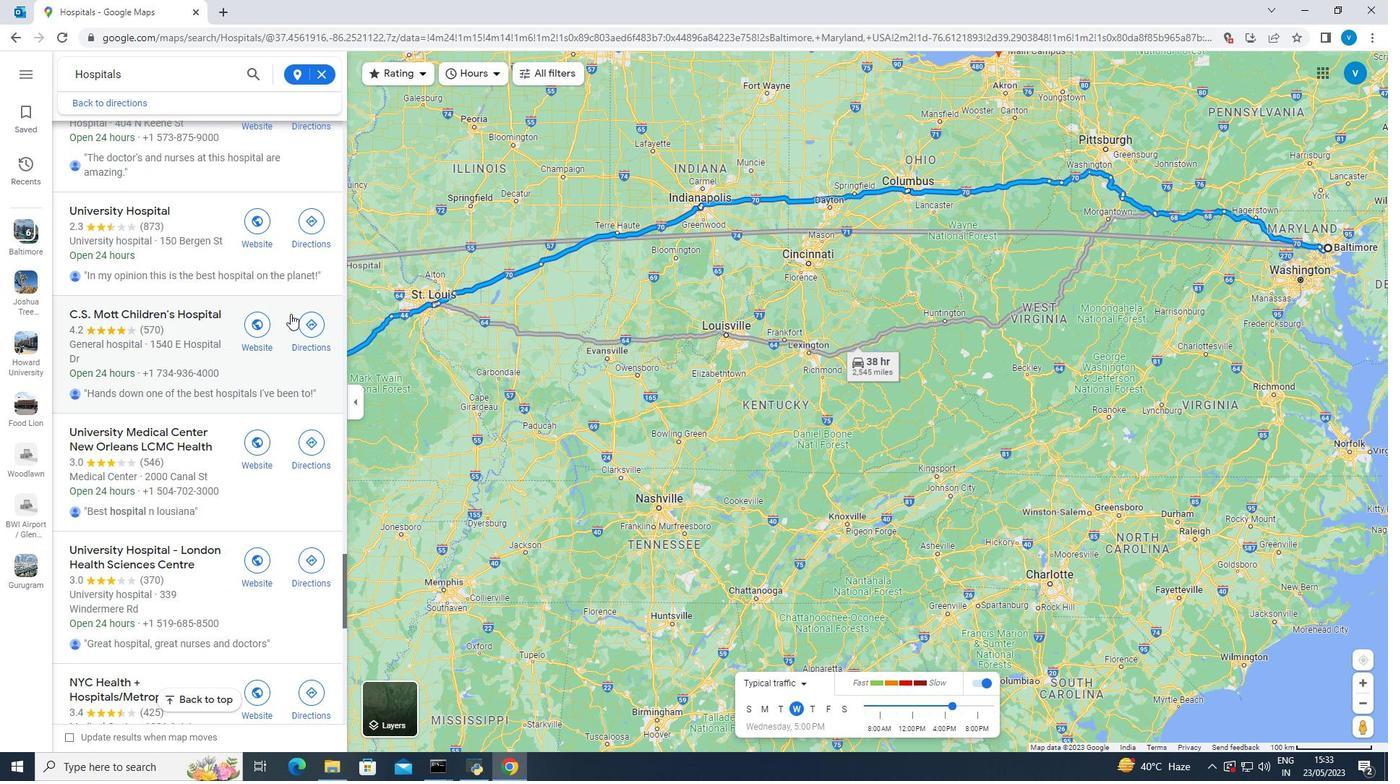 
Action: Mouse moved to (288, 315)
Screenshot: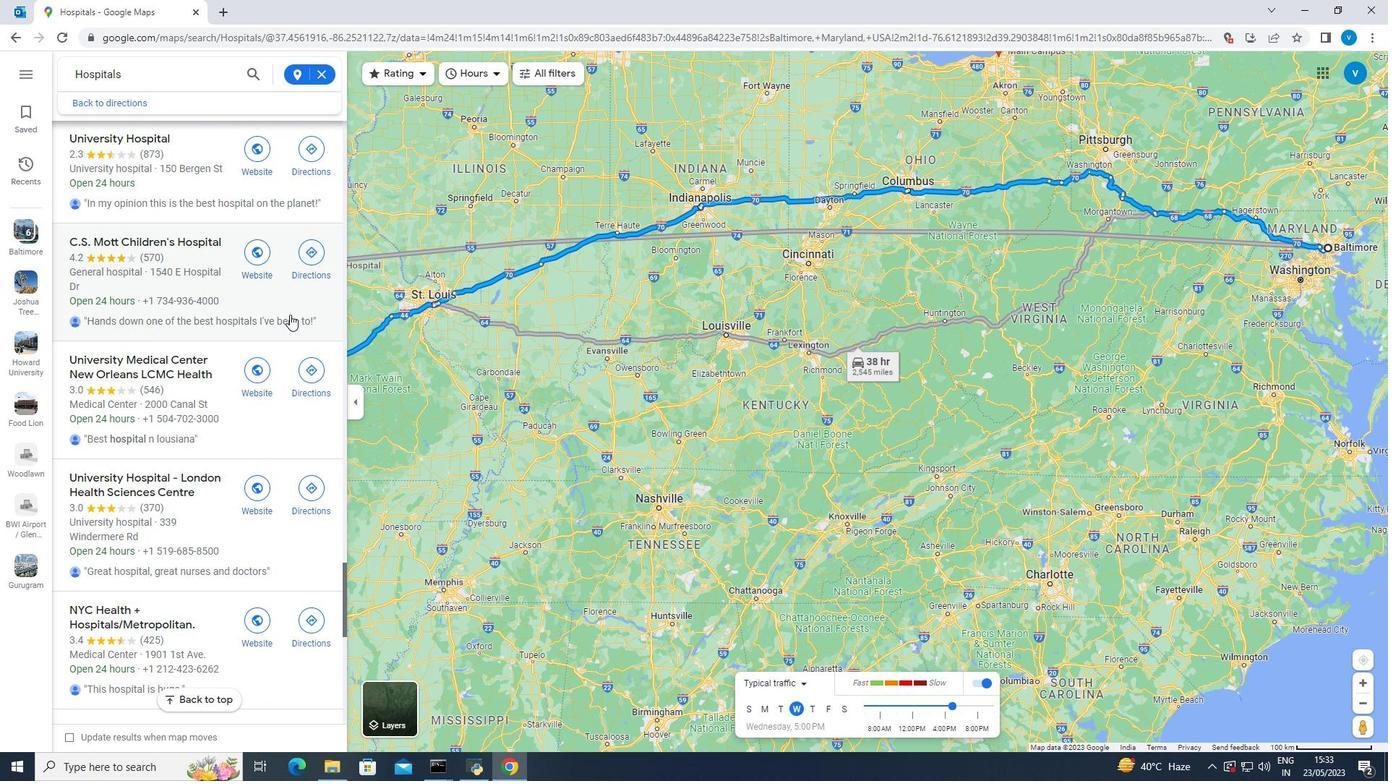 
Action: Mouse scrolled (288, 314) with delta (0, 0)
Screenshot: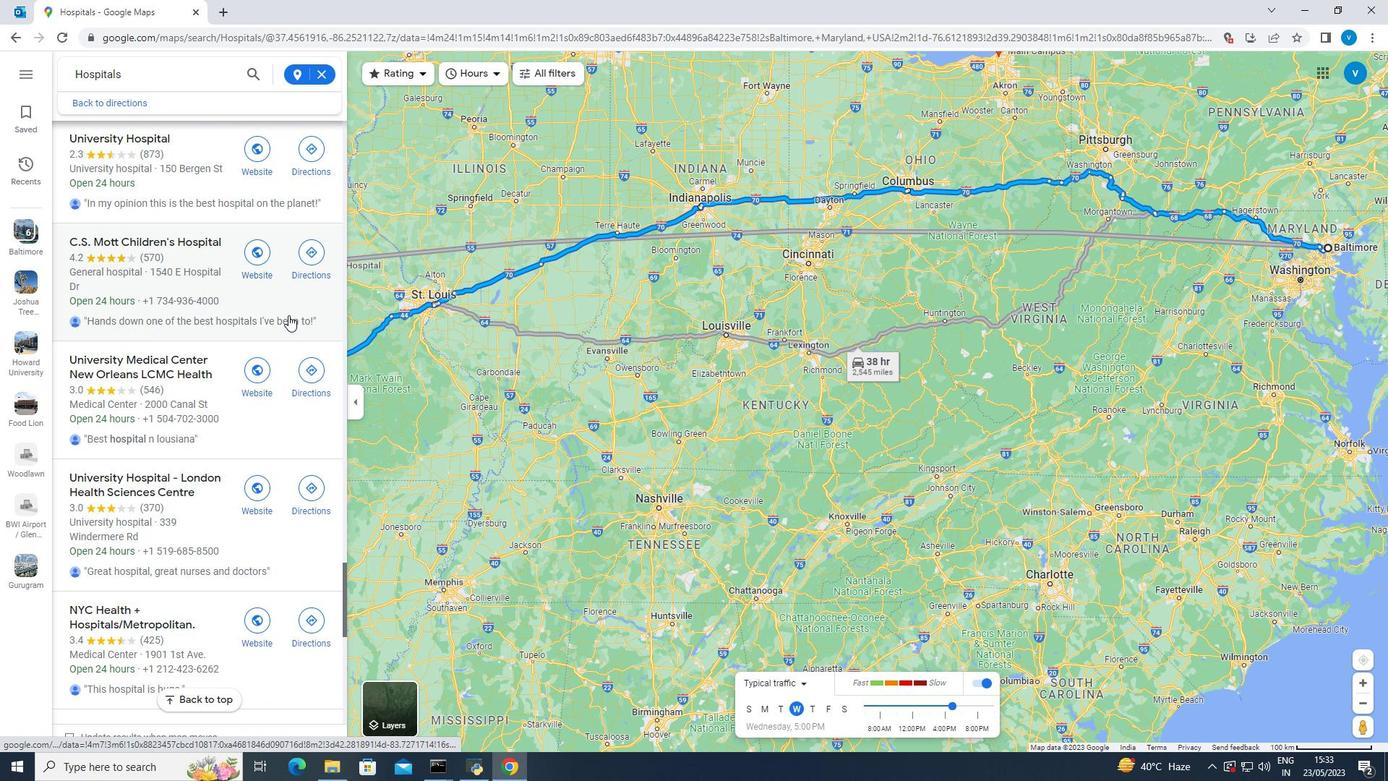 
Action: Mouse scrolled (288, 314) with delta (0, 0)
Screenshot: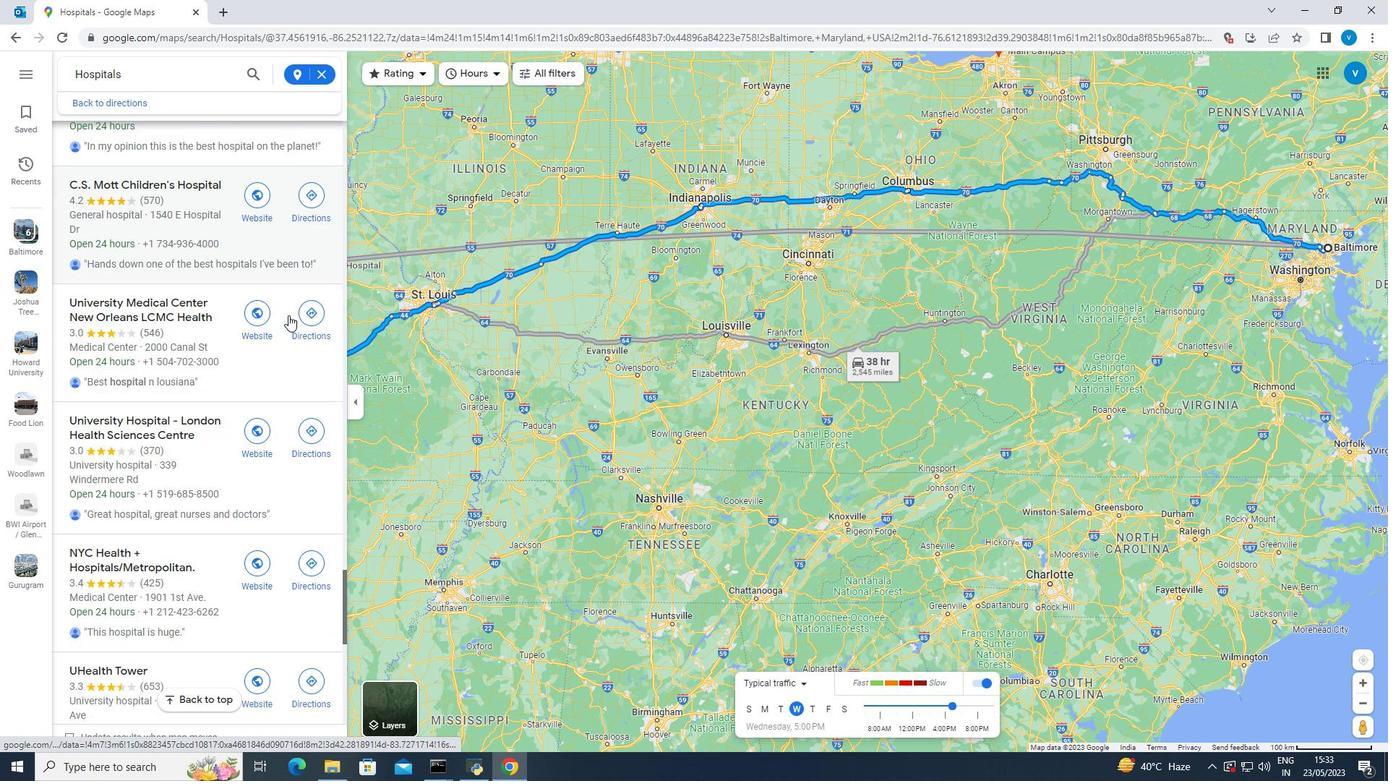 
Action: Mouse scrolled (288, 314) with delta (0, 0)
Screenshot: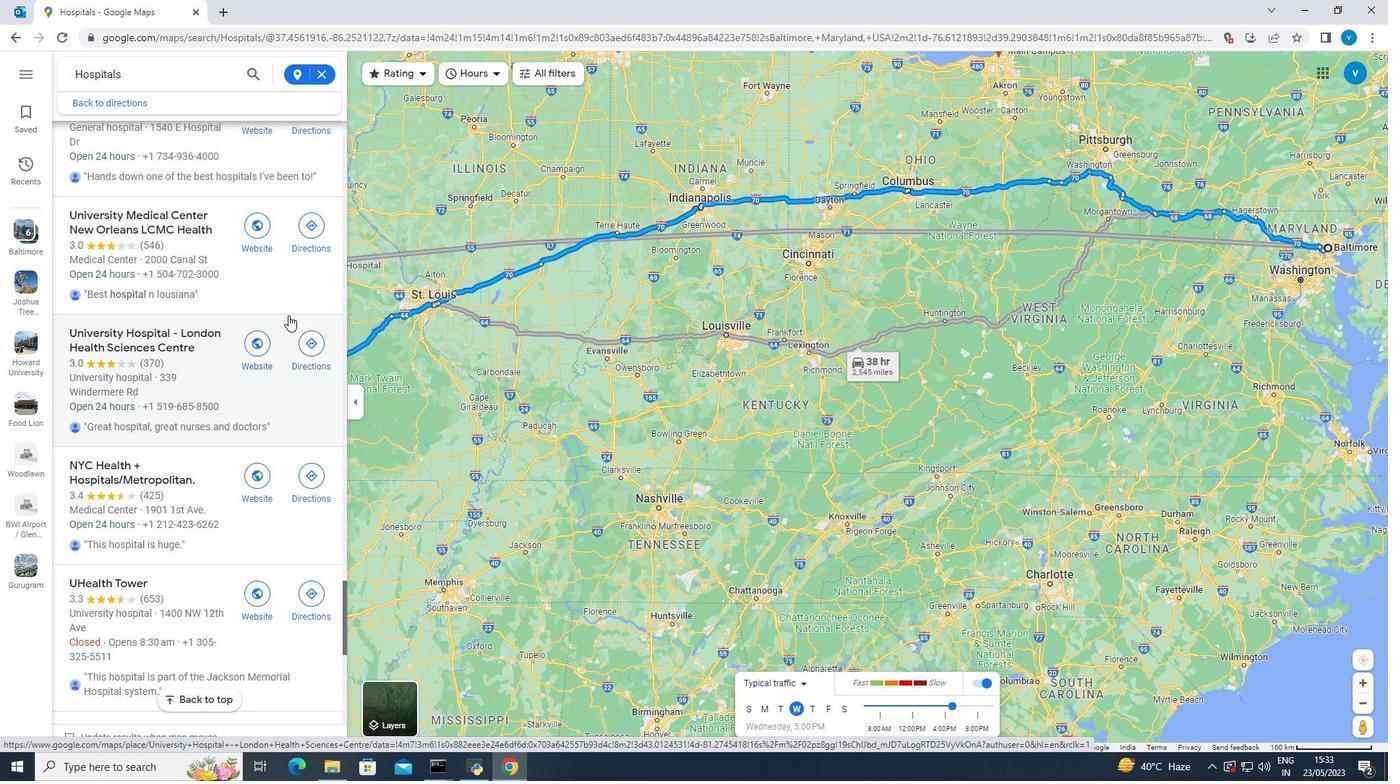 
Action: Mouse scrolled (288, 314) with delta (0, 0)
Screenshot: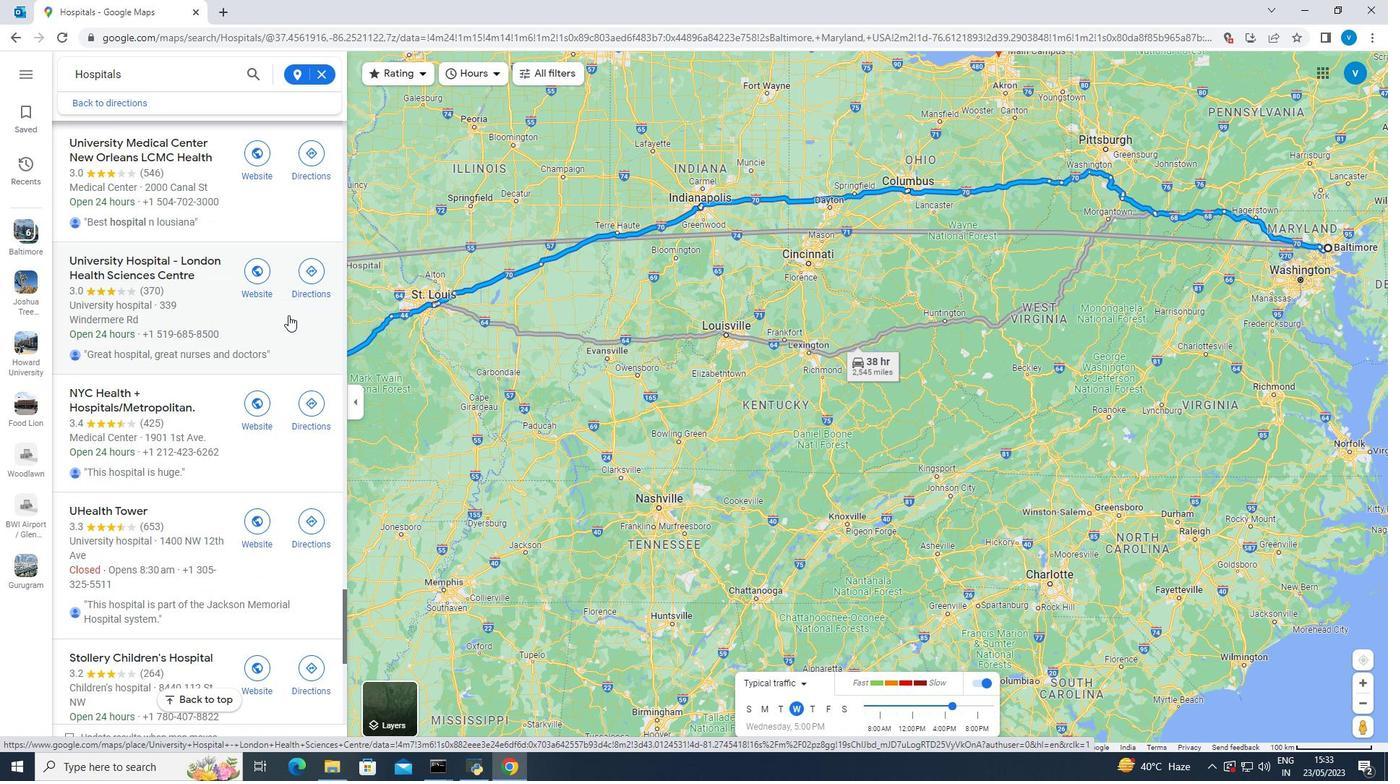 
Action: Mouse scrolled (288, 314) with delta (0, 0)
Screenshot: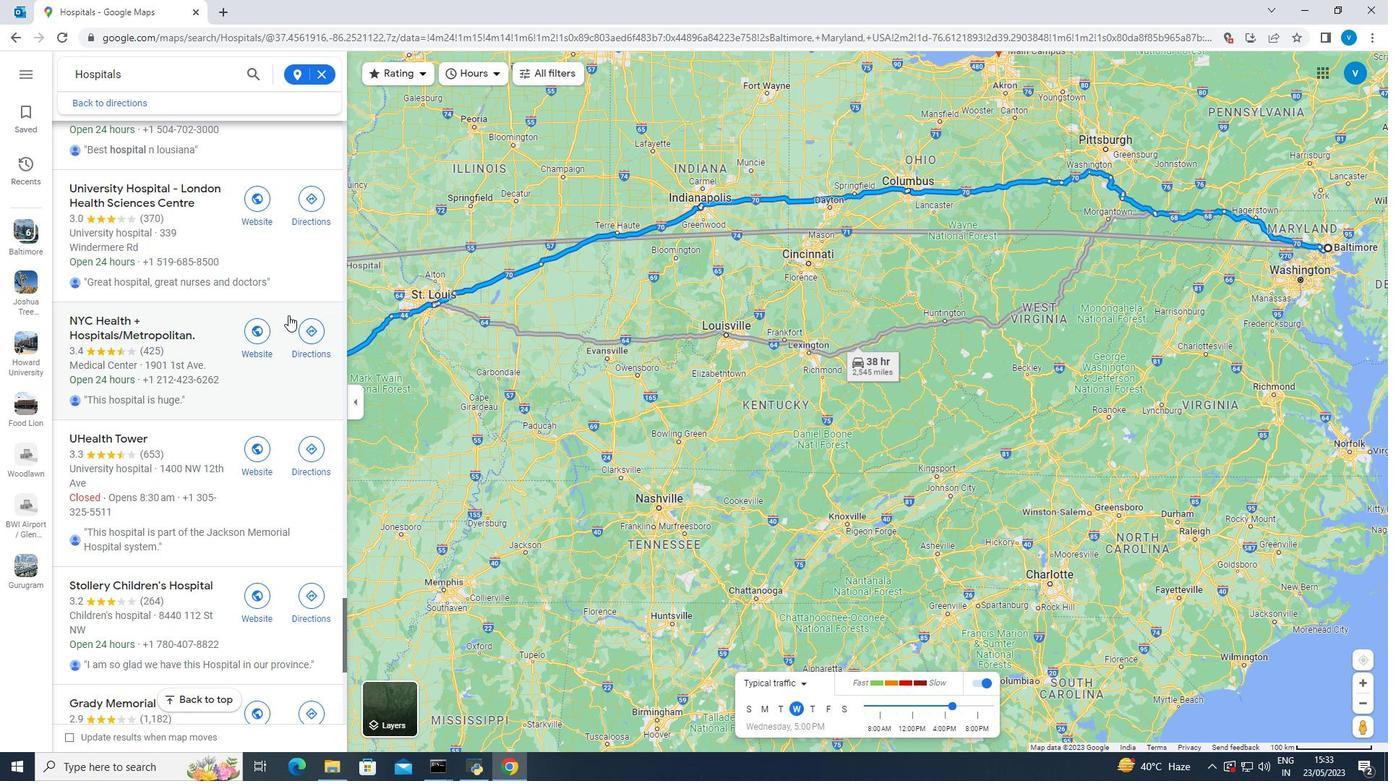 
Action: Mouse scrolled (288, 314) with delta (0, 0)
Screenshot: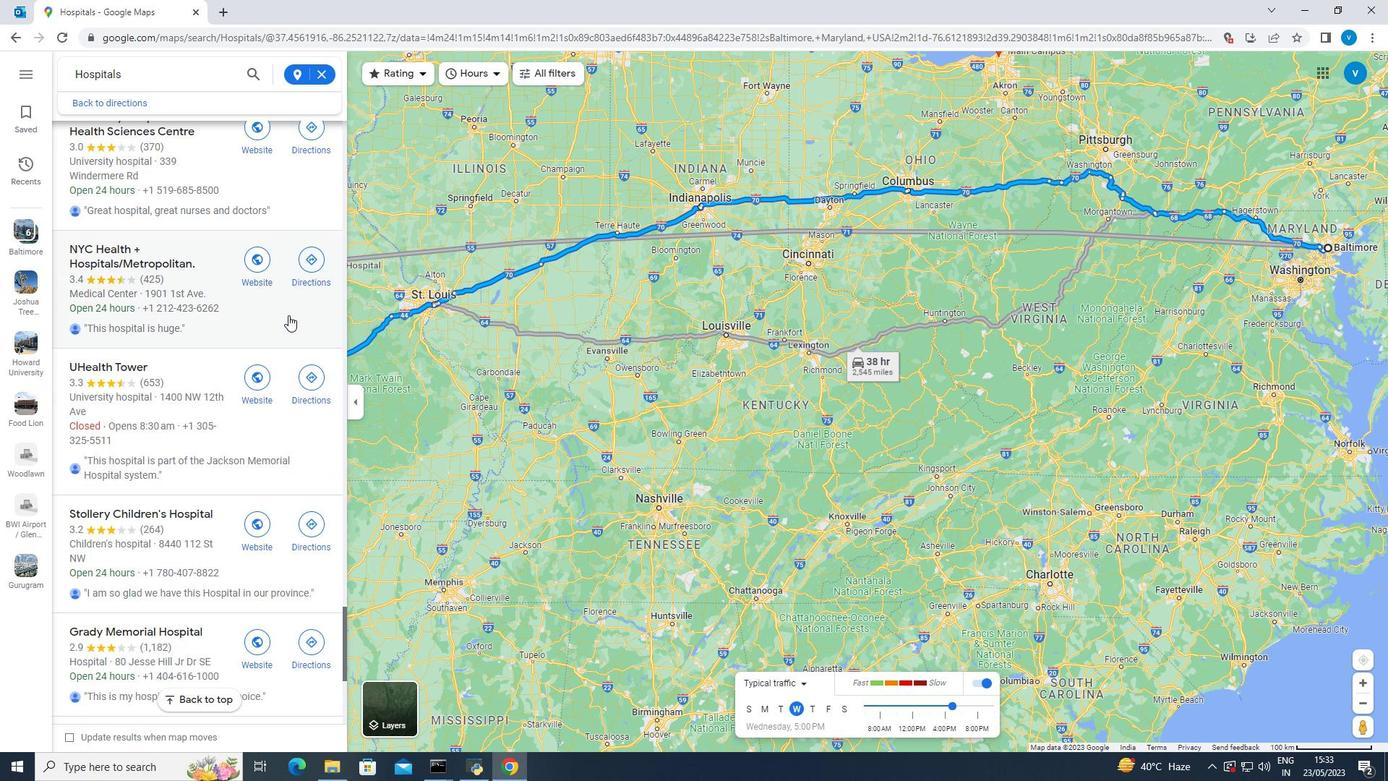 
Action: Mouse scrolled (288, 314) with delta (0, 0)
Screenshot: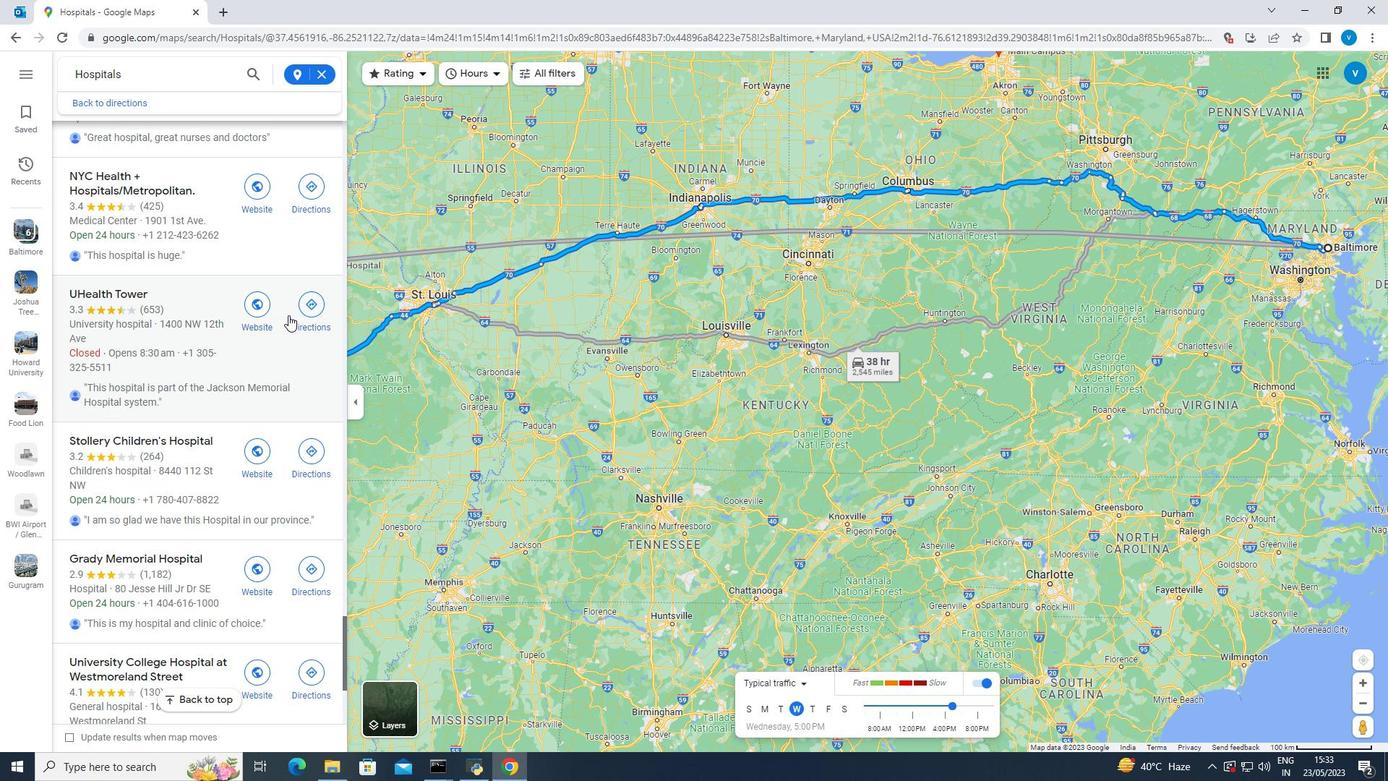 
Action: Mouse scrolled (288, 314) with delta (0, 0)
Screenshot: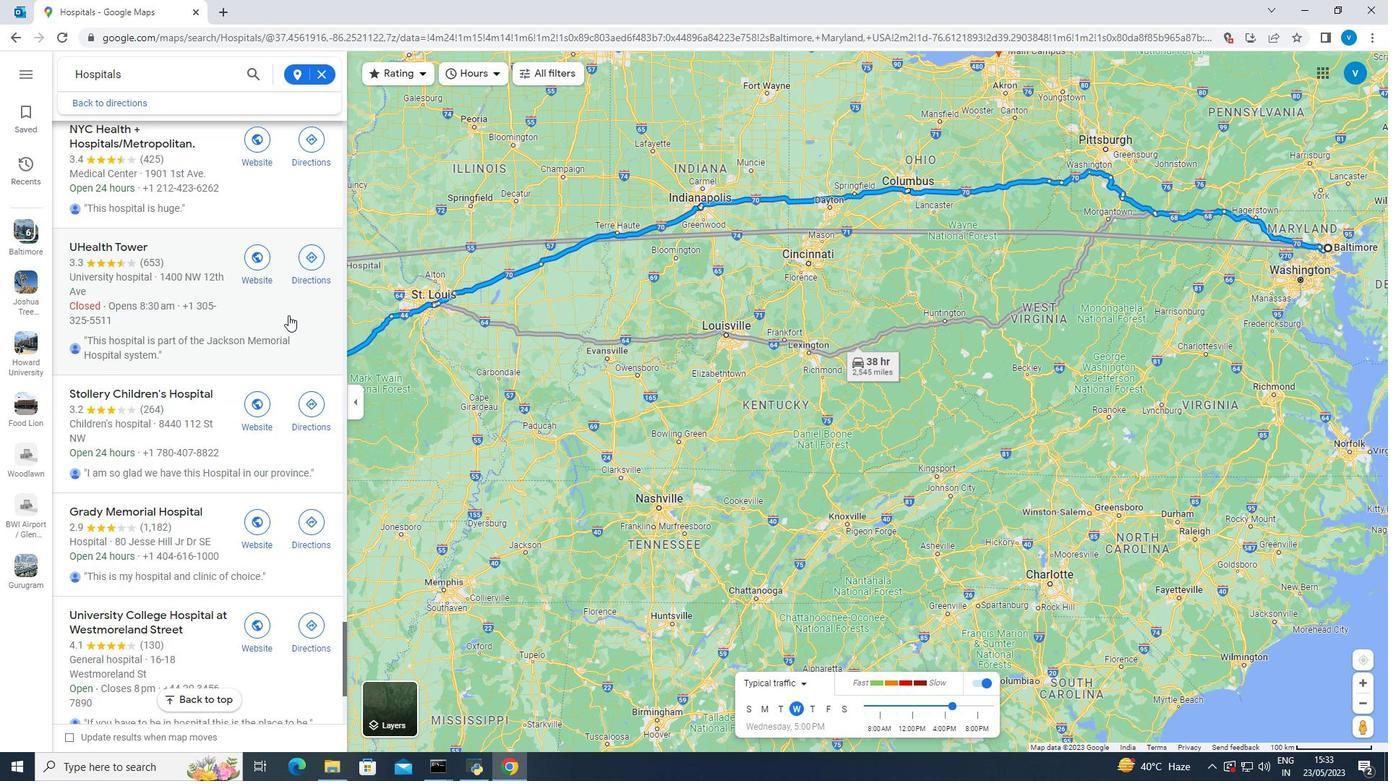 
Action: Mouse scrolled (288, 314) with delta (0, 0)
Screenshot: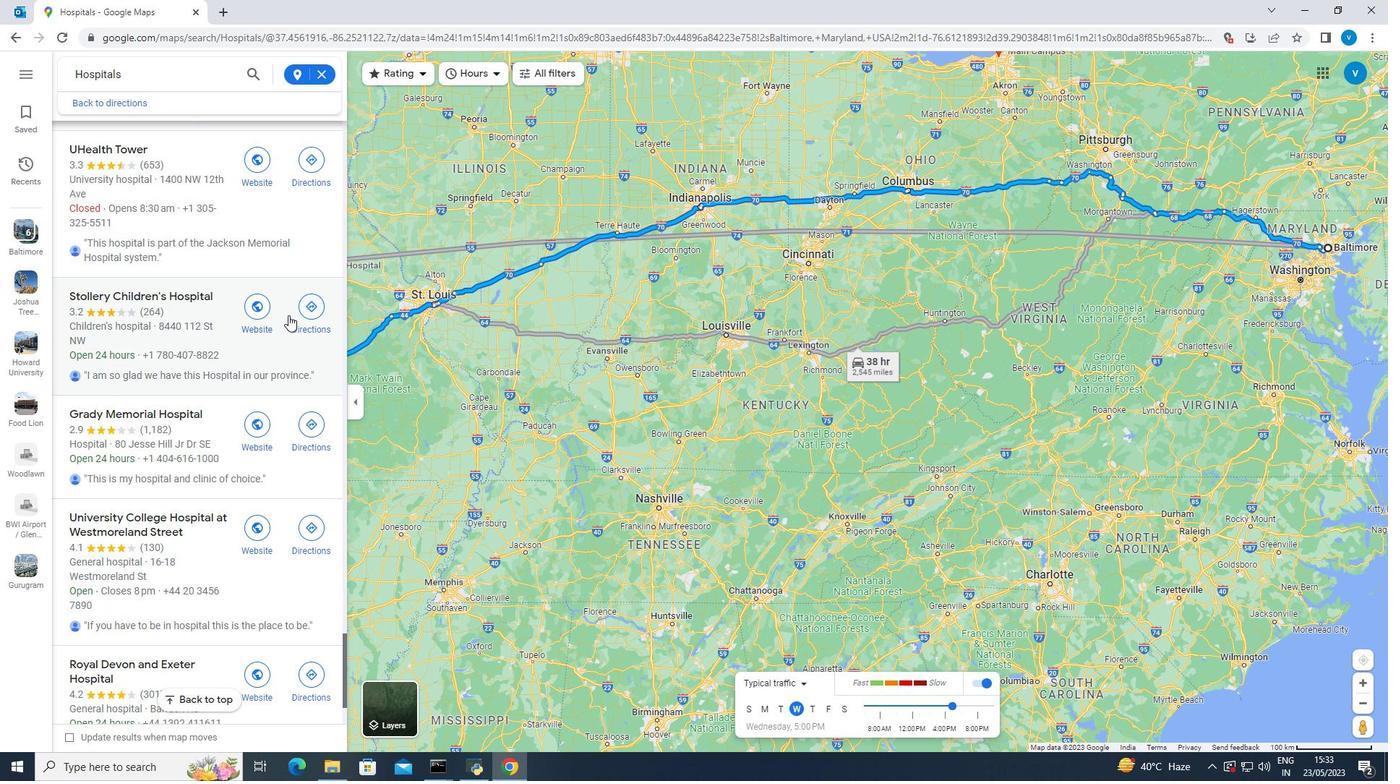 
Action: Mouse scrolled (288, 314) with delta (0, 0)
Screenshot: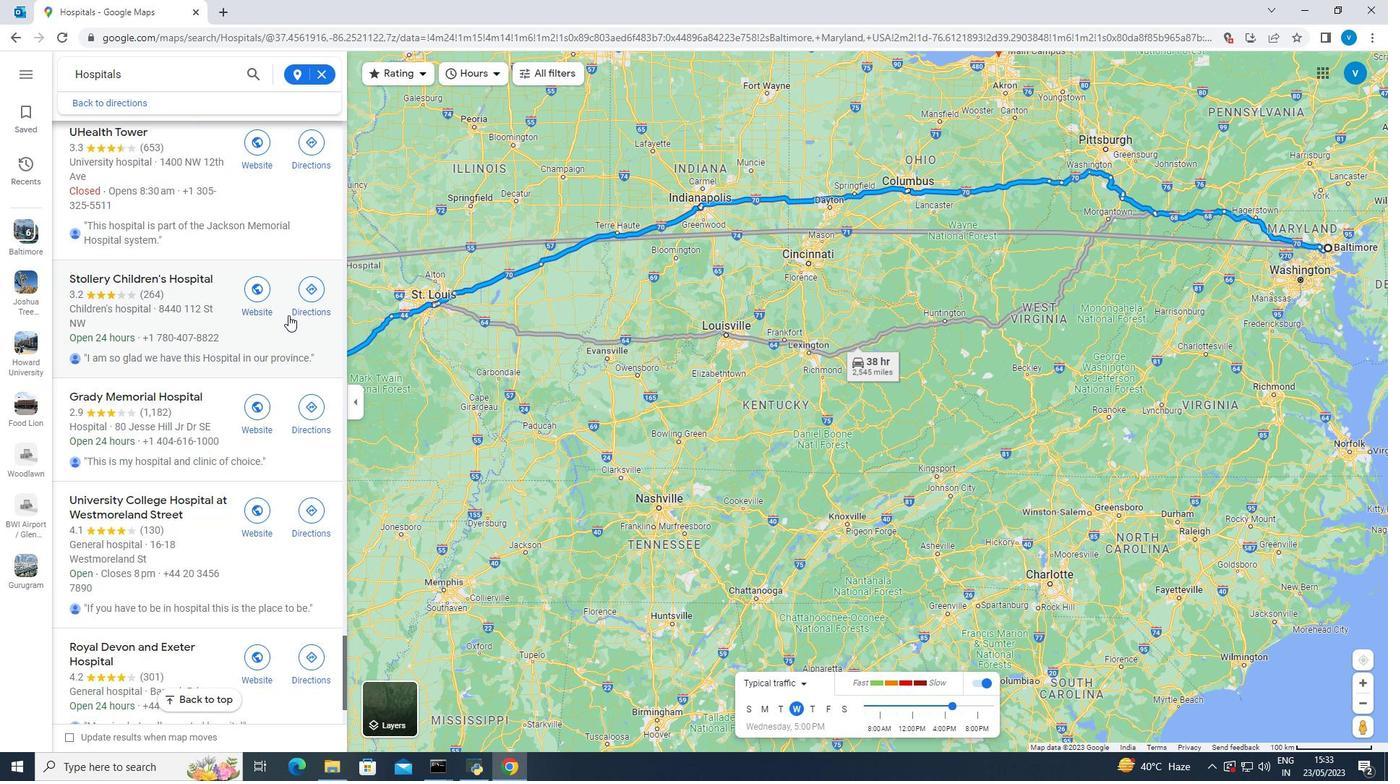 
Action: Mouse scrolled (288, 314) with delta (0, 0)
Screenshot: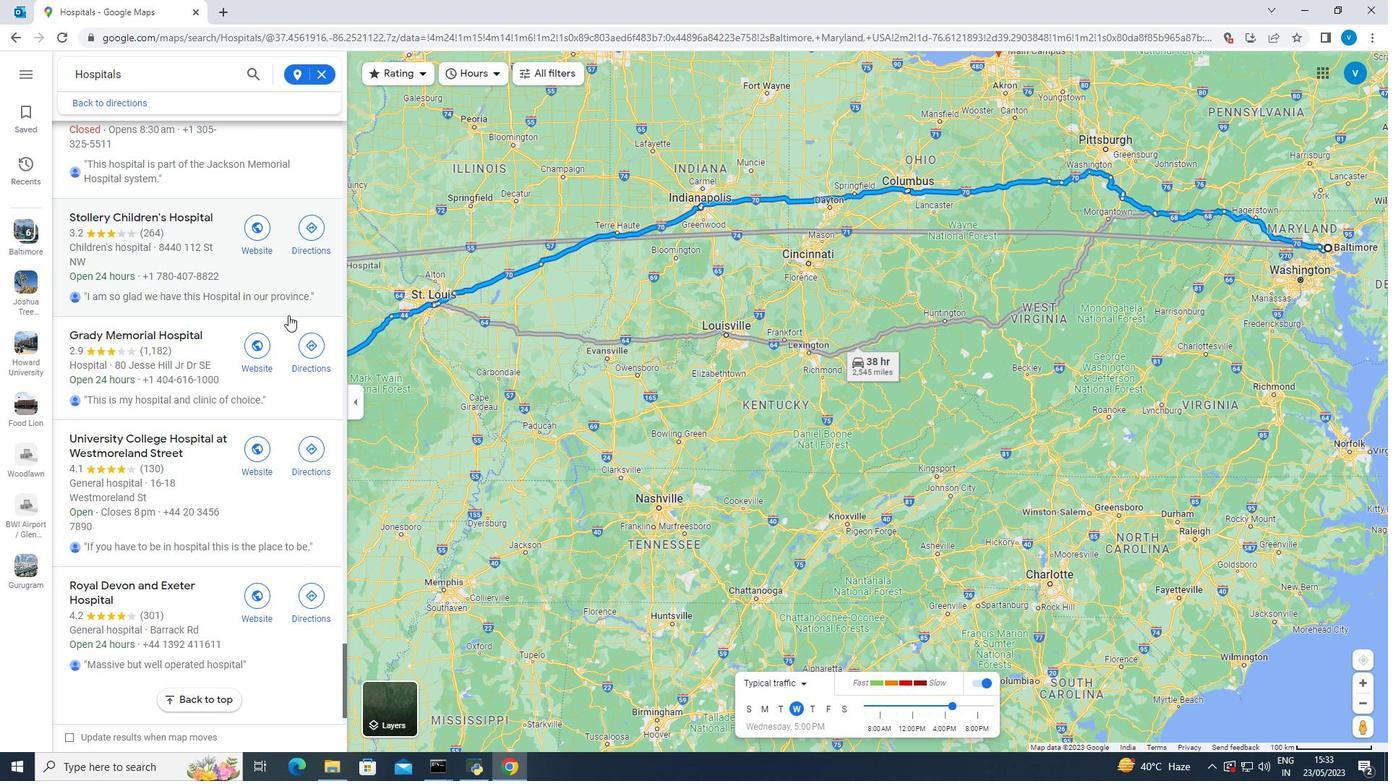 
Action: Mouse scrolled (288, 314) with delta (0, 0)
Screenshot: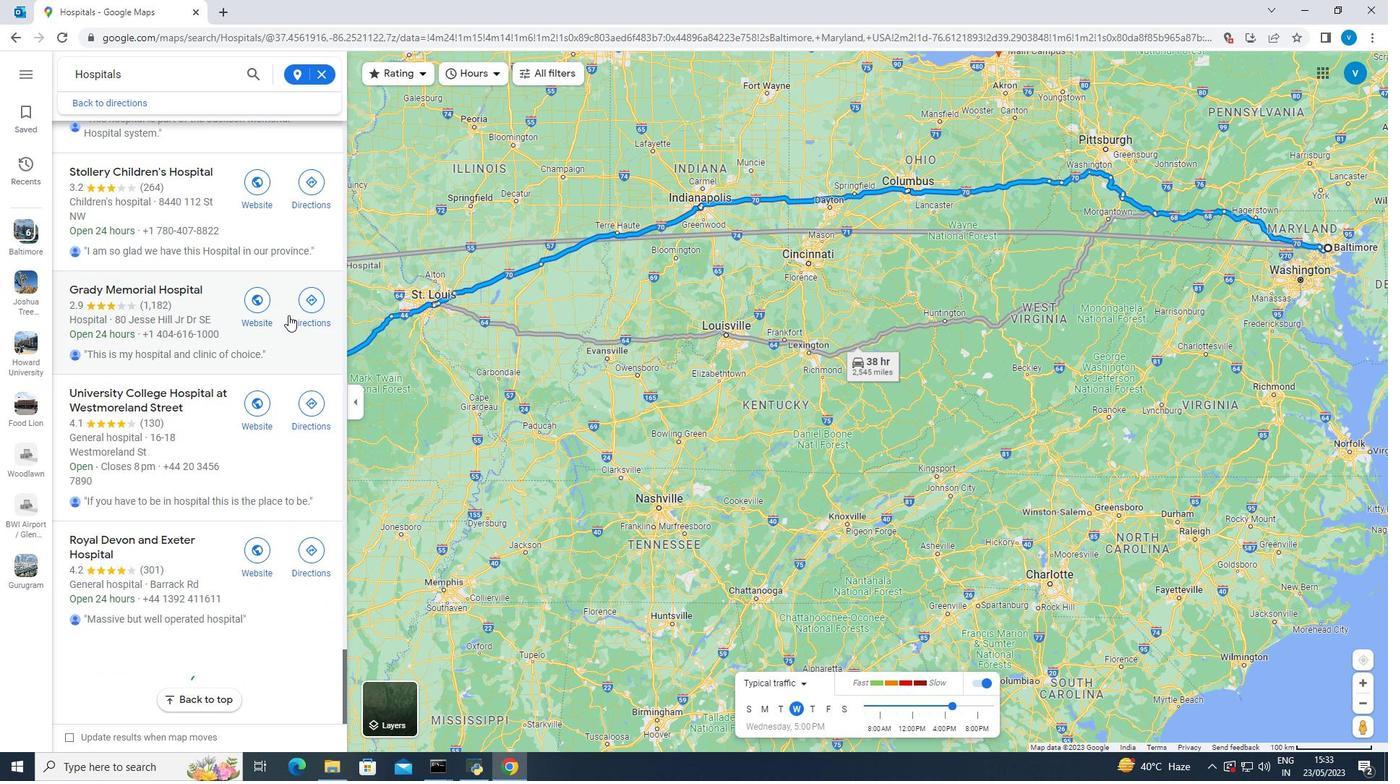 
Action: Mouse moved to (287, 316)
Screenshot: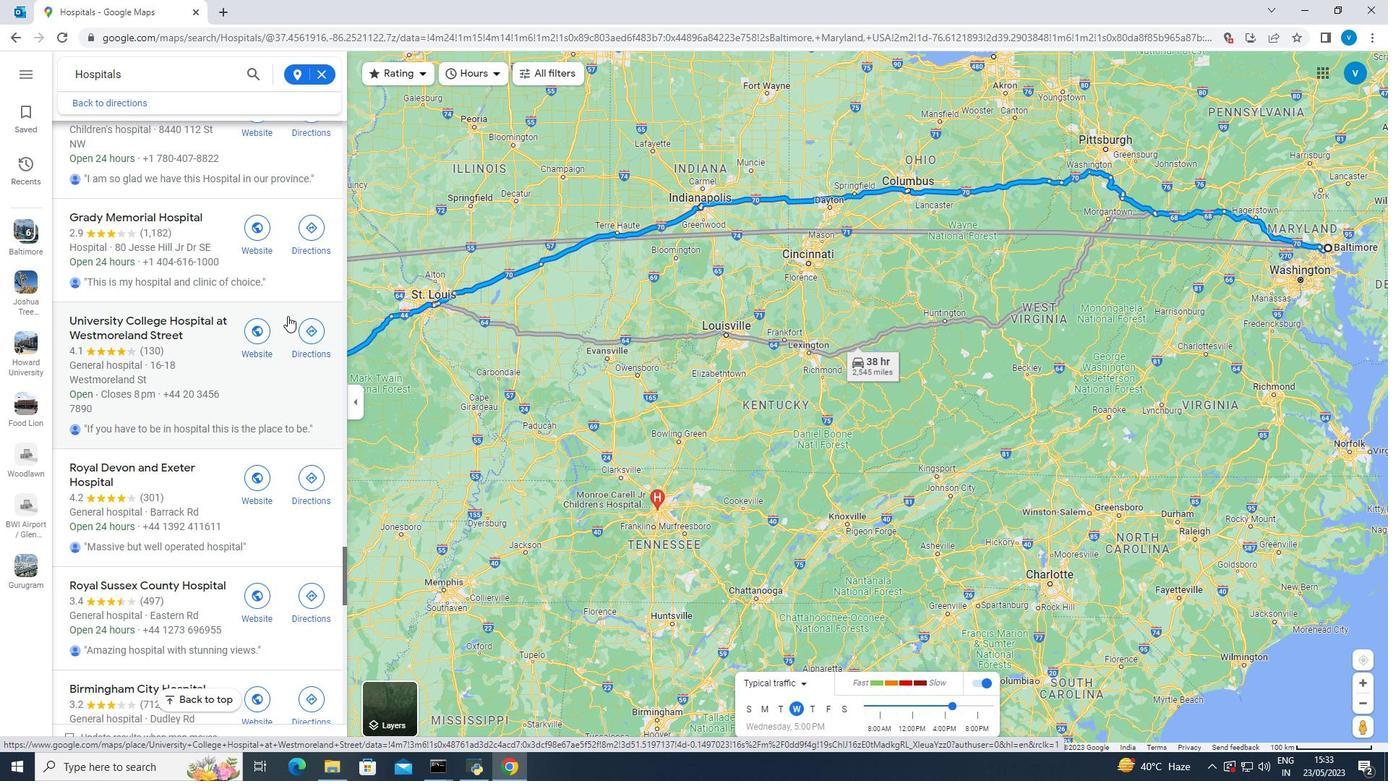 
Action: Mouse scrolled (287, 316) with delta (0, 0)
Screenshot: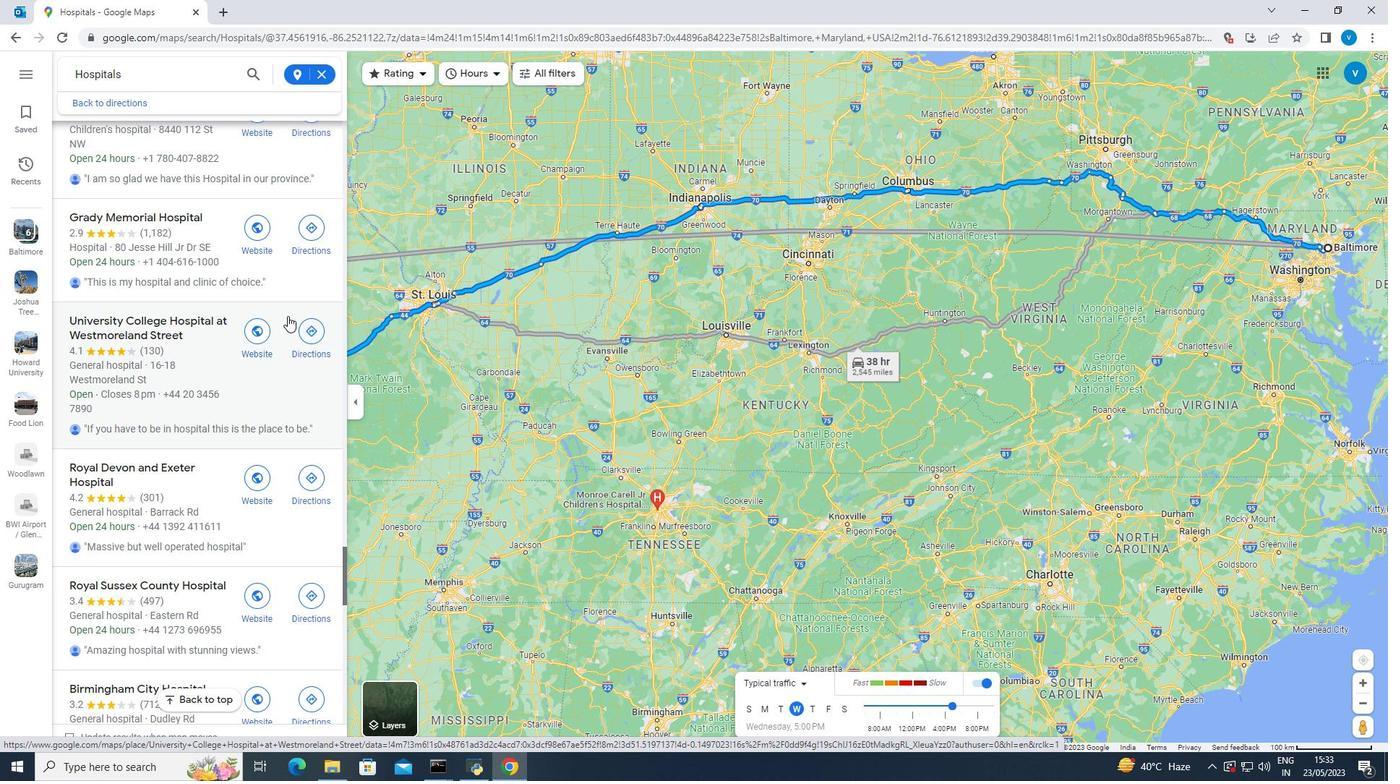 
Action: Mouse moved to (244, 334)
Screenshot: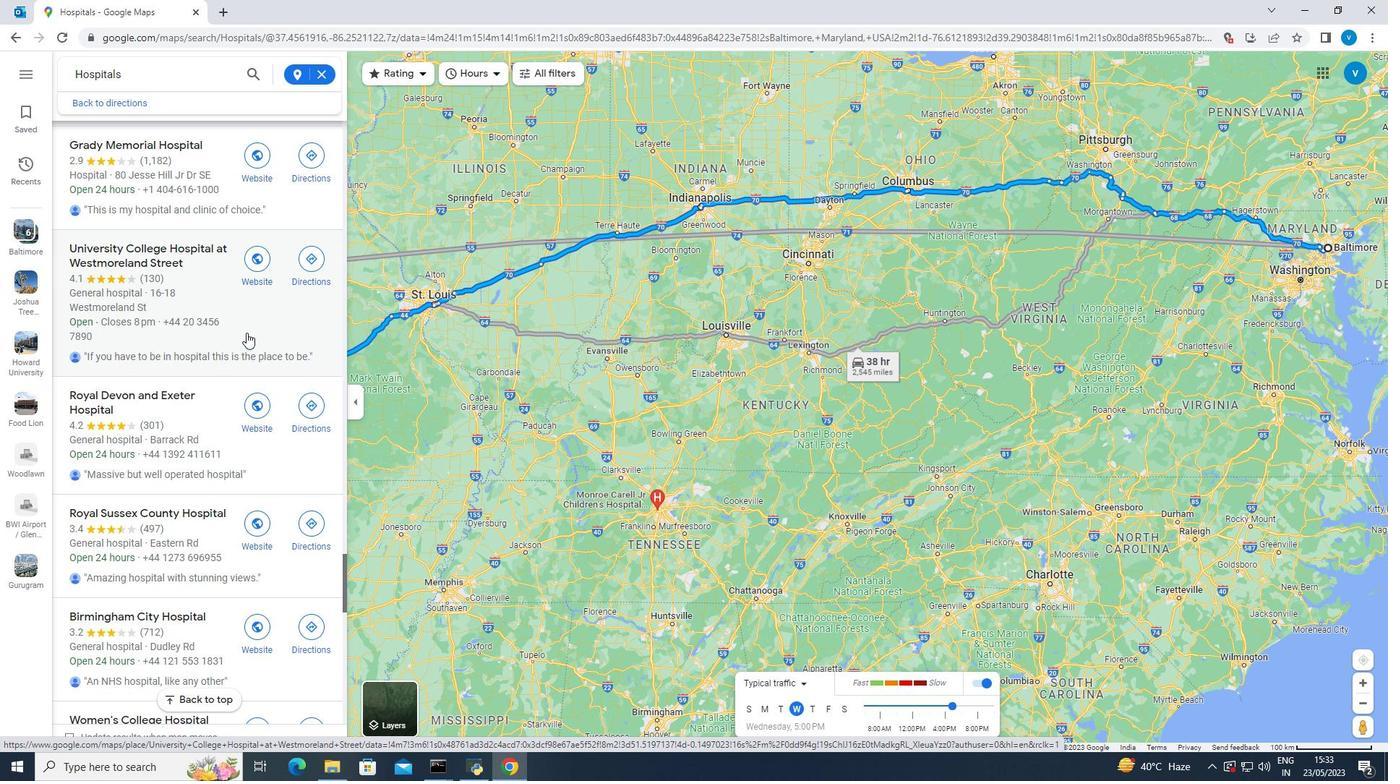 
Action: Mouse scrolled (244, 334) with delta (0, 0)
Screenshot: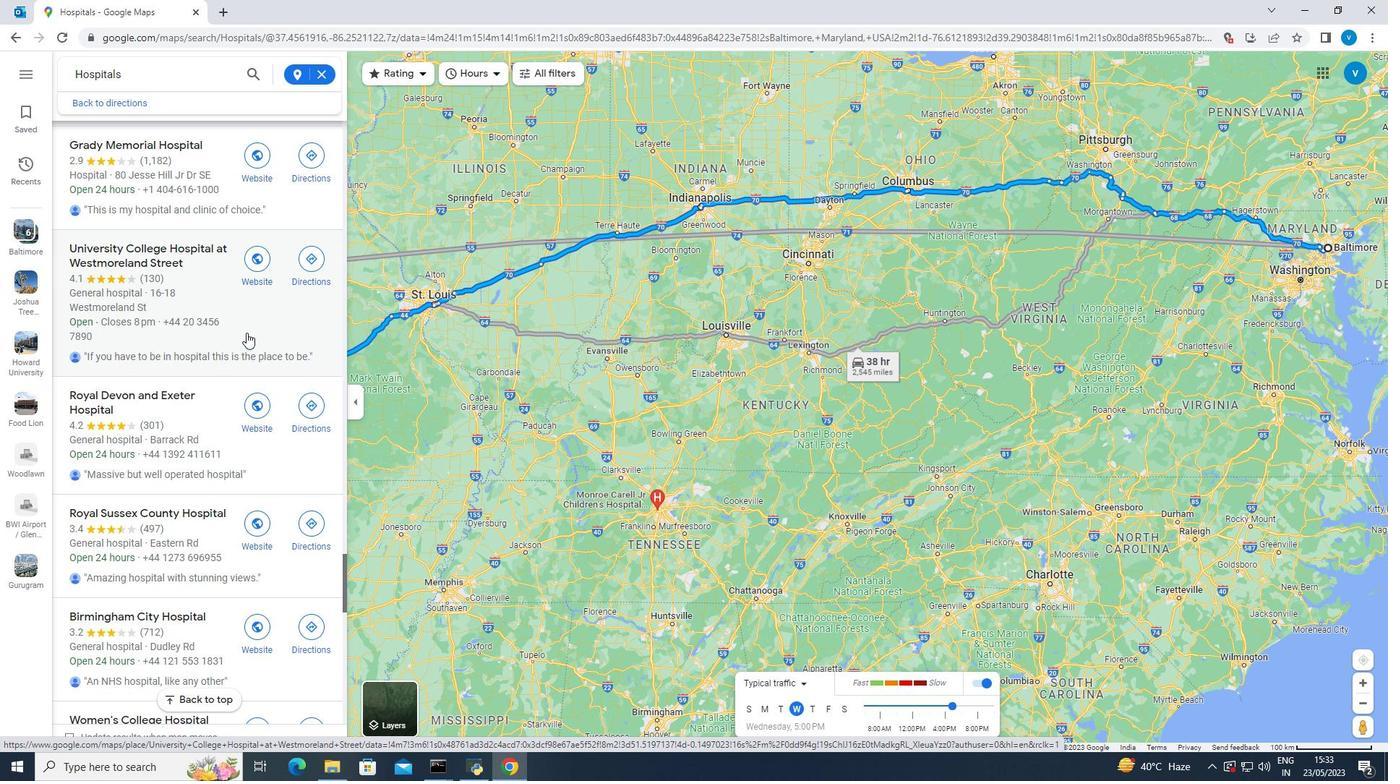 
Action: Mouse moved to (222, 351)
Screenshot: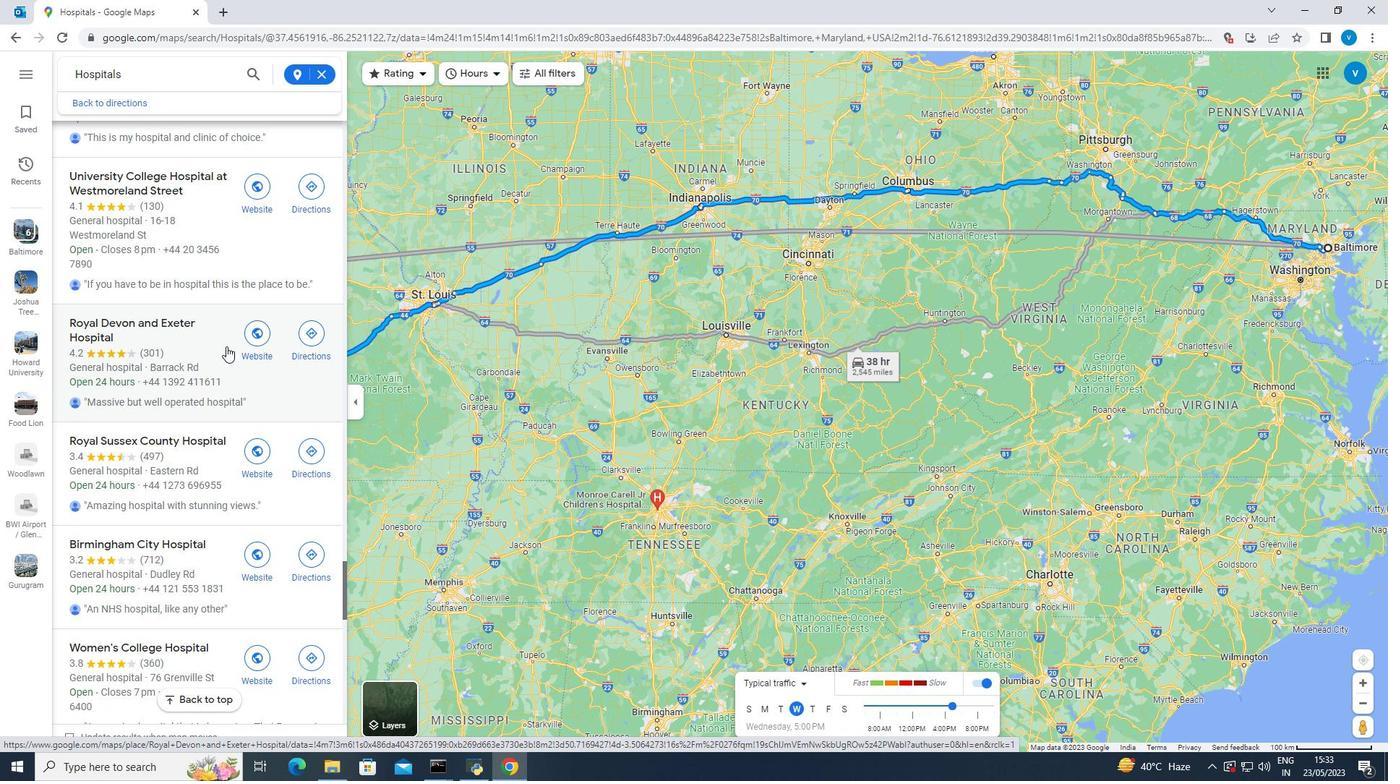 
Action: Mouse scrolled (222, 350) with delta (0, 0)
Screenshot: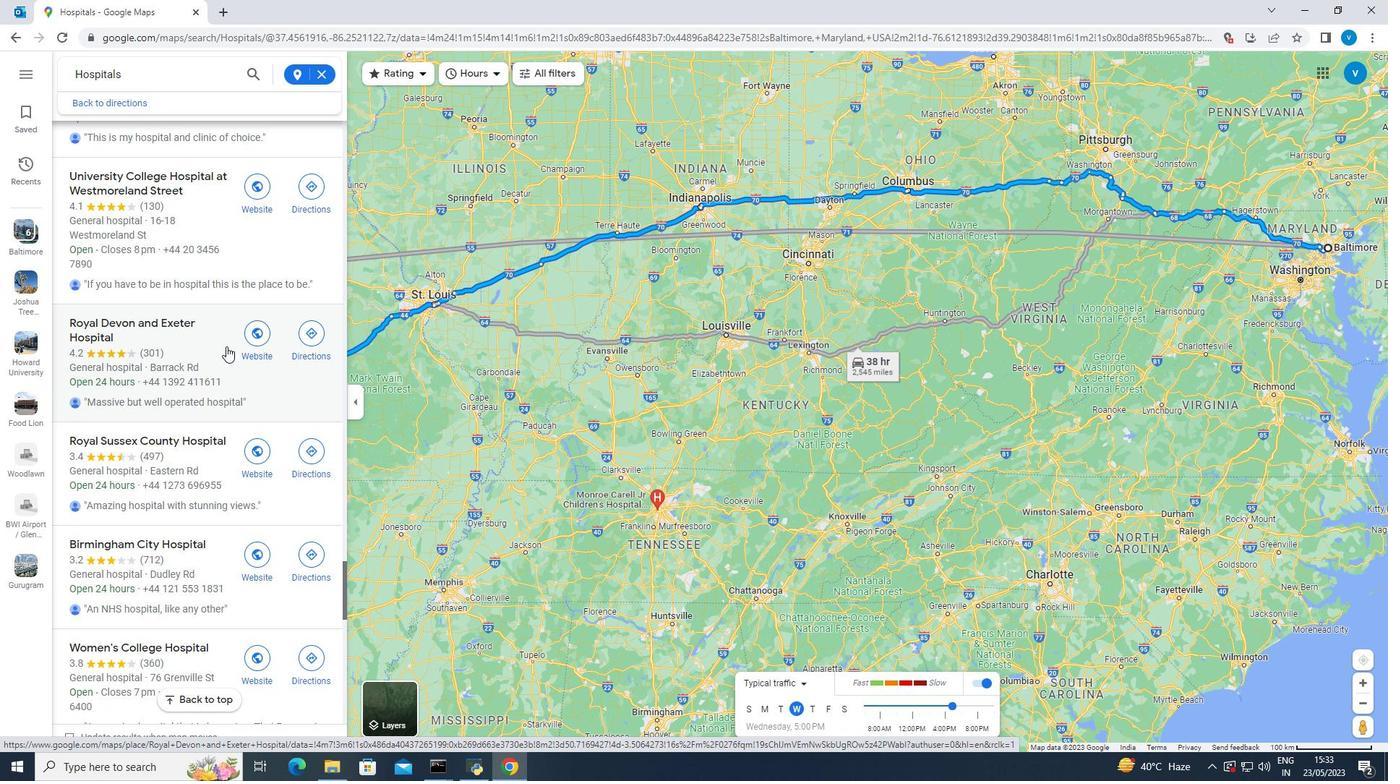 
Action: Mouse moved to (219, 353)
Screenshot: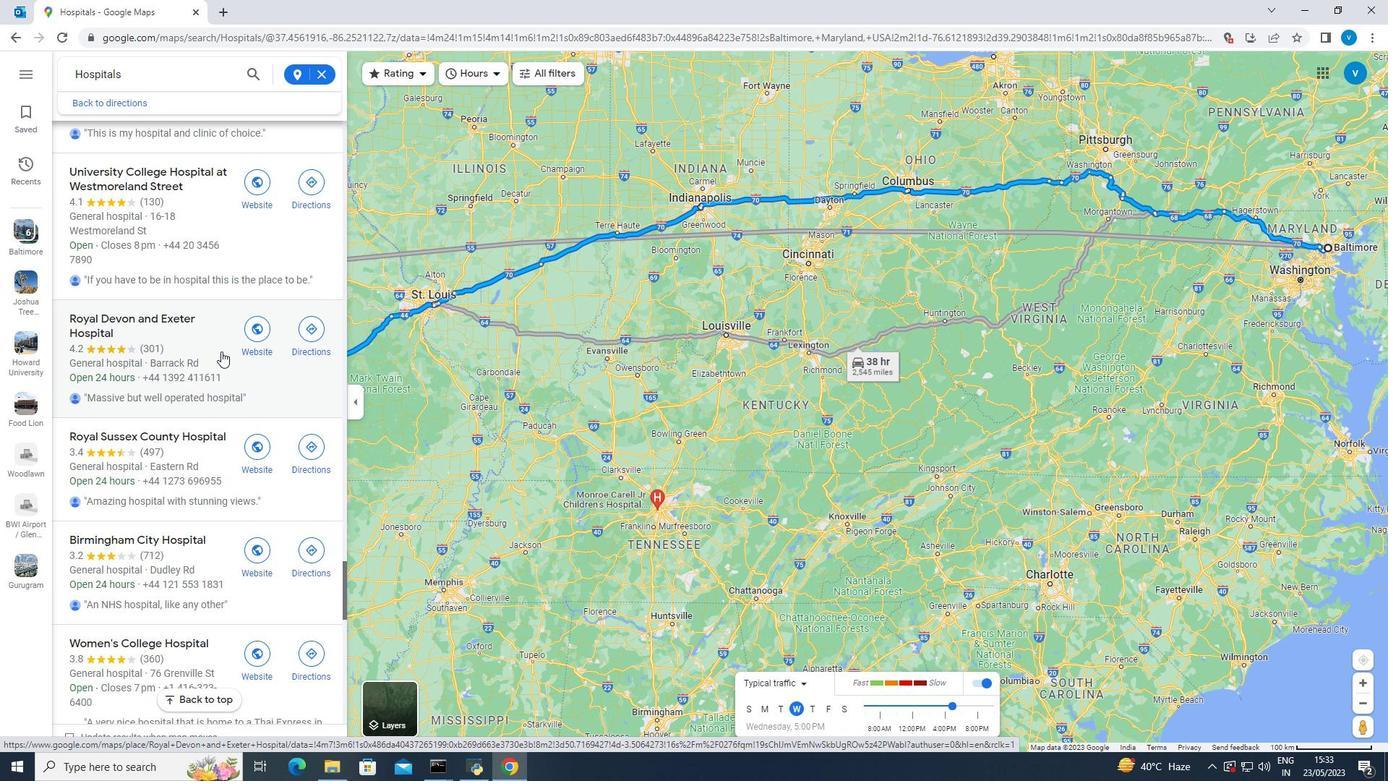 
Action: Mouse scrolled (219, 352) with delta (0, 0)
Screenshot: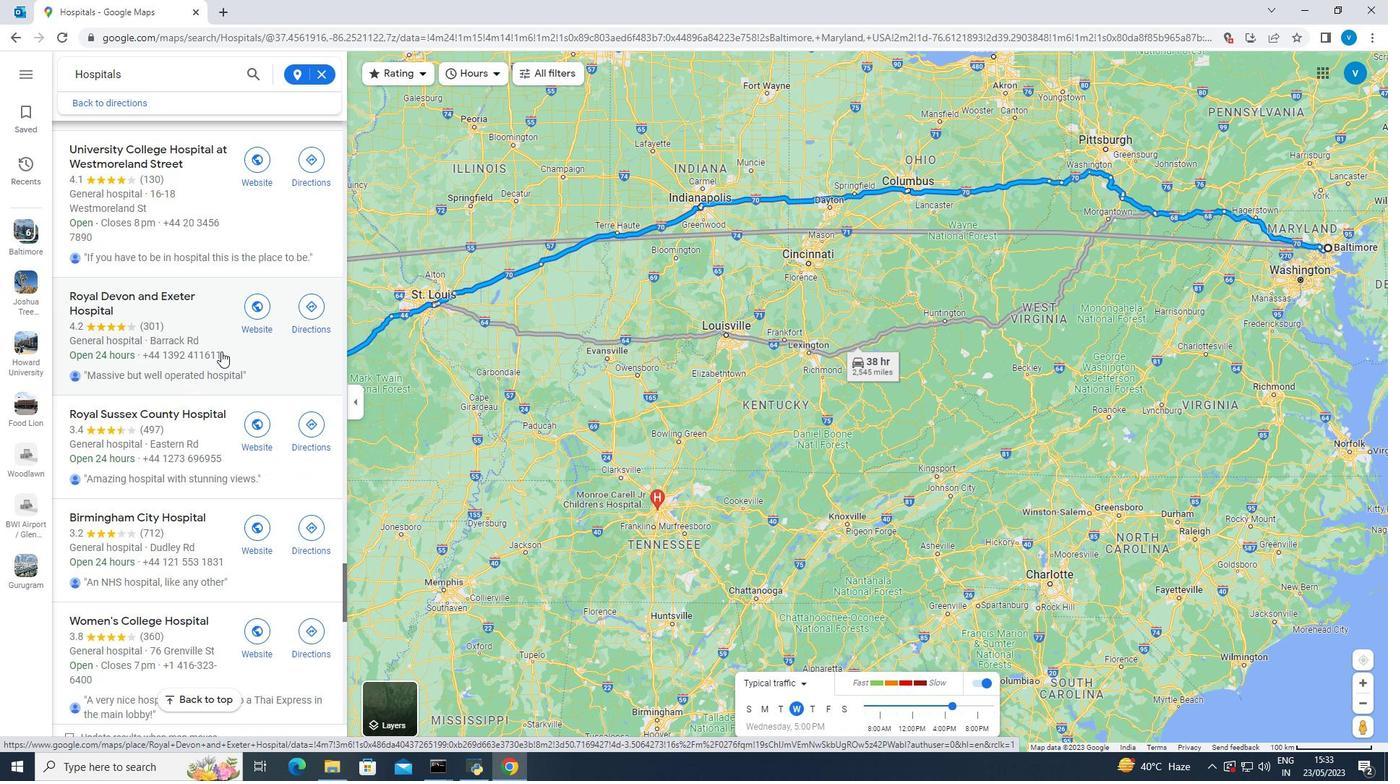 
Action: Mouse scrolled (219, 352) with delta (0, 0)
Screenshot: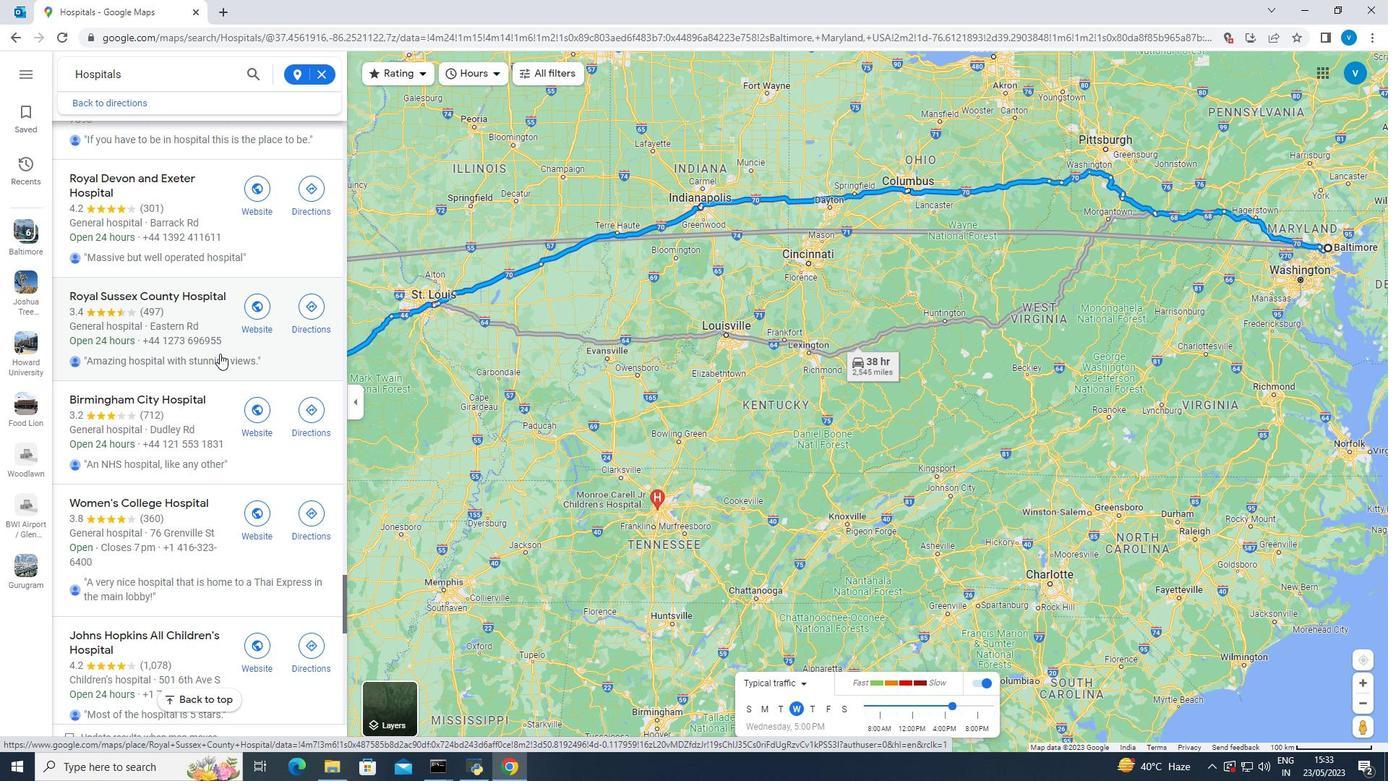 
Action: Mouse scrolled (219, 352) with delta (0, 0)
Screenshot: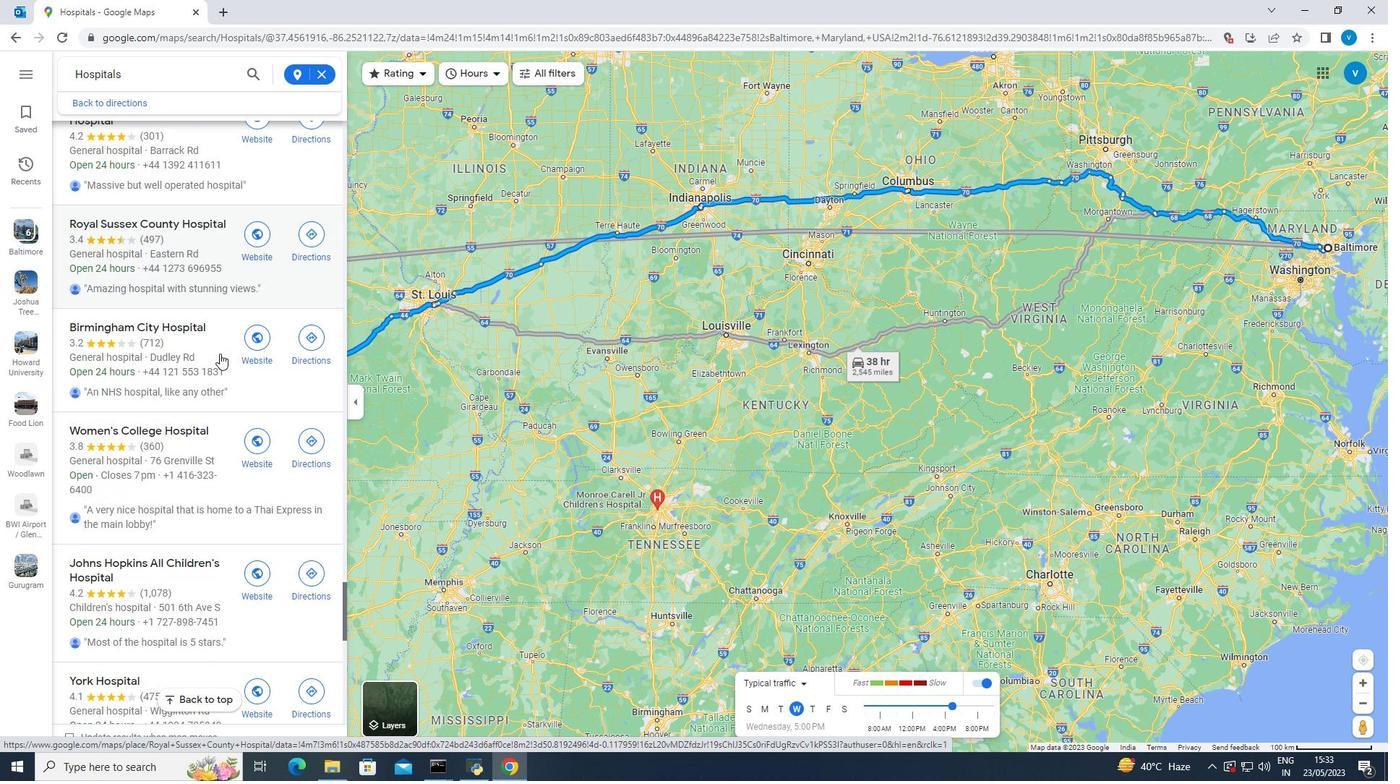 
Action: Mouse scrolled (219, 352) with delta (0, 0)
Screenshot: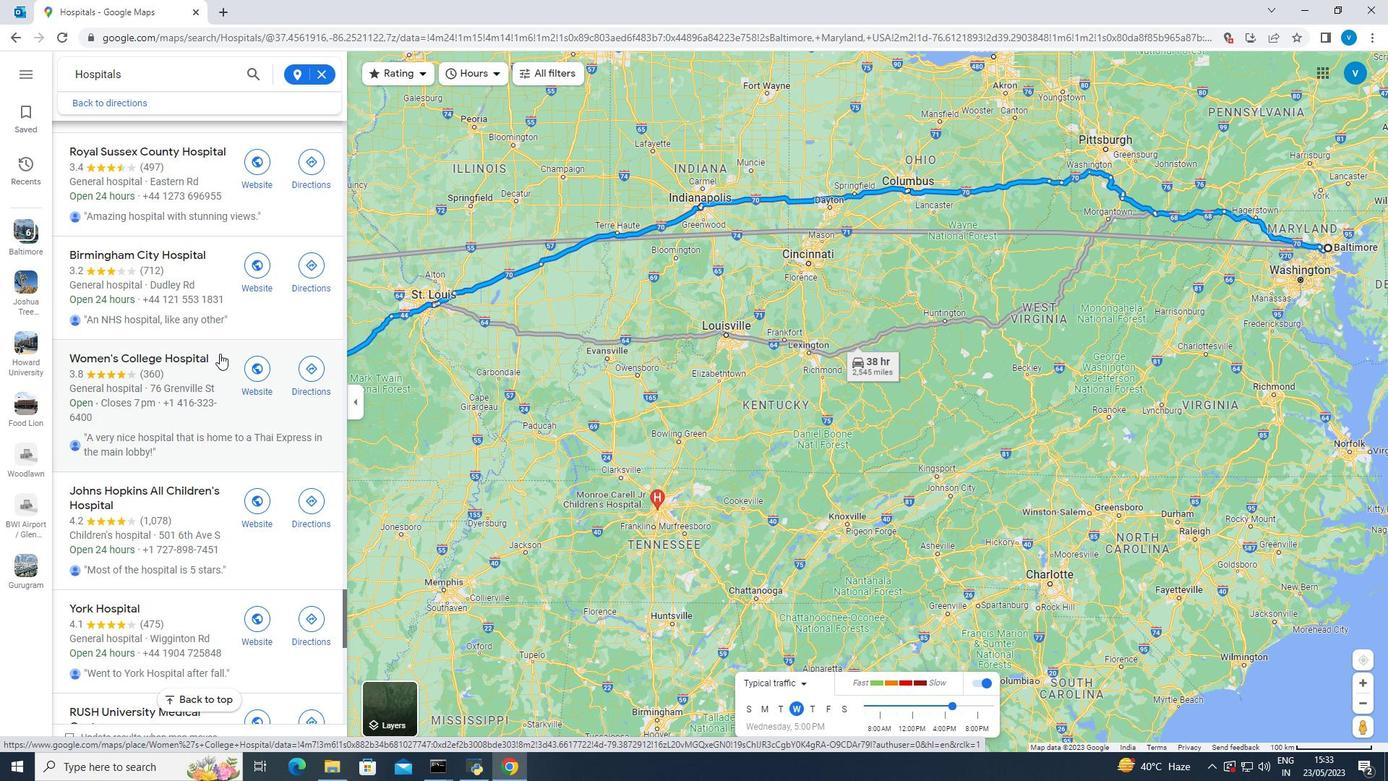 
Action: Mouse moved to (219, 354)
Screenshot: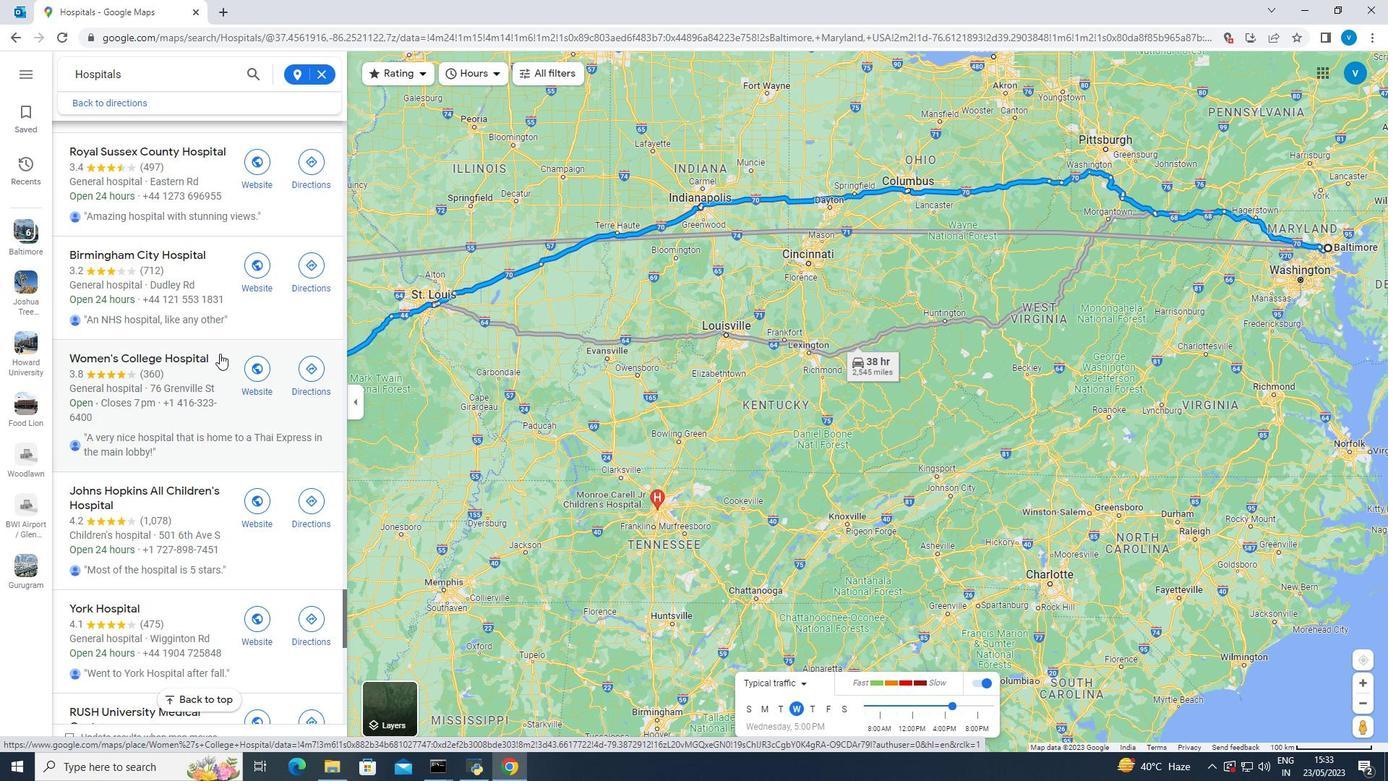 
Action: Mouse scrolled (219, 353) with delta (0, 0)
Screenshot: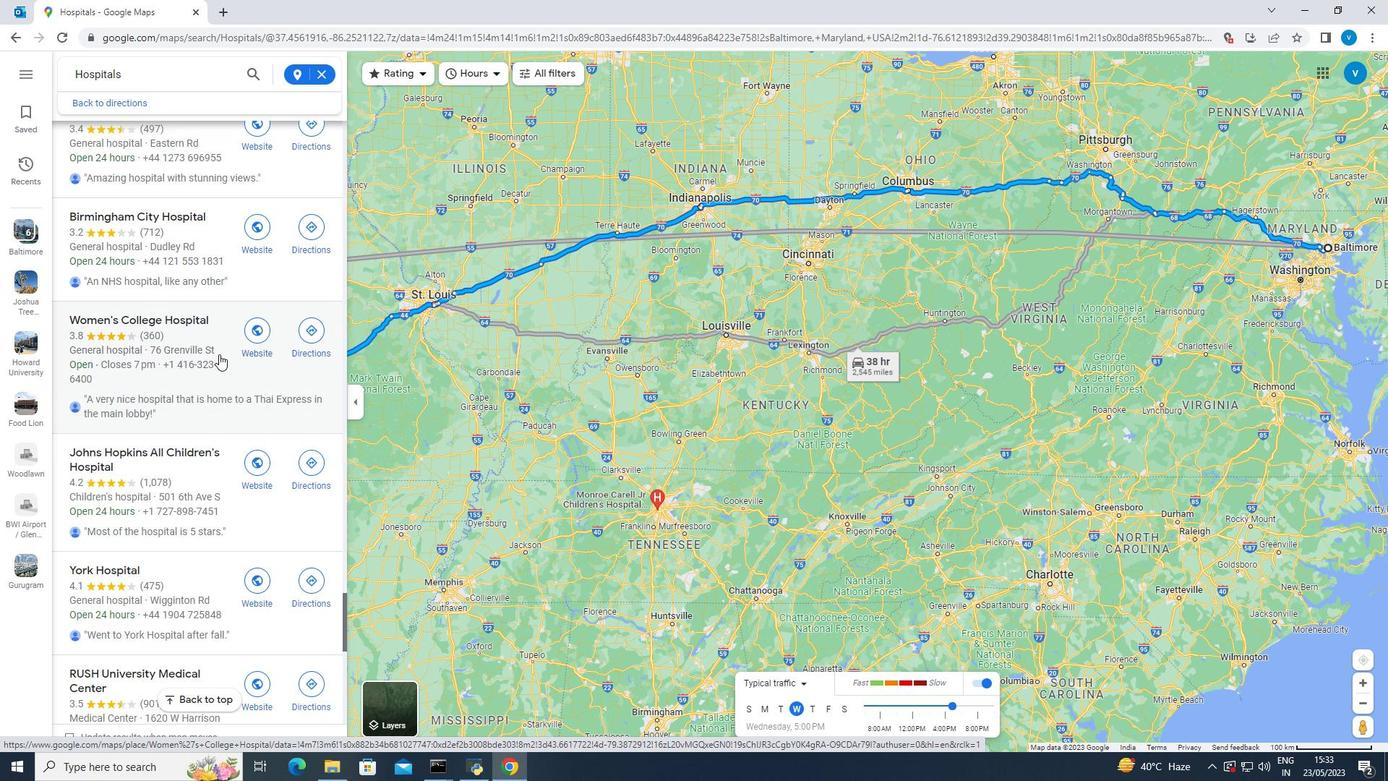 
Action: Mouse scrolled (219, 353) with delta (0, 0)
Screenshot: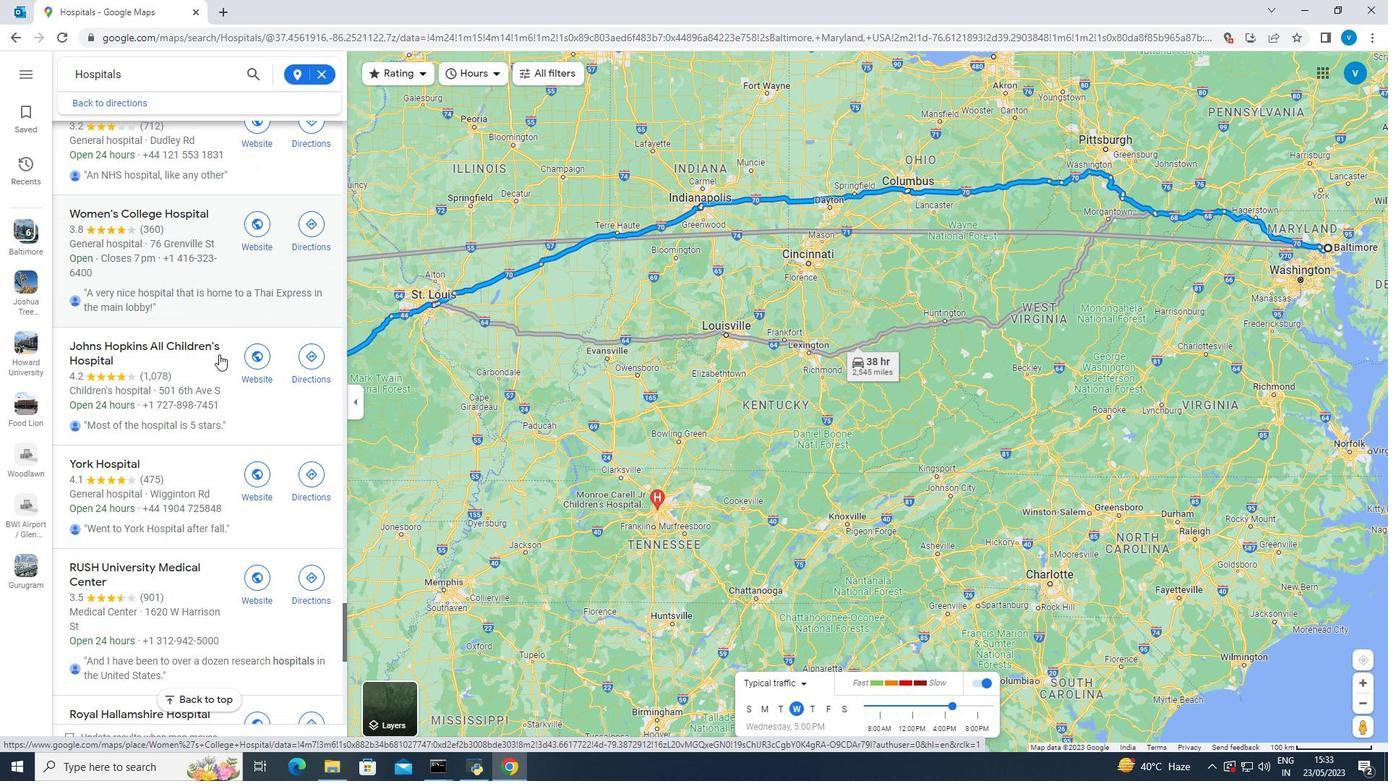 
Action: Mouse scrolled (219, 353) with delta (0, 0)
Screenshot: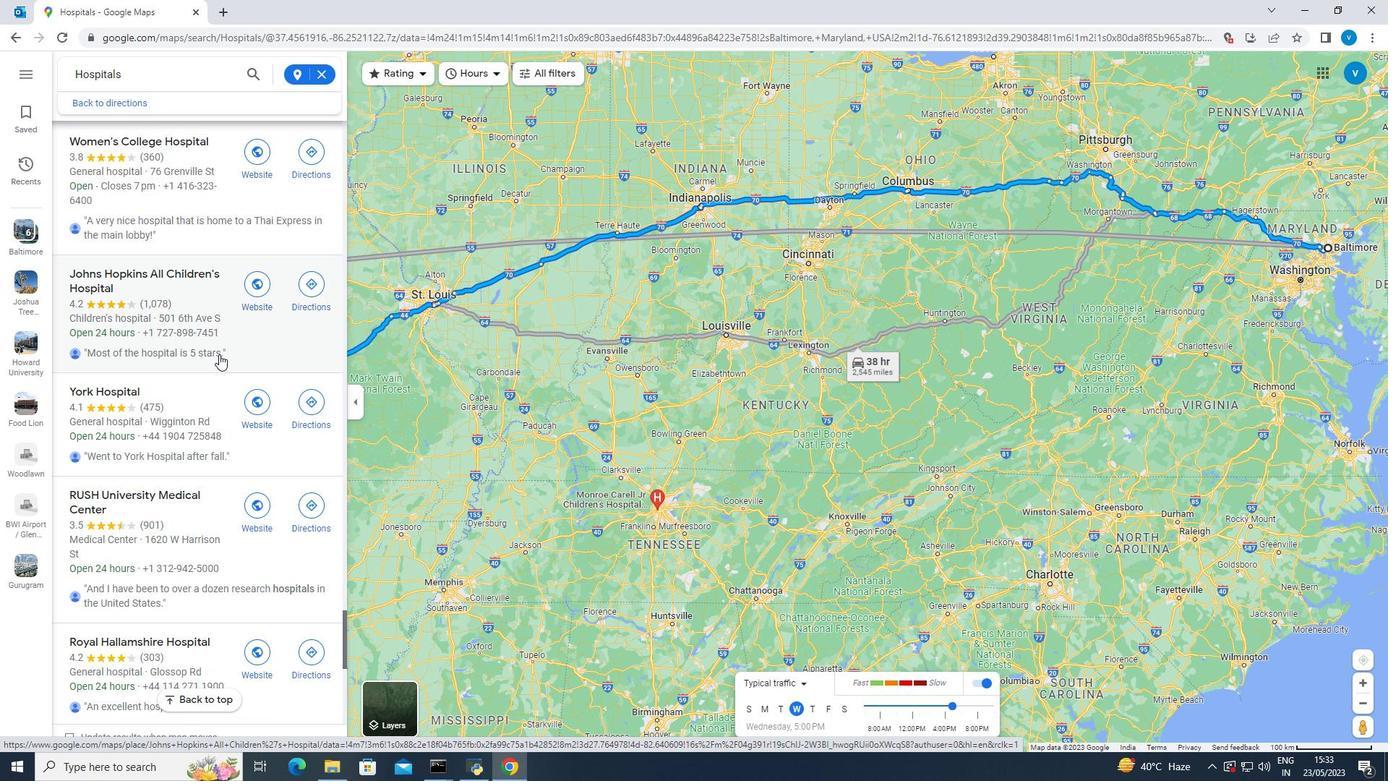 
Action: Mouse scrolled (219, 353) with delta (0, 0)
Screenshot: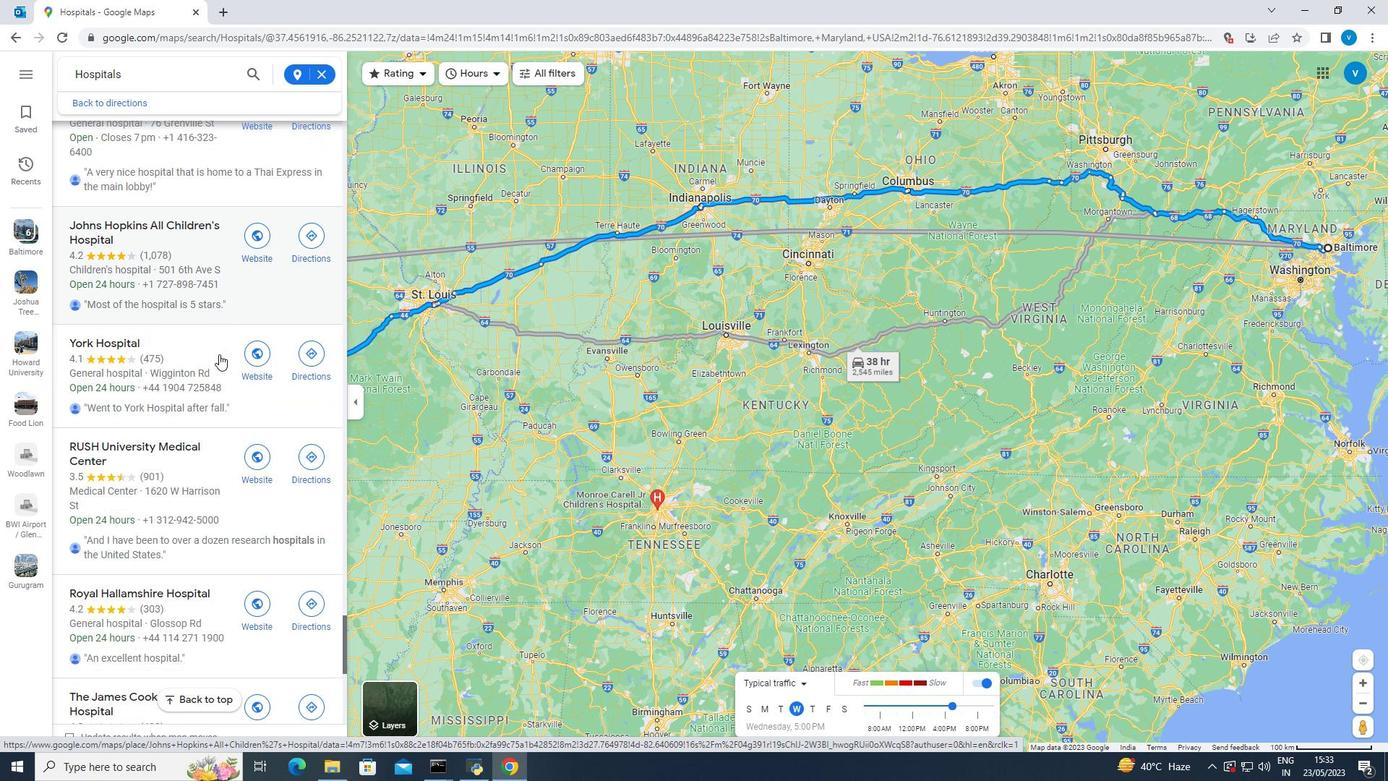 
Action: Mouse scrolled (219, 353) with delta (0, 0)
Screenshot: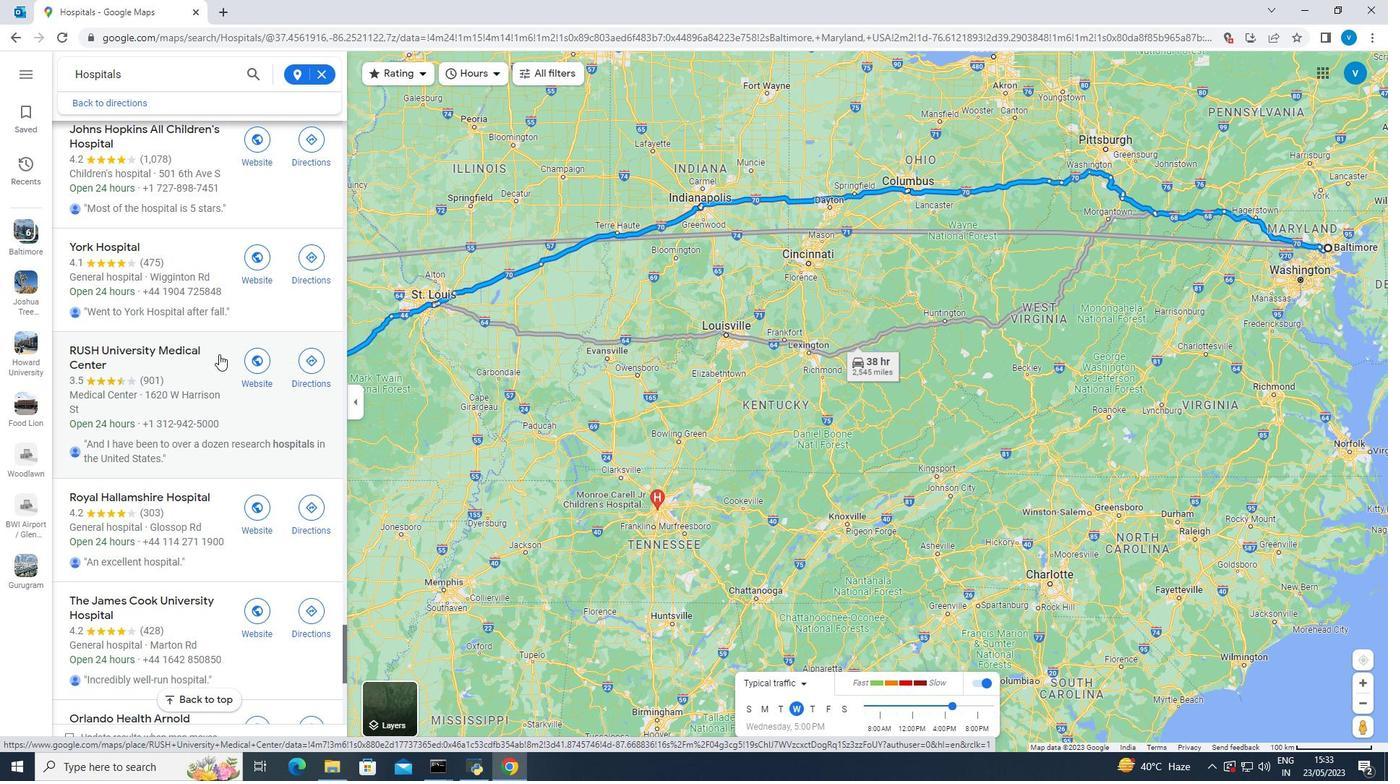 
Action: Mouse moved to (219, 354)
Screenshot: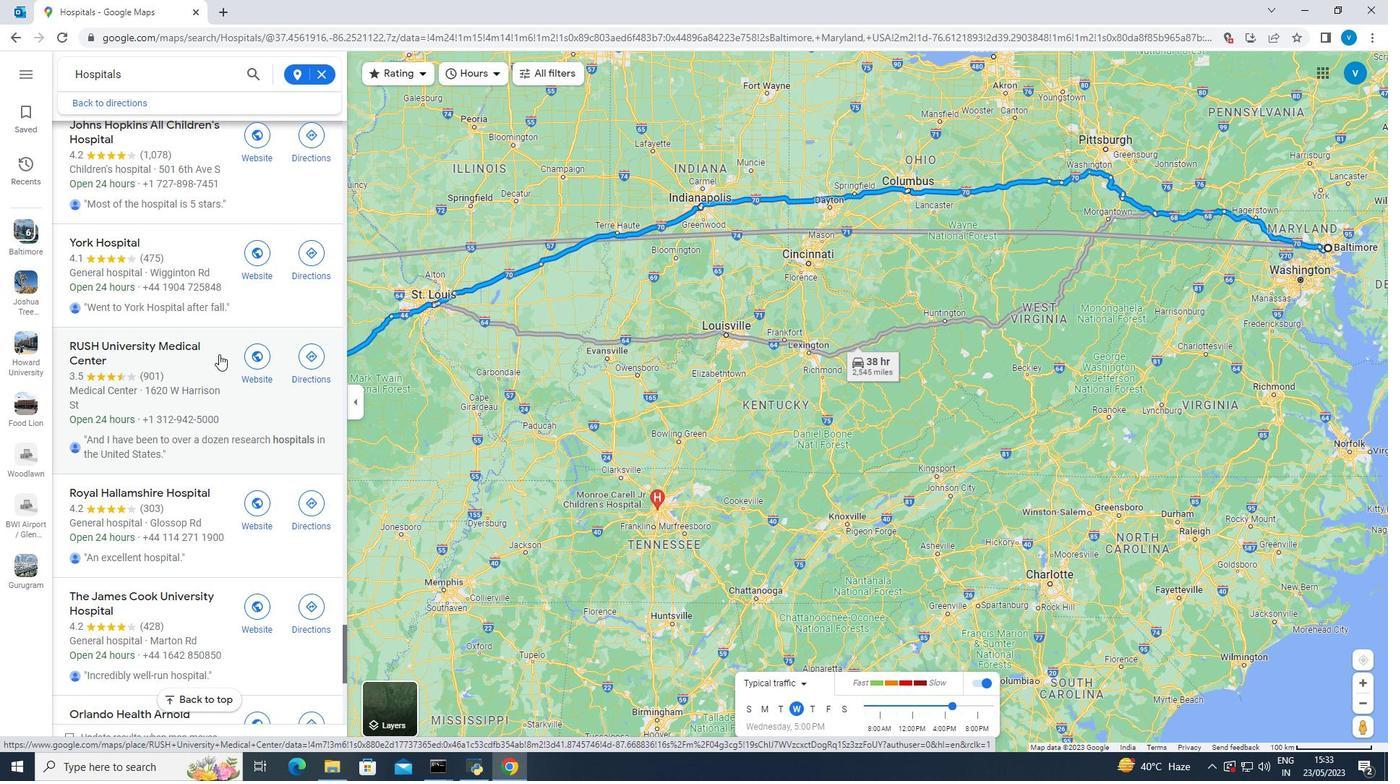 
Action: Mouse scrolled (219, 353) with delta (0, 0)
Screenshot: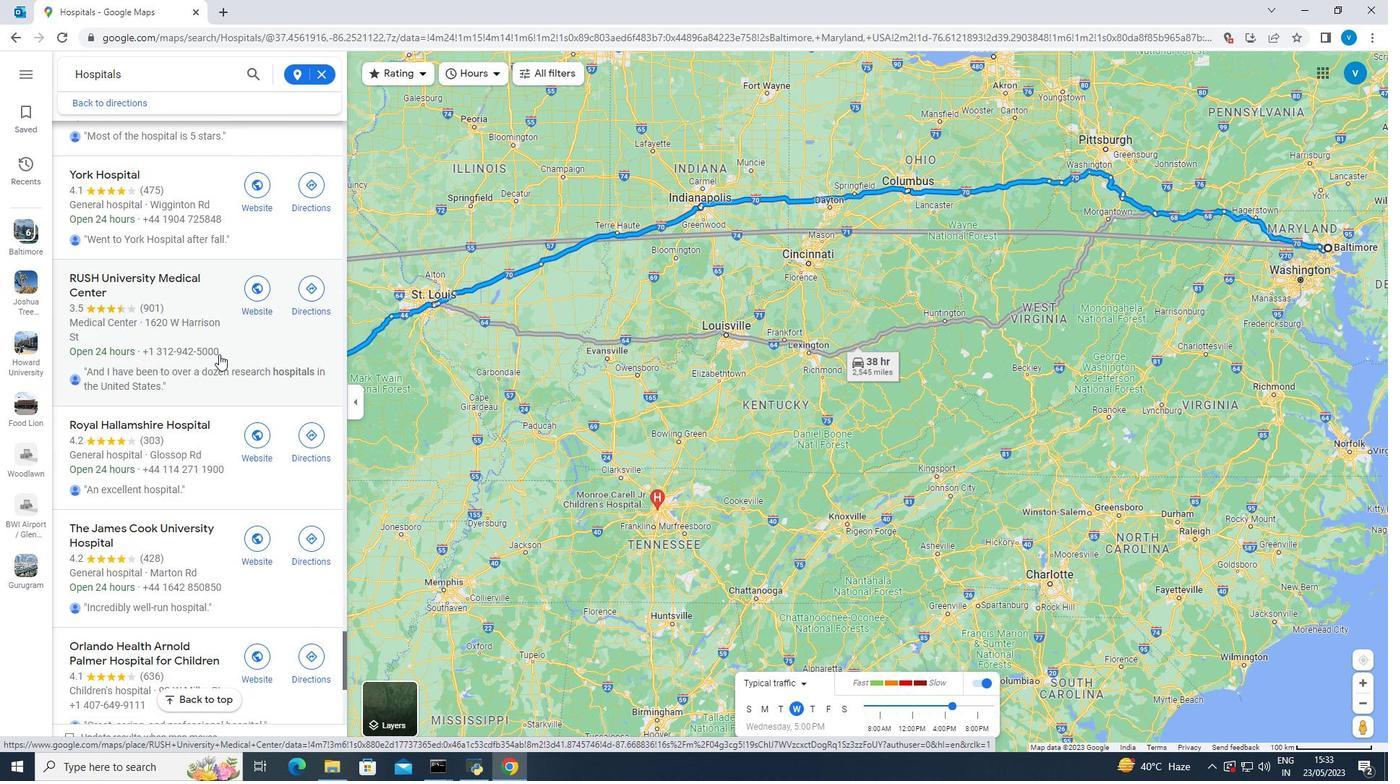 
Action: Mouse scrolled (219, 353) with delta (0, 0)
Screenshot: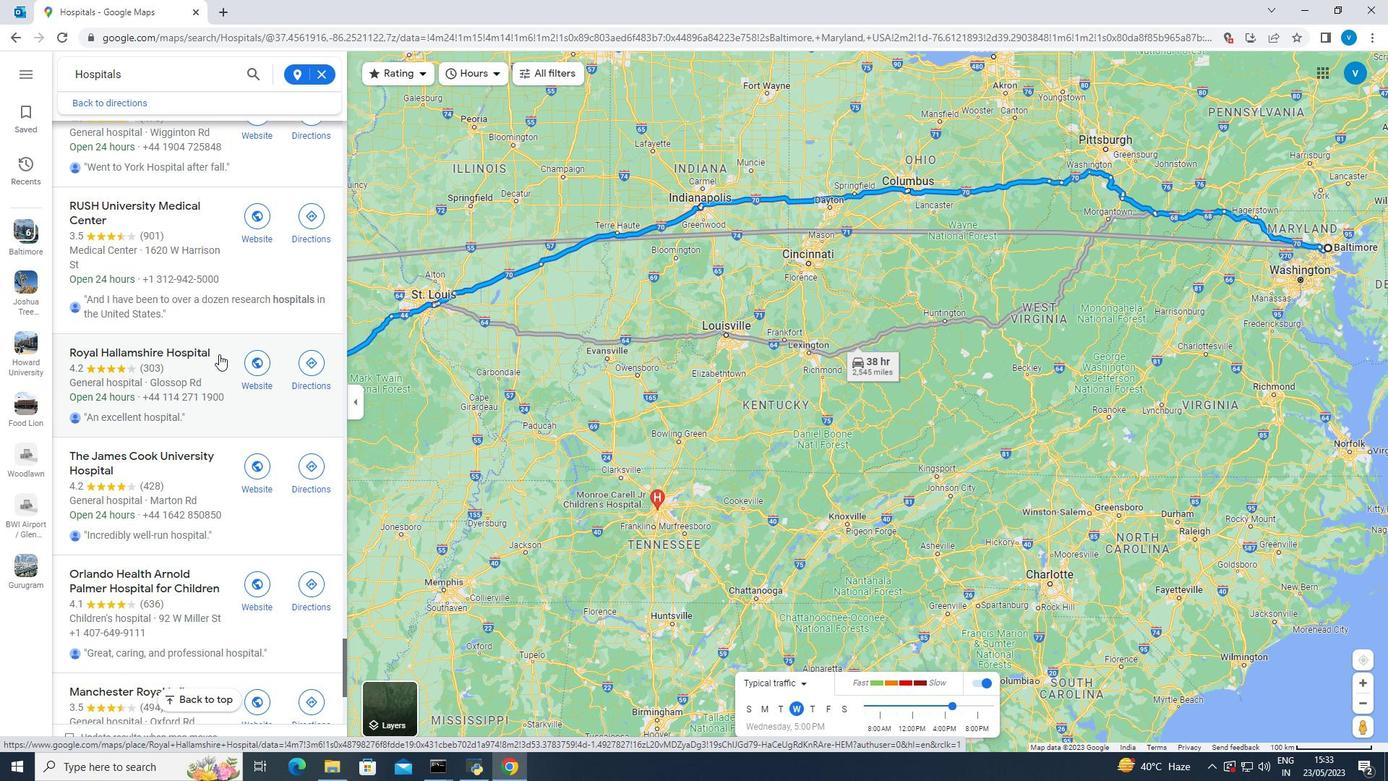 
Action: Mouse scrolled (219, 353) with delta (0, 0)
Screenshot: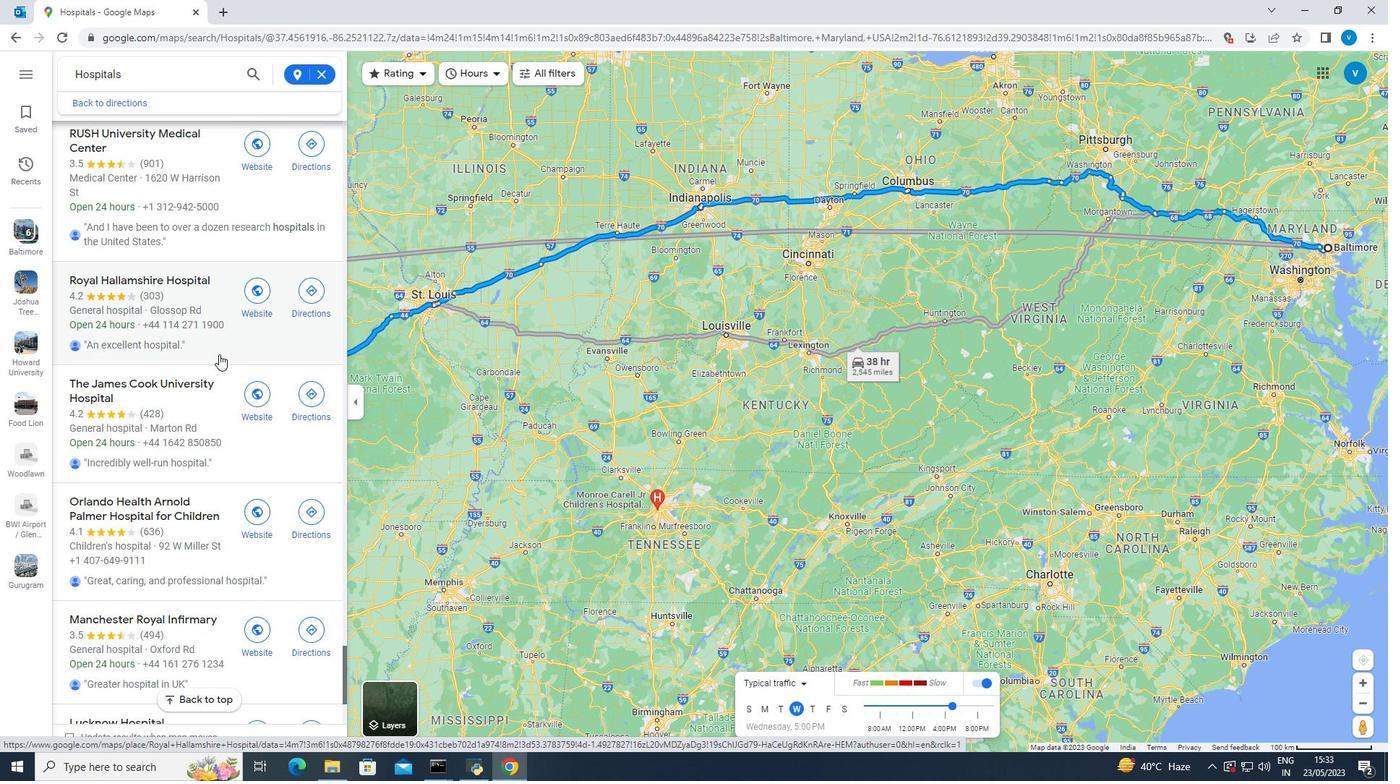 
Action: Mouse scrolled (219, 353) with delta (0, 0)
Screenshot: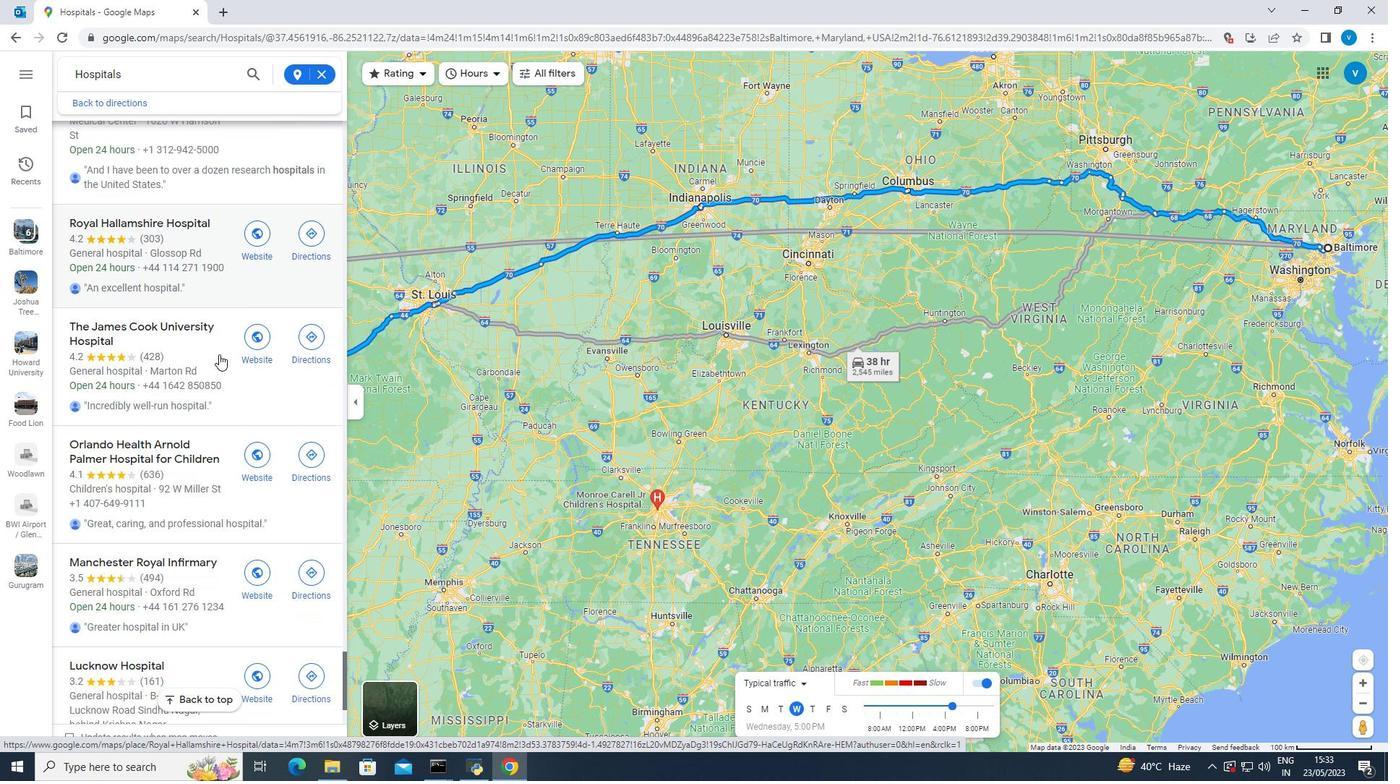 
Action: Mouse scrolled (219, 353) with delta (0, 0)
Screenshot: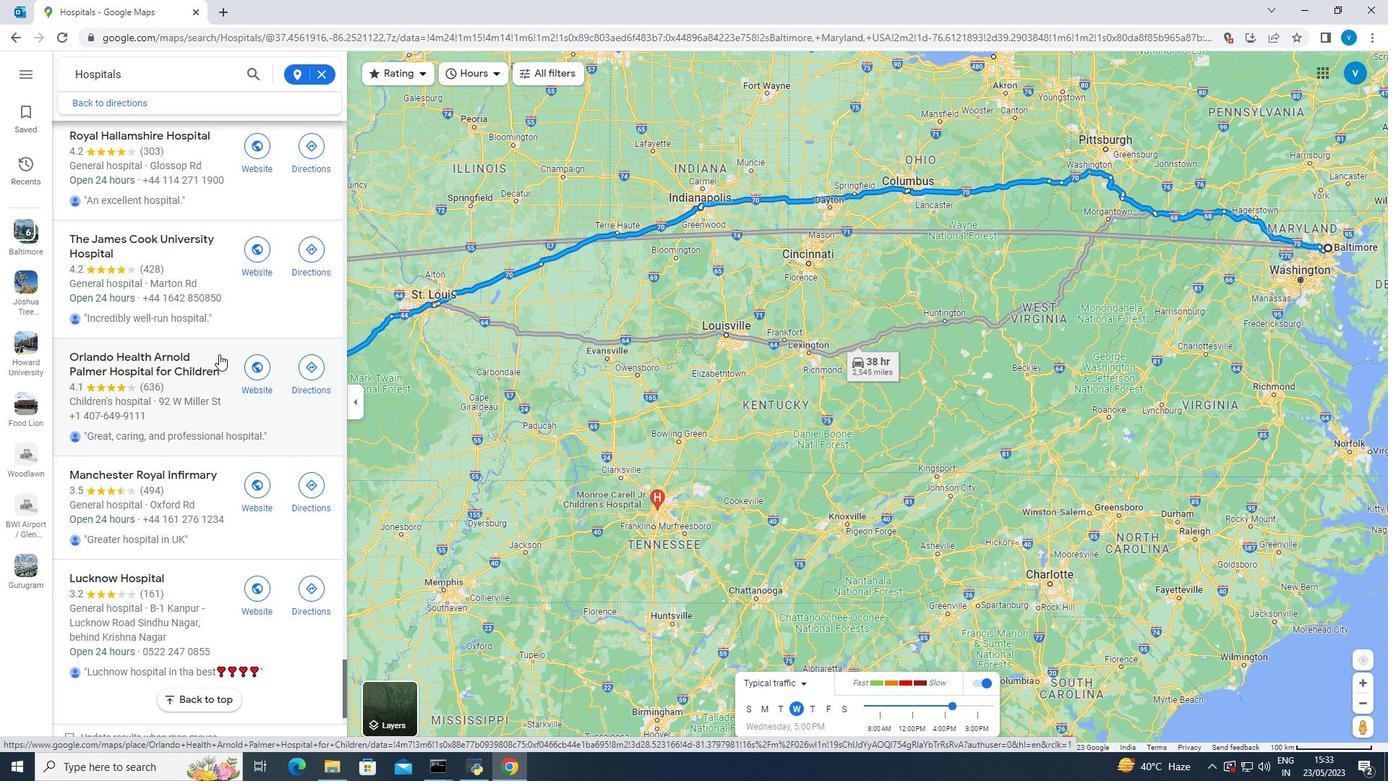 
Action: Mouse scrolled (219, 353) with delta (0, 0)
Screenshot: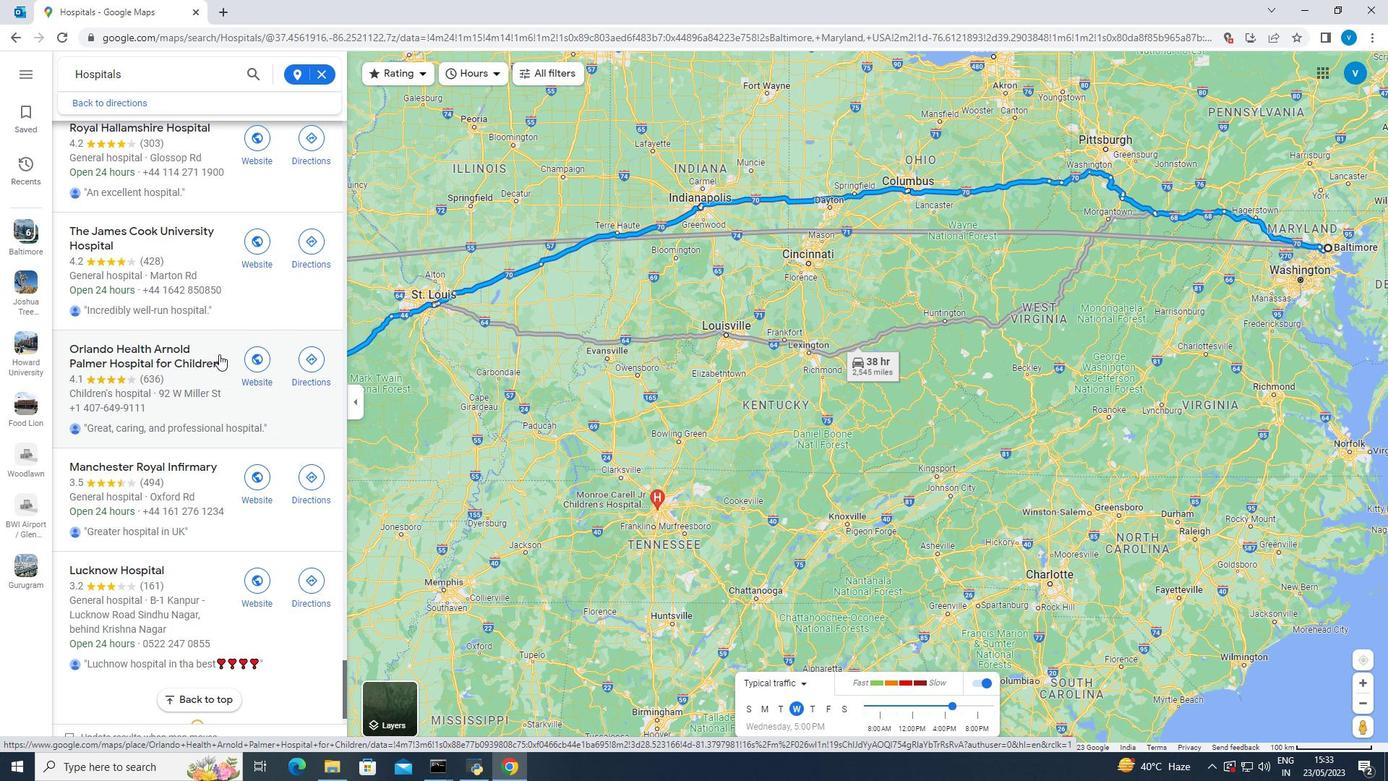 
Action: Mouse moved to (185, 700)
Screenshot: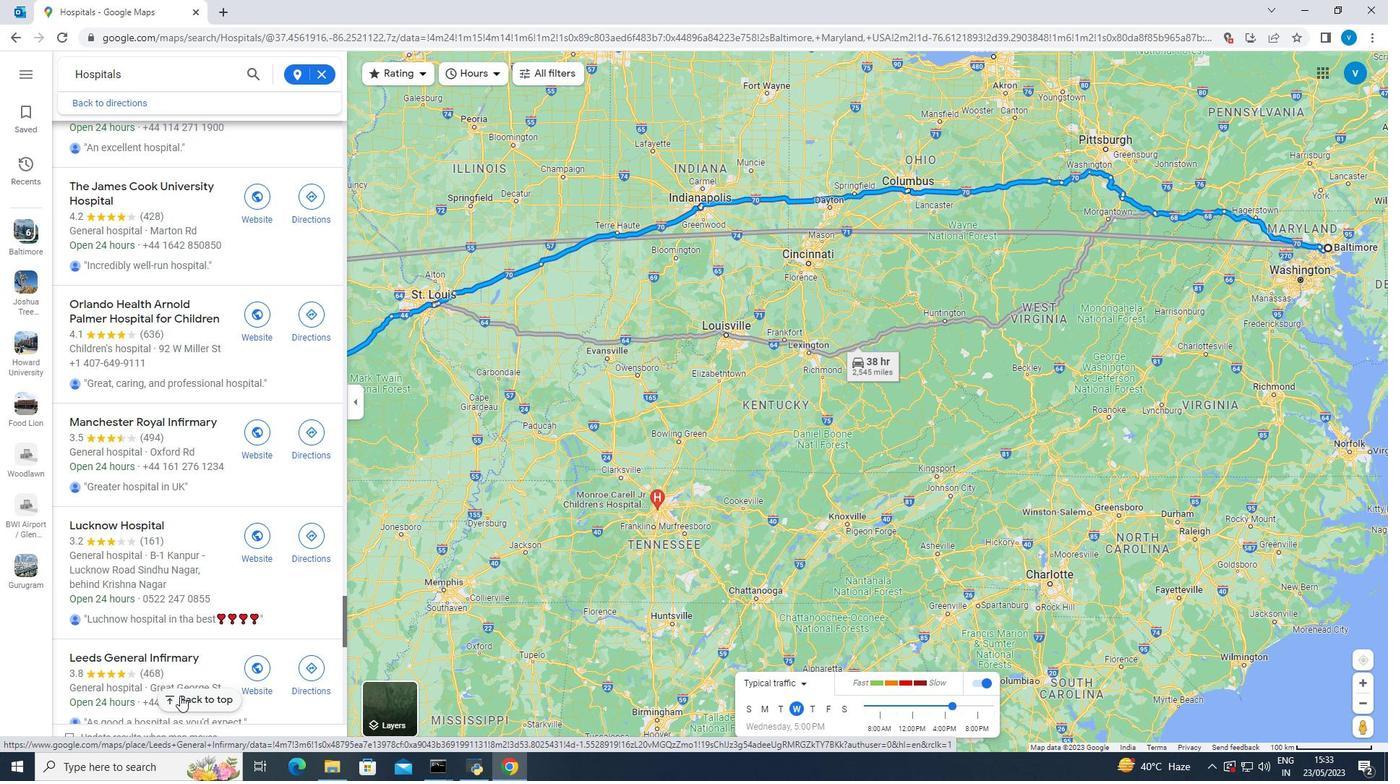 
Action: Mouse pressed left at (185, 700)
Screenshot: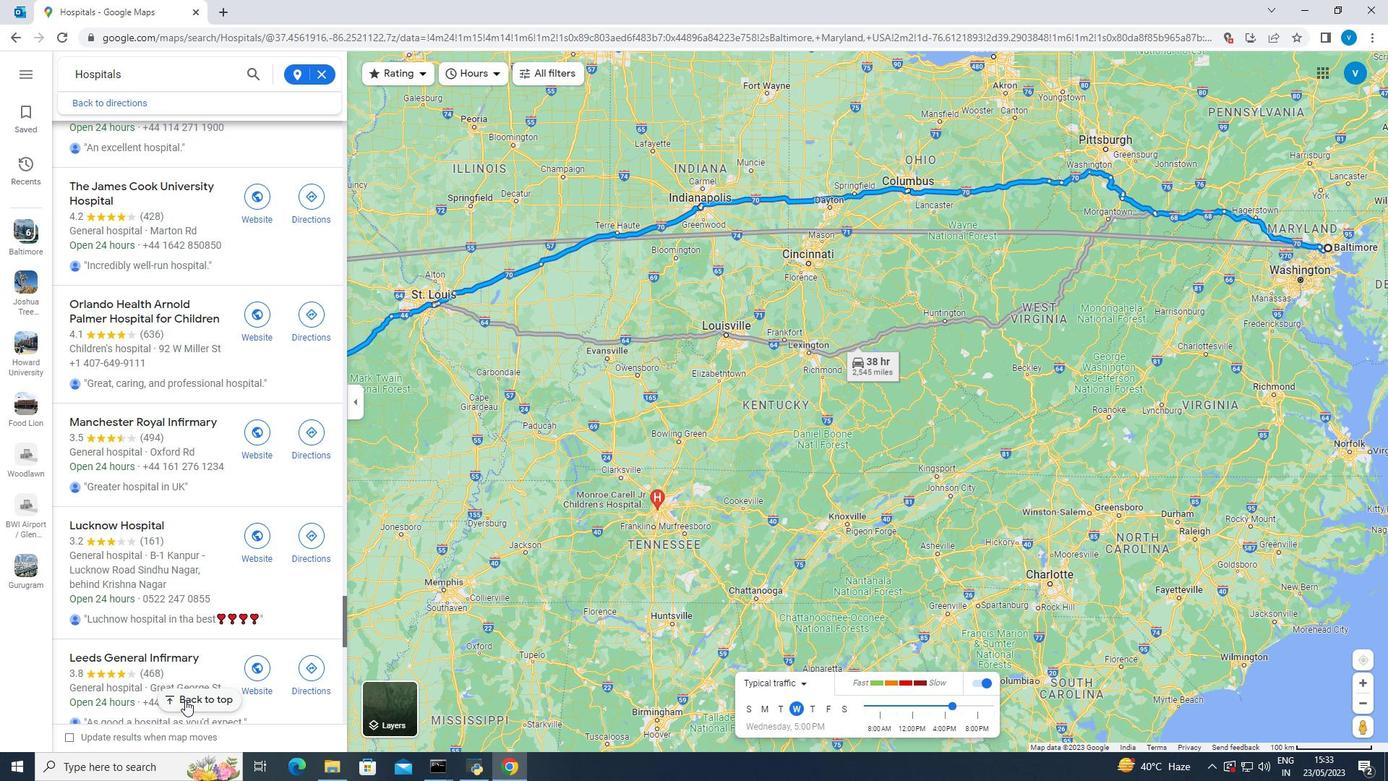 
Action: Mouse moved to (212, 319)
Screenshot: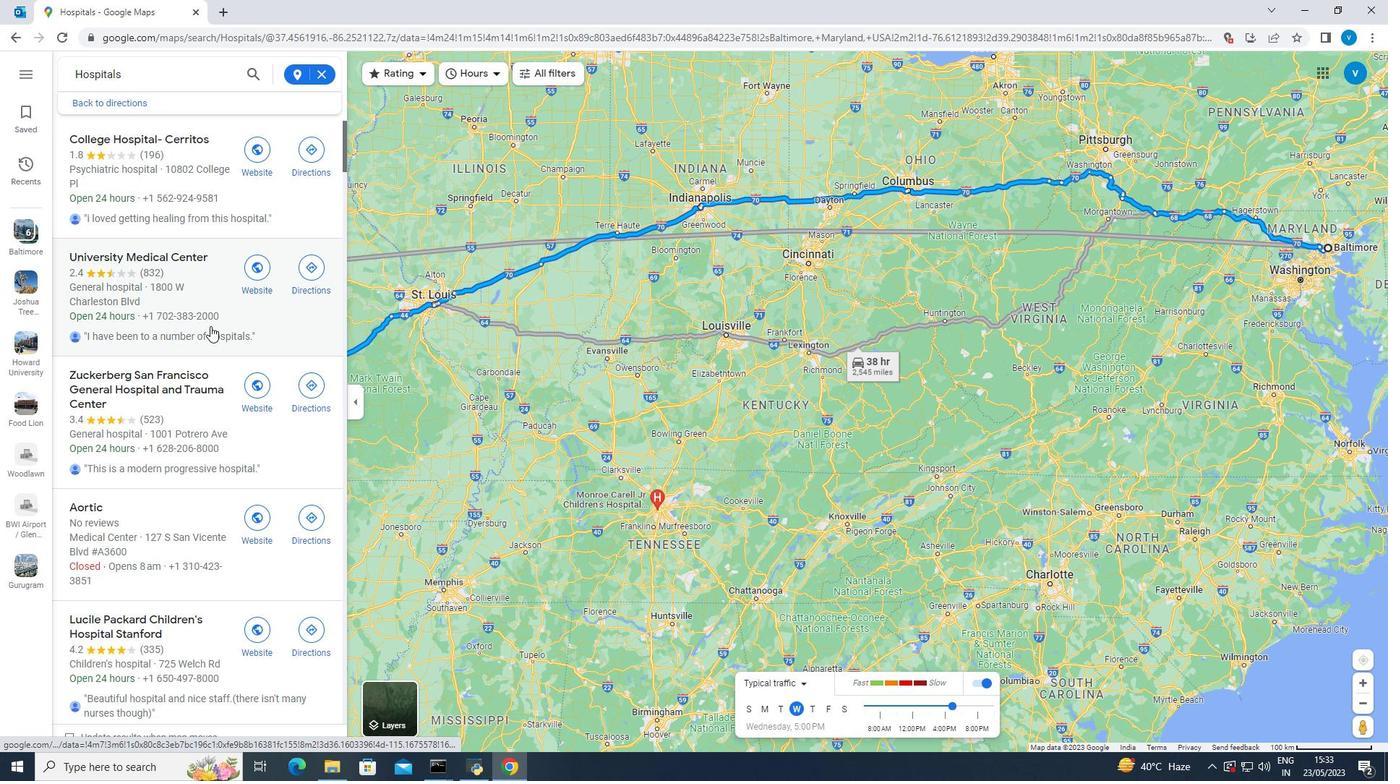 
Action: Mouse scrolled (212, 320) with delta (0, 0)
Screenshot: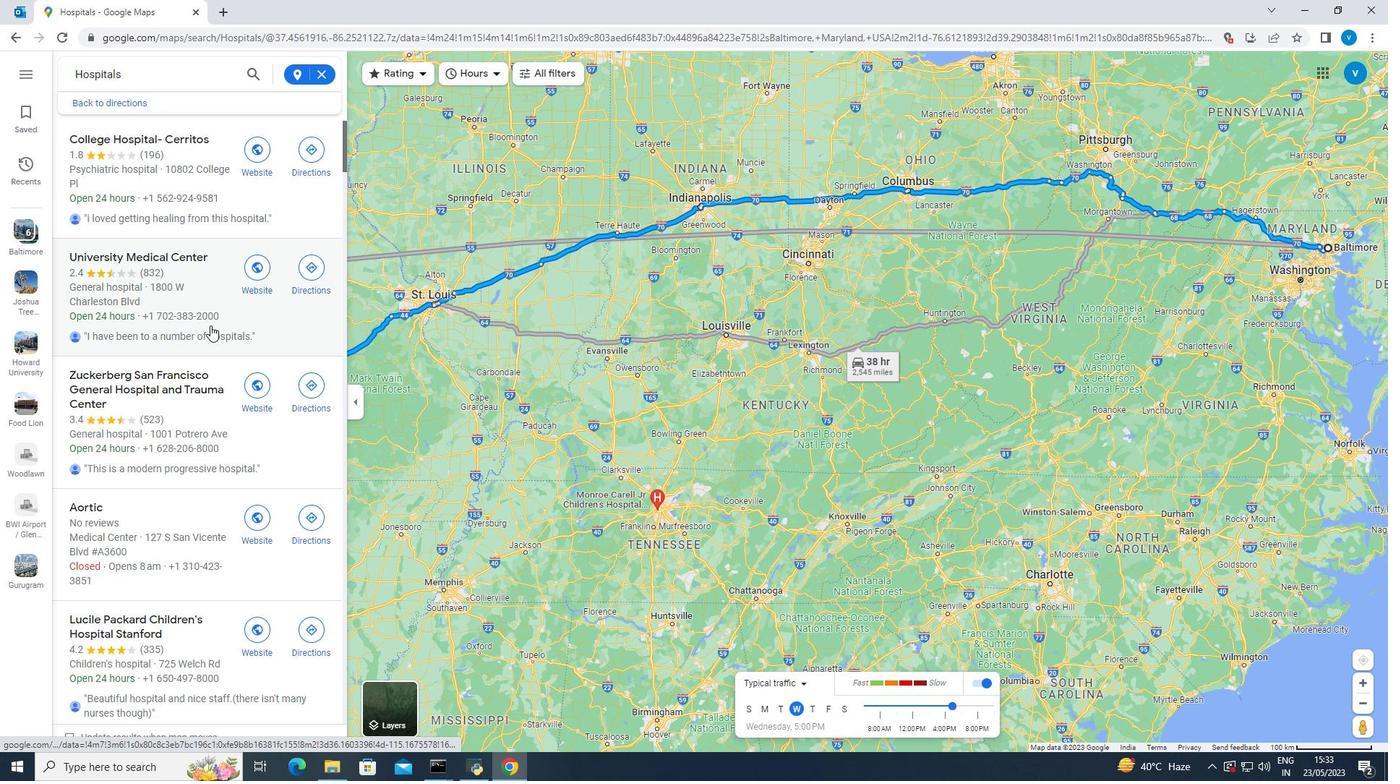 
Action: Mouse moved to (212, 318)
Screenshot: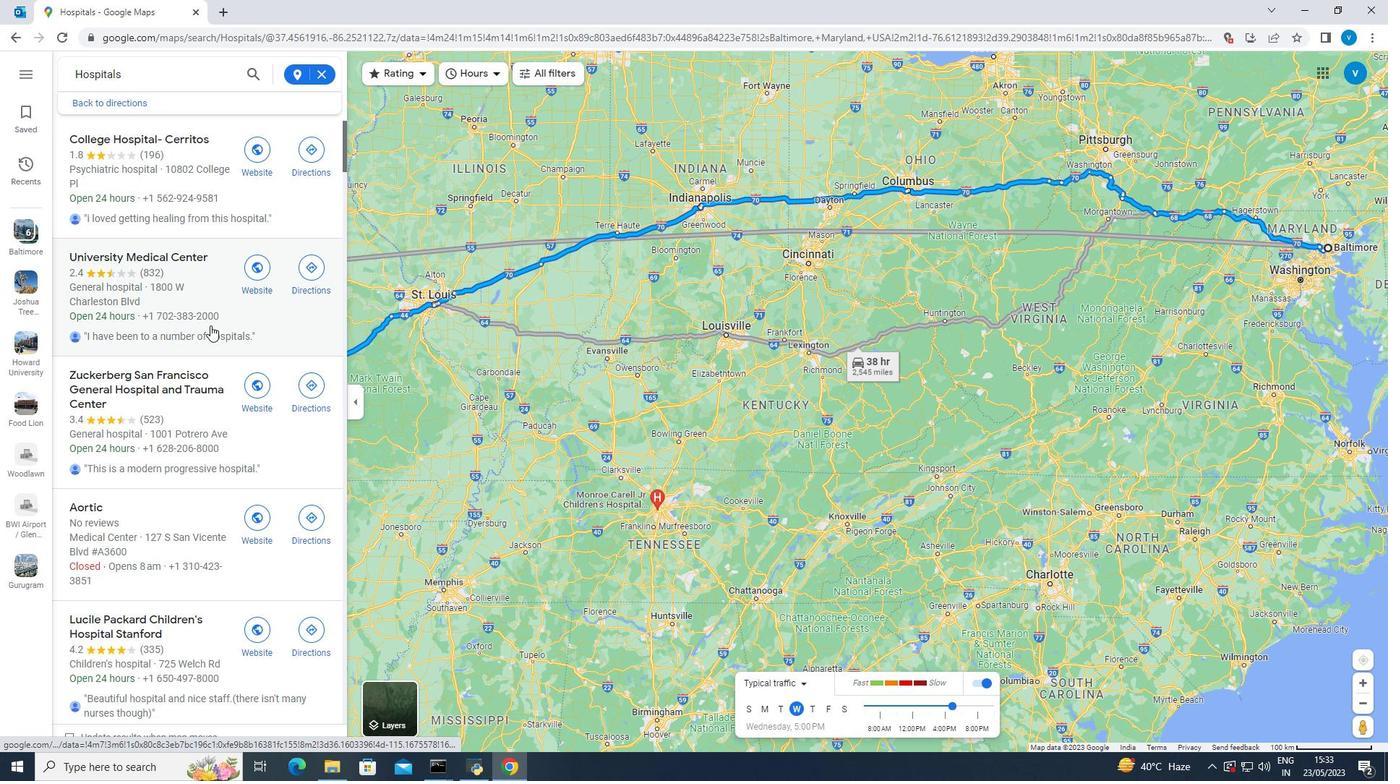 
Action: Mouse scrolled (212, 318) with delta (0, 0)
Screenshot: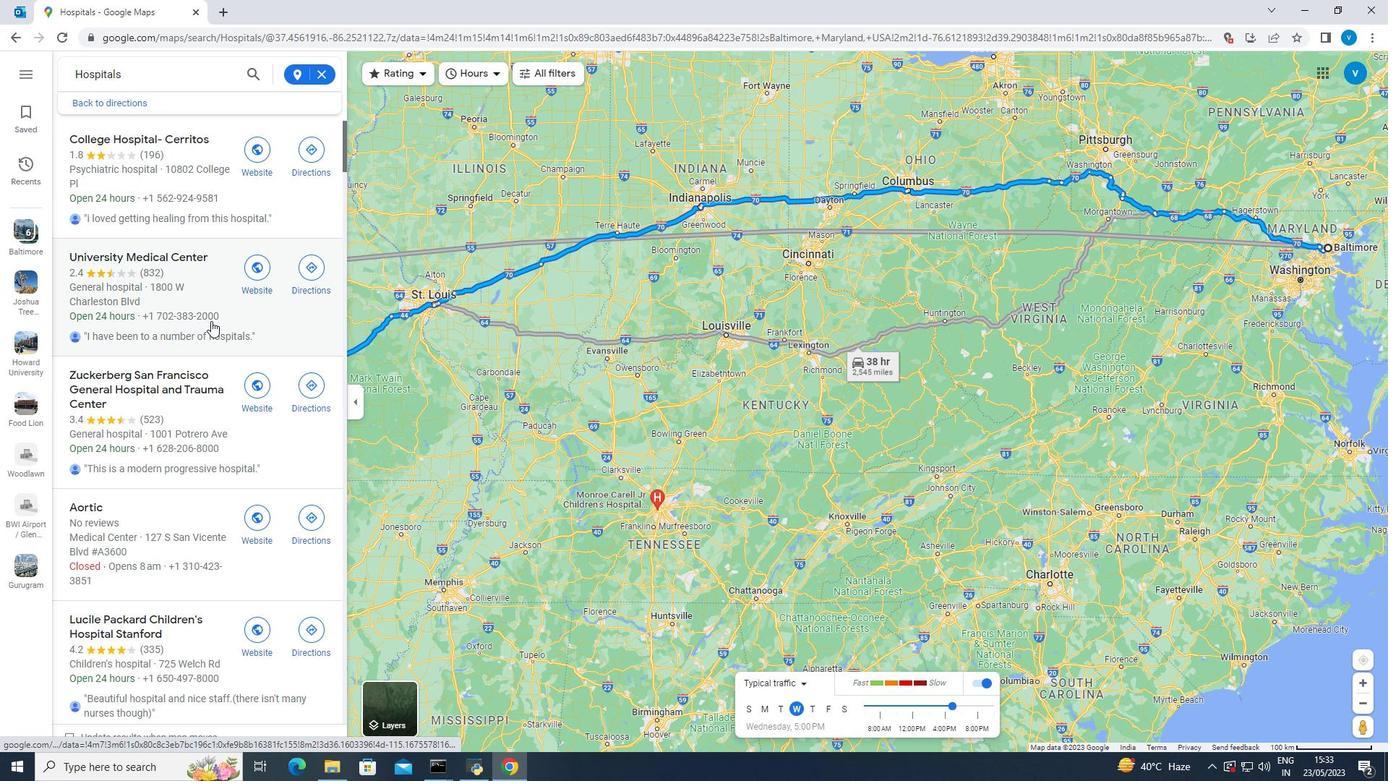 
Action: Mouse moved to (316, 167)
Screenshot: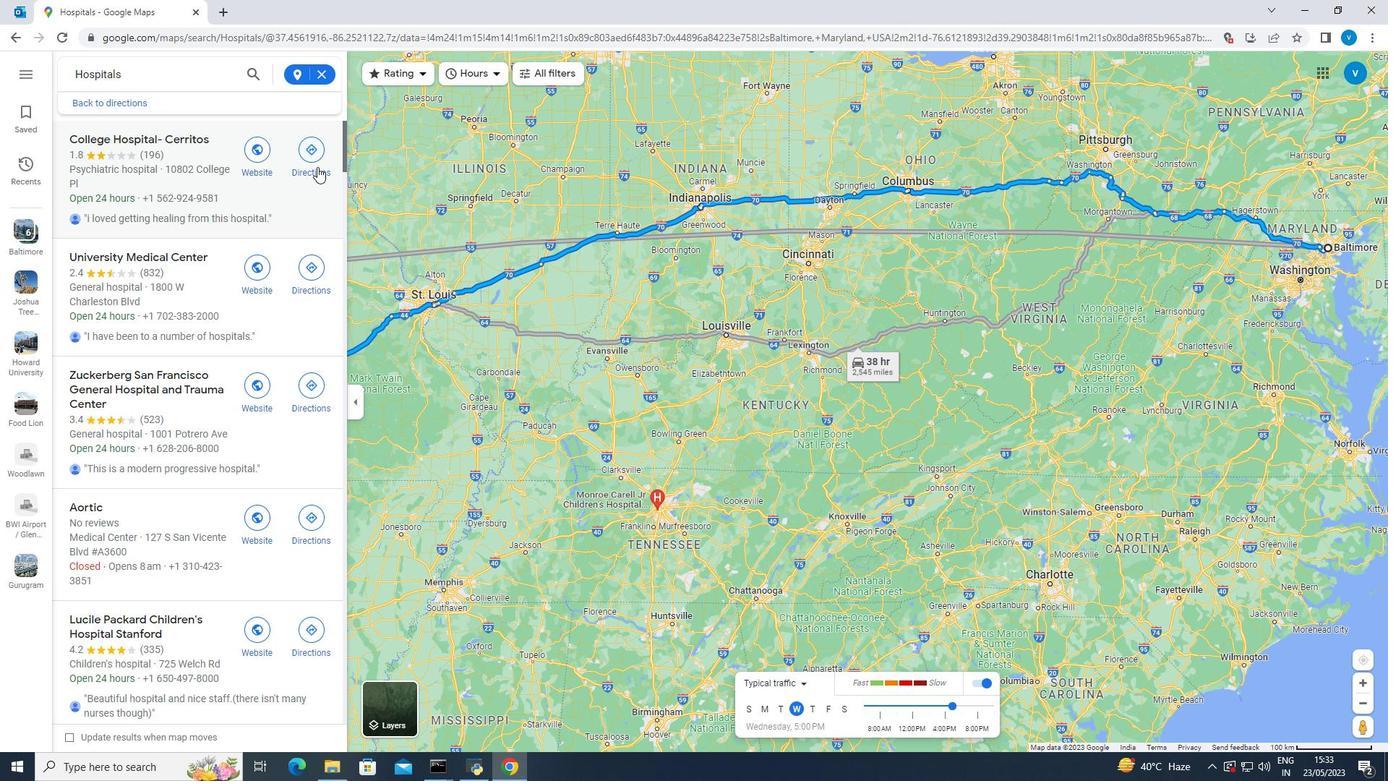 
Action: Mouse pressed left at (316, 167)
Screenshot: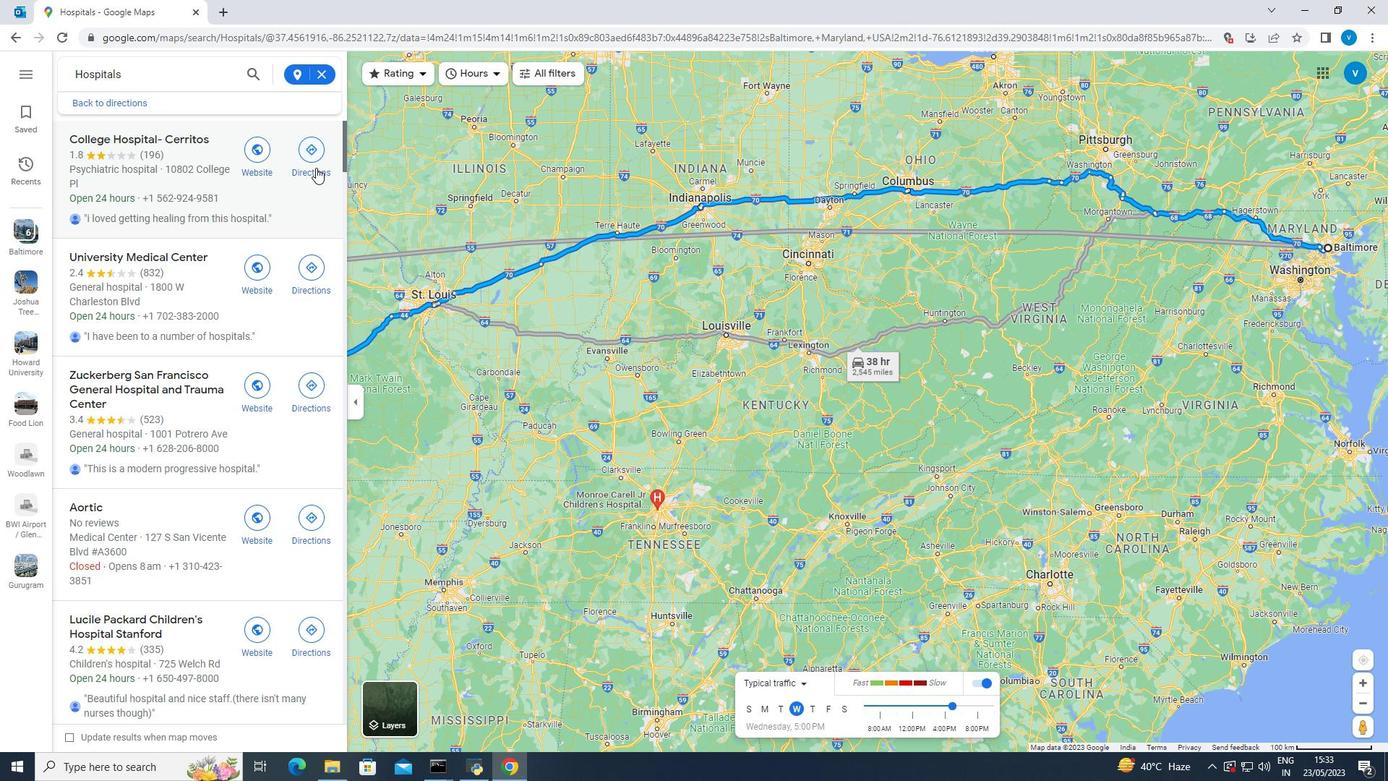 
Action: Mouse moved to (116, 131)
Screenshot: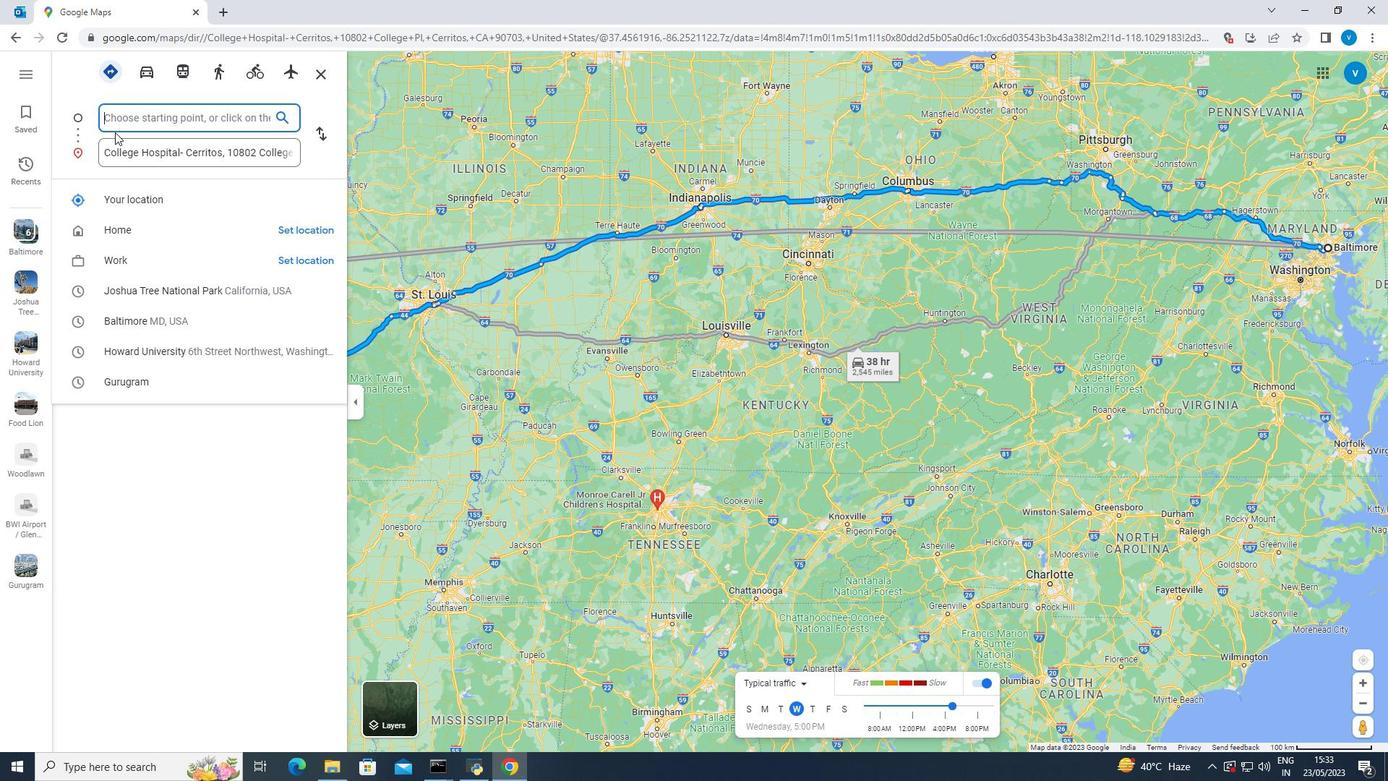 
